 Task: Create a new Lightning app named 'Recruitment' and set up a custom object tab for 'Position' in Salesforce.
Action: Mouse moved to (39, 135)
Screenshot: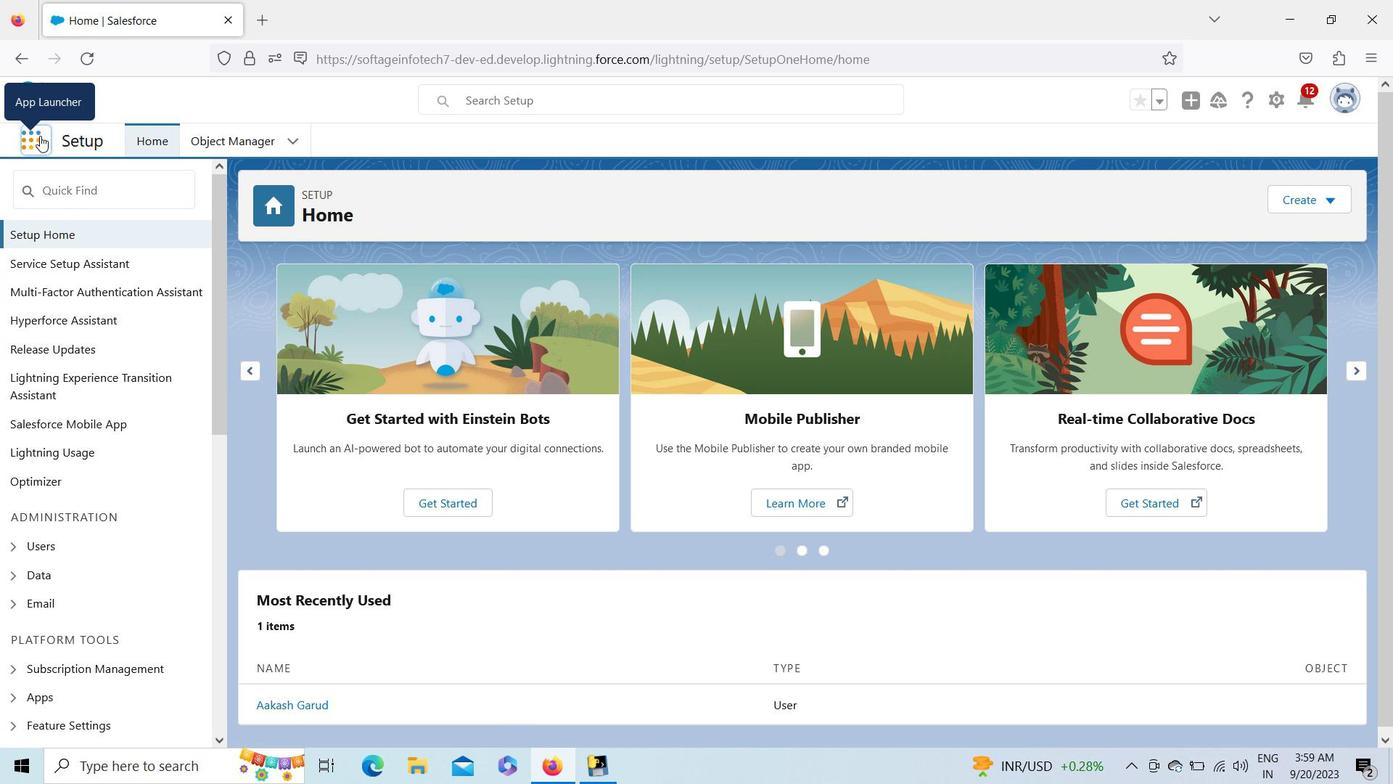 
Action: Mouse pressed left at (39, 135)
Screenshot: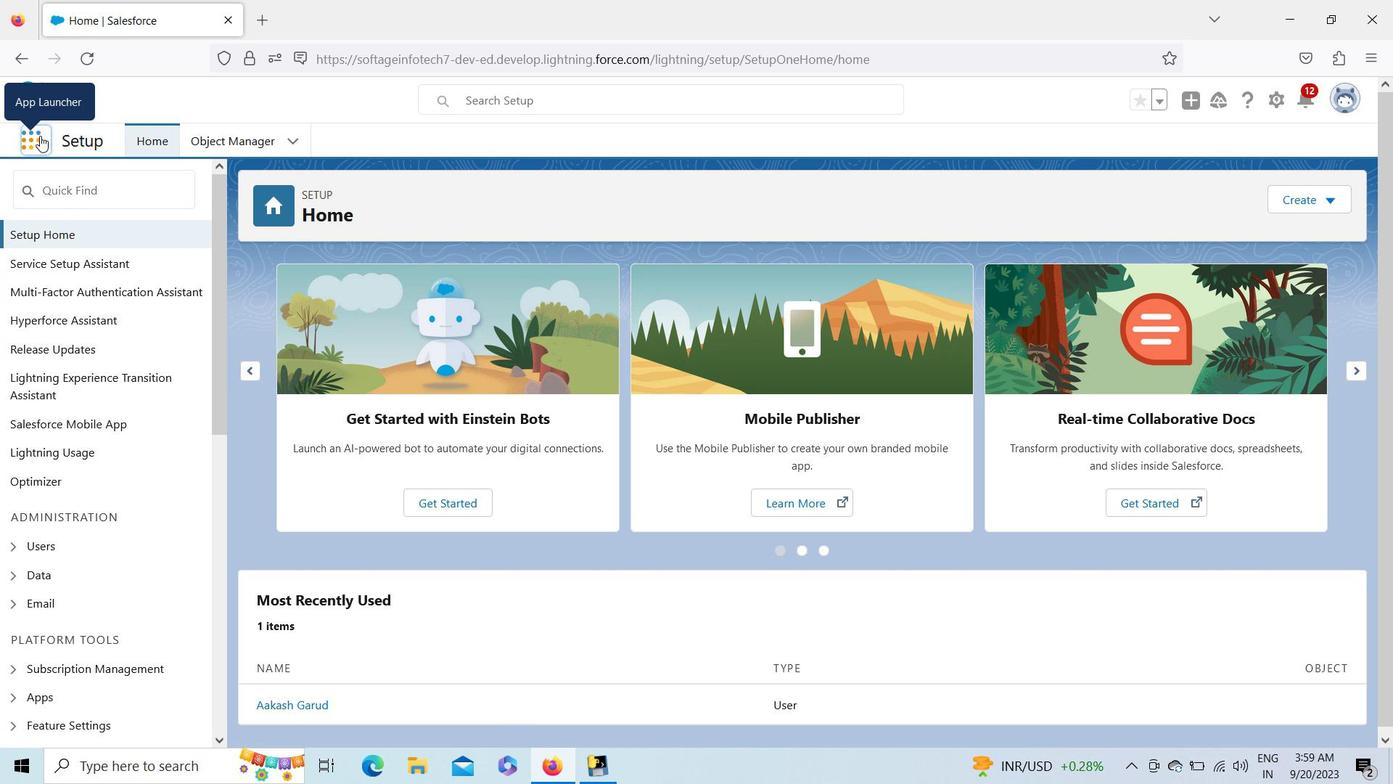 
Action: Mouse moved to (50, 456)
Screenshot: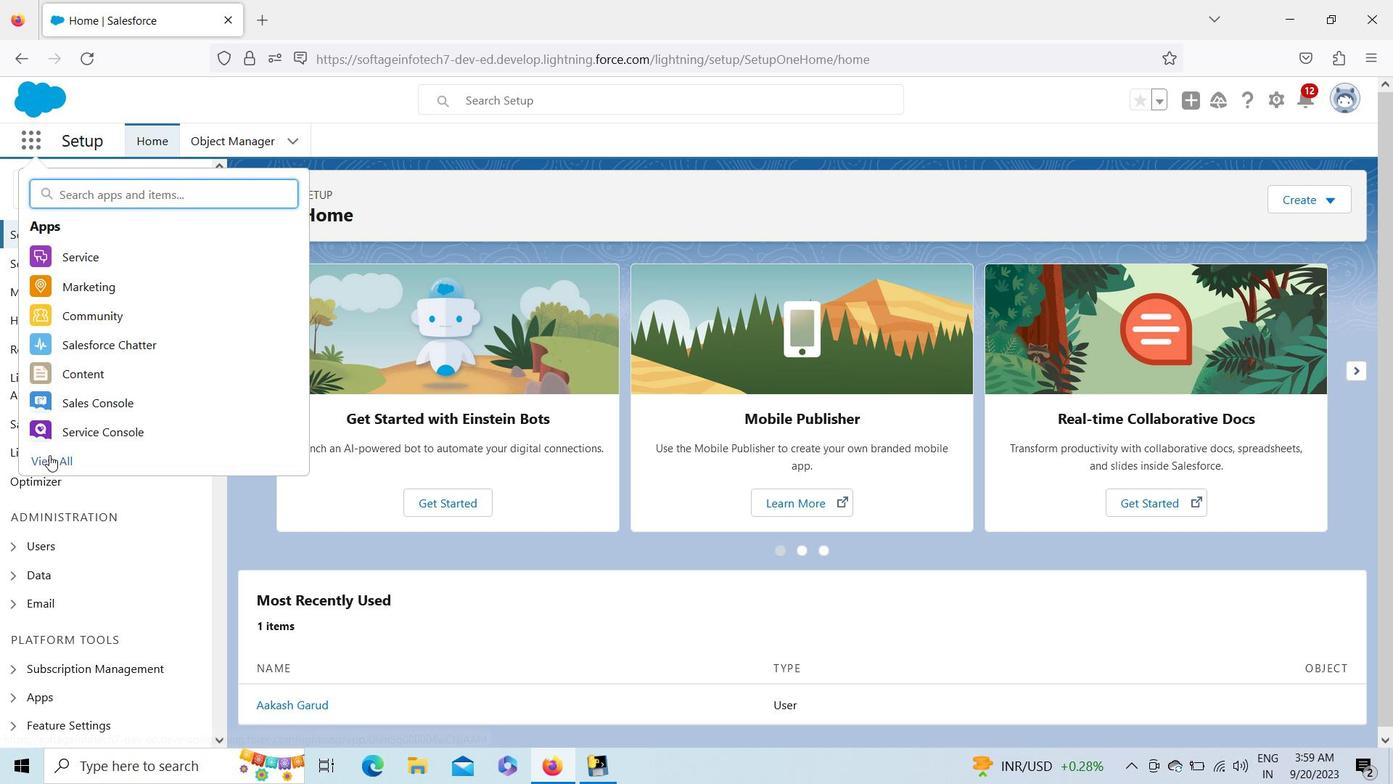 
Action: Mouse pressed left at (50, 456)
Screenshot: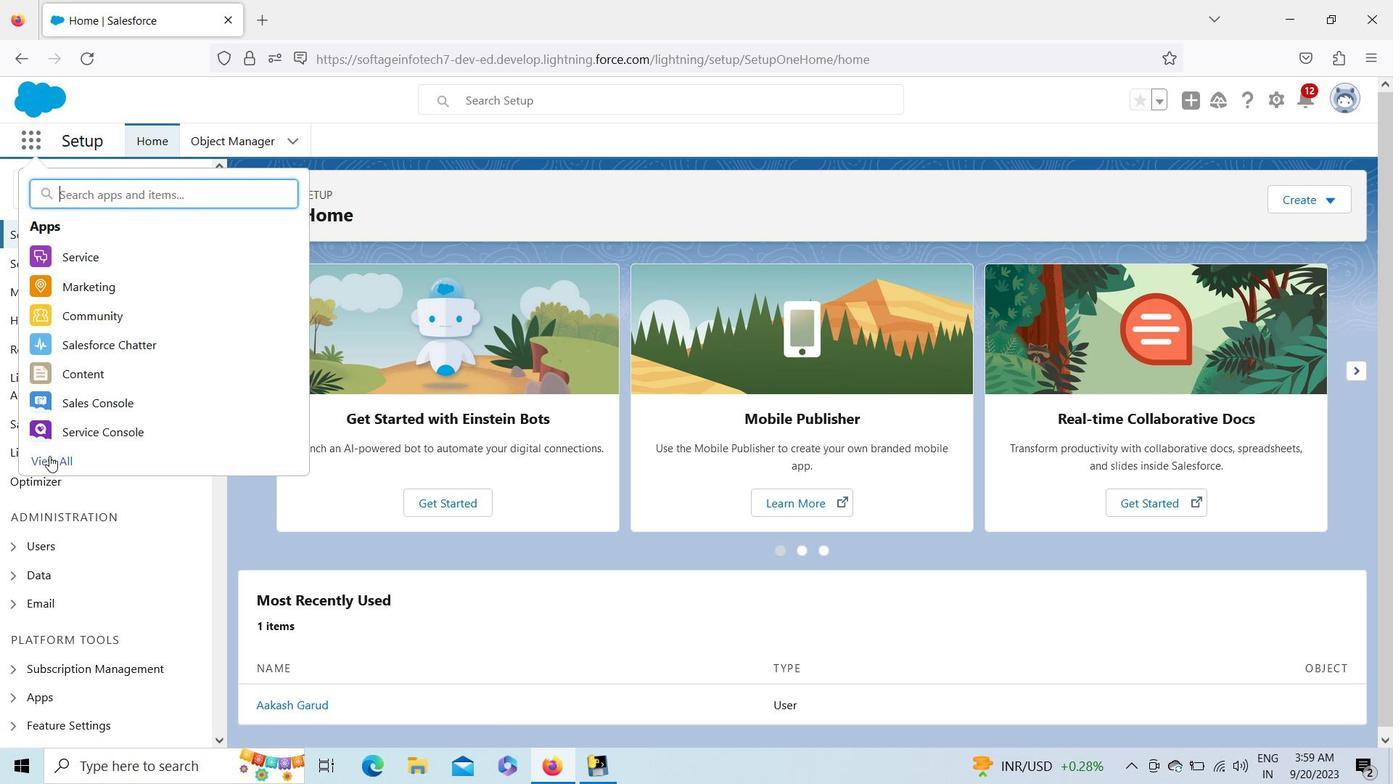 
Action: Mouse moved to (1310, 285)
Screenshot: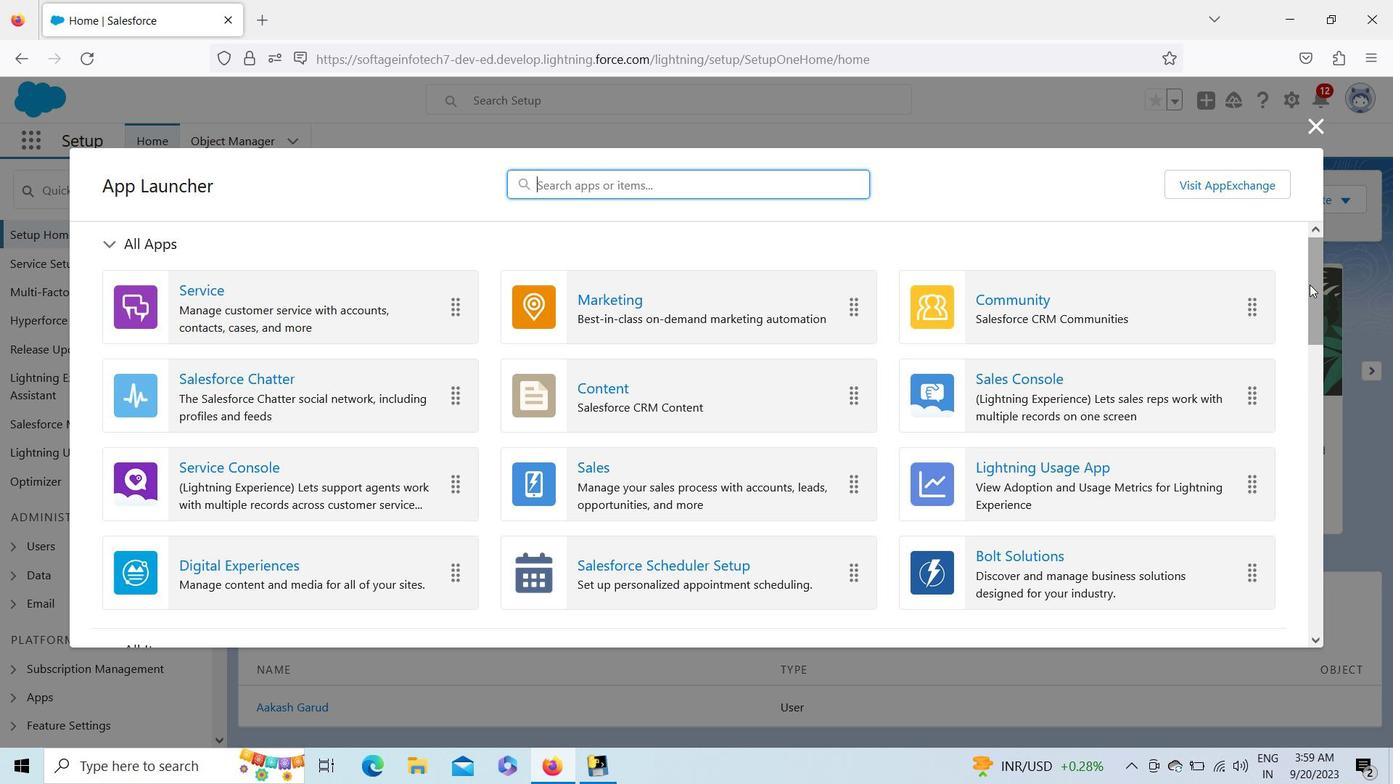 
Action: Mouse pressed left at (1310, 285)
Screenshot: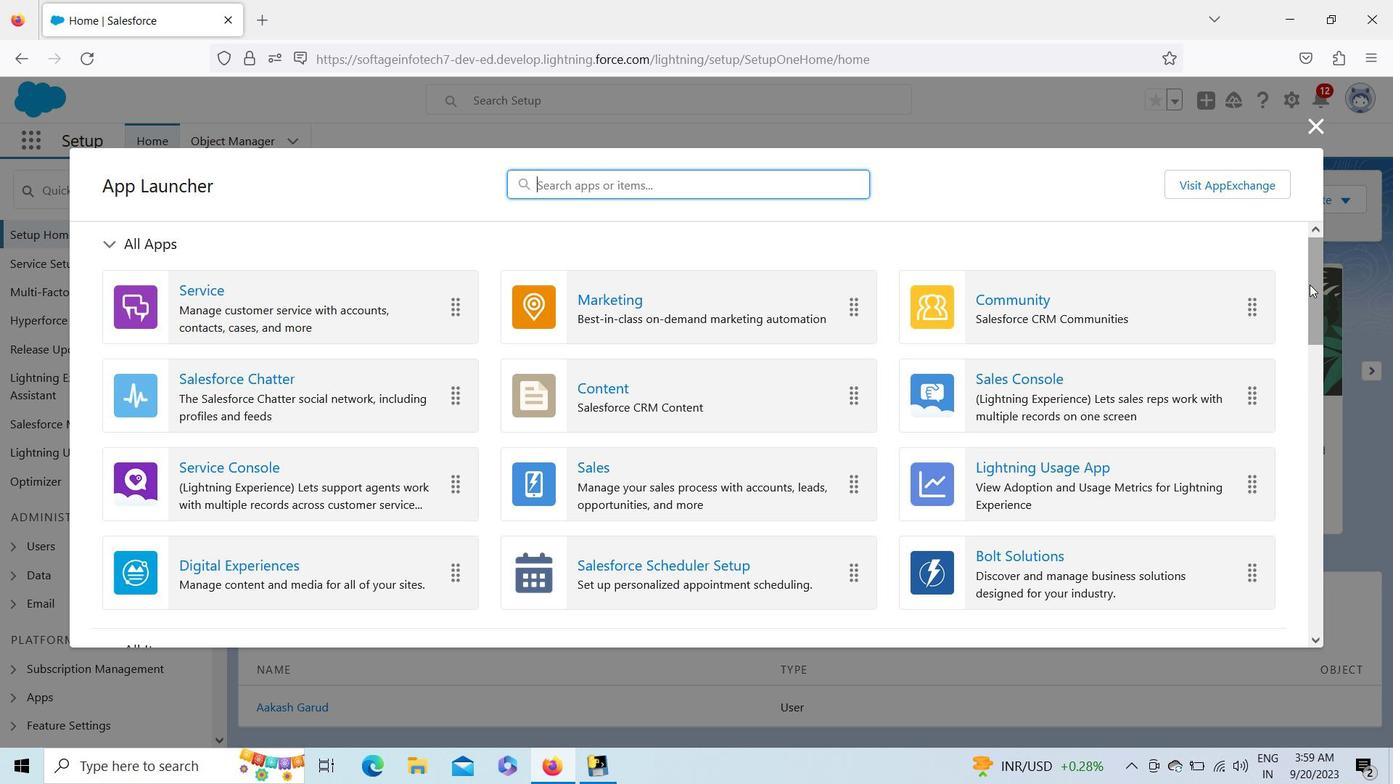 
Action: Mouse moved to (1256, 190)
Screenshot: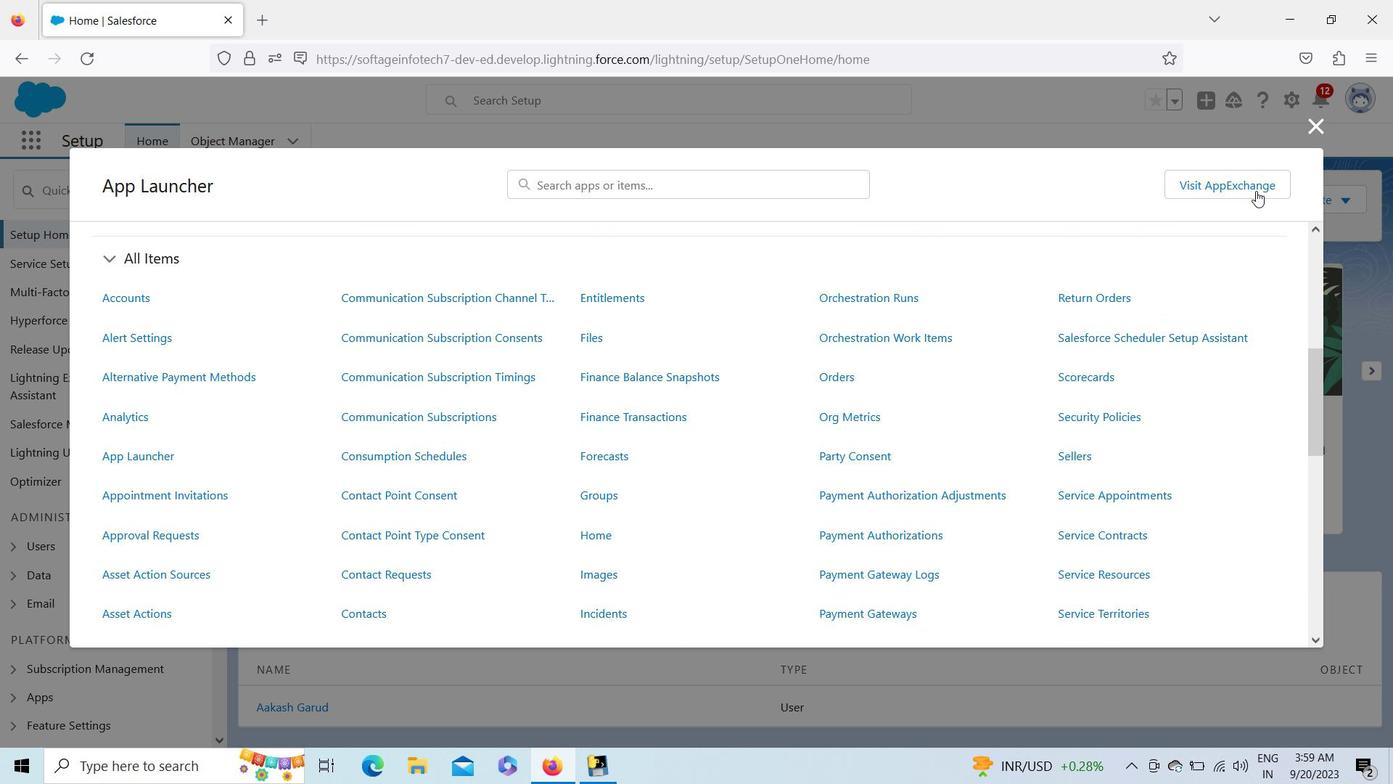 
Action: Mouse pressed left at (1256, 190)
Screenshot: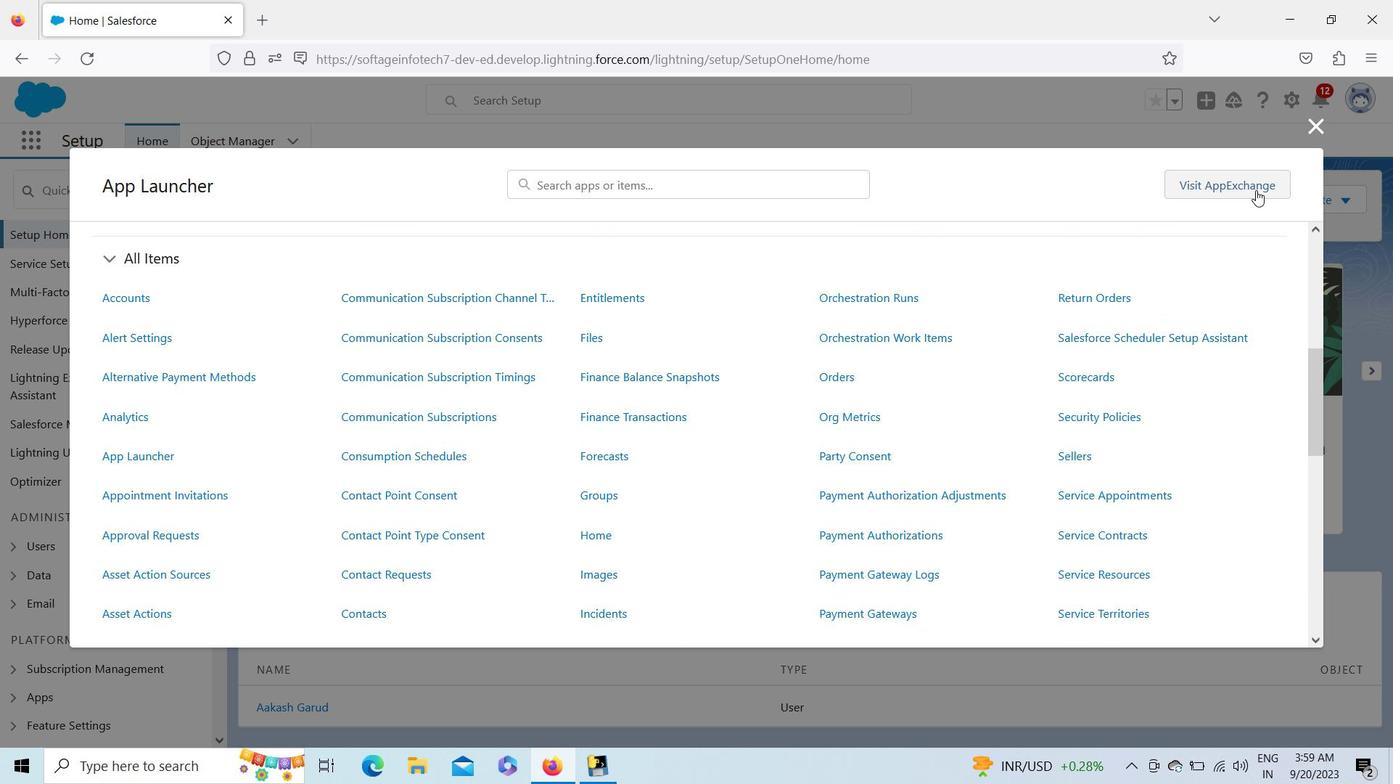 
Action: Mouse moved to (919, 270)
Screenshot: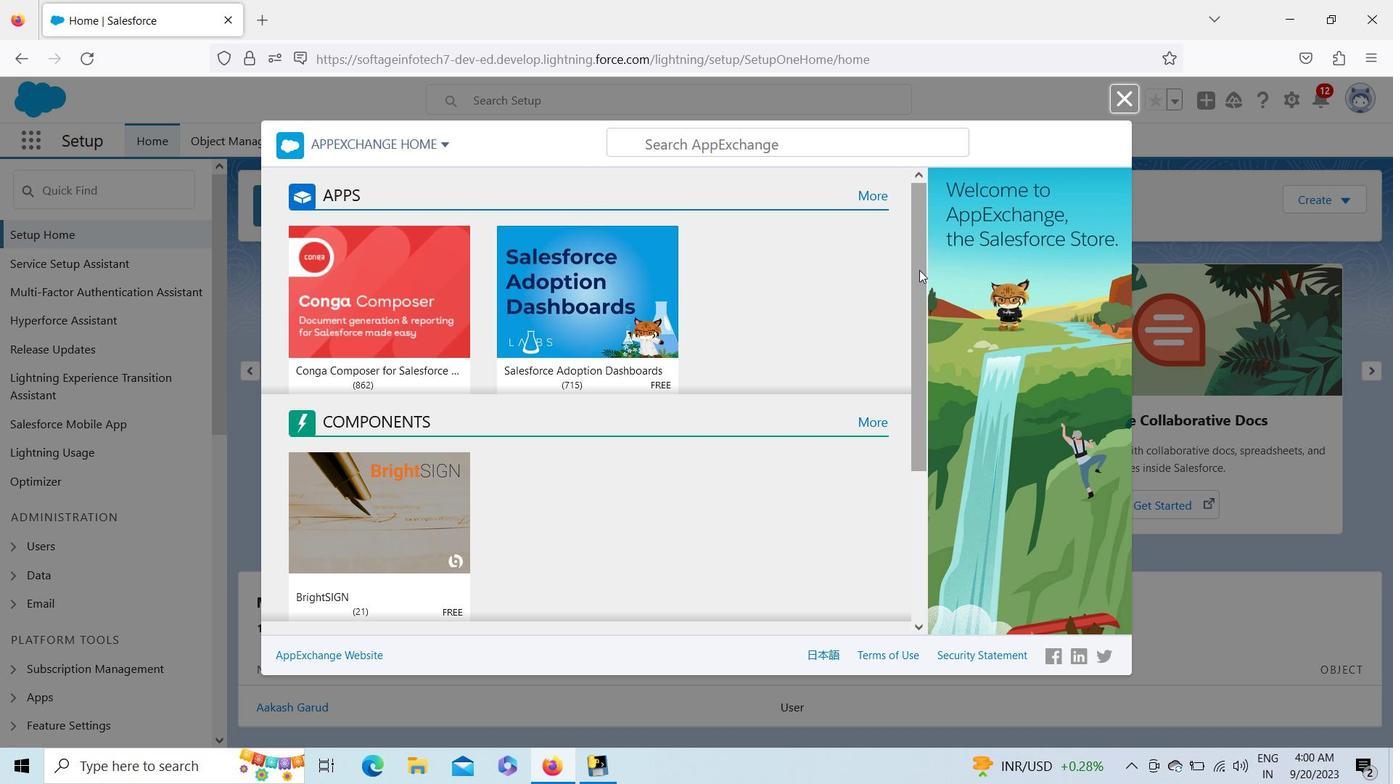 
Action: Mouse pressed left at (919, 270)
Screenshot: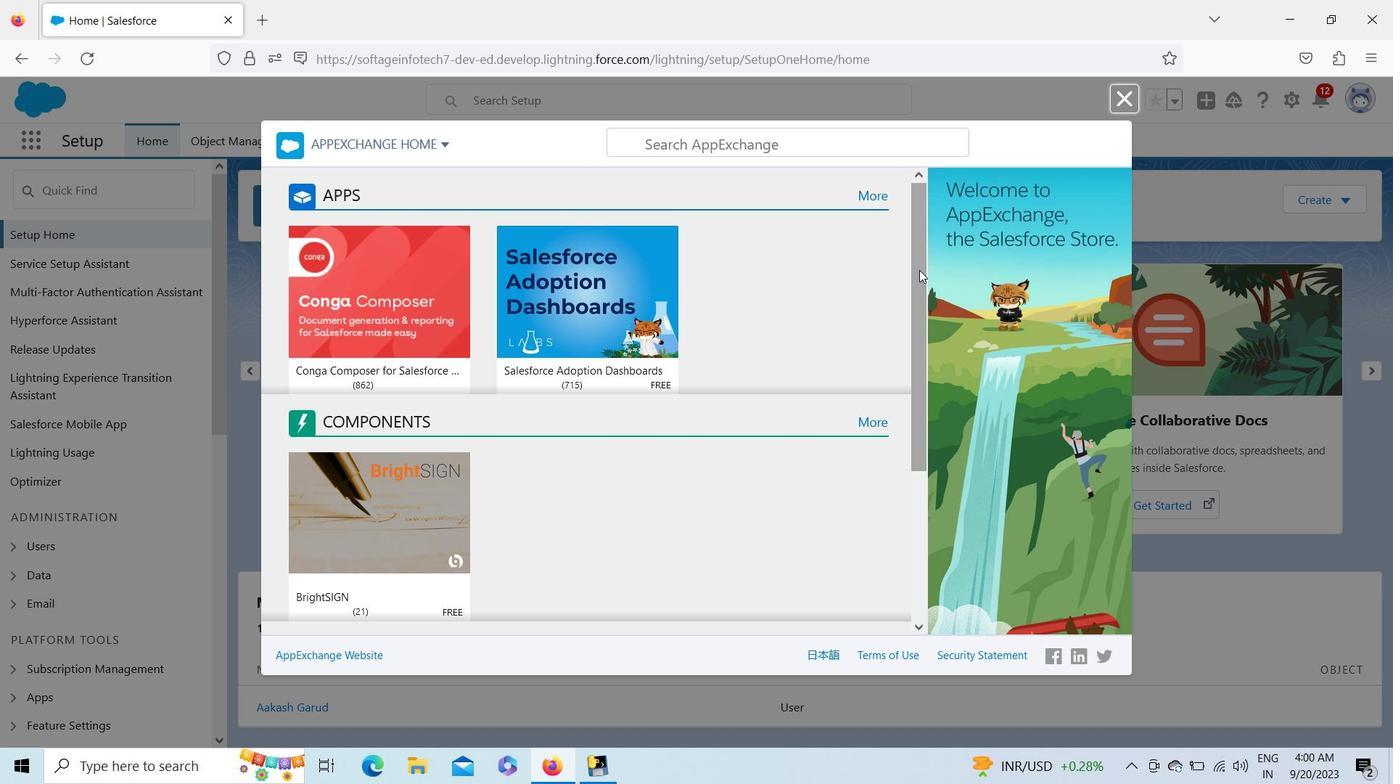 
Action: Mouse moved to (1118, 92)
Screenshot: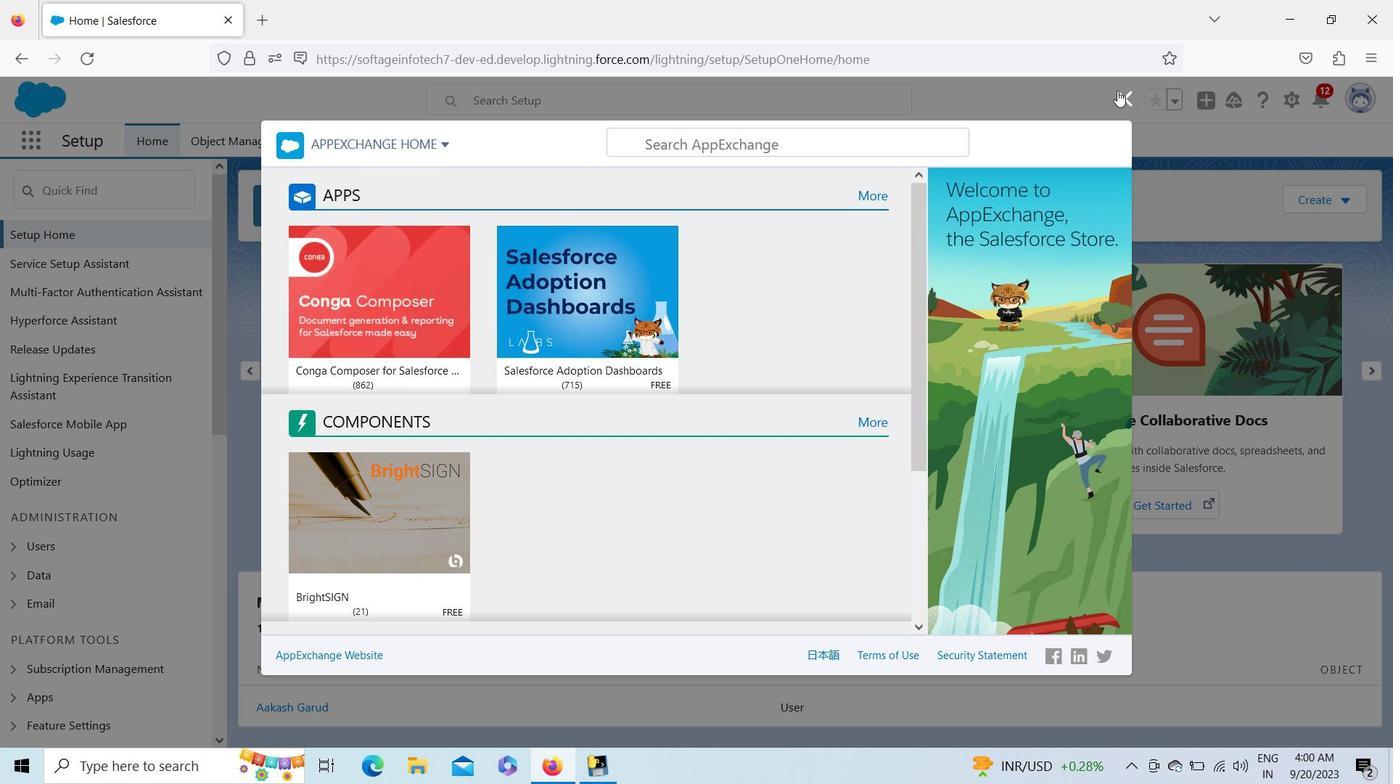 
Action: Mouse pressed left at (1118, 92)
Screenshot: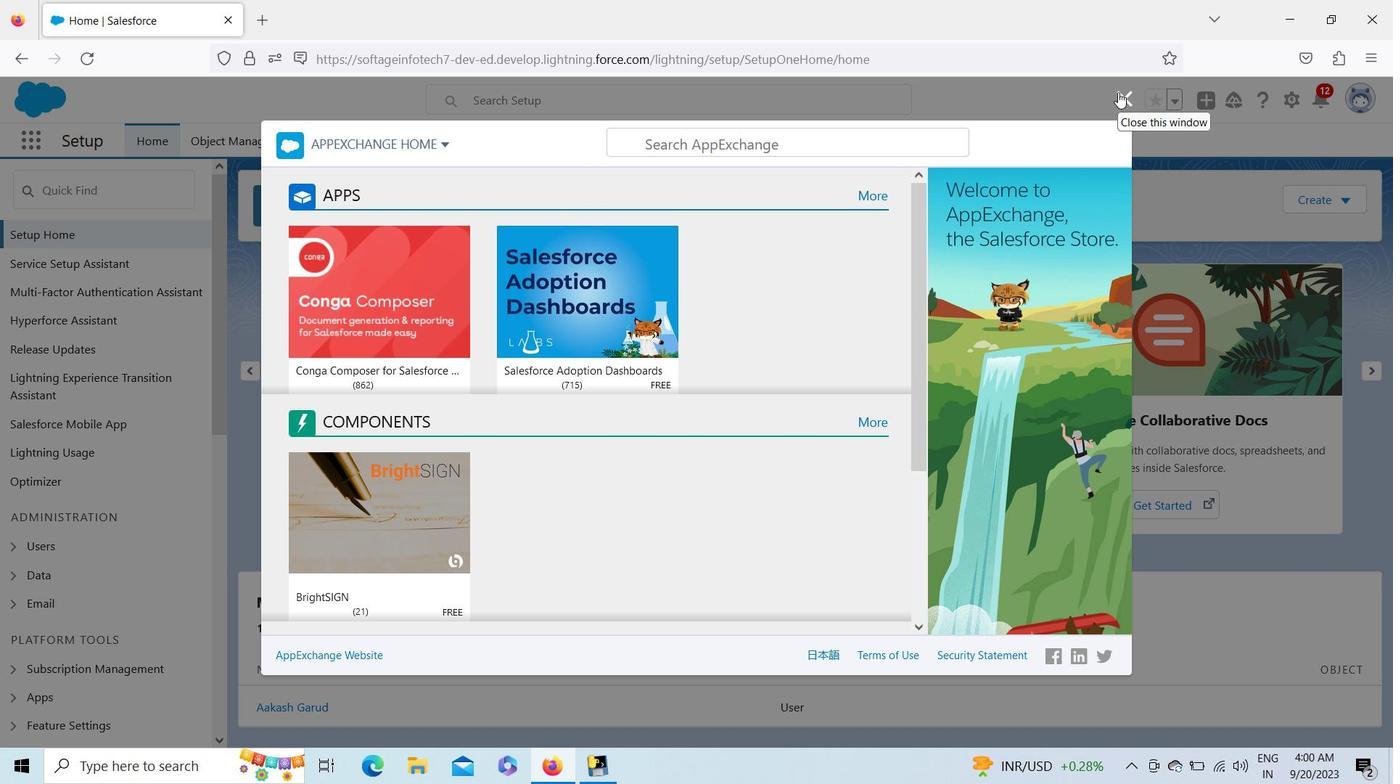 
Action: Mouse moved to (105, 188)
Screenshot: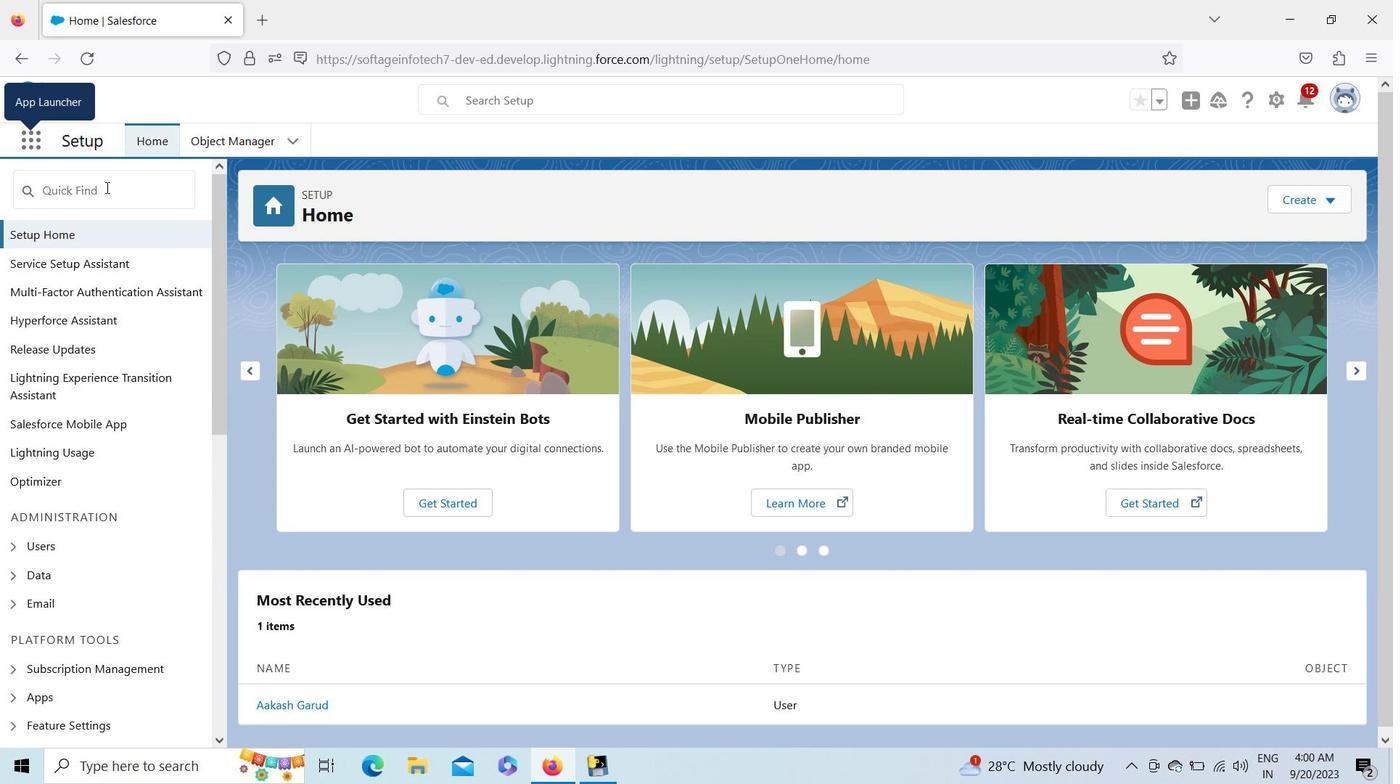 
Action: Mouse pressed left at (105, 188)
Screenshot: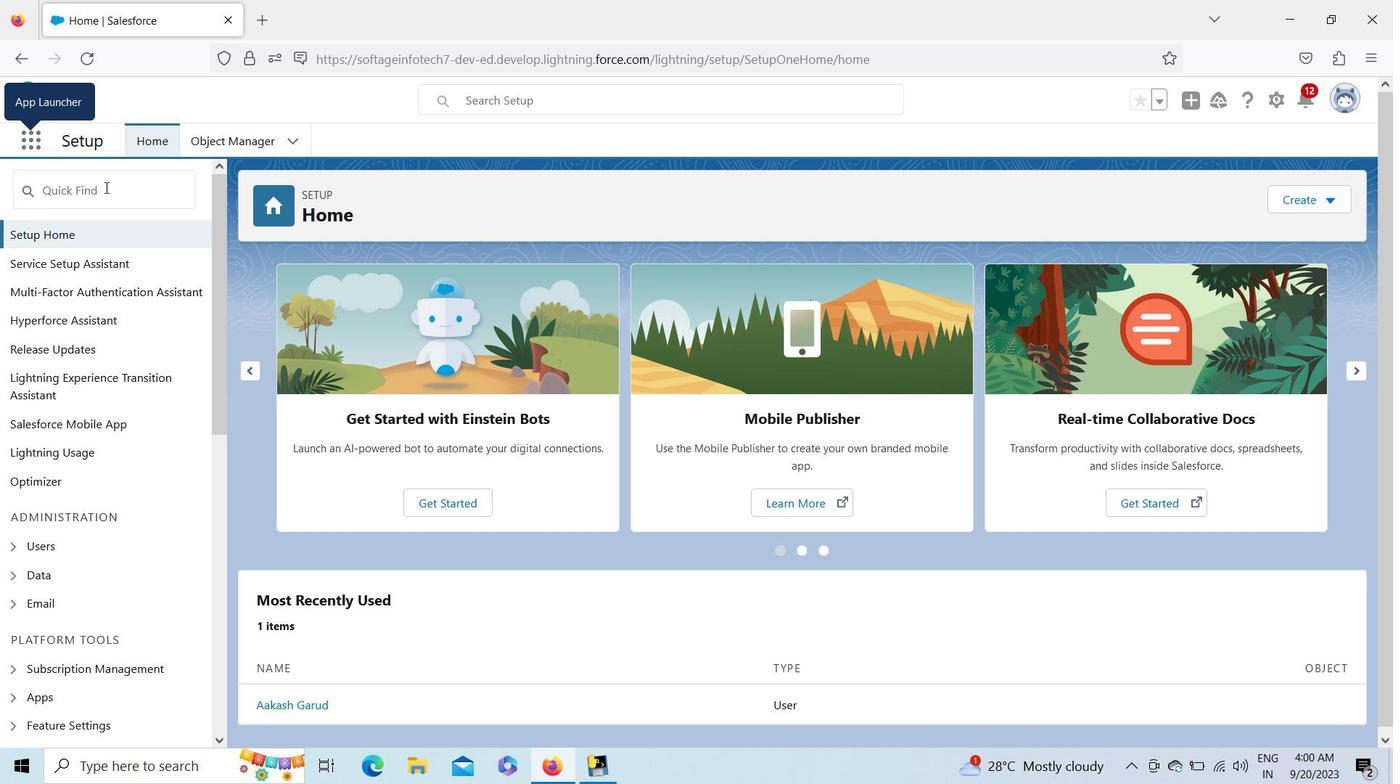 
Action: Key pressed app
Screenshot: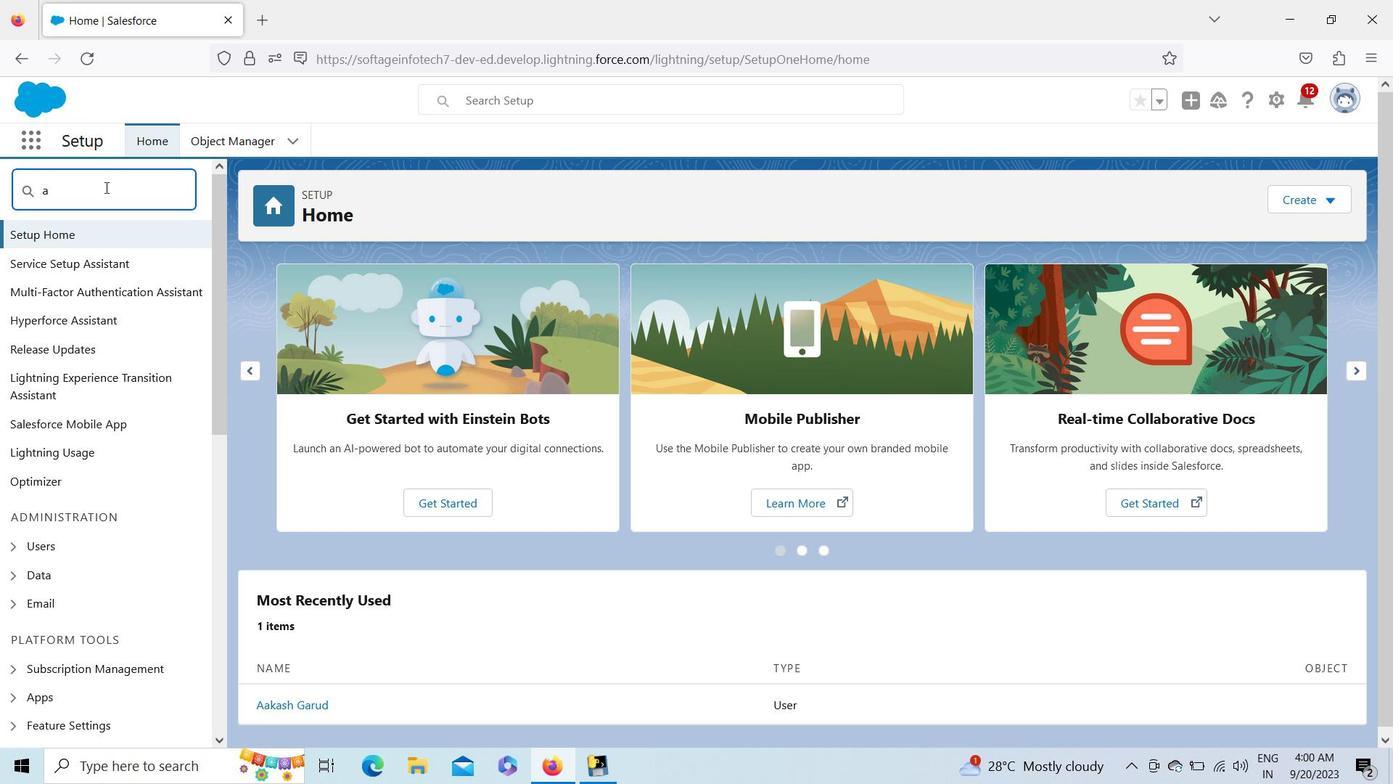 
Action: Mouse moved to (34, 338)
Screenshot: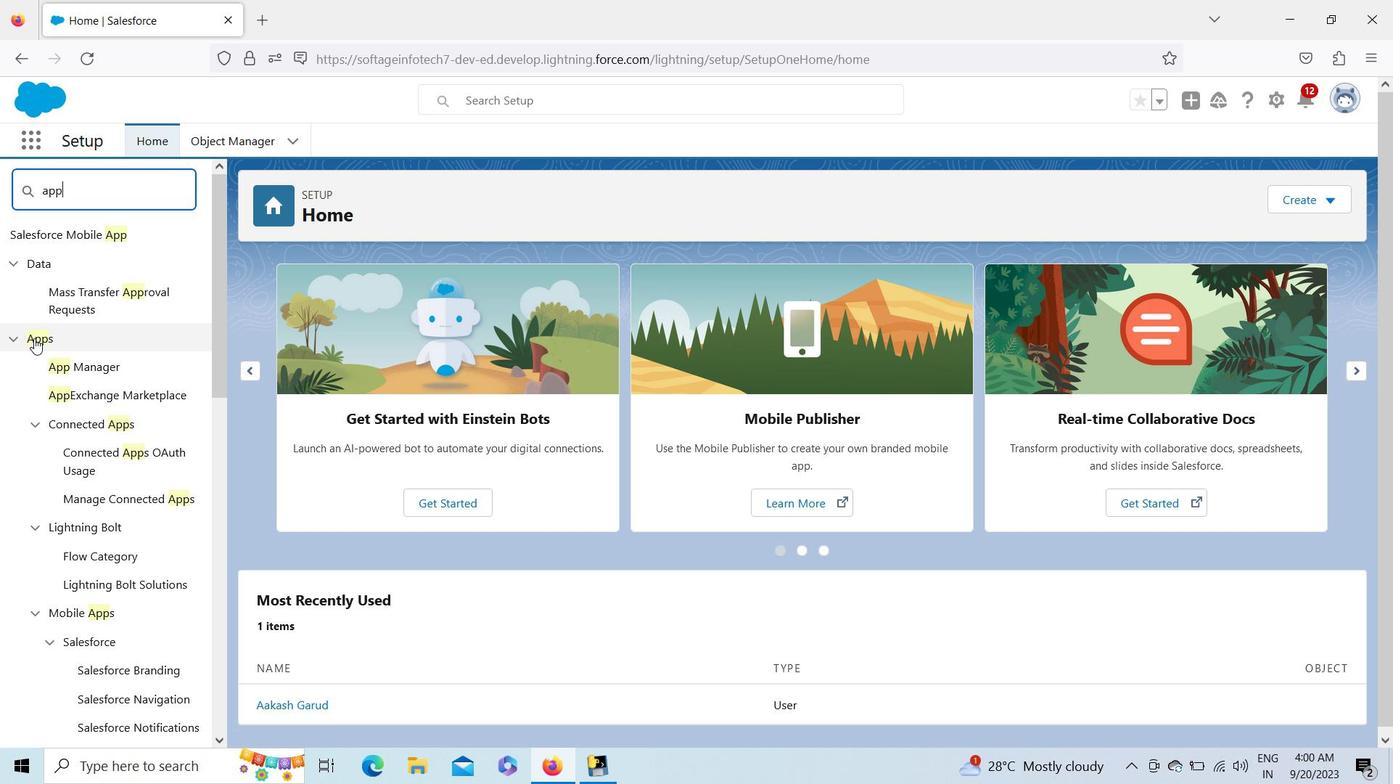 
Action: Mouse pressed left at (34, 338)
Screenshot: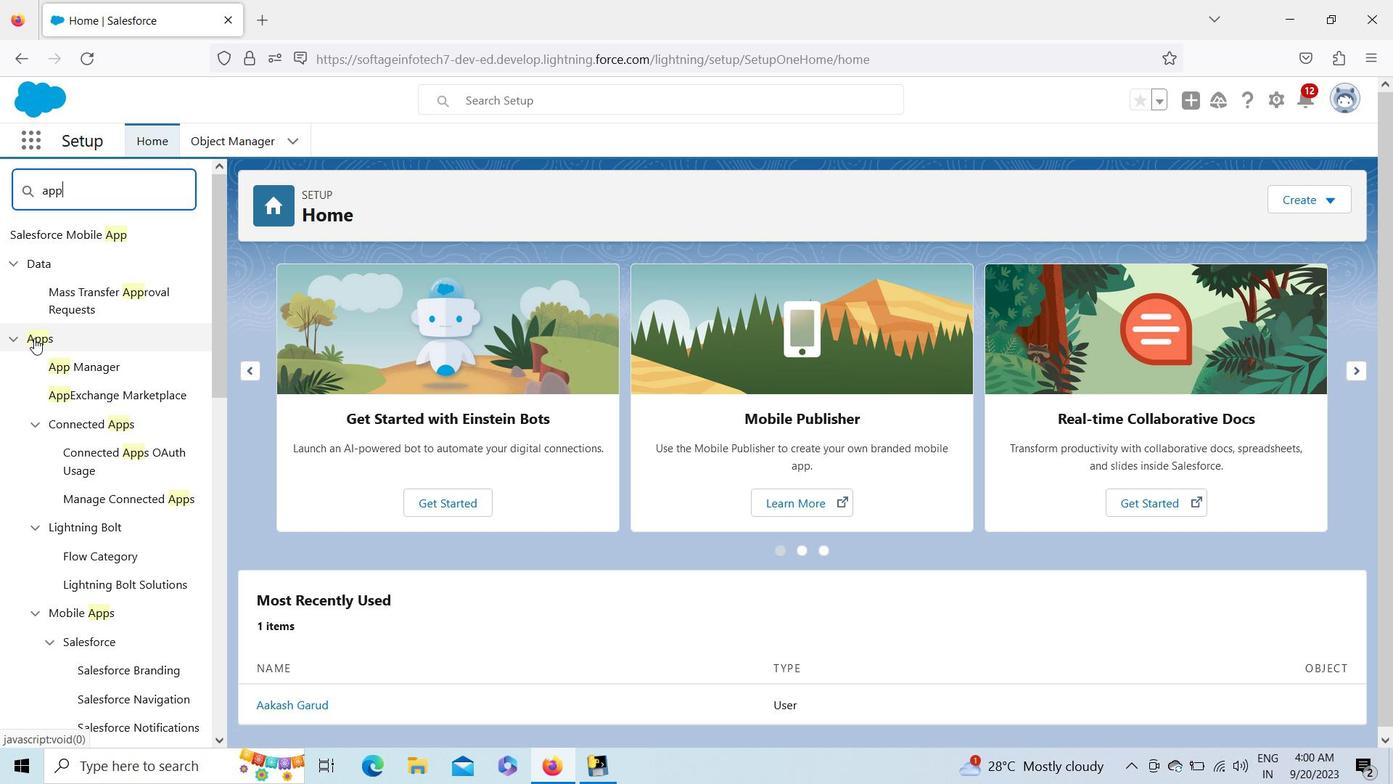 
Action: Mouse pressed left at (34, 338)
Screenshot: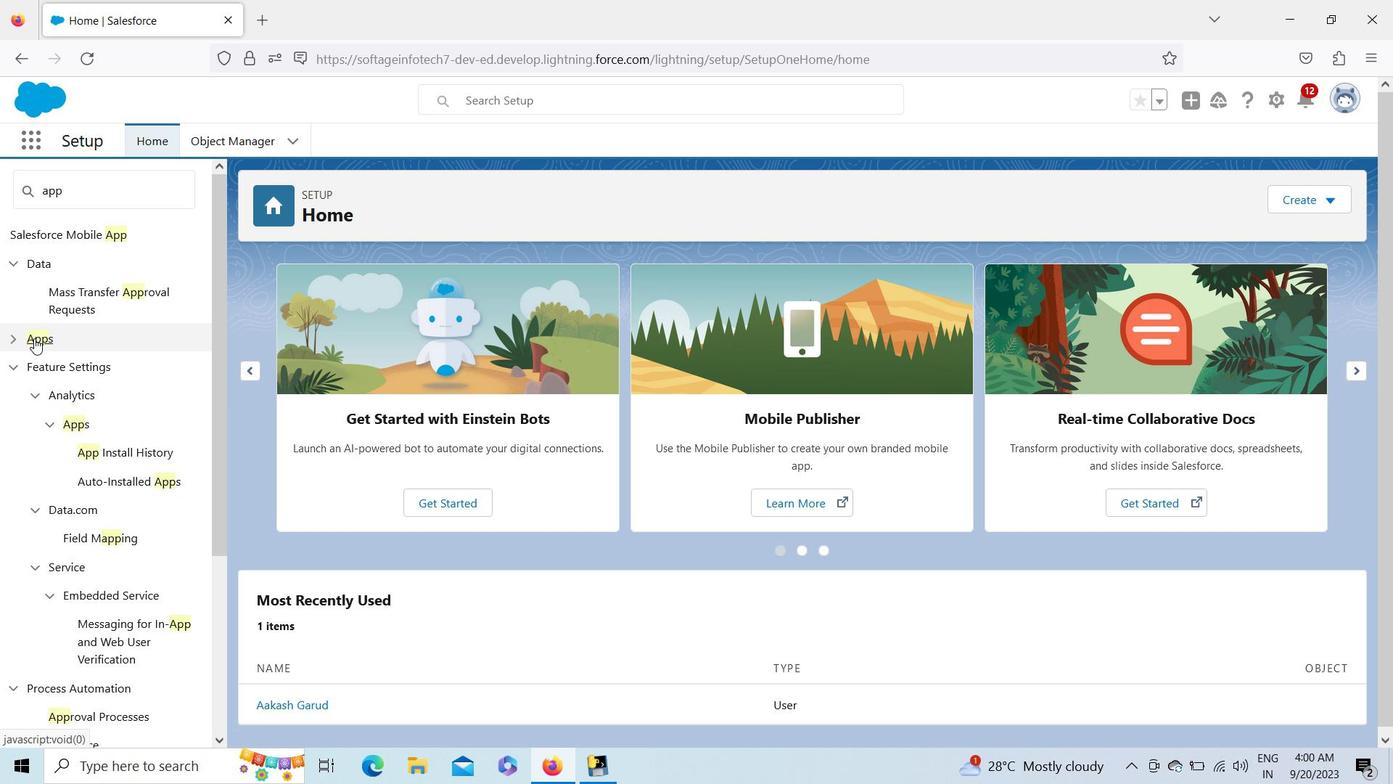 
Action: Mouse moved to (58, 363)
Screenshot: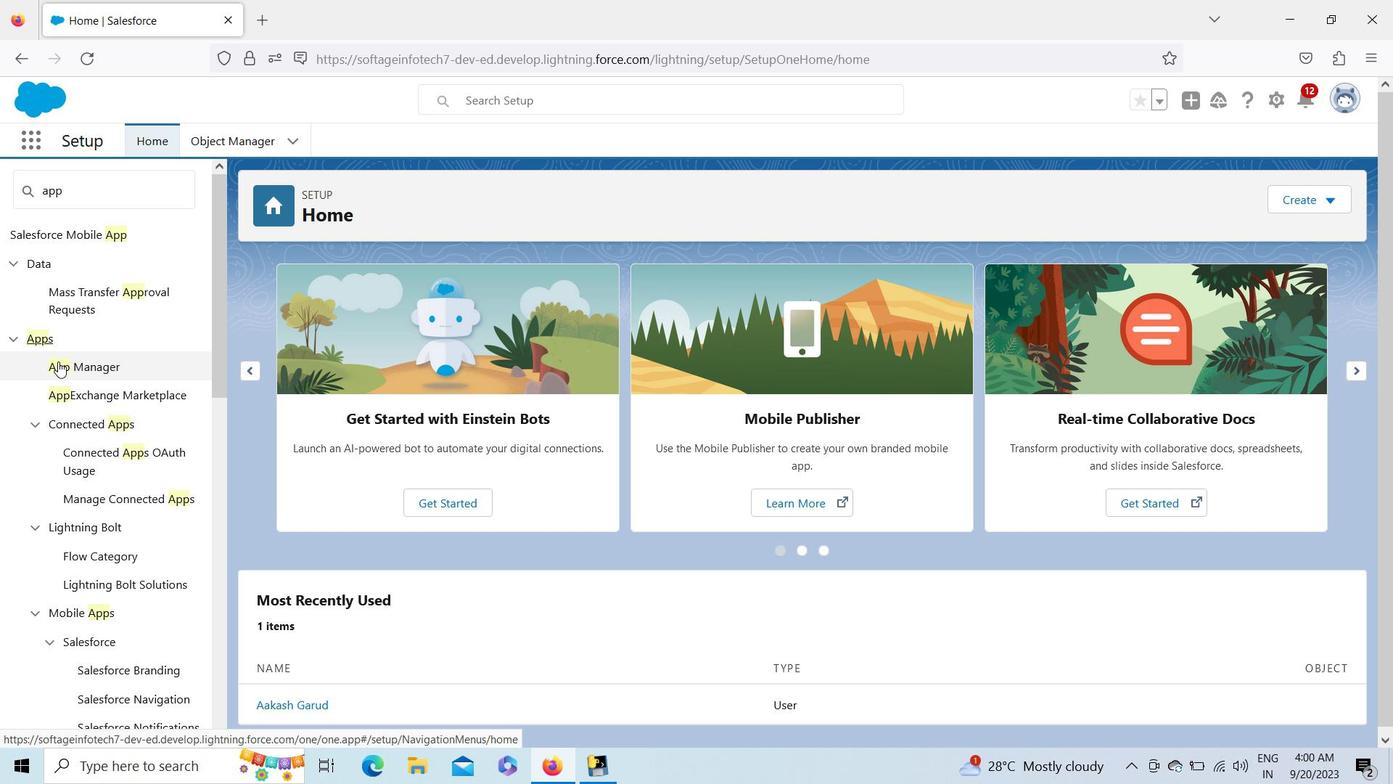 
Action: Mouse pressed left at (58, 363)
Screenshot: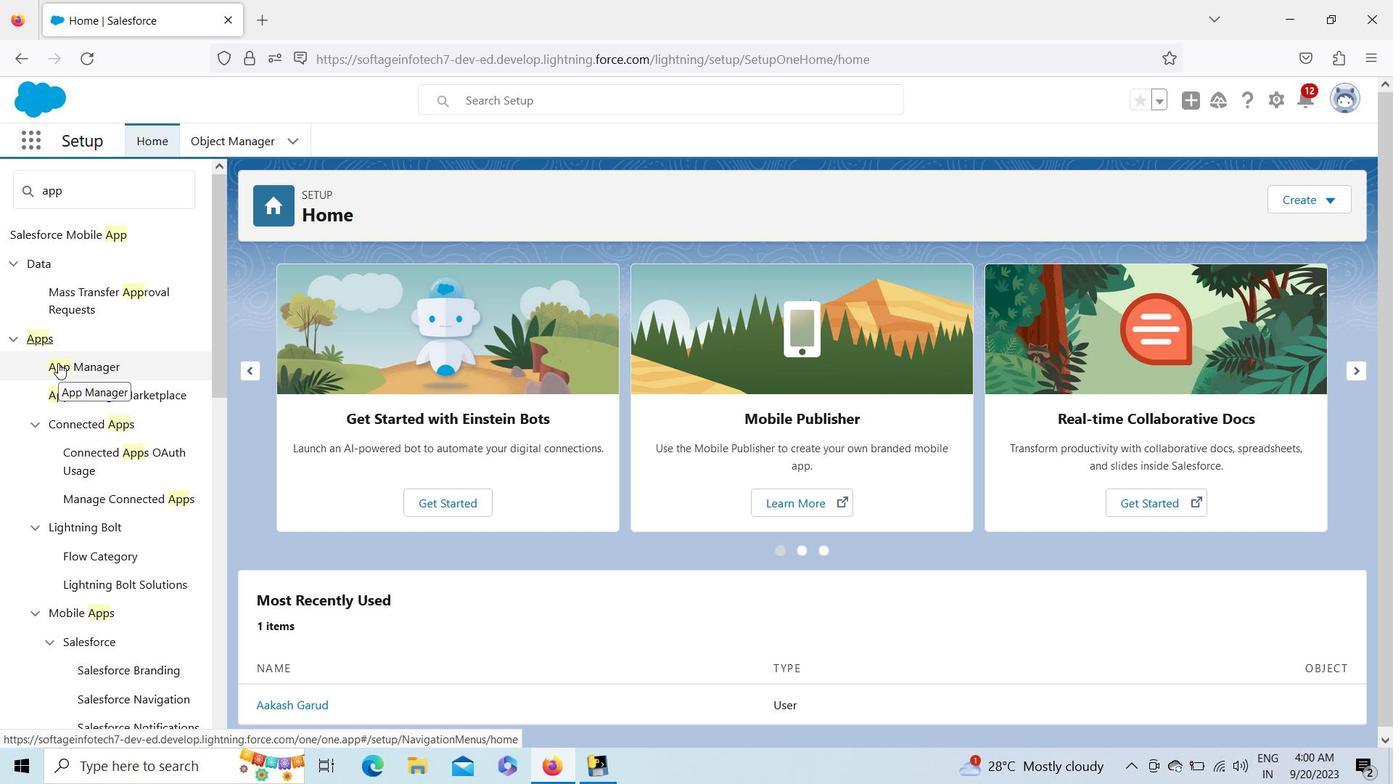 
Action: Mouse moved to (1359, 734)
Screenshot: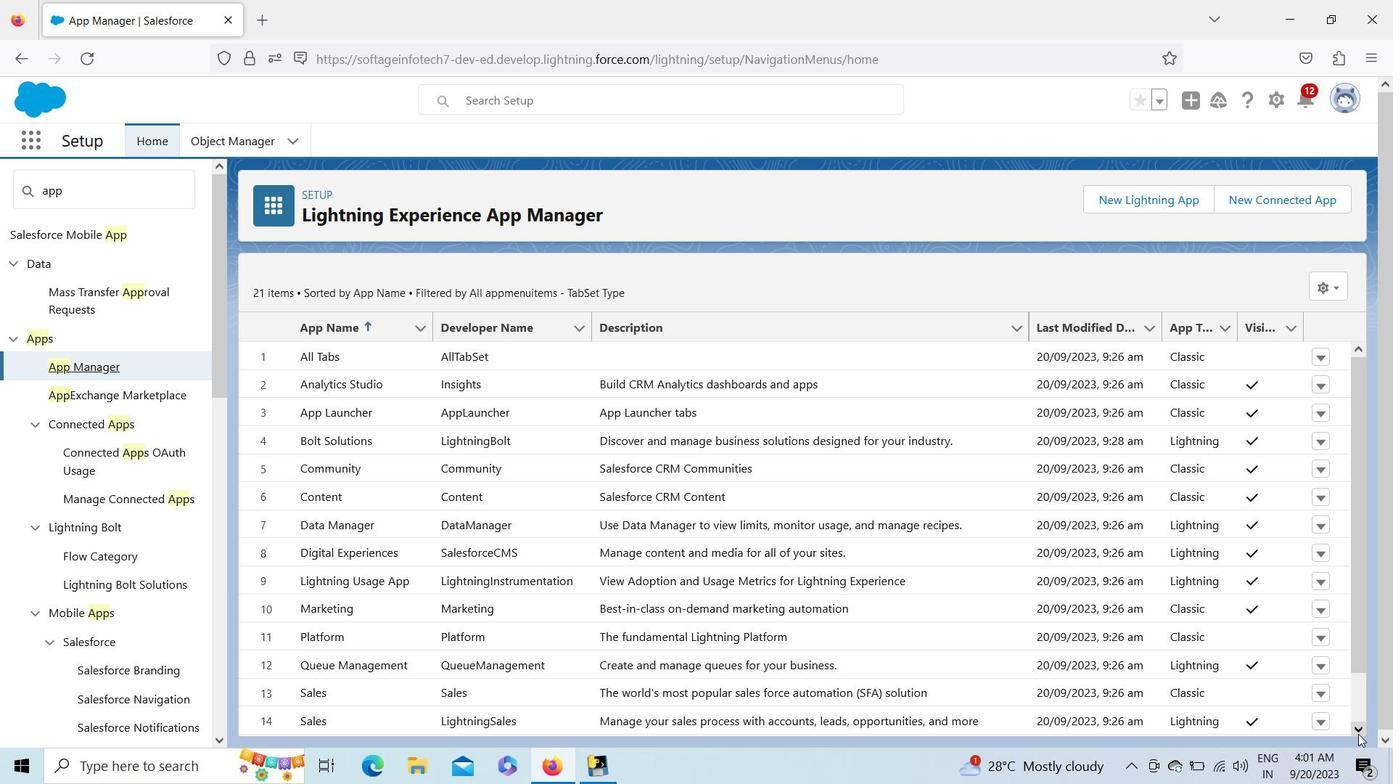 
Action: Mouse pressed left at (1359, 734)
Screenshot: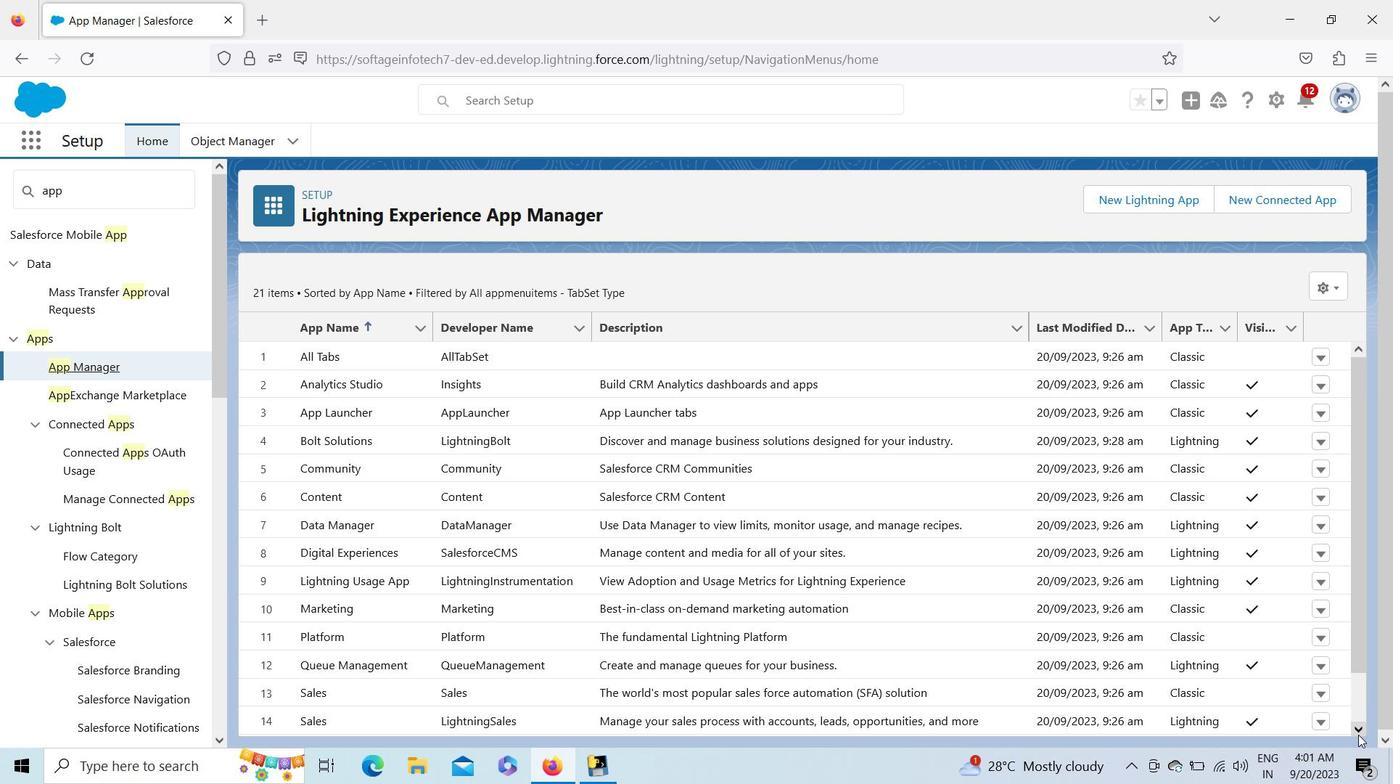 
Action: Mouse pressed left at (1359, 734)
Screenshot: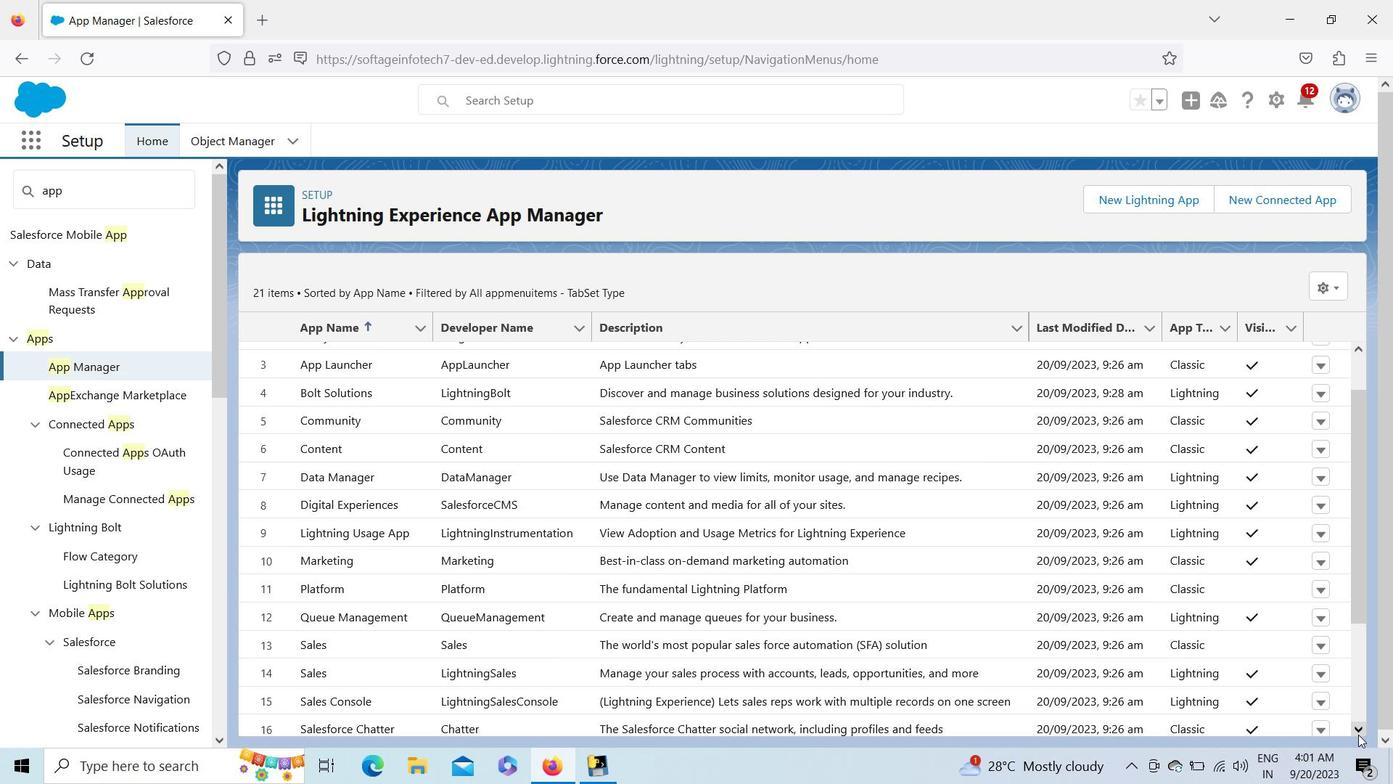 
Action: Mouse moved to (1359, 729)
Screenshot: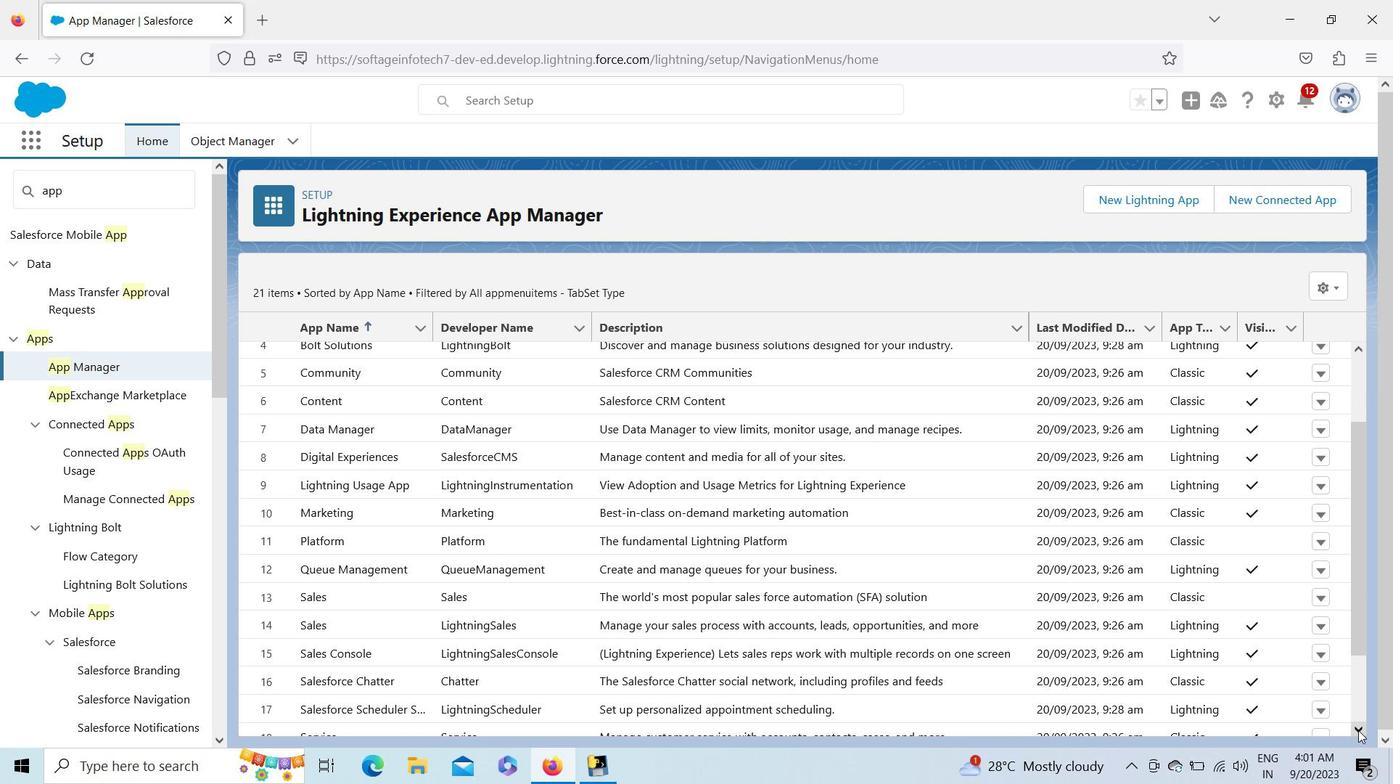 
Action: Mouse pressed left at (1359, 729)
Screenshot: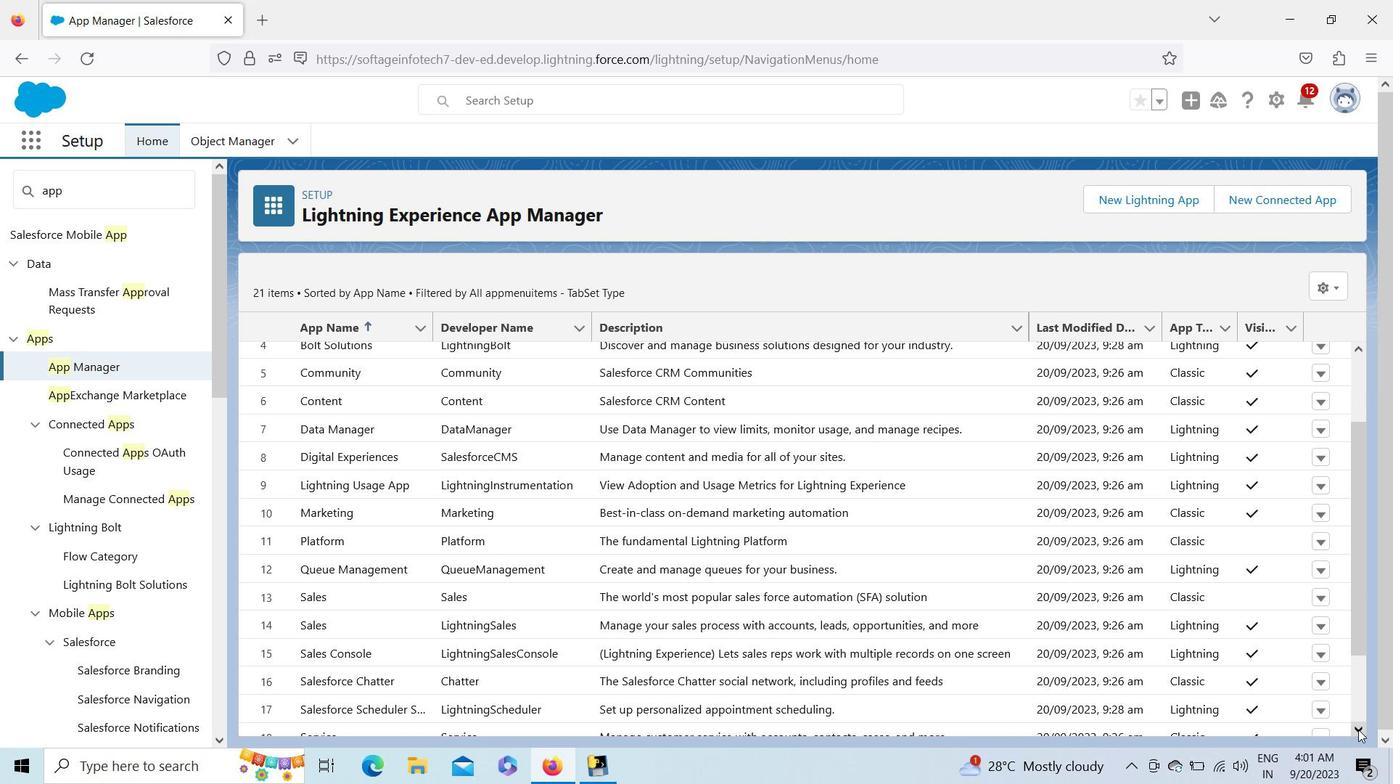 
Action: Mouse pressed left at (1359, 729)
Screenshot: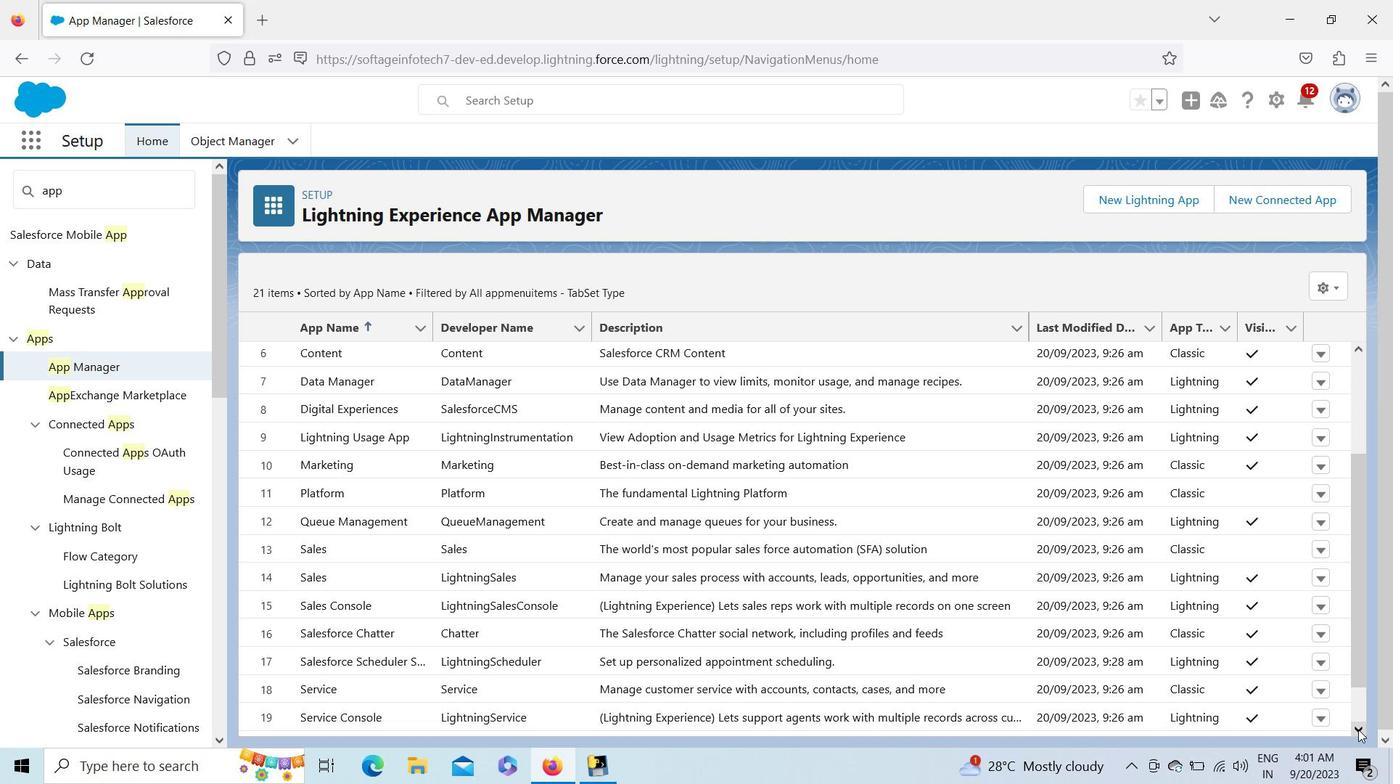 
Action: Mouse pressed left at (1359, 729)
Screenshot: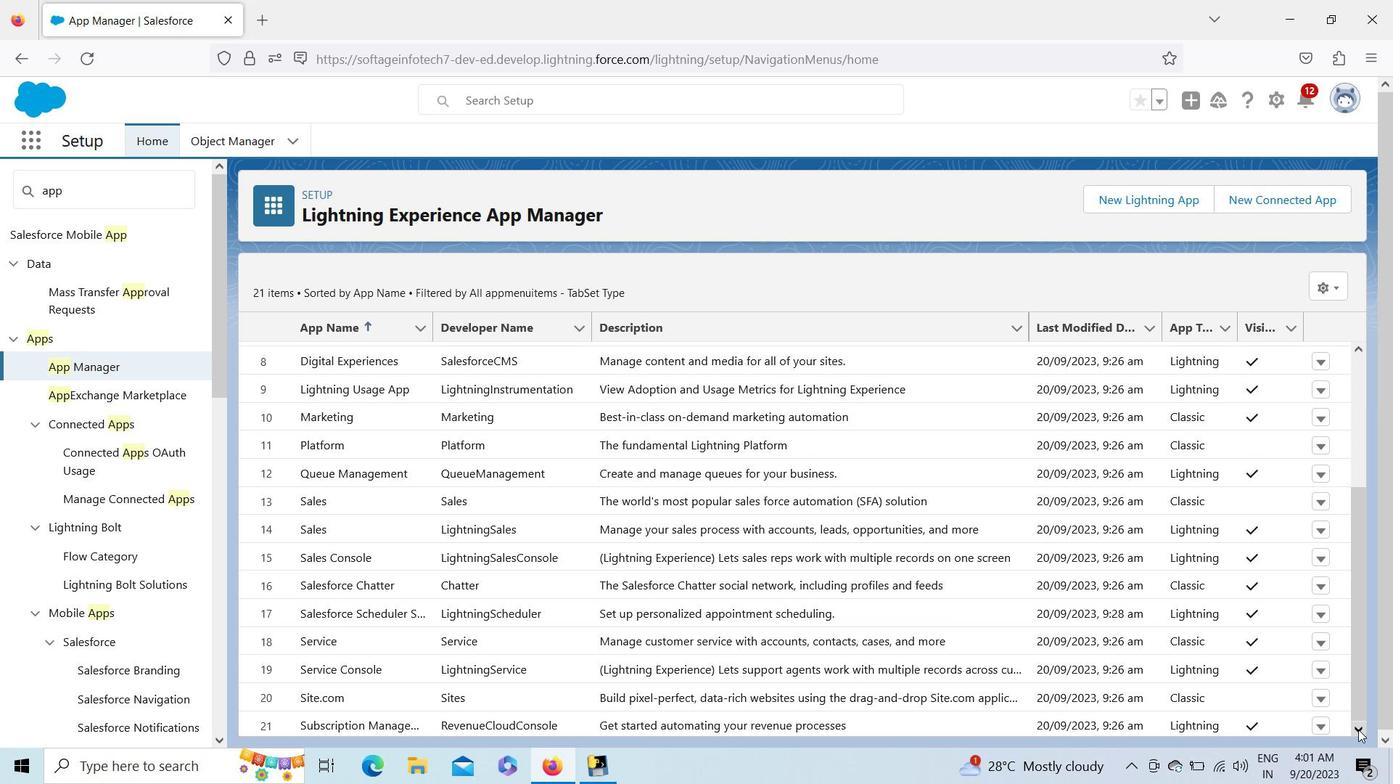 
Action: Mouse pressed left at (1359, 729)
Screenshot: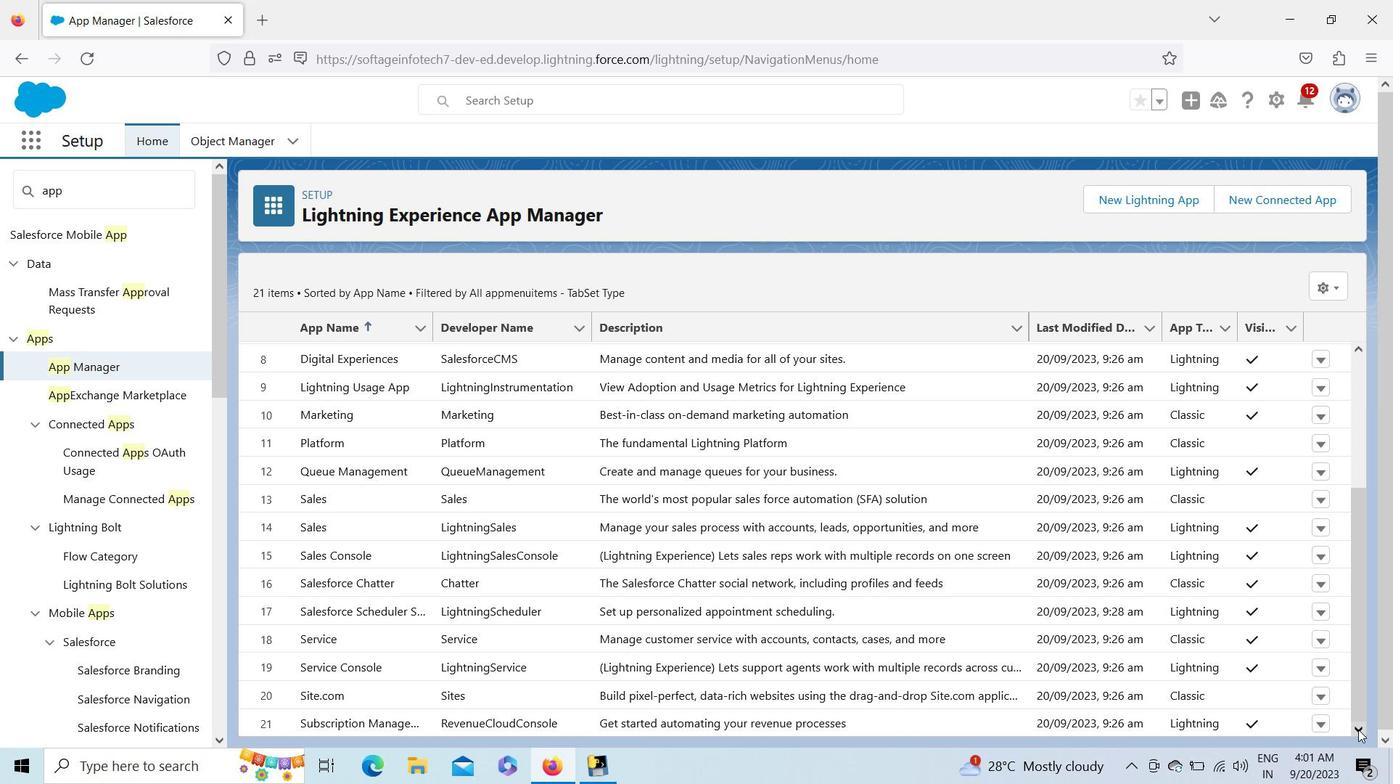 
Action: Mouse pressed left at (1359, 729)
Screenshot: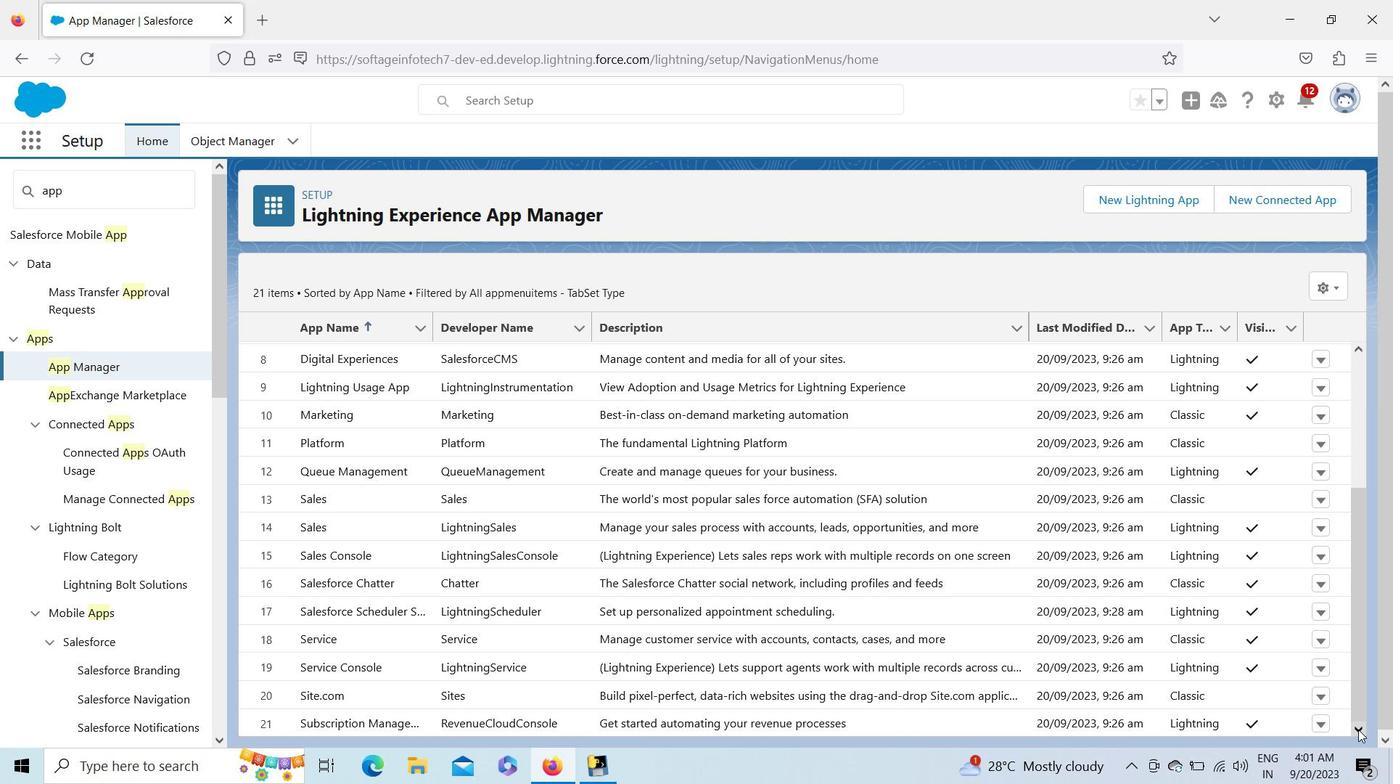 
Action: Mouse pressed left at (1359, 729)
Screenshot: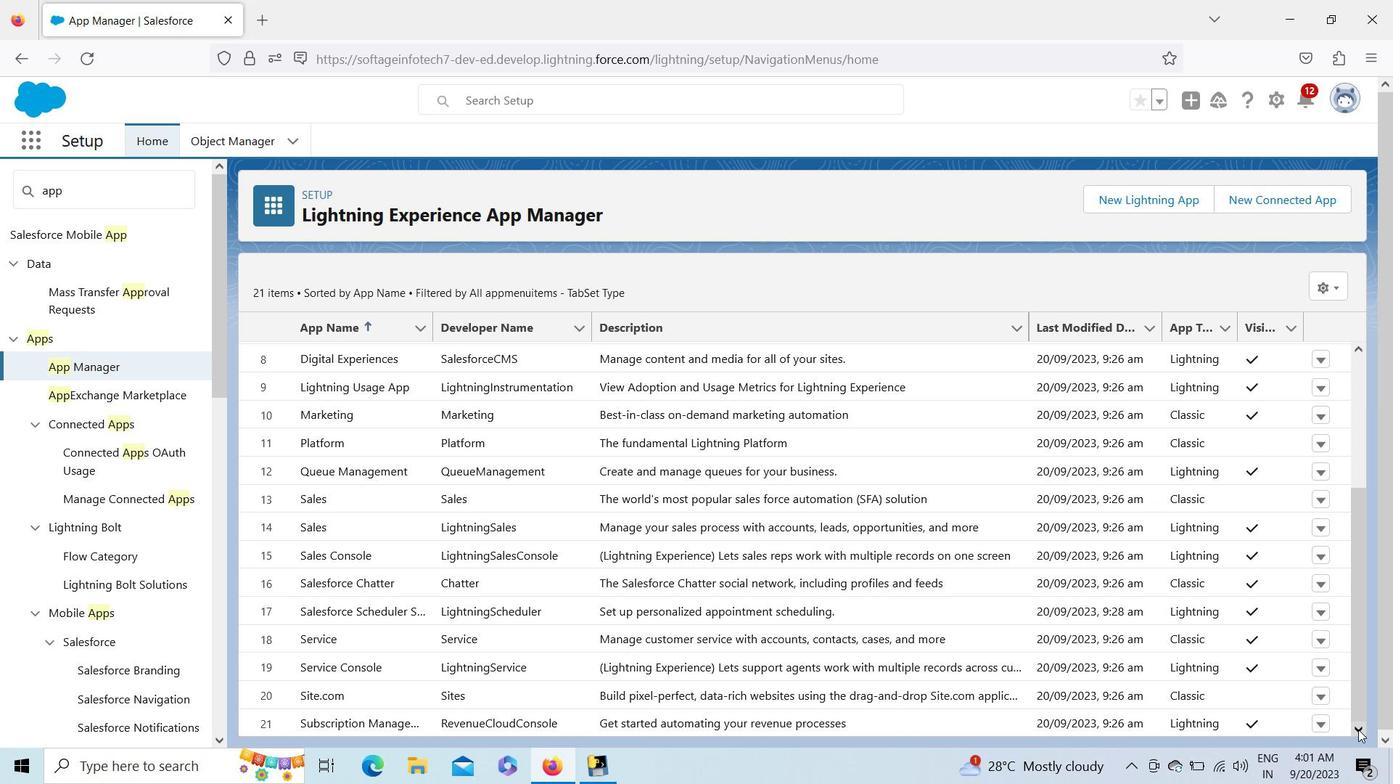 
Action: Mouse moved to (1361, 346)
Screenshot: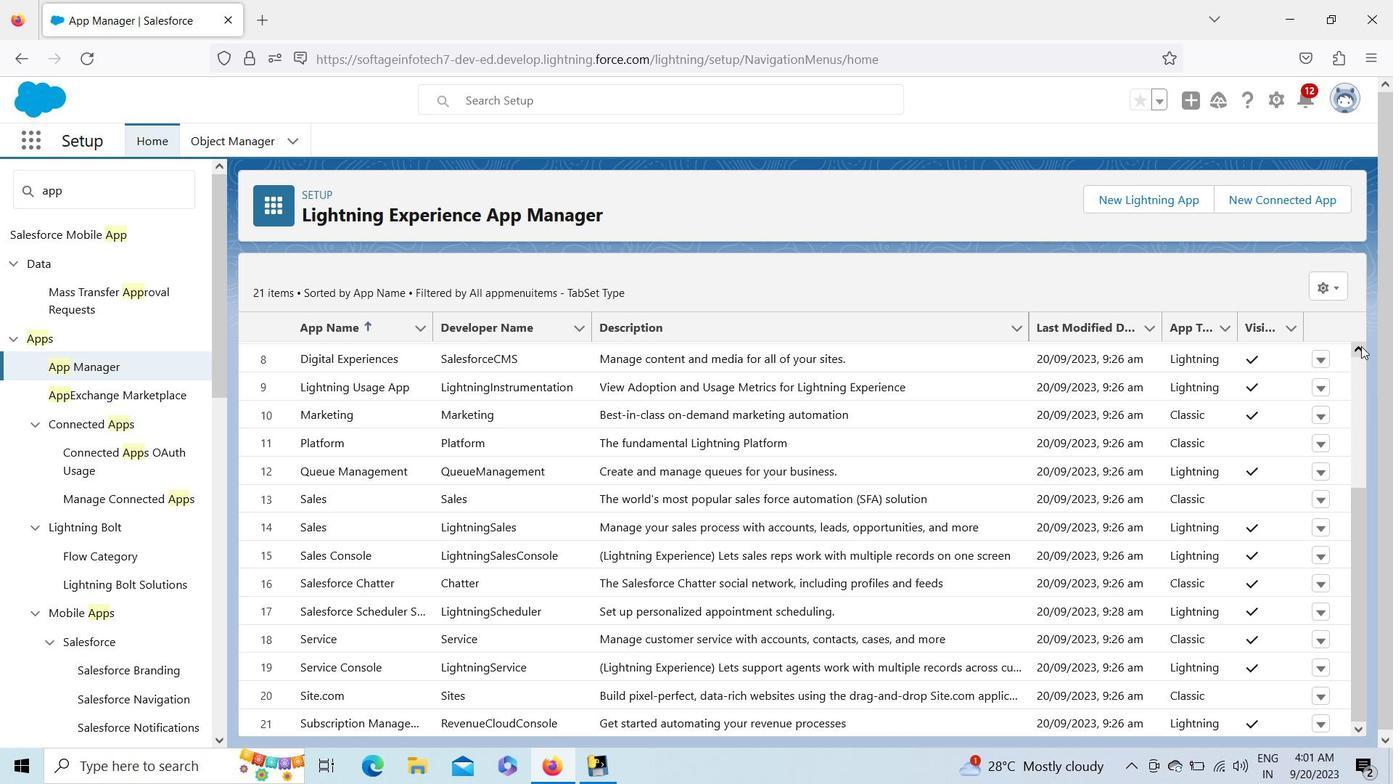 
Action: Mouse pressed left at (1361, 346)
Screenshot: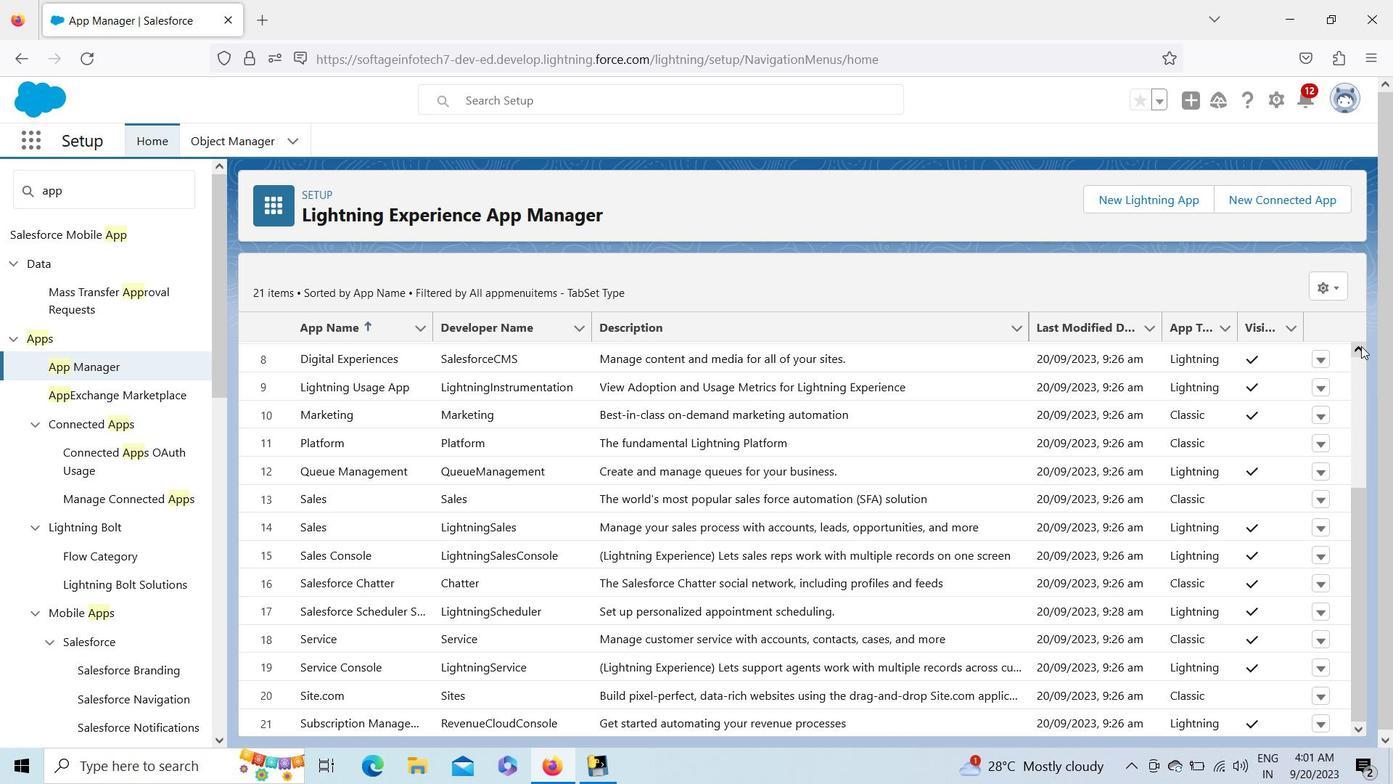 
Action: Mouse pressed left at (1361, 346)
Screenshot: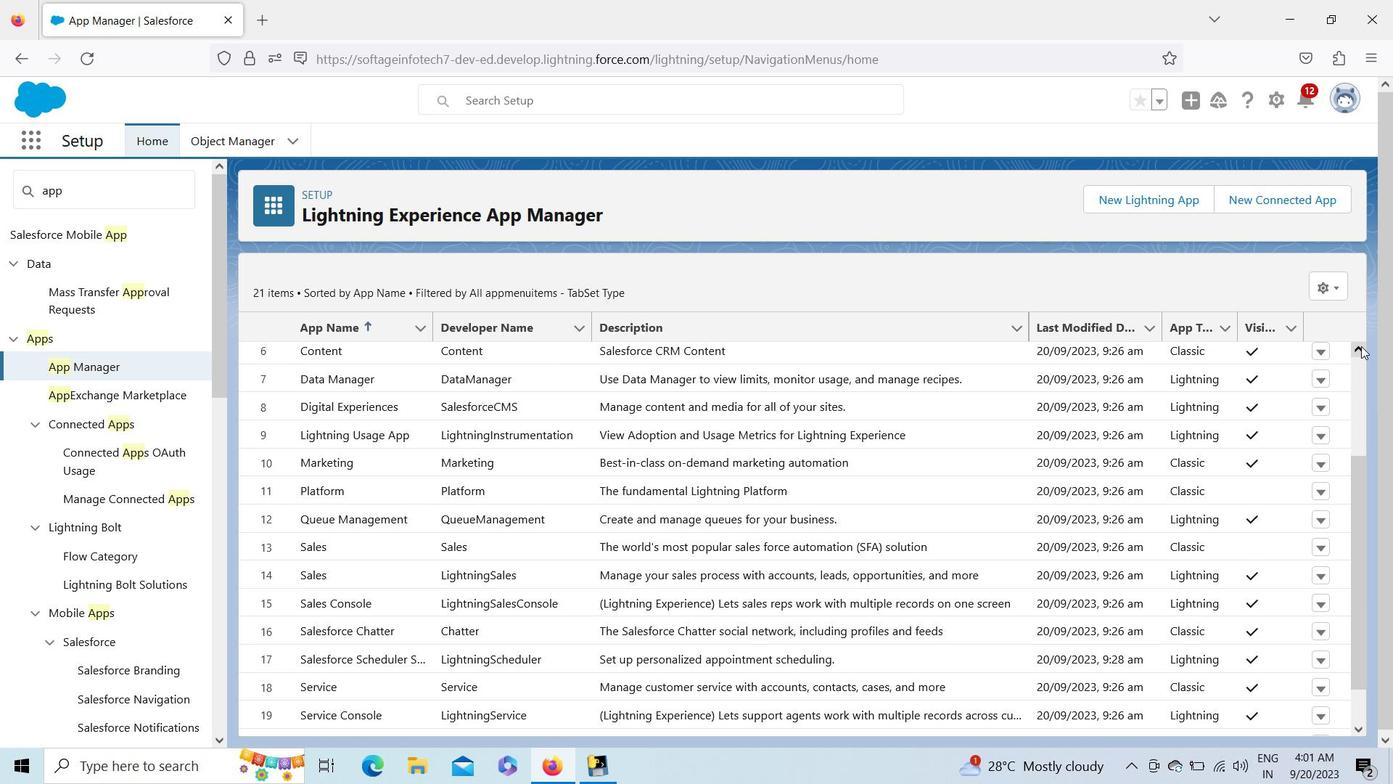 
Action: Mouse pressed left at (1361, 346)
Screenshot: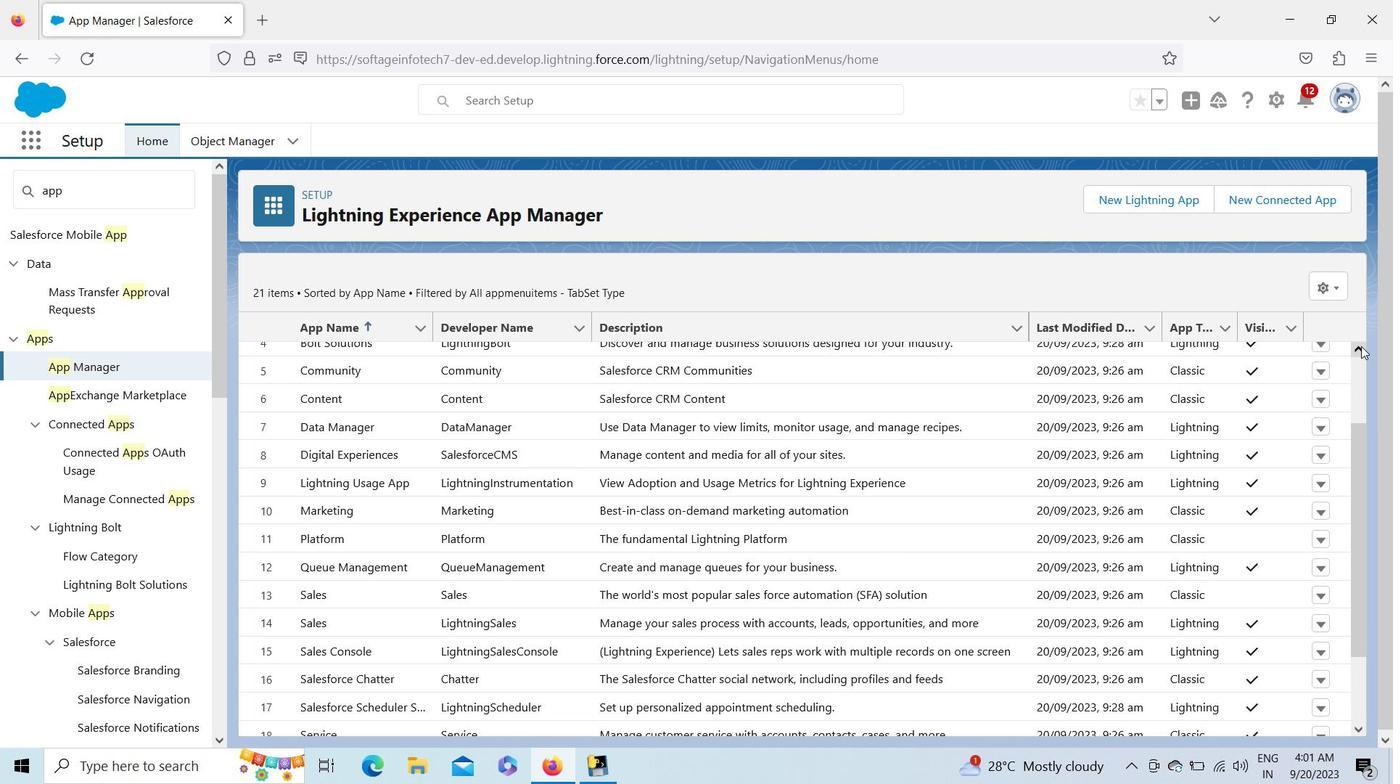 
Action: Mouse pressed left at (1361, 346)
Screenshot: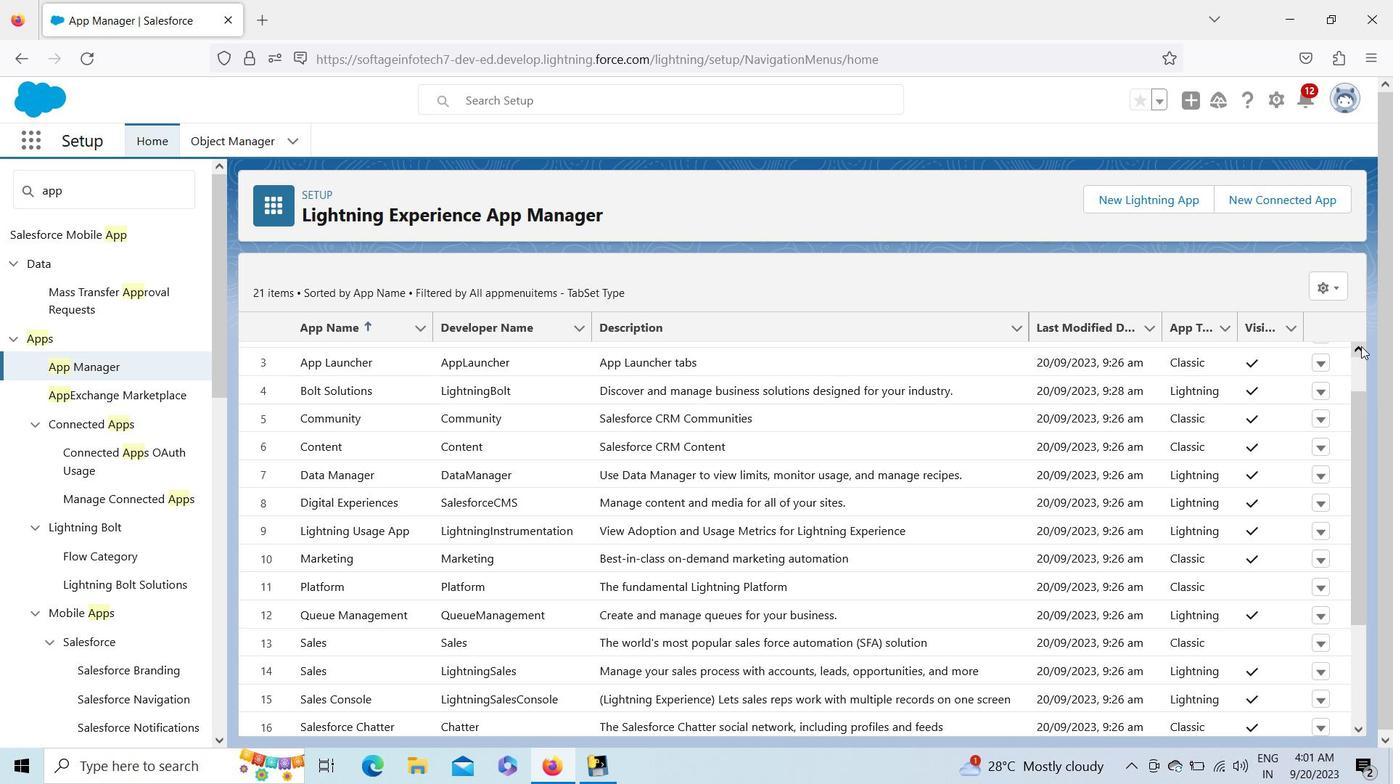
Action: Mouse pressed left at (1361, 346)
Screenshot: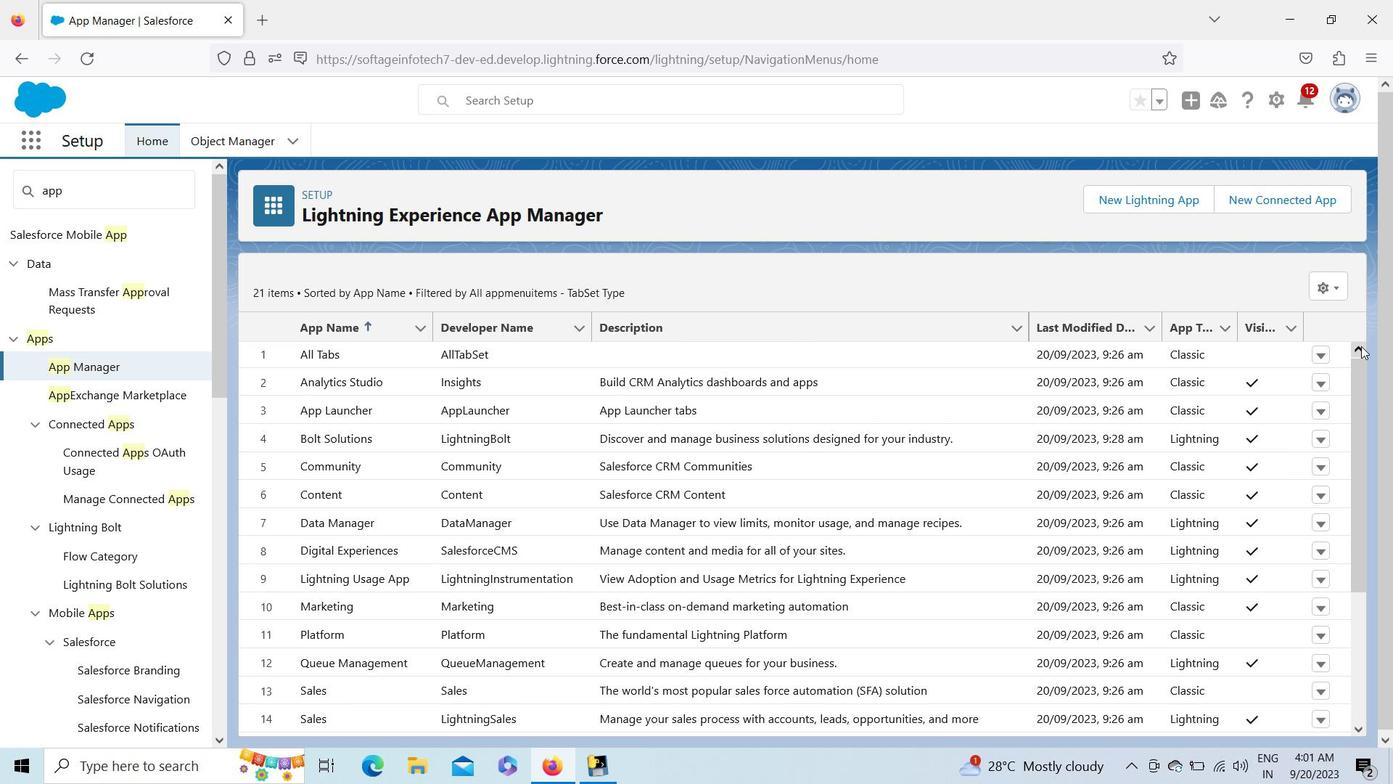 
Action: Mouse pressed left at (1361, 346)
Screenshot: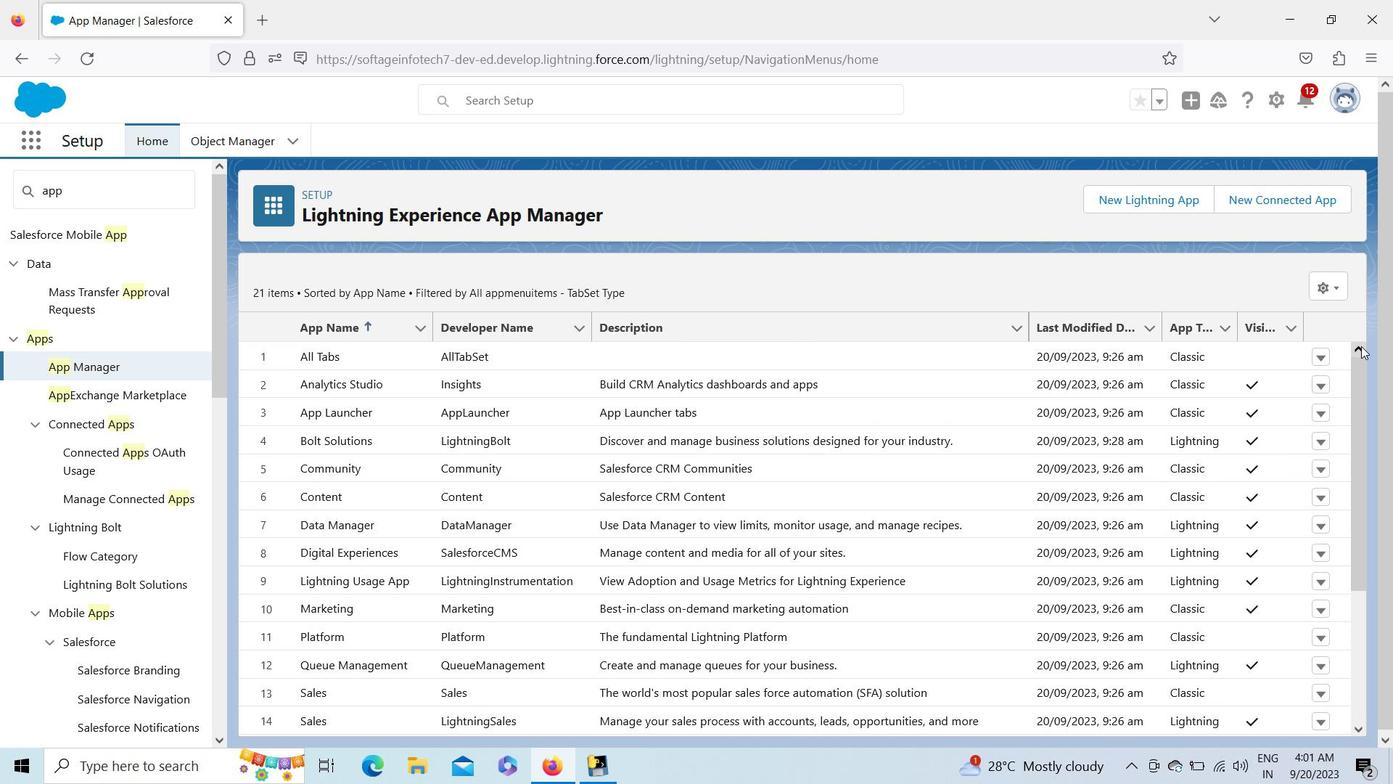 
Action: Mouse moved to (1304, 204)
Screenshot: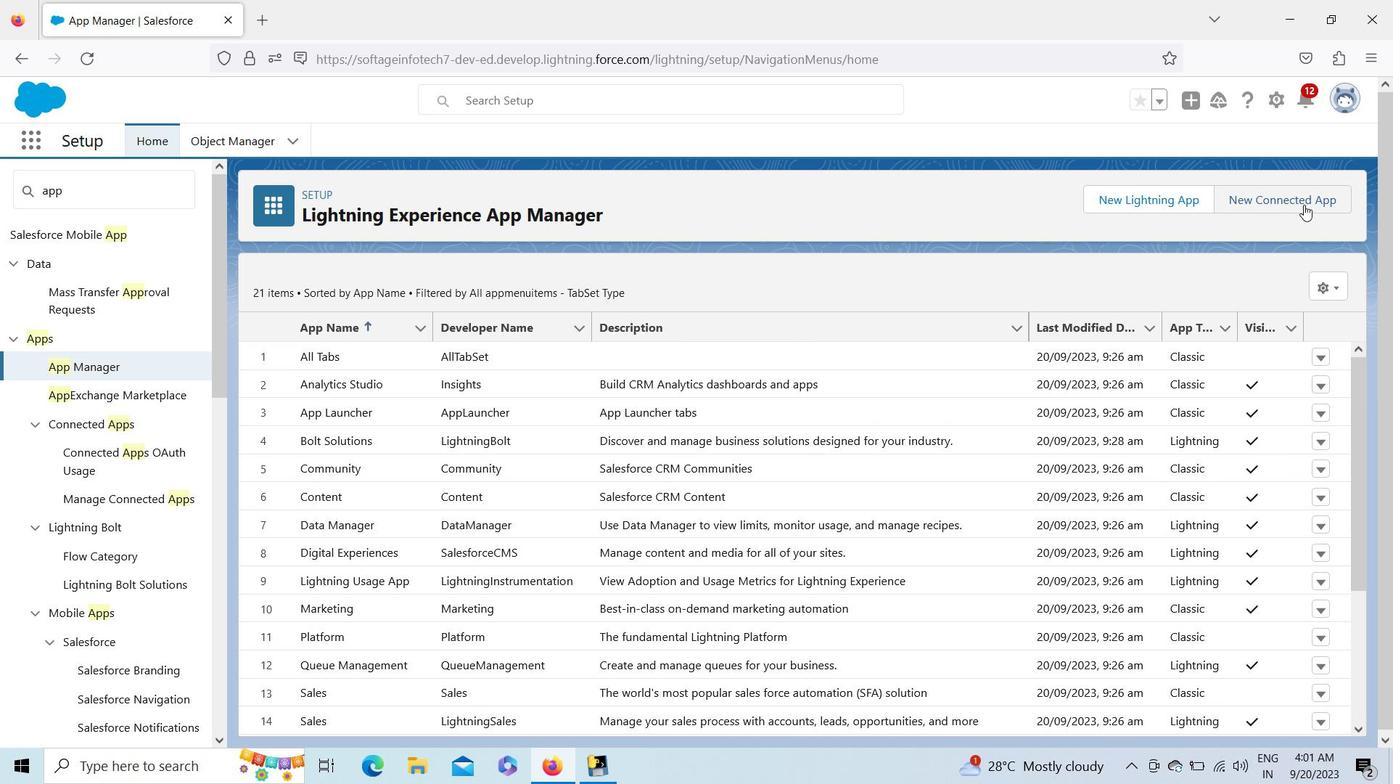
Action: Mouse pressed left at (1304, 204)
Screenshot: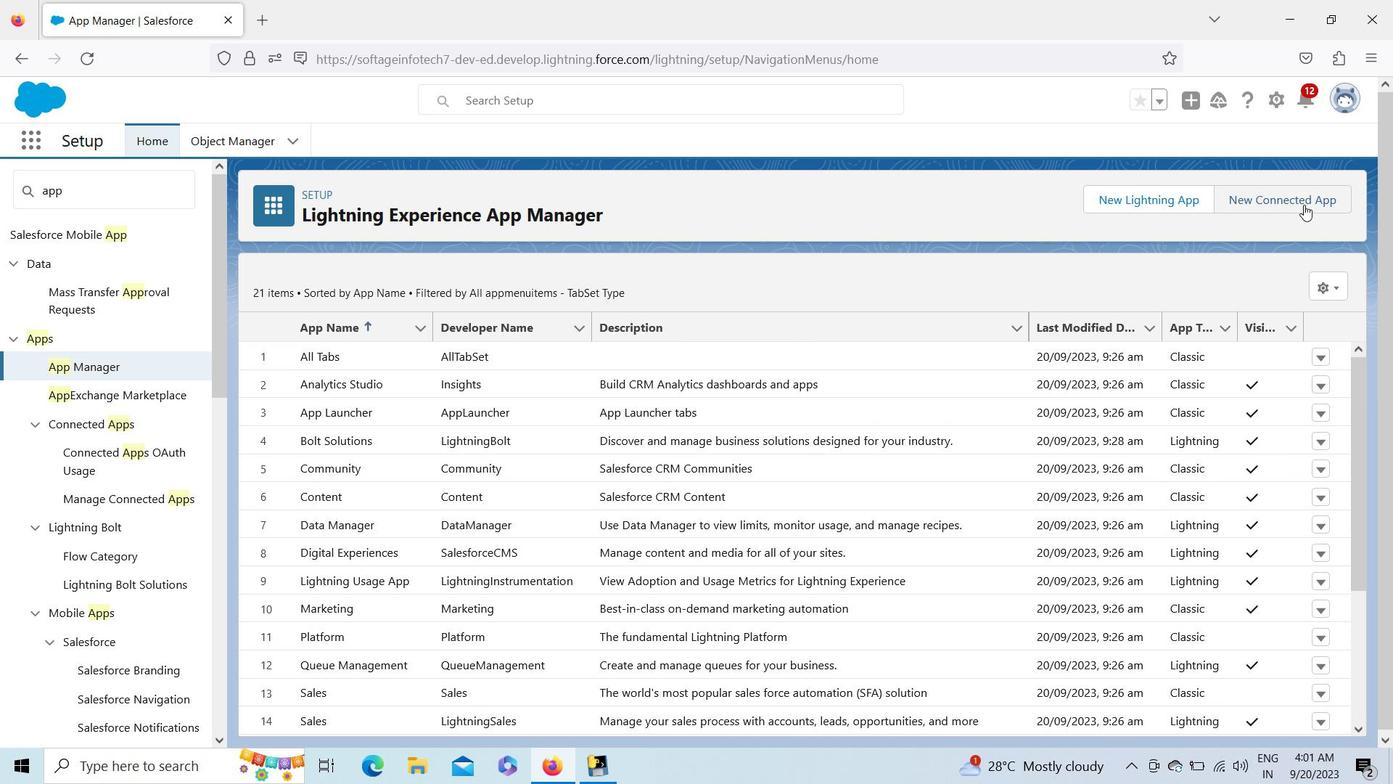
Action: Mouse moved to (110, 373)
Screenshot: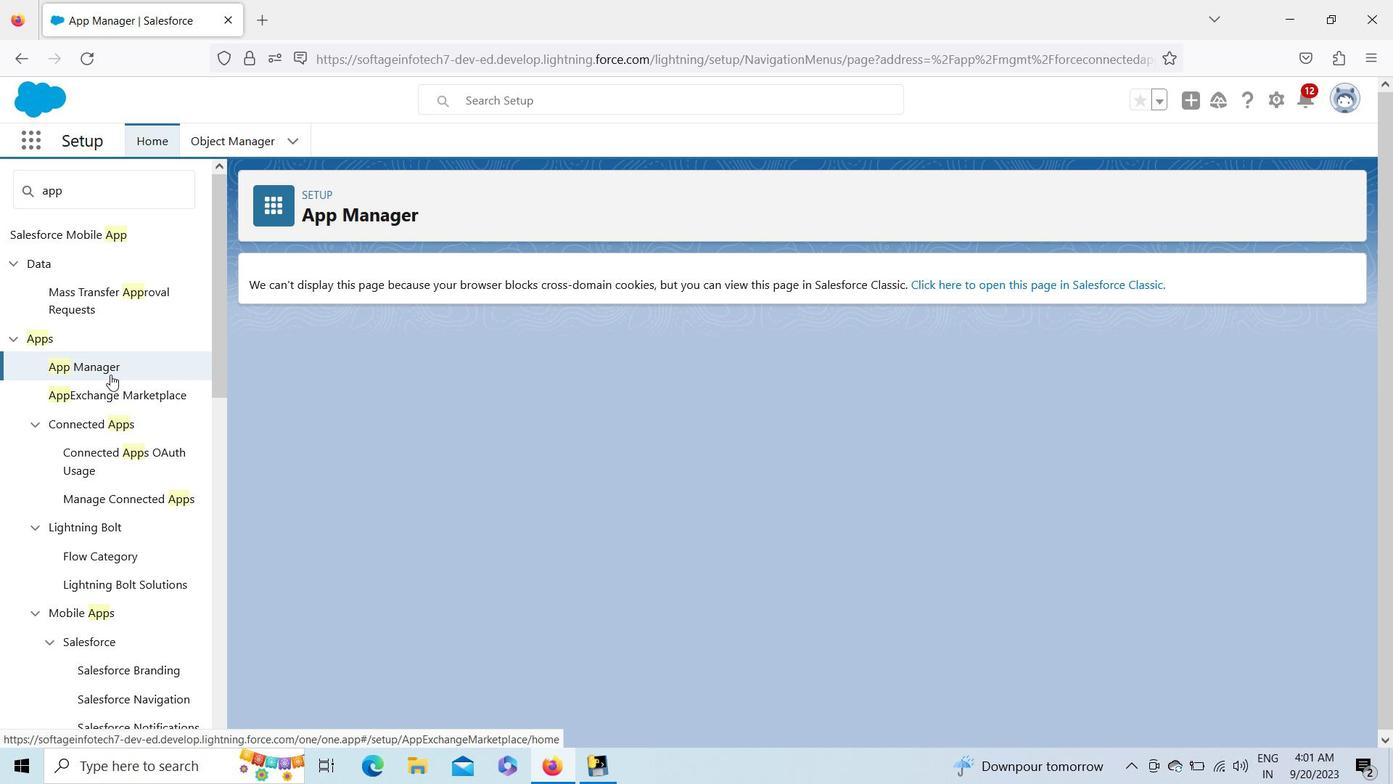 
Action: Mouse pressed left at (110, 373)
Screenshot: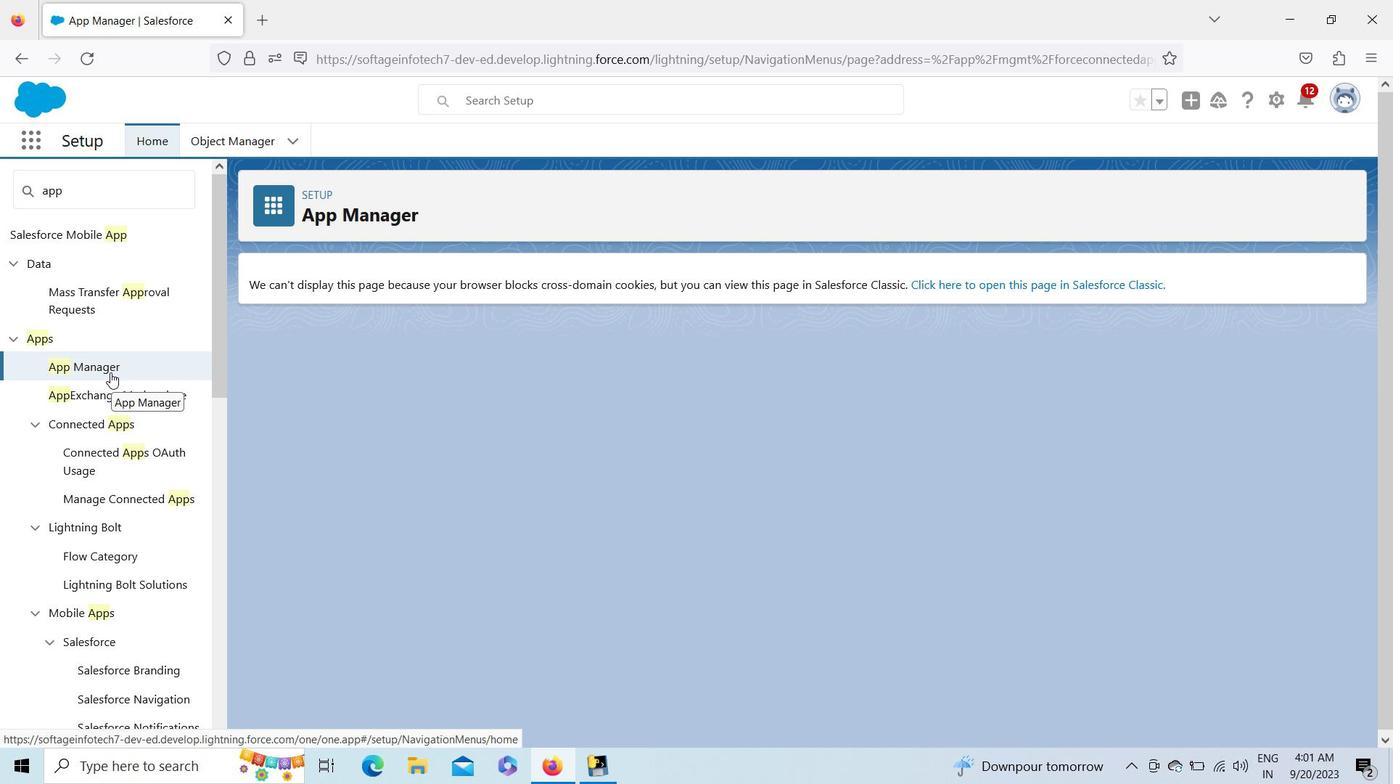 
Action: Mouse moved to (1294, 193)
Screenshot: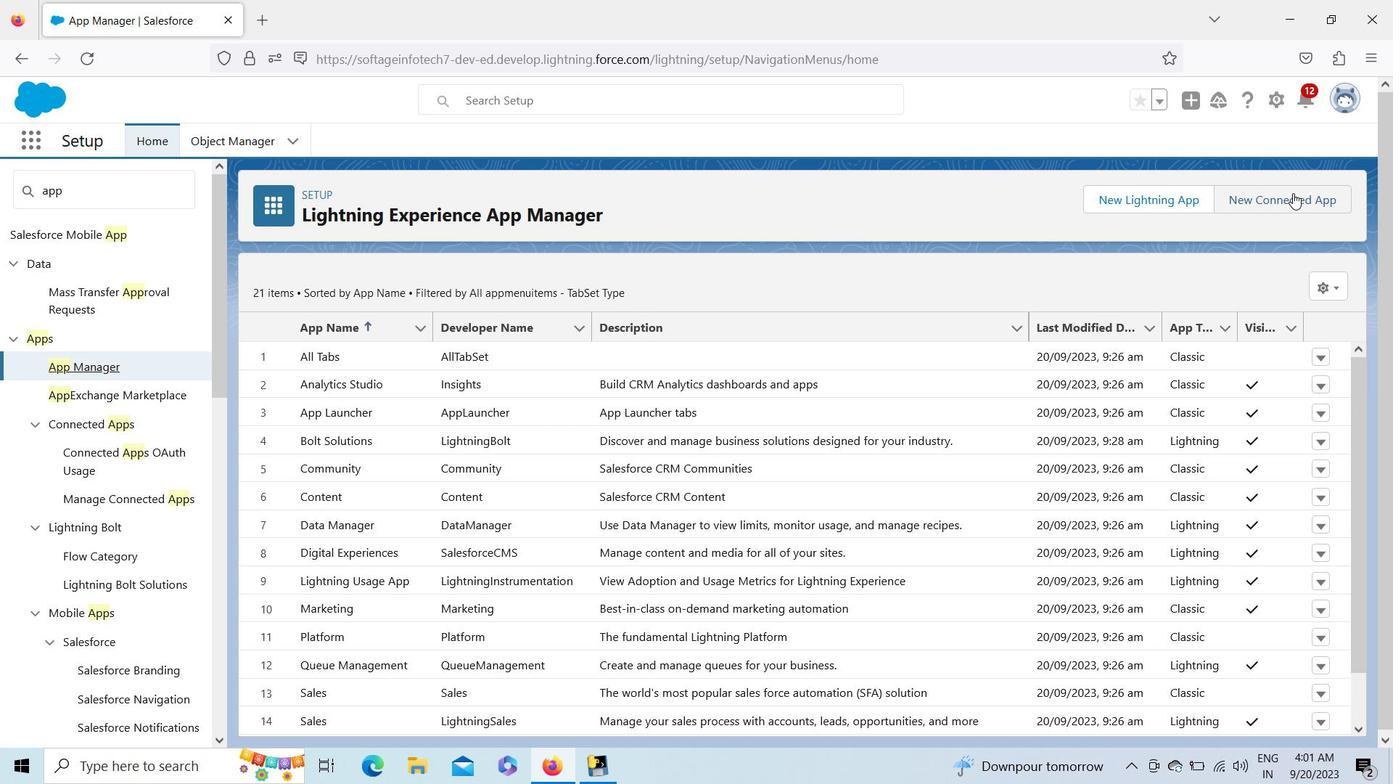 
Action: Mouse pressed left at (1294, 193)
Screenshot: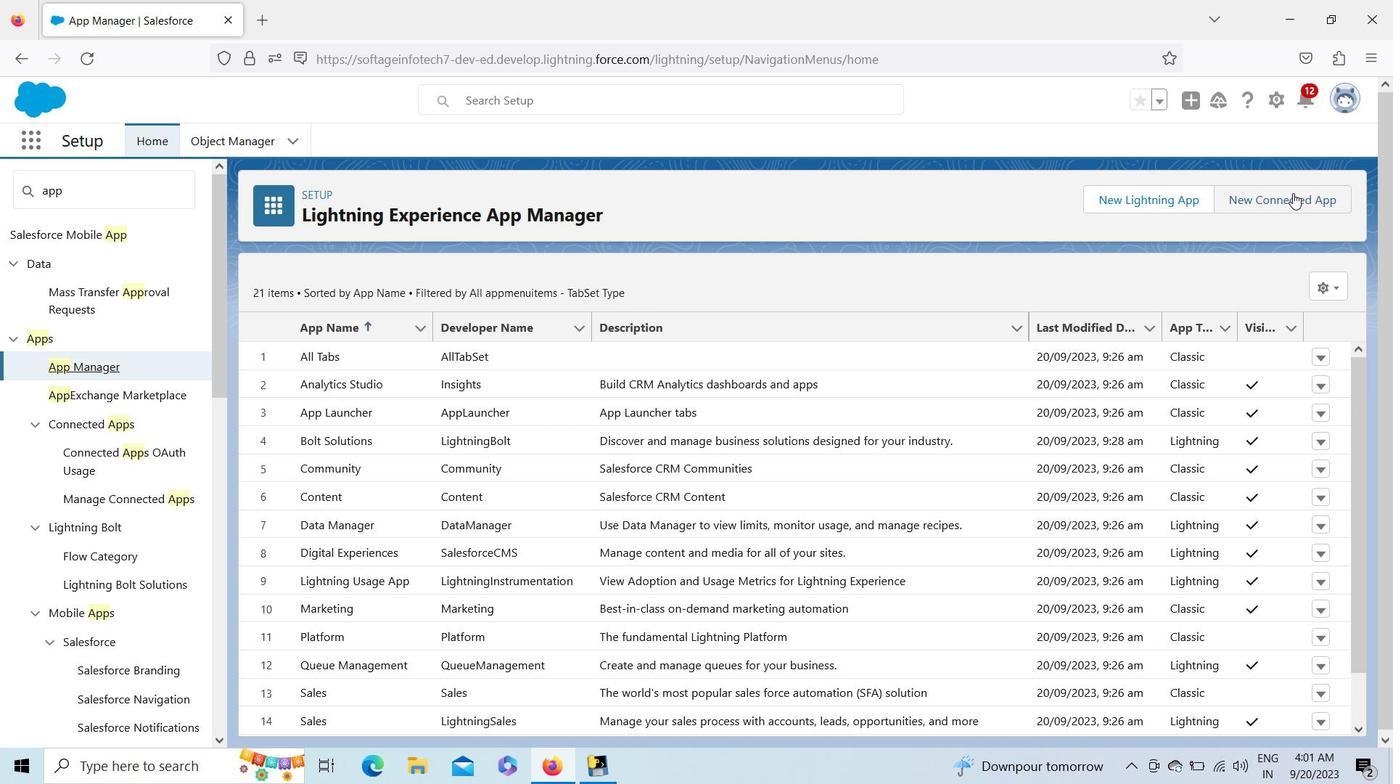 
Action: Mouse moved to (82, 365)
Screenshot: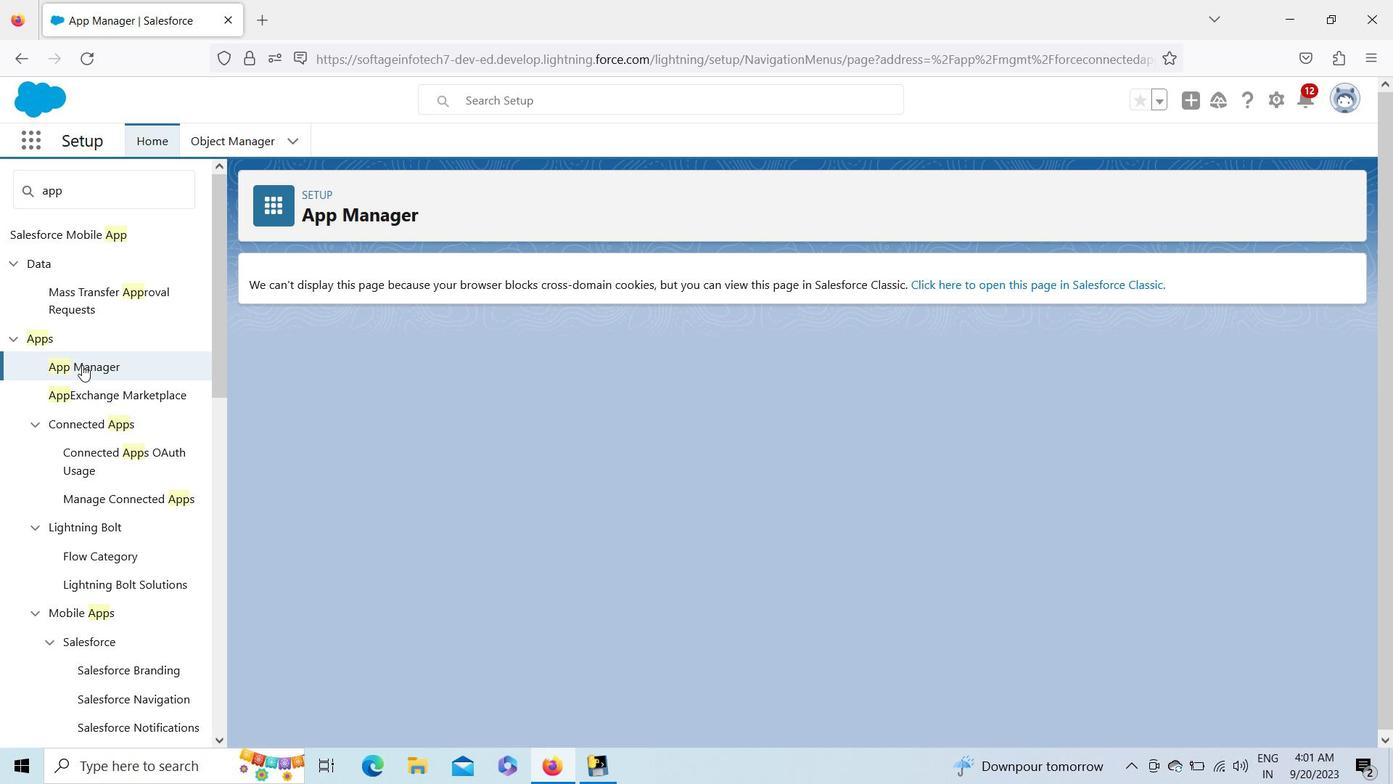 
Action: Mouse pressed left at (82, 365)
Screenshot: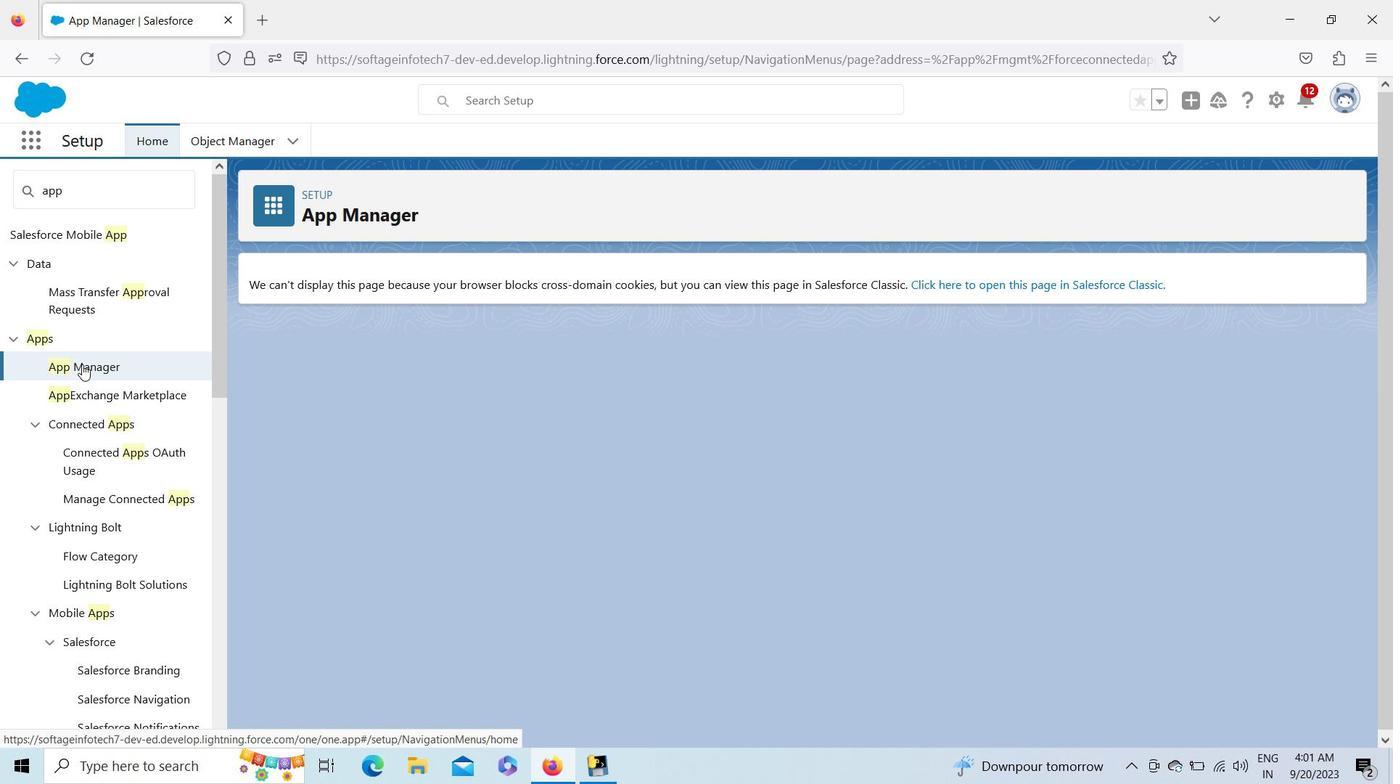 
Action: Mouse moved to (1160, 201)
Screenshot: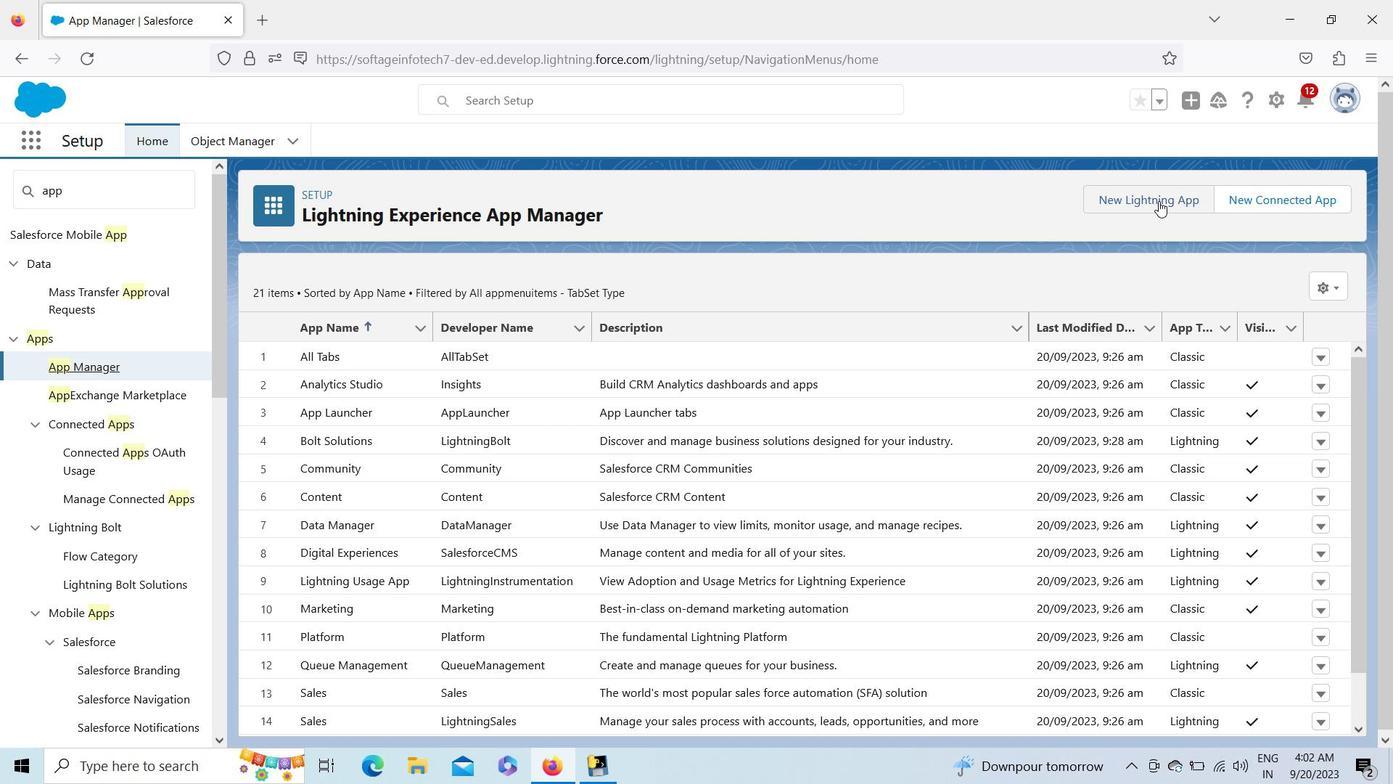 
Action: Mouse pressed left at (1160, 201)
Screenshot: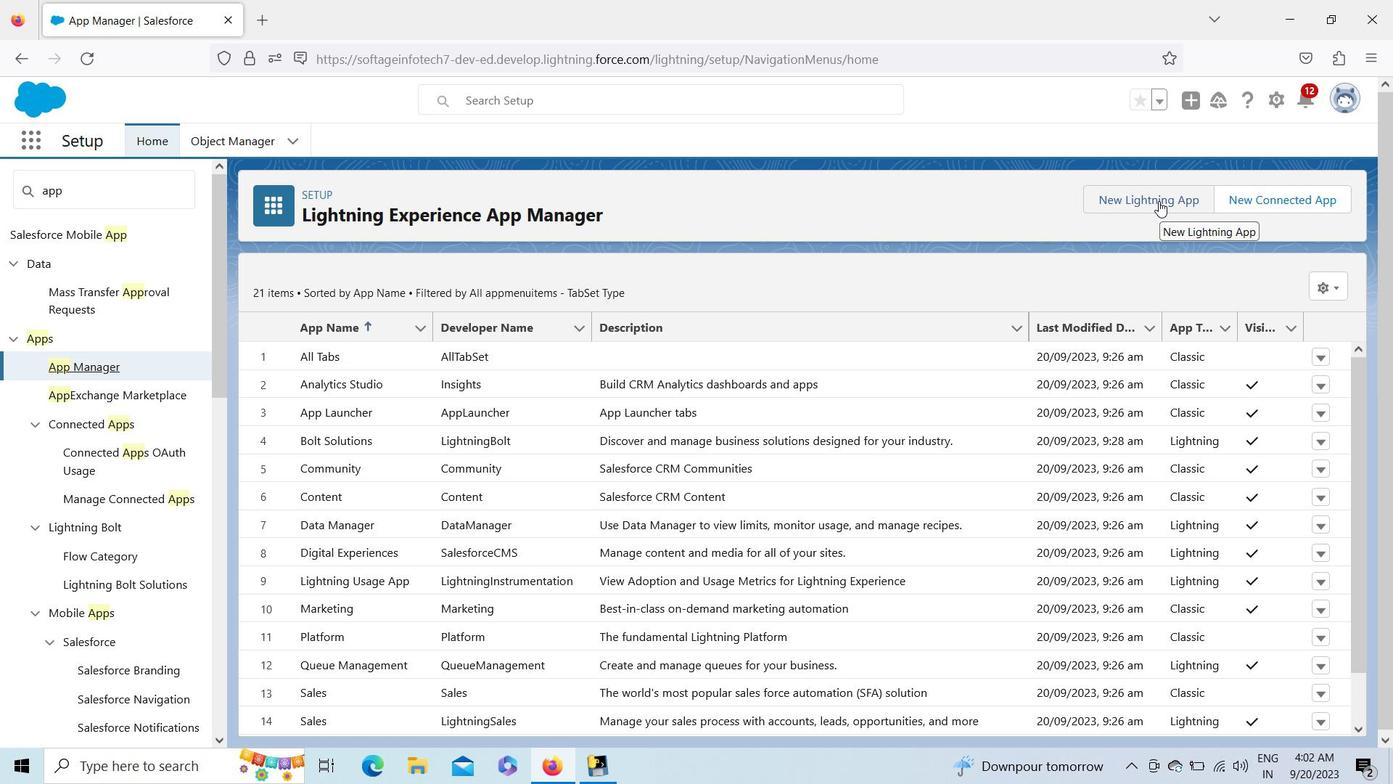 
Action: Mouse moved to (496, 374)
Screenshot: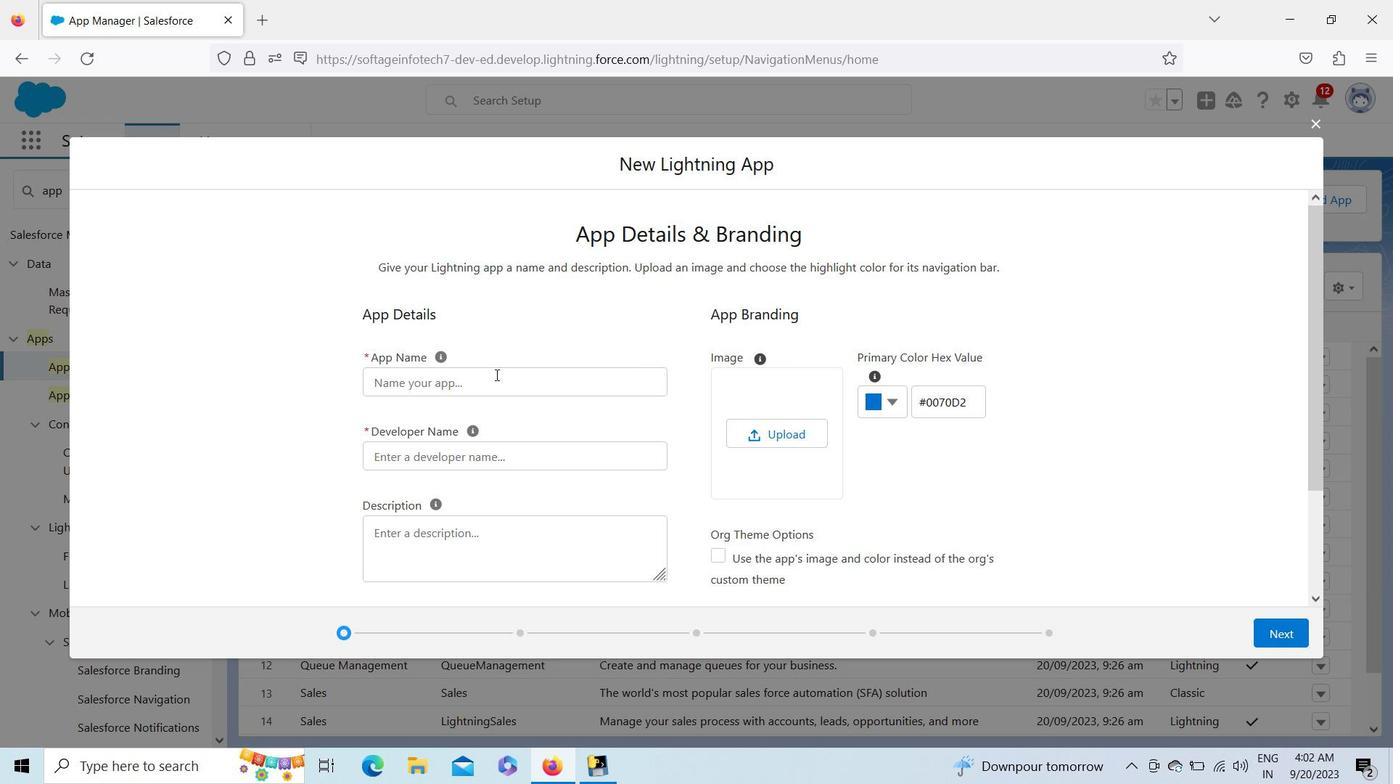 
Action: Mouse pressed left at (496, 374)
Screenshot: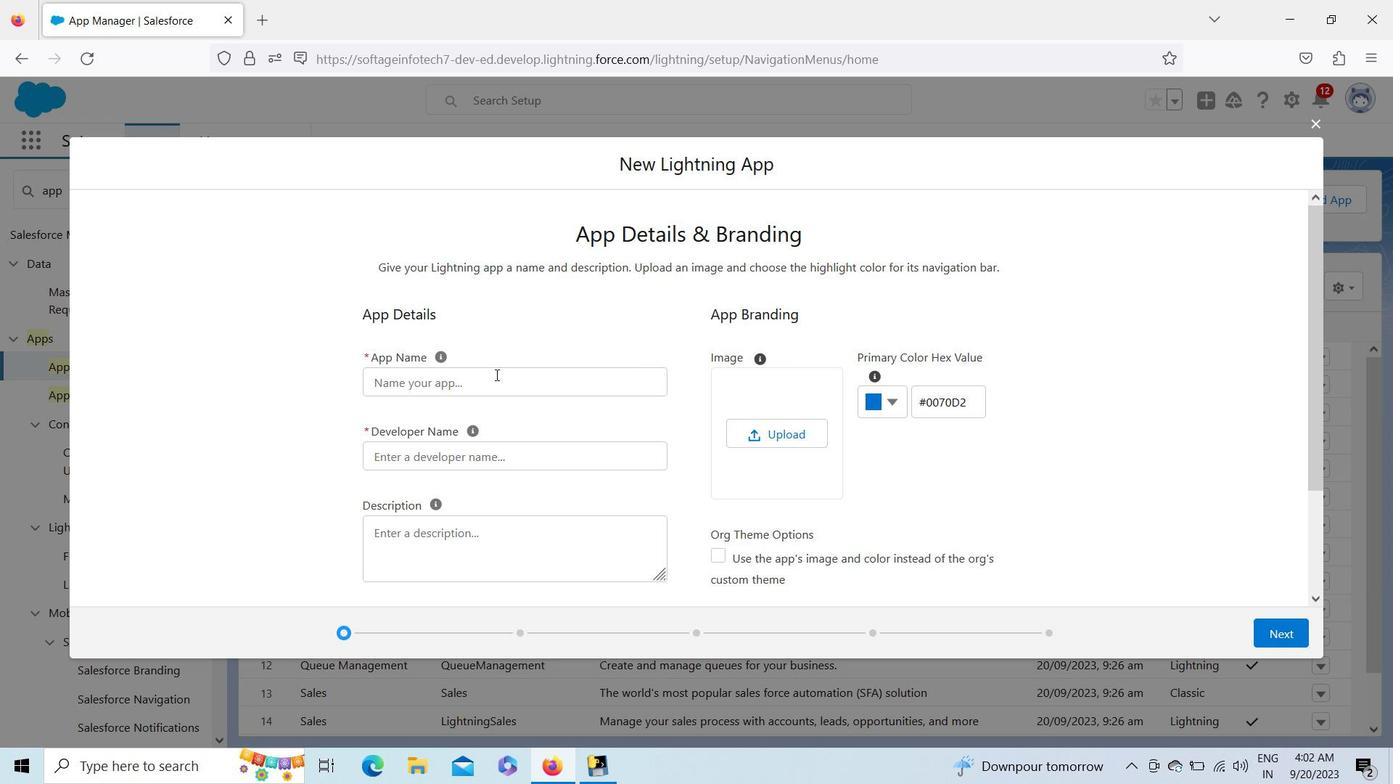 
Action: Key pressed <Key.shift>Recruitment
Screenshot: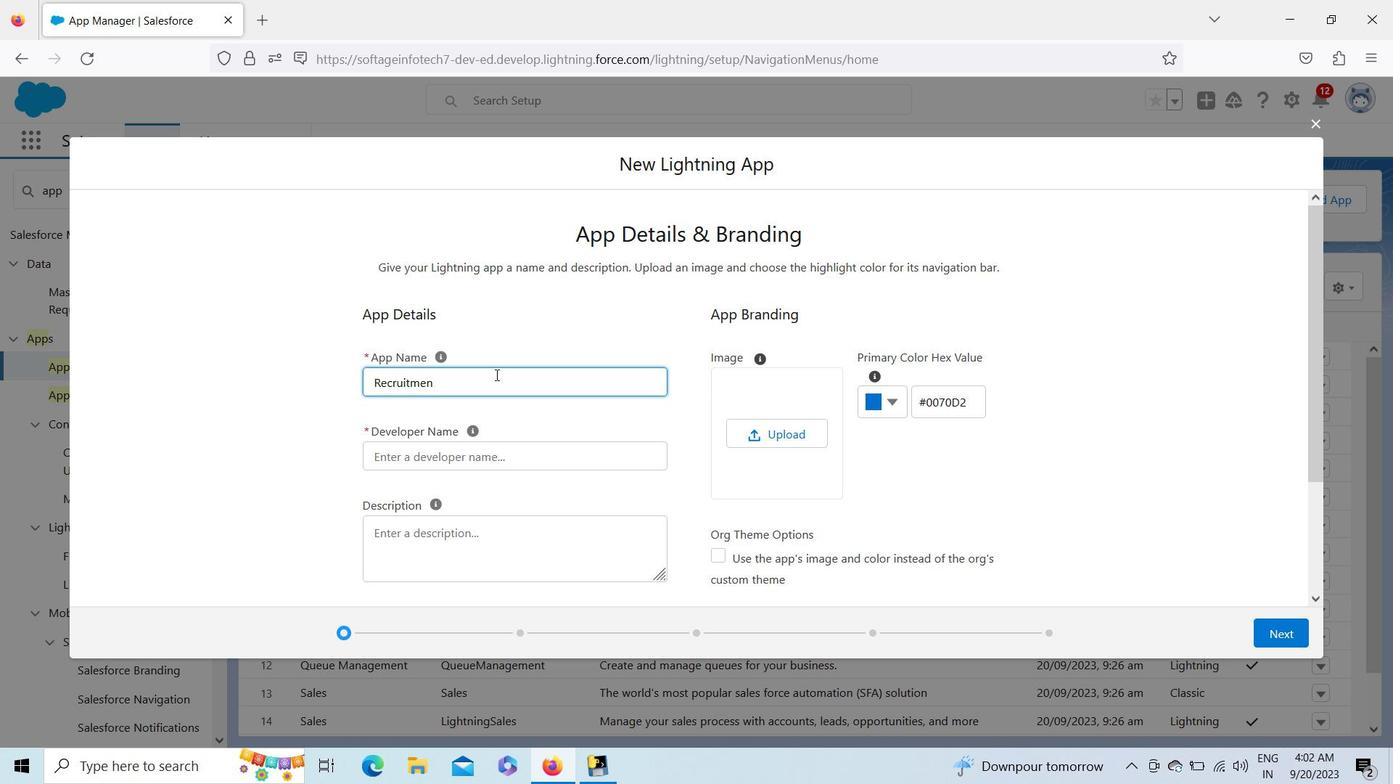 
Action: Mouse moved to (463, 533)
Screenshot: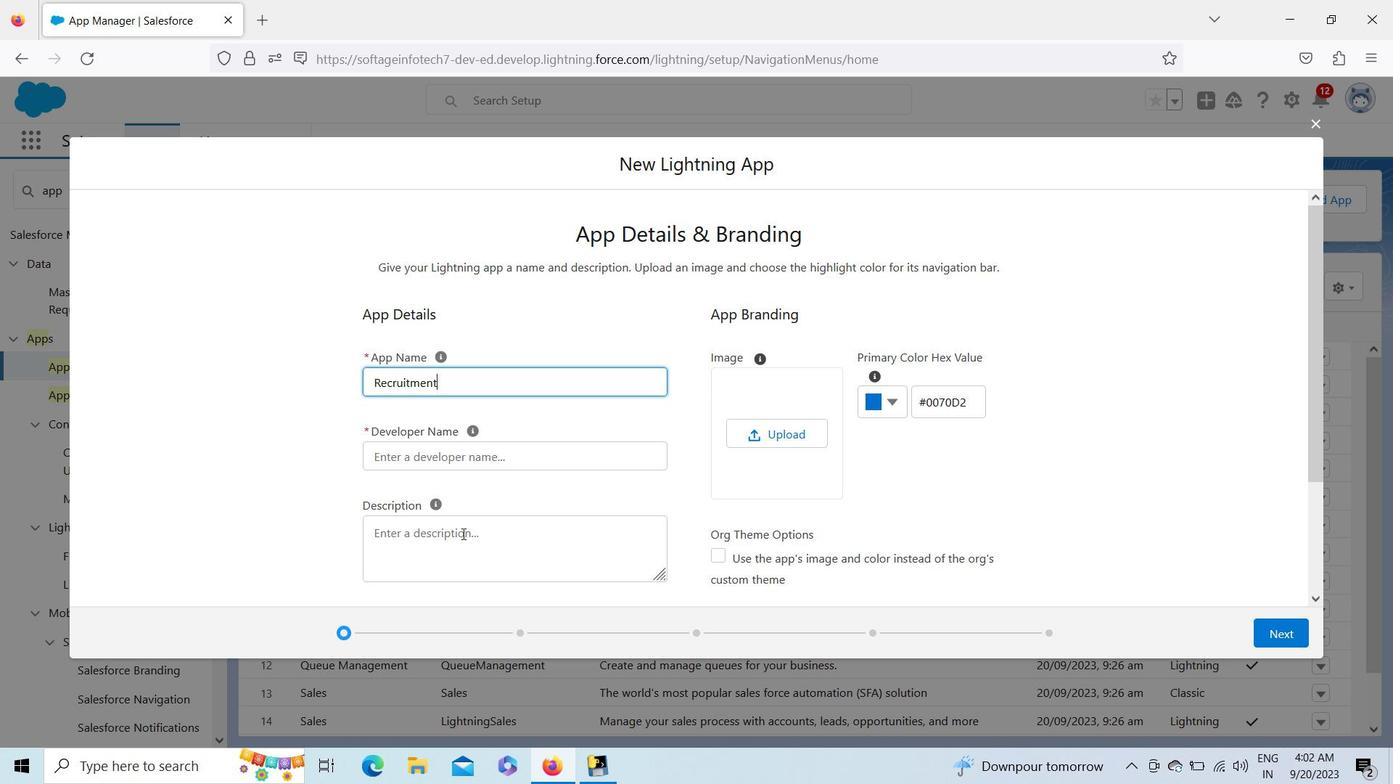 
Action: Mouse pressed left at (463, 533)
Screenshot: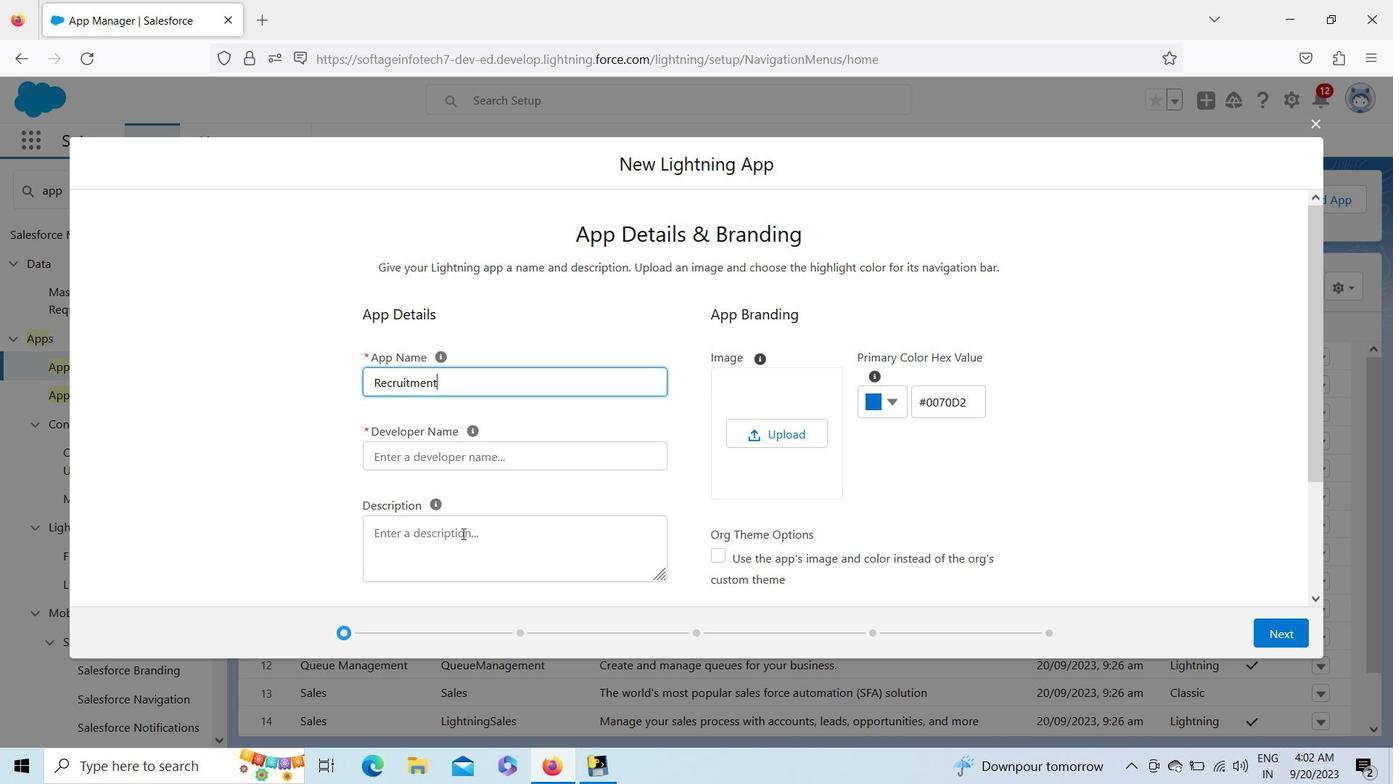 
Action: Key pressed t<Key.backspace><Key.shift>This<Key.space><Key.shift>Recruitment<Key.space>management<Key.space><Key.space><Key.backspace><Key.backspace><Key.space>application<Key.space>is<Key.space>a<Key.space>cloud<Key.space>based<Key.space>application<Key.space>is<Key.space>a<Key.space>cloud<Key.space>based<Key.space>application<Key.space>hosted<Key.space>in<Key.space>salesforce<Key.space>and<Key.space>designed<Key.space>to<Key.space>streamline<Key.space>the<Key.space>recruitment<Key.space>process<Key.space>for<Key.space>organizations<Key.space>using<Key.space>declarative<Key.space>and<Key.space>custom<Key.space>development.<Key.up><Key.up><Key.up><Key.up><Key.up><Key.up><Key.up><Key.up><Key.up><Key.up><Key.up><Key.up><Key.up><Key.up><Key.up><Key.up><Key.up><Key.up><Key.up><Key.up><Key.up><Key.up><Key.up><Key.up><Key.up><Key.down><Key.right><Key.right><Key.right><Key.right><Key.right><Key.right><Key.right><Key.right><Key.right><Key.right><Key.right><Key.right><Key.right><Key.right><Key.right><Key.right><Key.right><Key.right><Key.right><Key.right><Key.right><Key.right><Key.right><Key.right><Key.shift_r><Key.shift_r><Key.shift_r><Key.right><Key.right><Key.right><Key.right><Key.right><Key.right><Key.right><Key.right><Key.right><Key.right><Key.right><Key.right><Key.right><Key.right><Key.right><Key.right><Key.right><Key.right><Key.right><Key.right><Key.right><Key.right><Key.right><Key.right><Key.right><Key.right><Key.right><Key.right><Key.right><Key.right><Key.backspace><Key.left><Key.right><Key.right><Key.right><Key.right><Key.right><Key.right><Key.right><Key.right><Key.right><Key.right><Key.right><Key.right><Key.right><Key.right><Key.right><Key.right><Key.right><Key.right><Key.right><Key.right><Key.right><Key.right><Key.right><Key.right><Key.right><Key.right><Key.right><Key.right><Key.right><Key.right><Key.right><Key.right><Key.right><Key.right><Key.right><Key.right><Key.right><Key.right><Key.right><Key.right><Key.right><Key.right><Key.right><Key.right><Key.right><Key.right><Key.right><Key.right><Key.up><Key.left><Key.shift_r><Key.shift_r><Key.up><Key.left><Key.left><Key.right><Key.backspace><Key.shift>M
Screenshot: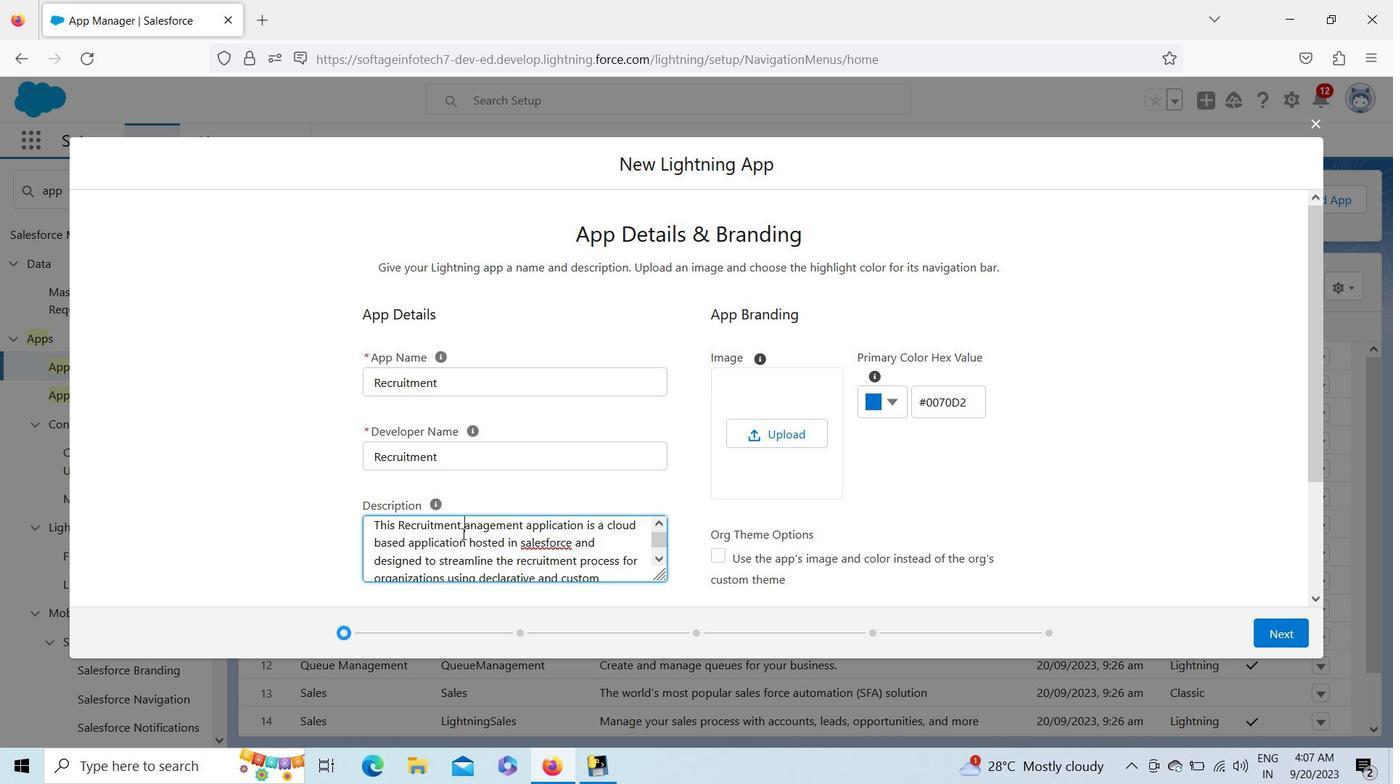 
Action: Mouse moved to (541, 524)
Screenshot: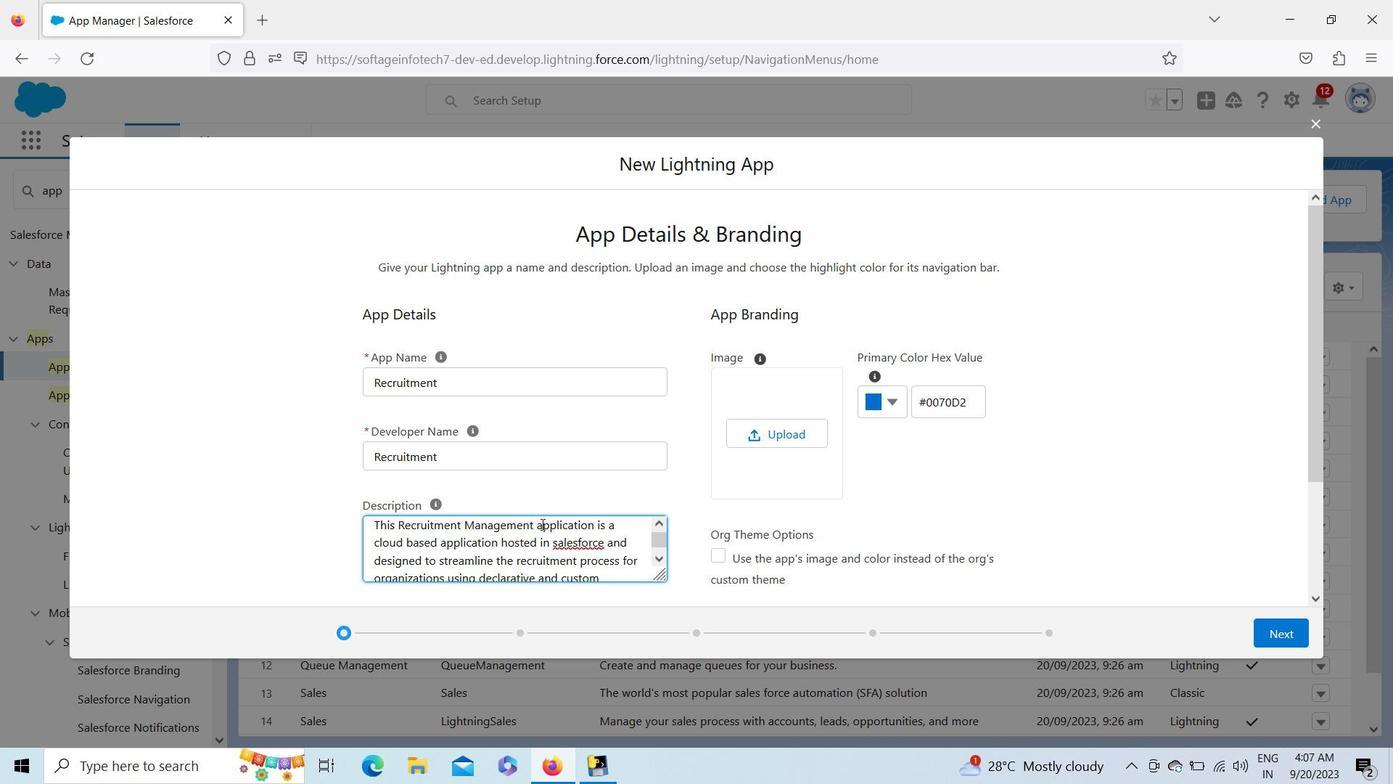 
Action: Mouse pressed left at (541, 524)
Screenshot: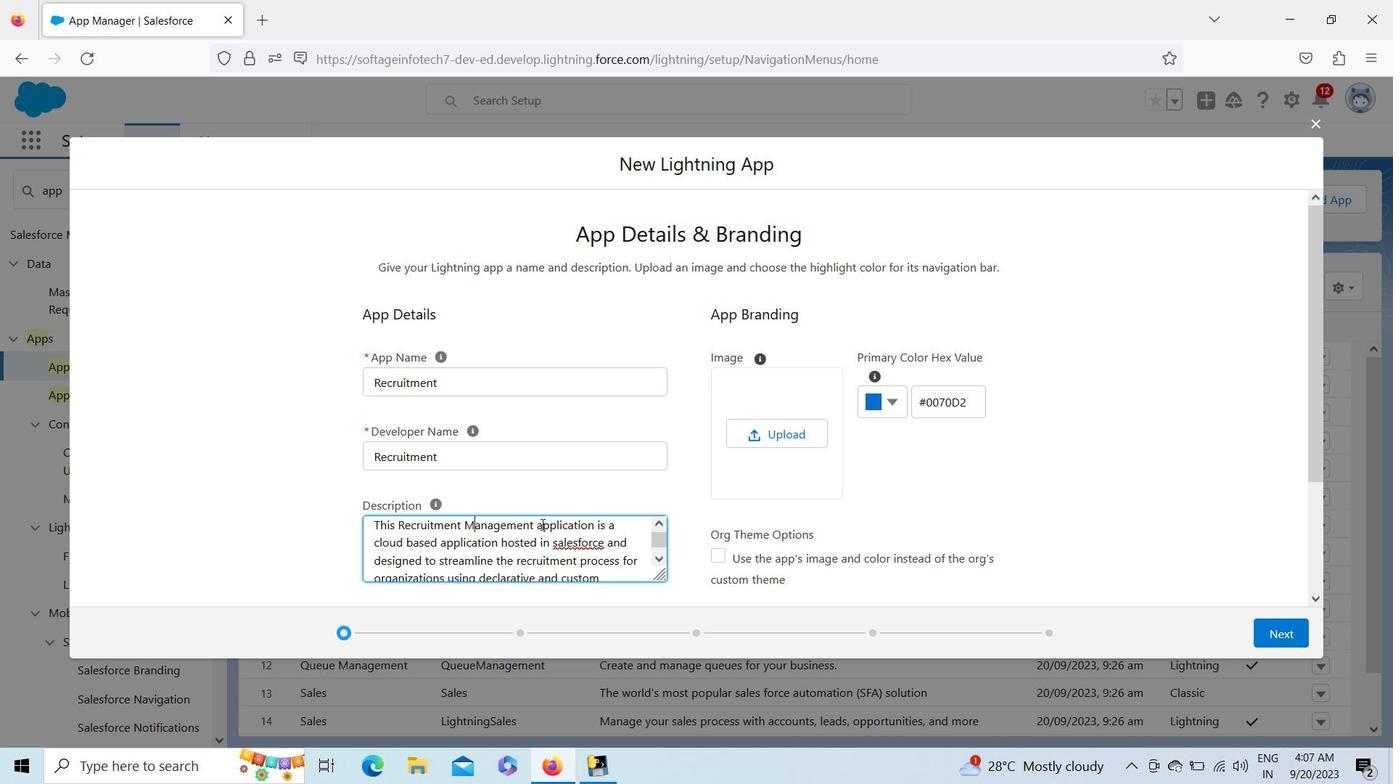 
Action: Key pressed <Key.backspace><Key.shift>A
Screenshot: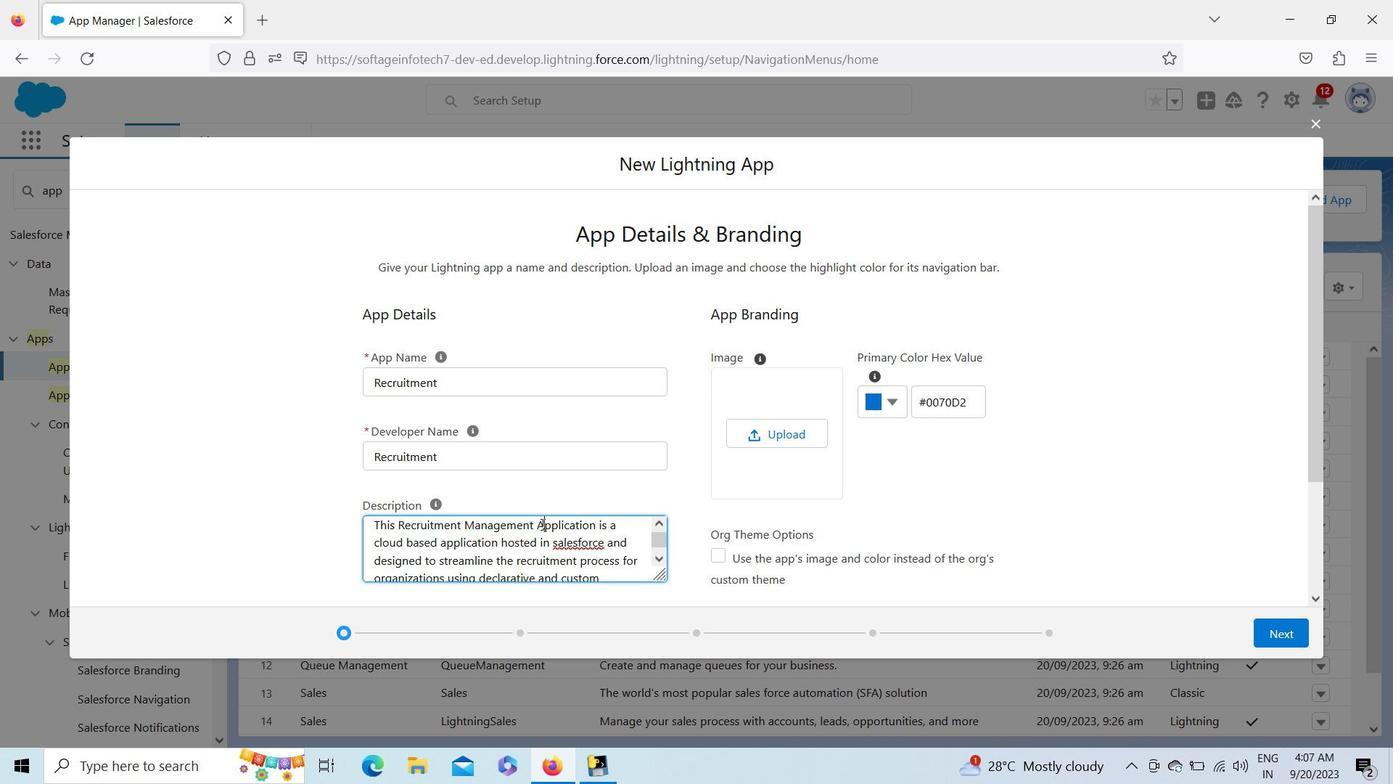 
Action: Mouse moved to (376, 551)
Screenshot: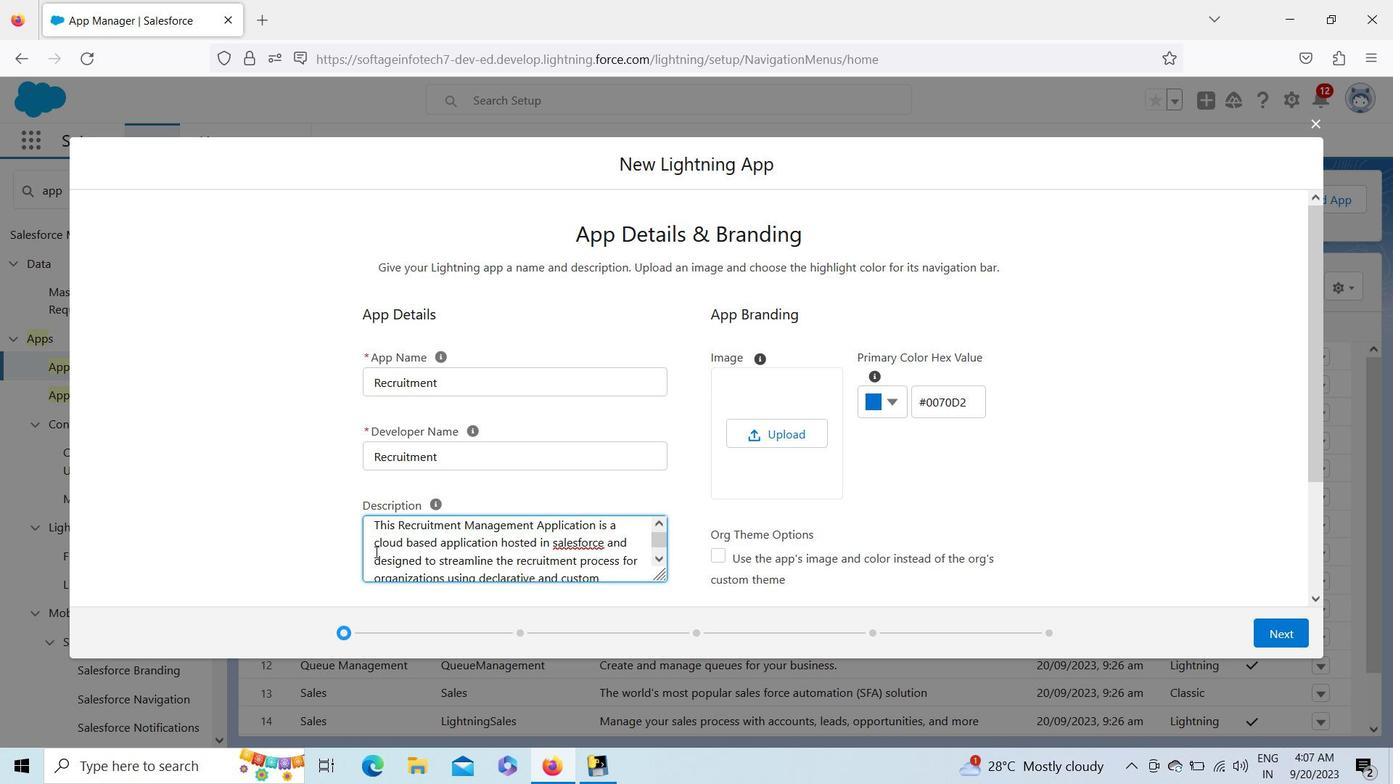 
Action: Mouse pressed left at (376, 551)
Screenshot: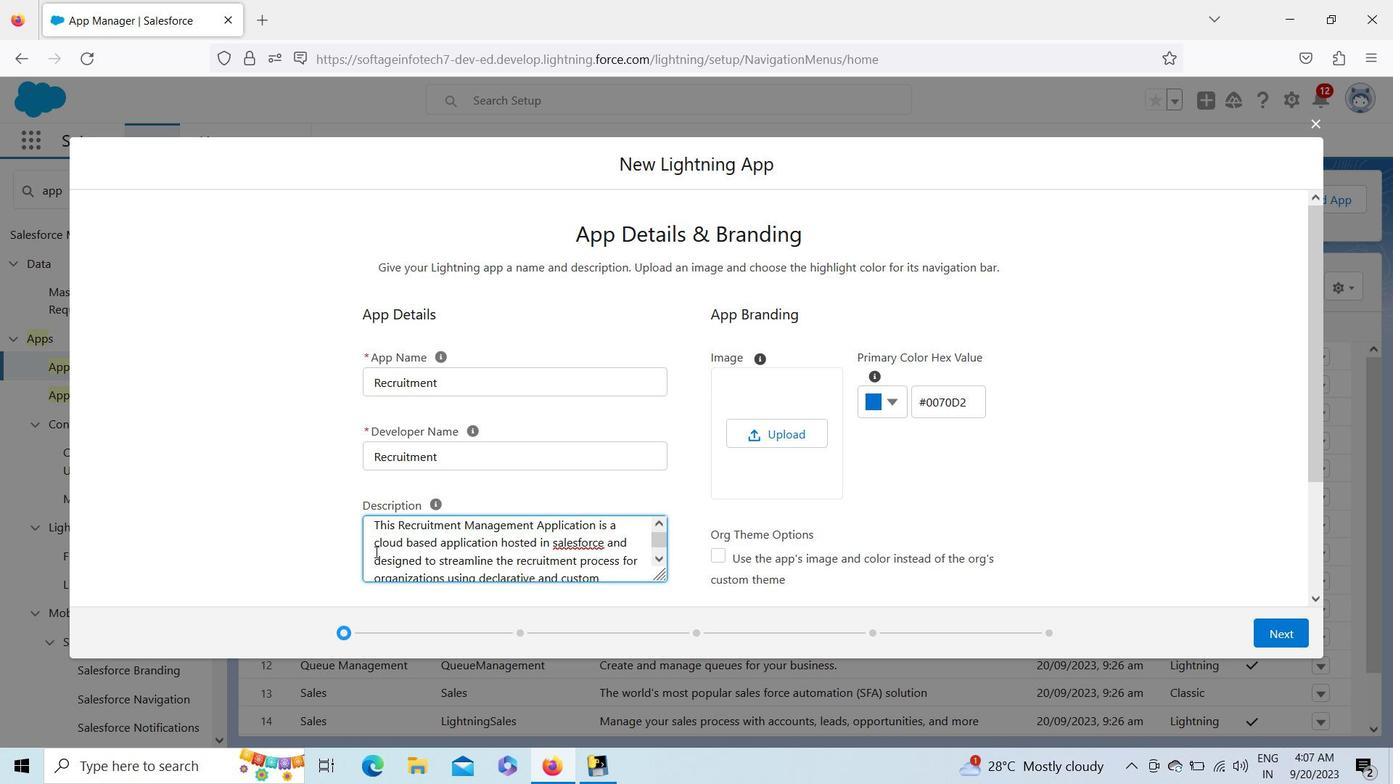 
Action: Mouse moved to (379, 546)
Screenshot: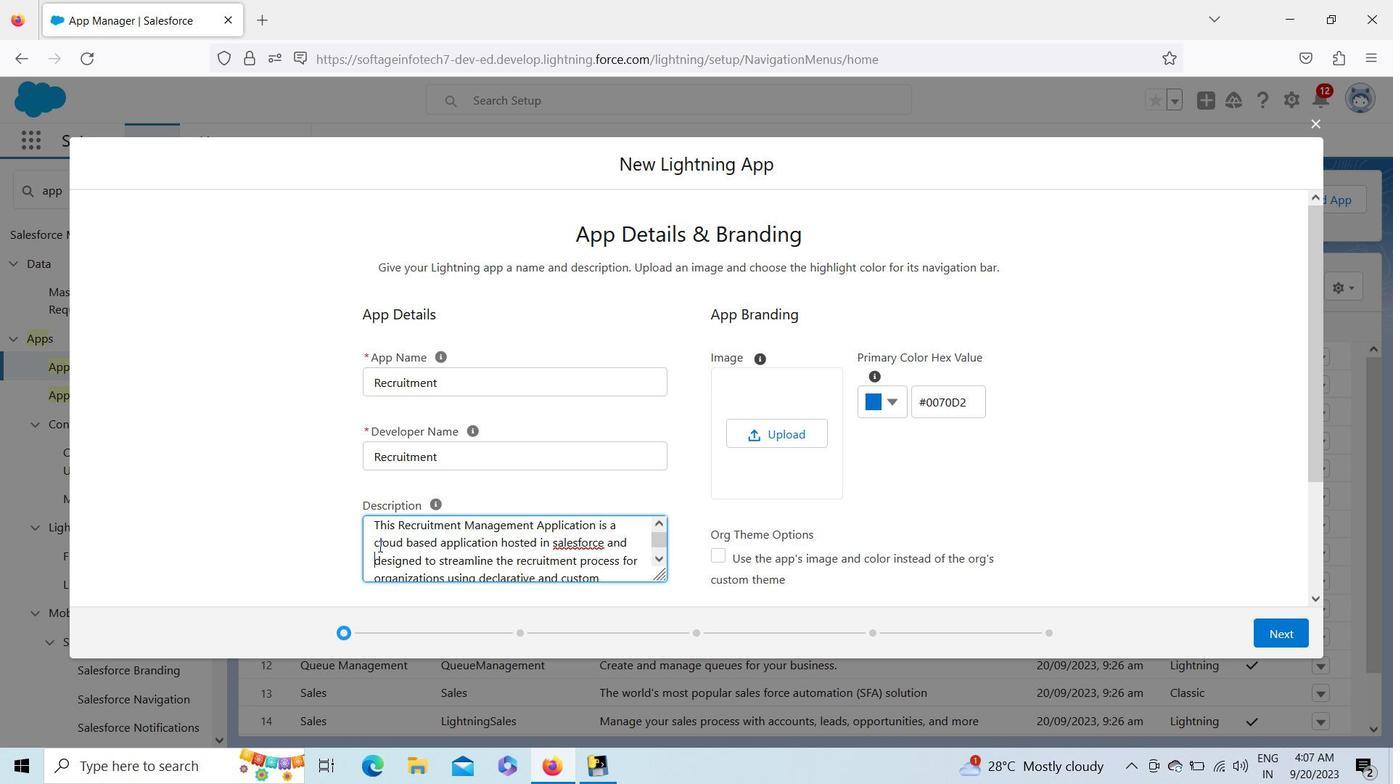 
Action: Mouse pressed left at (379, 546)
Screenshot: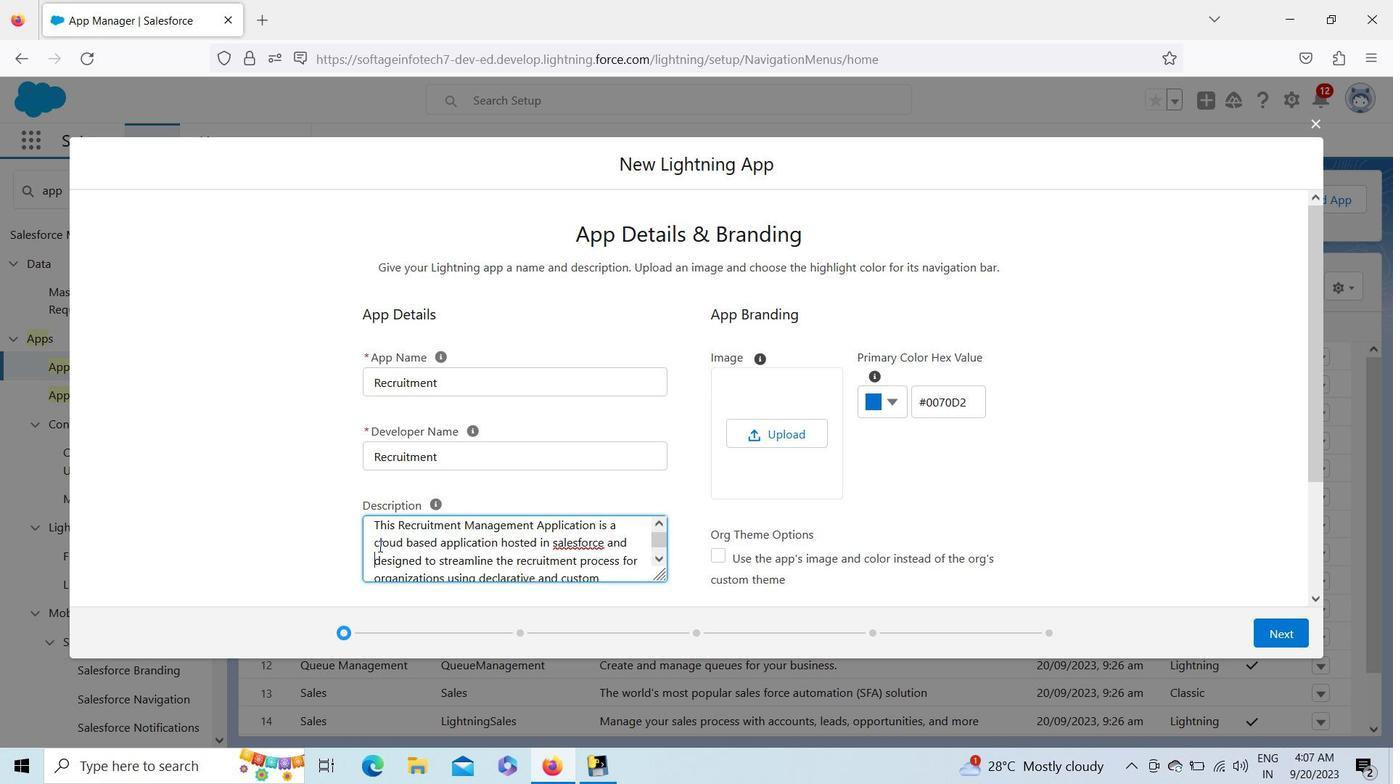 
Action: Key pressed <Key.left><Key.right><Key.backspace><Key.shift>C
Screenshot: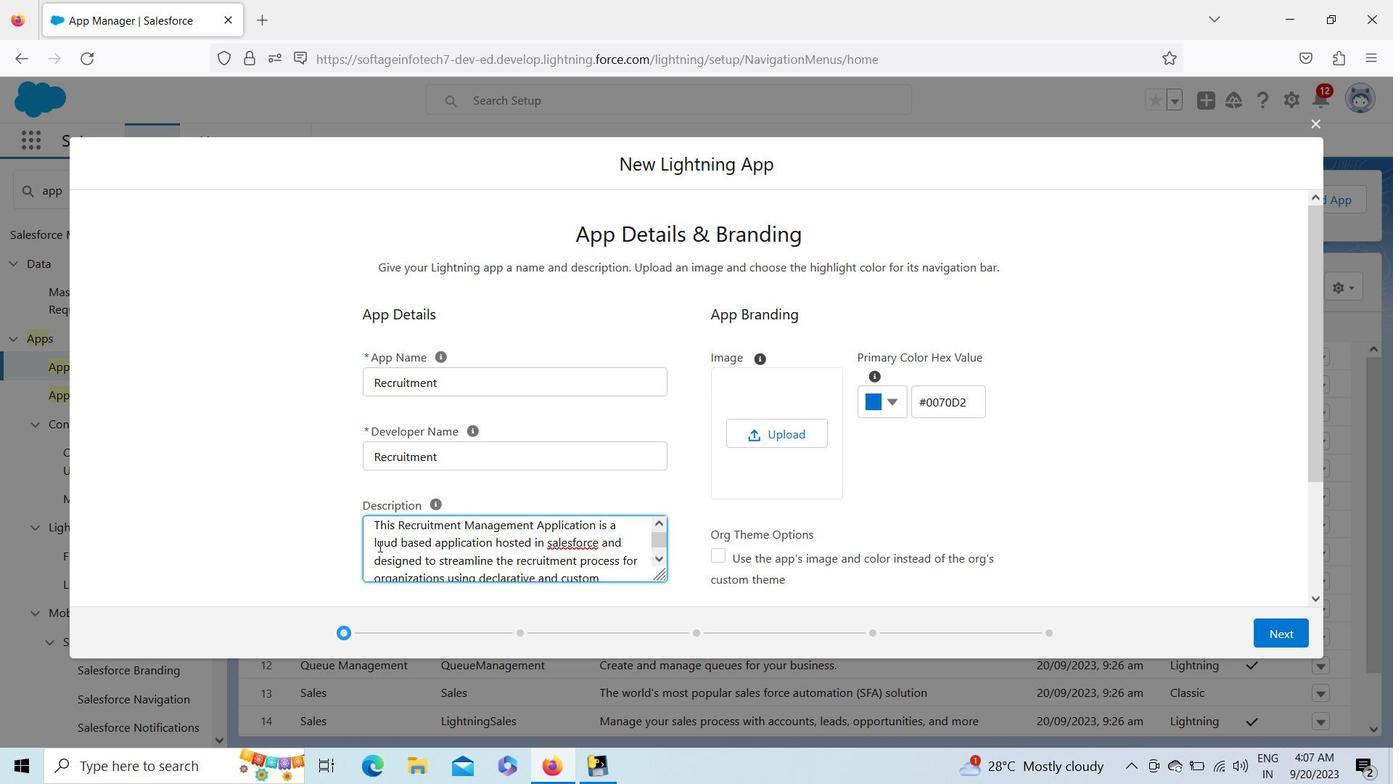 
Action: Mouse moved to (445, 545)
Screenshot: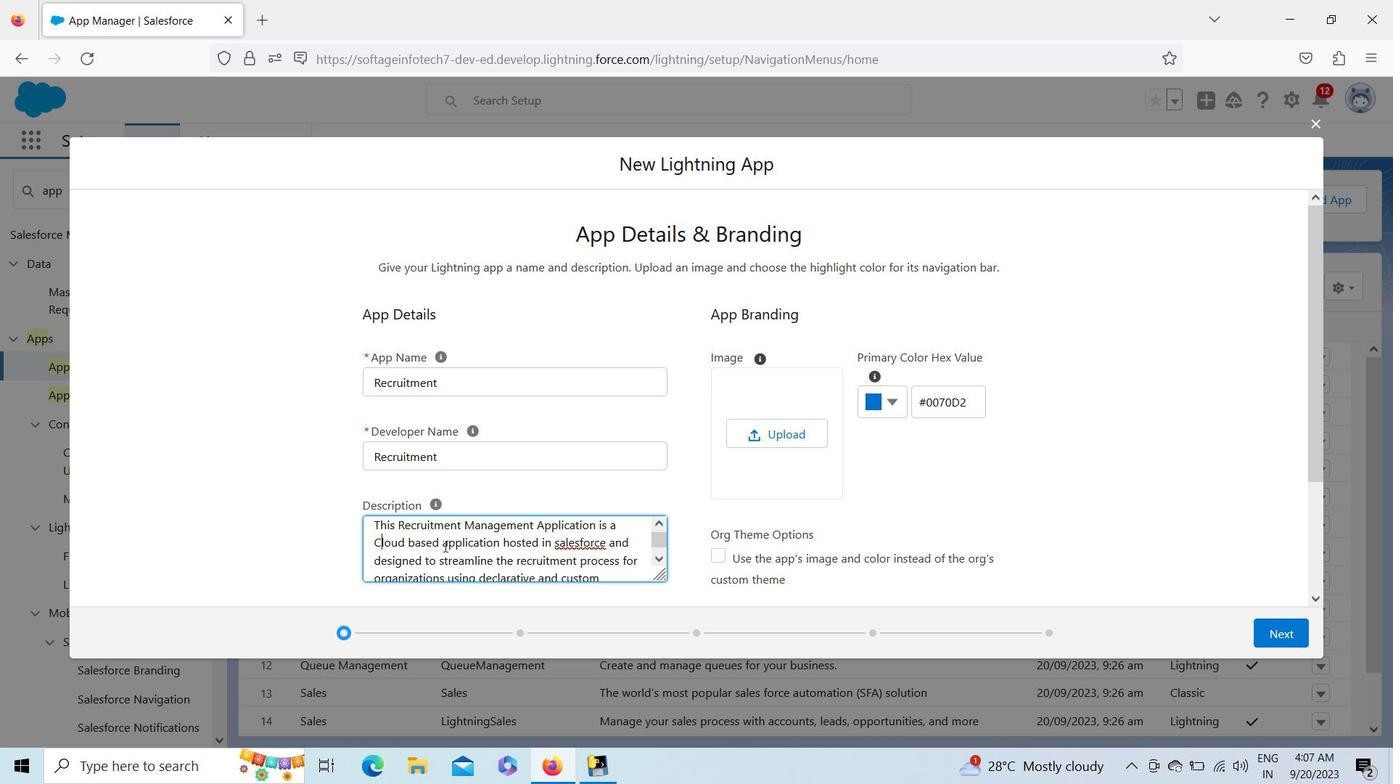 
Action: Mouse pressed left at (445, 545)
Screenshot: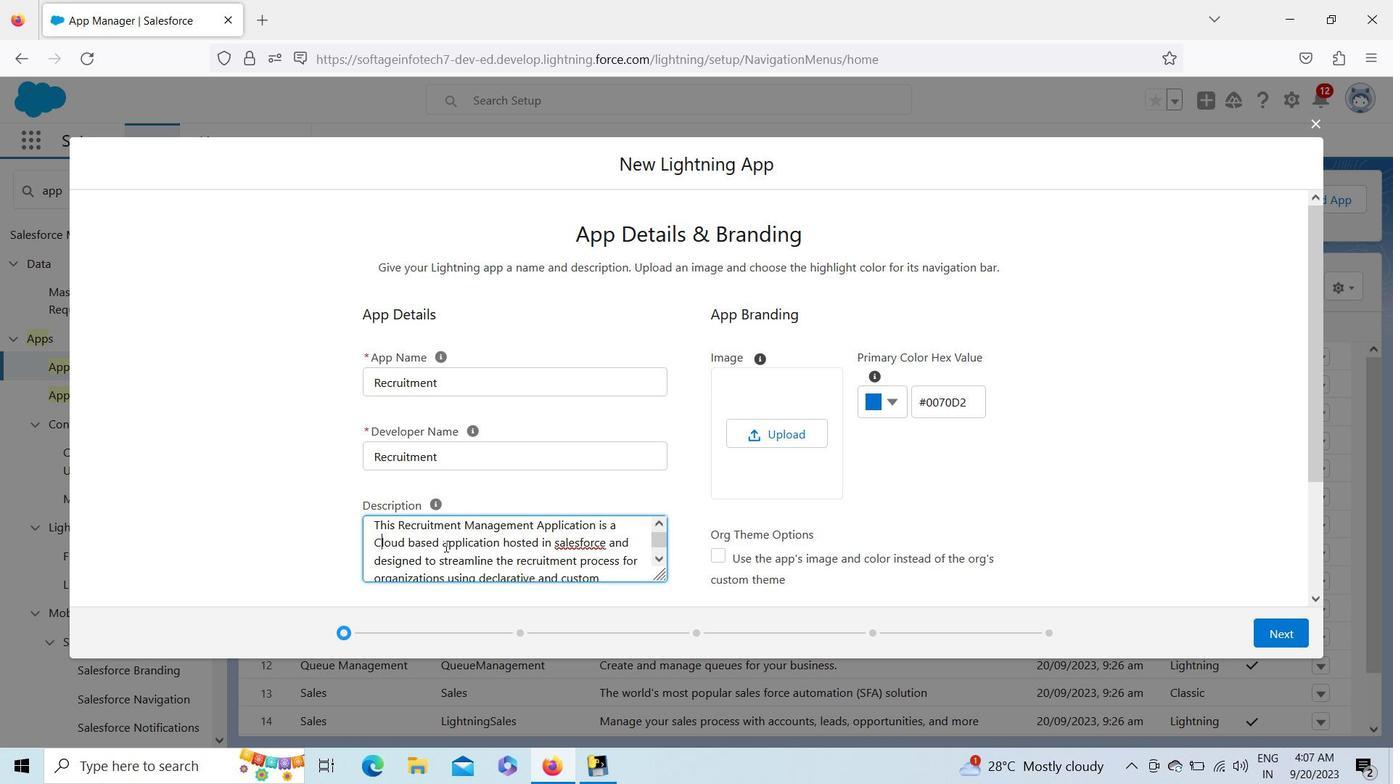 
Action: Key pressed <Key.backspace><Key.shift>A
Screenshot: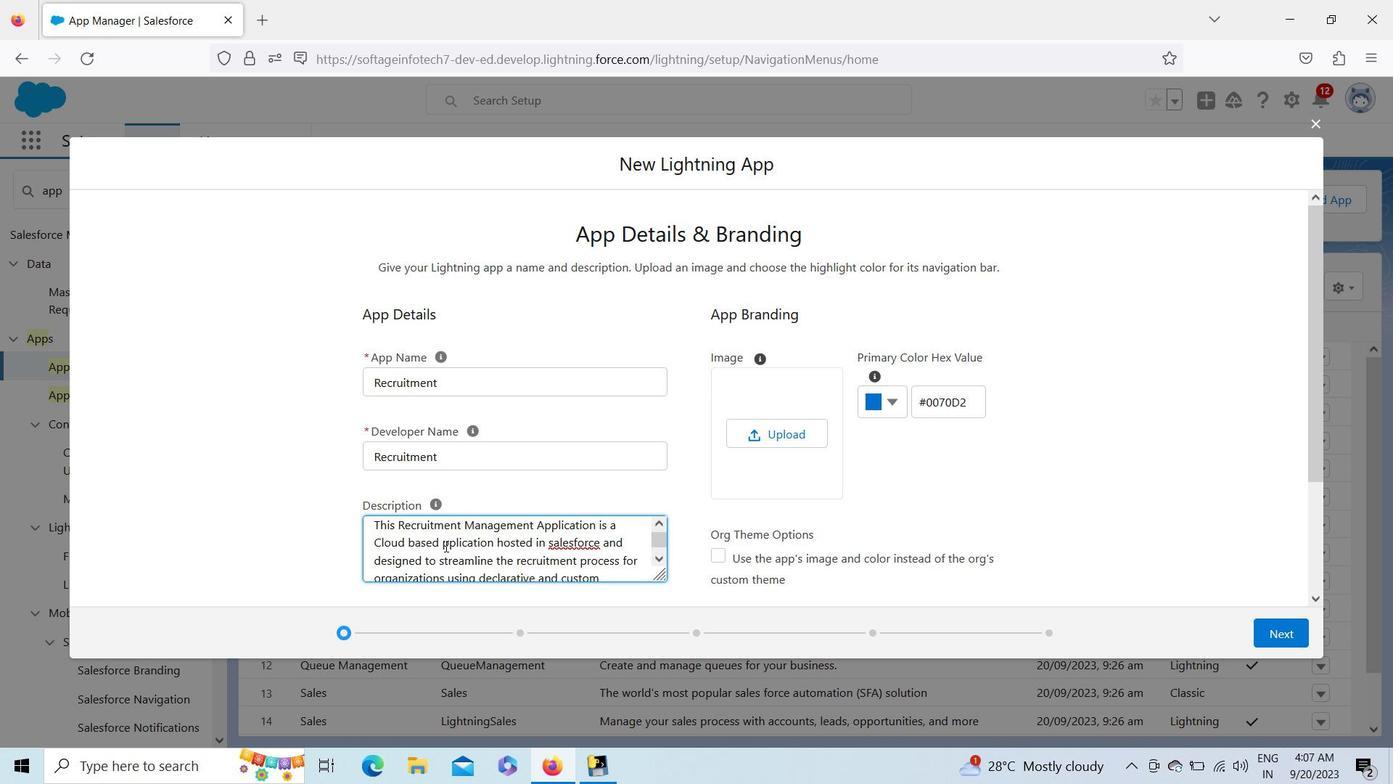 
Action: Mouse moved to (560, 548)
Screenshot: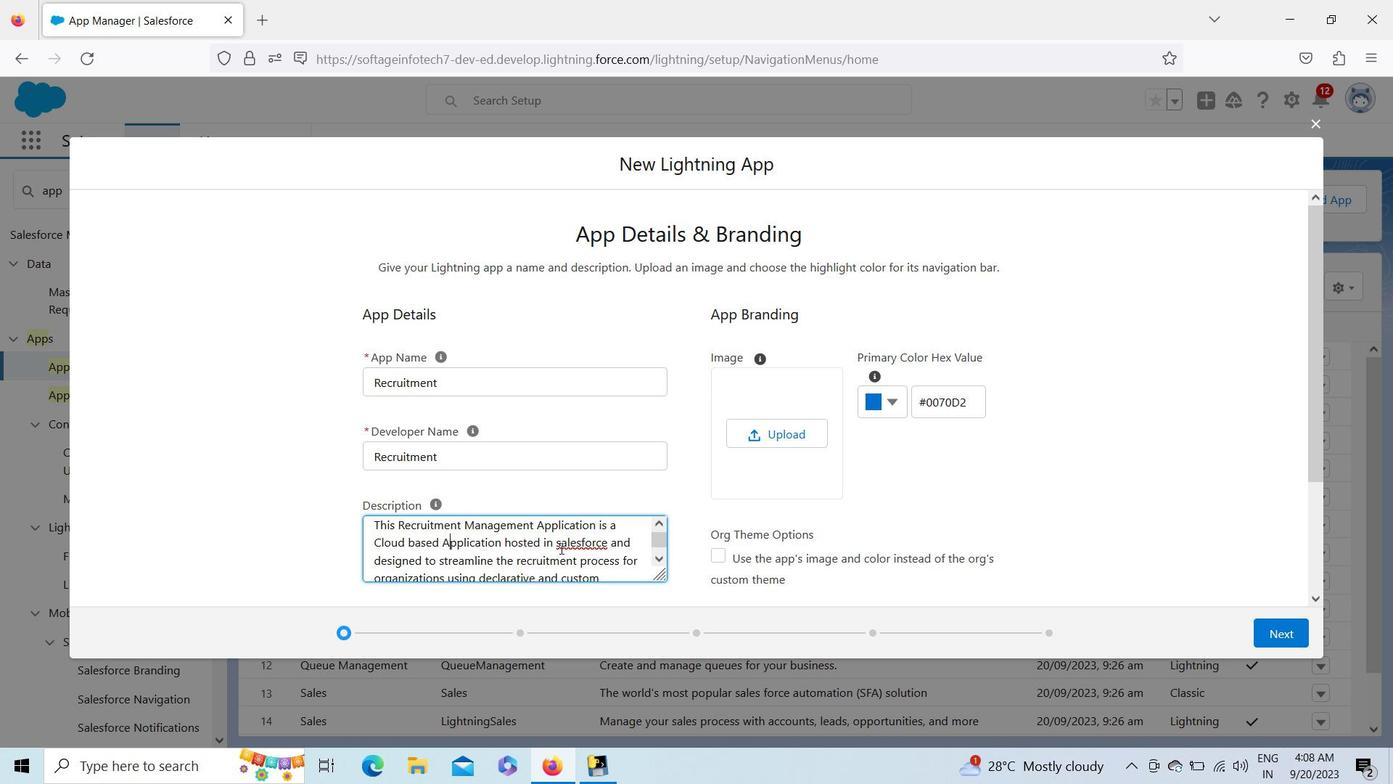 
Action: Mouse pressed left at (560, 548)
Screenshot: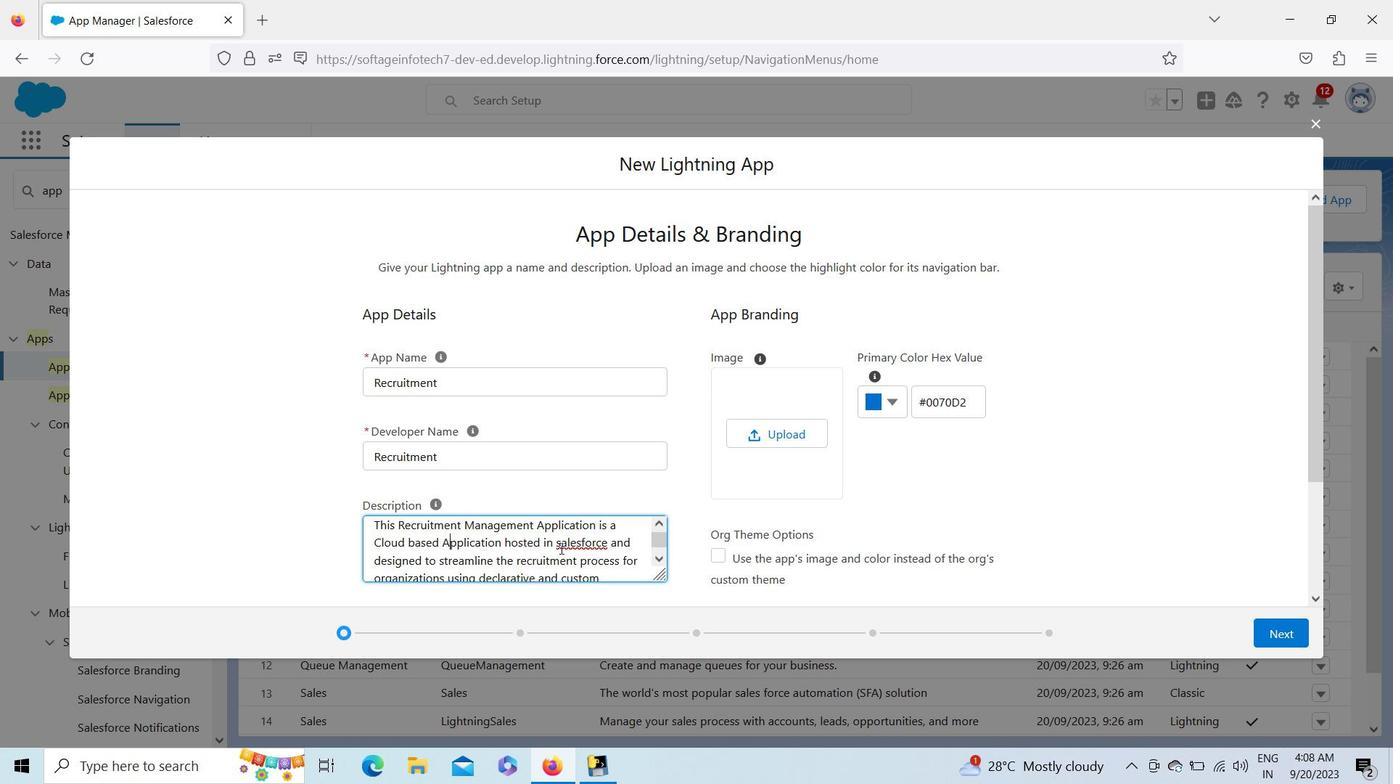 
Action: Key pressed <Key.backspace><Key.shift>S
Screenshot: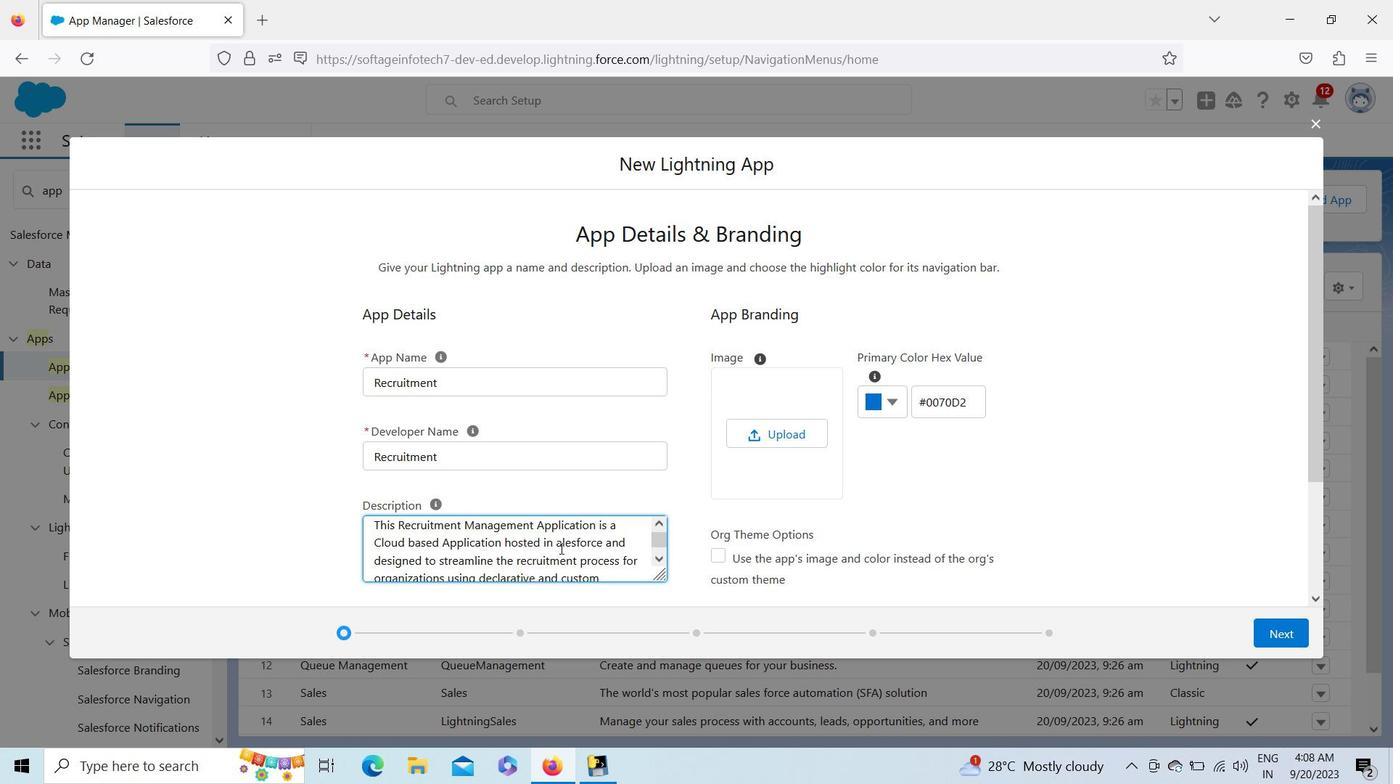 
Action: Mouse moved to (520, 560)
Screenshot: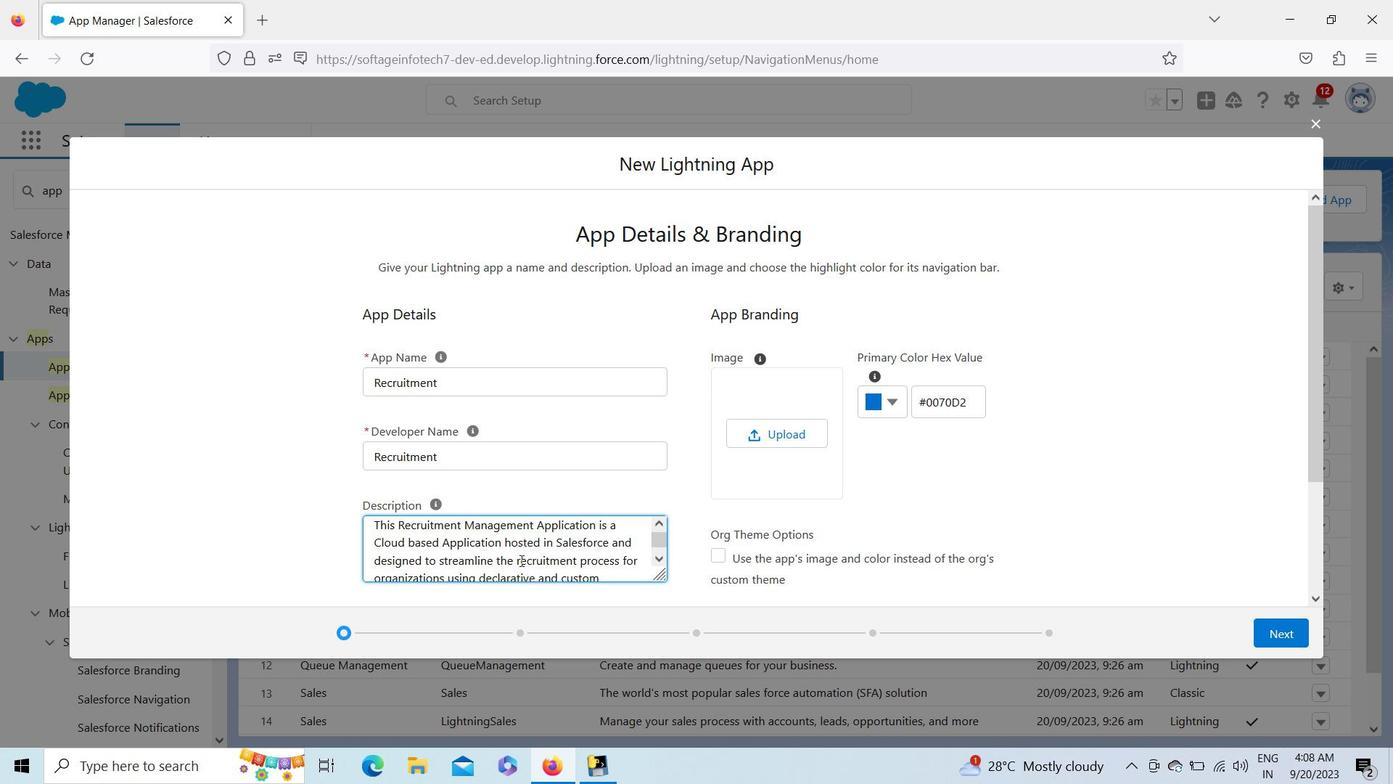 
Action: Mouse pressed left at (520, 560)
Screenshot: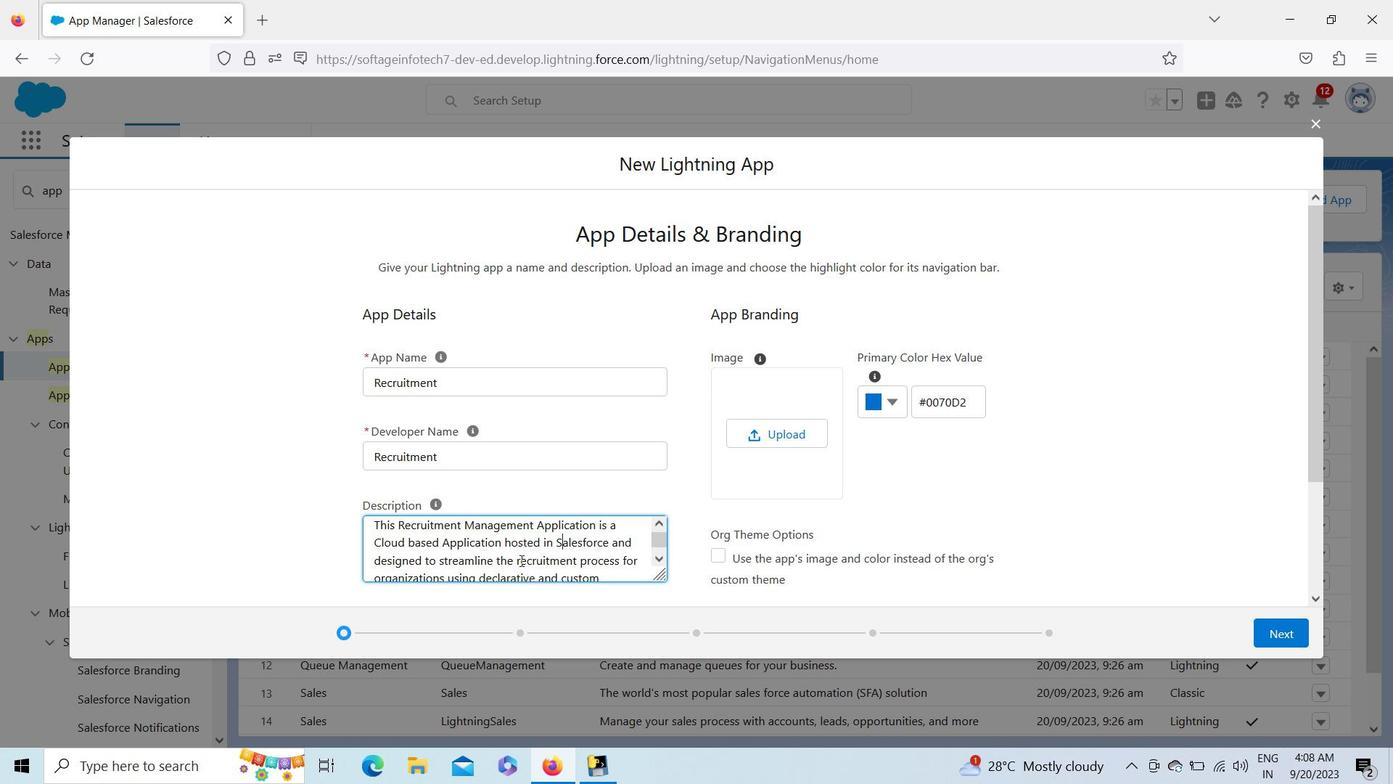 
Action: Key pressed <Key.backspace><Key.shift>R
Screenshot: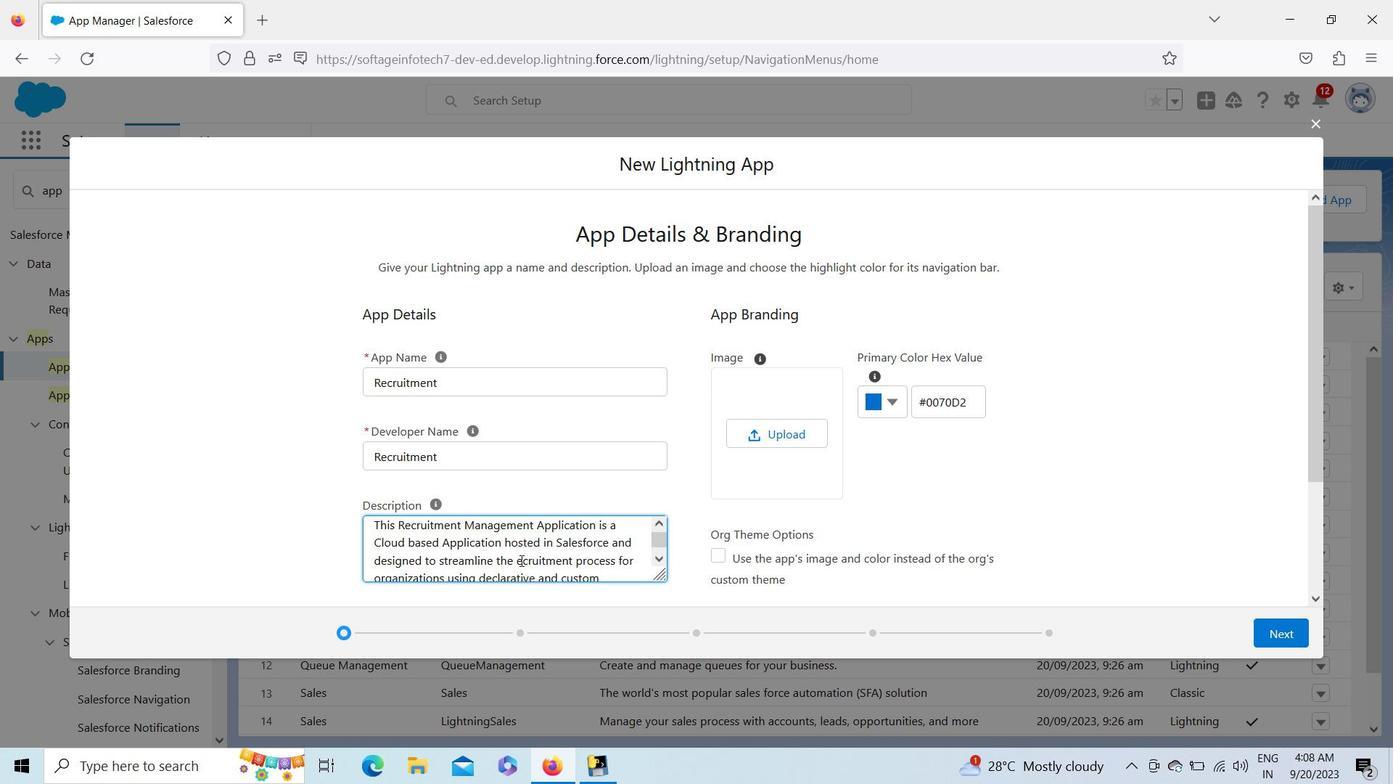 
Action: Mouse moved to (592, 567)
Screenshot: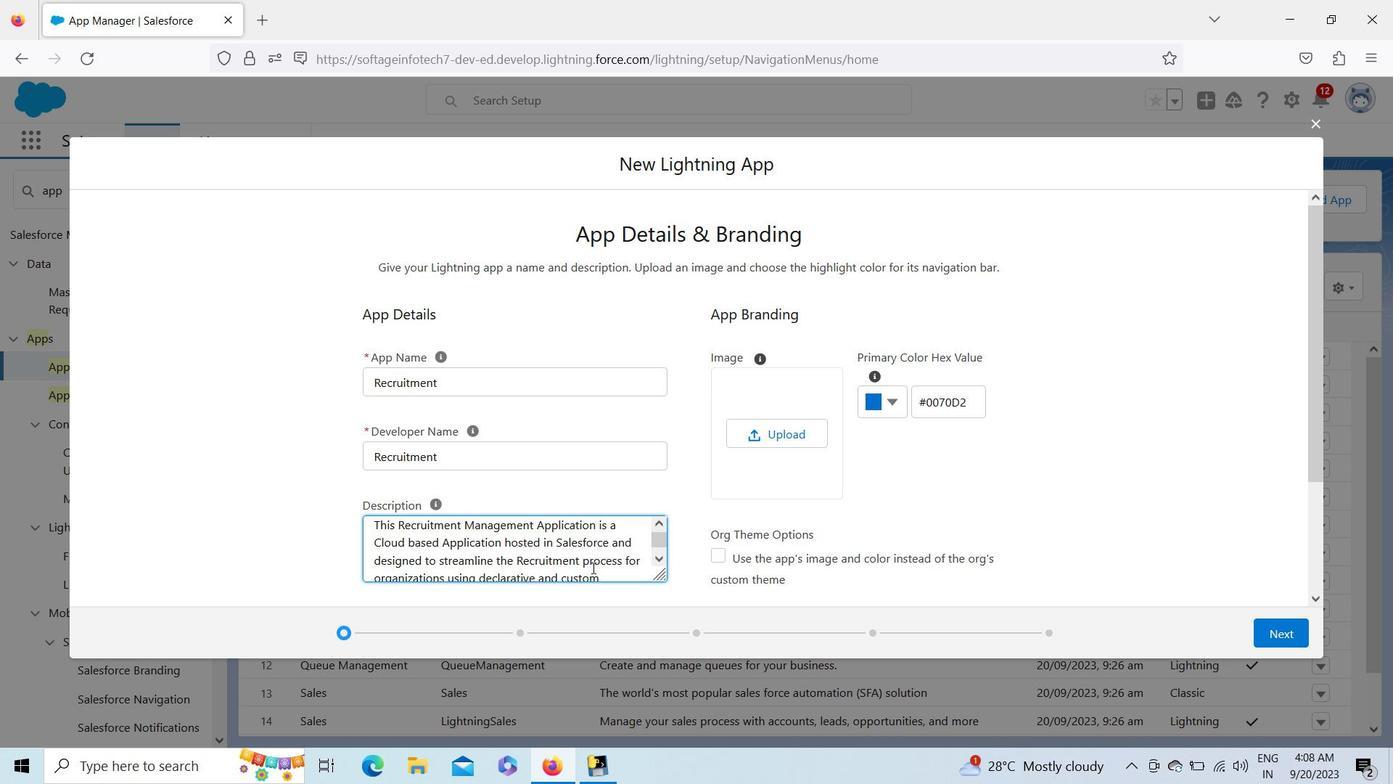 
Action: Mouse pressed left at (592, 567)
Screenshot: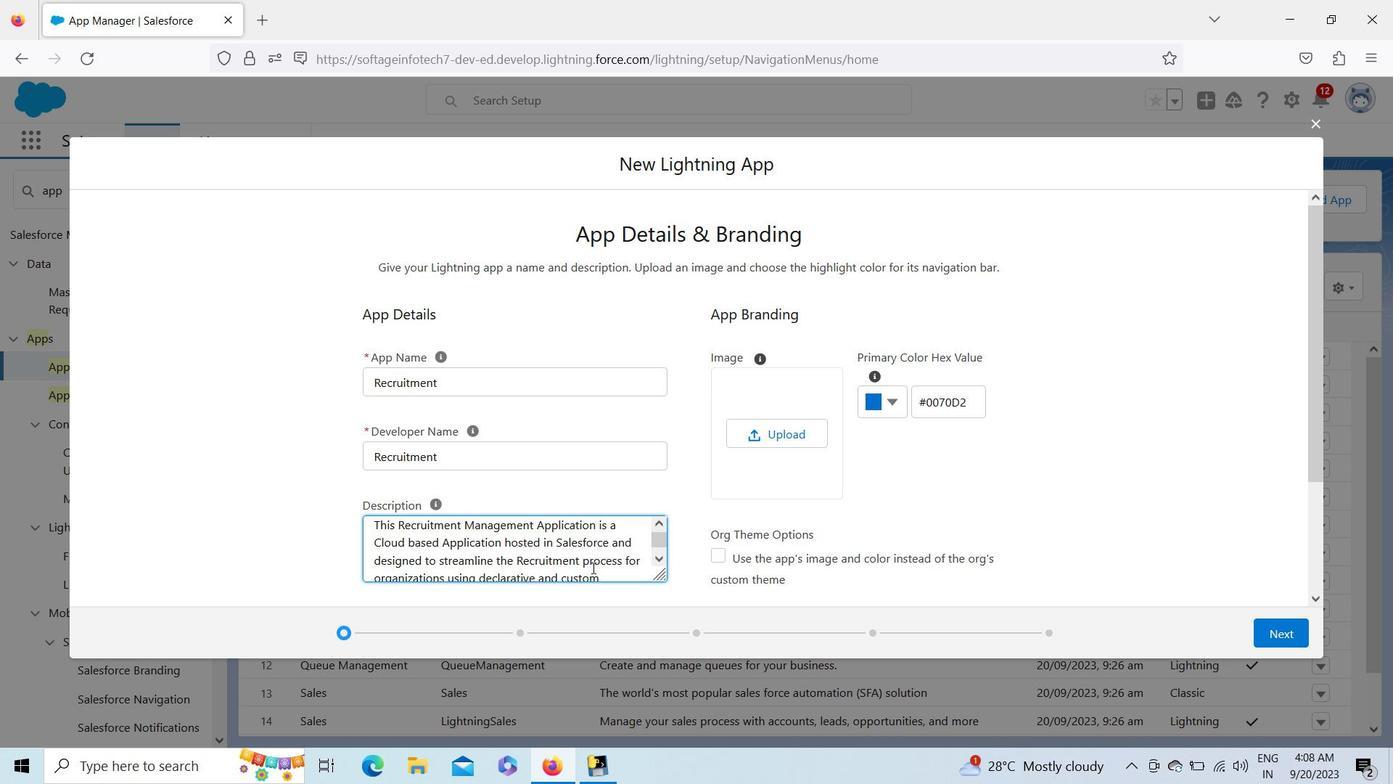 
Action: Key pressed <Key.left><Key.backspace><Key.shift>P
Screenshot: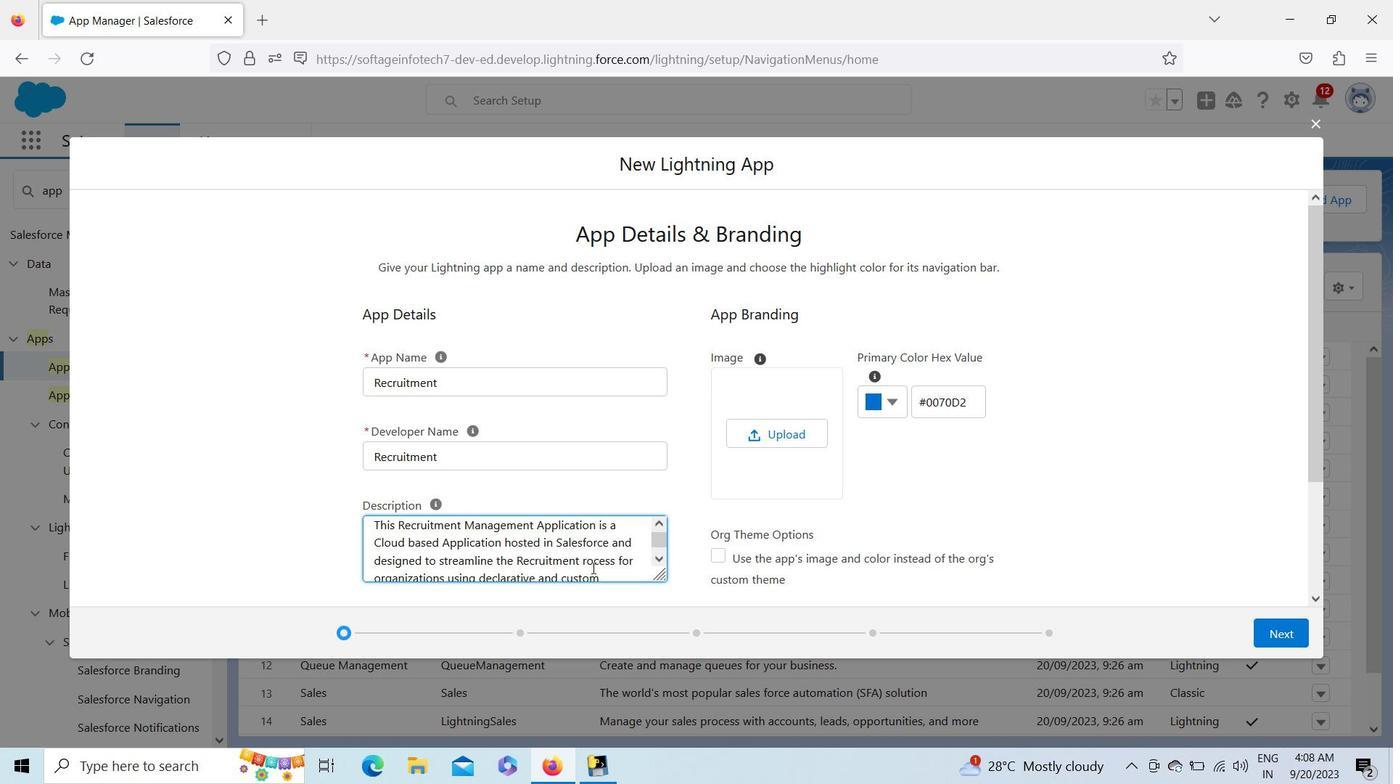 
Action: Mouse moved to (659, 562)
Screenshot: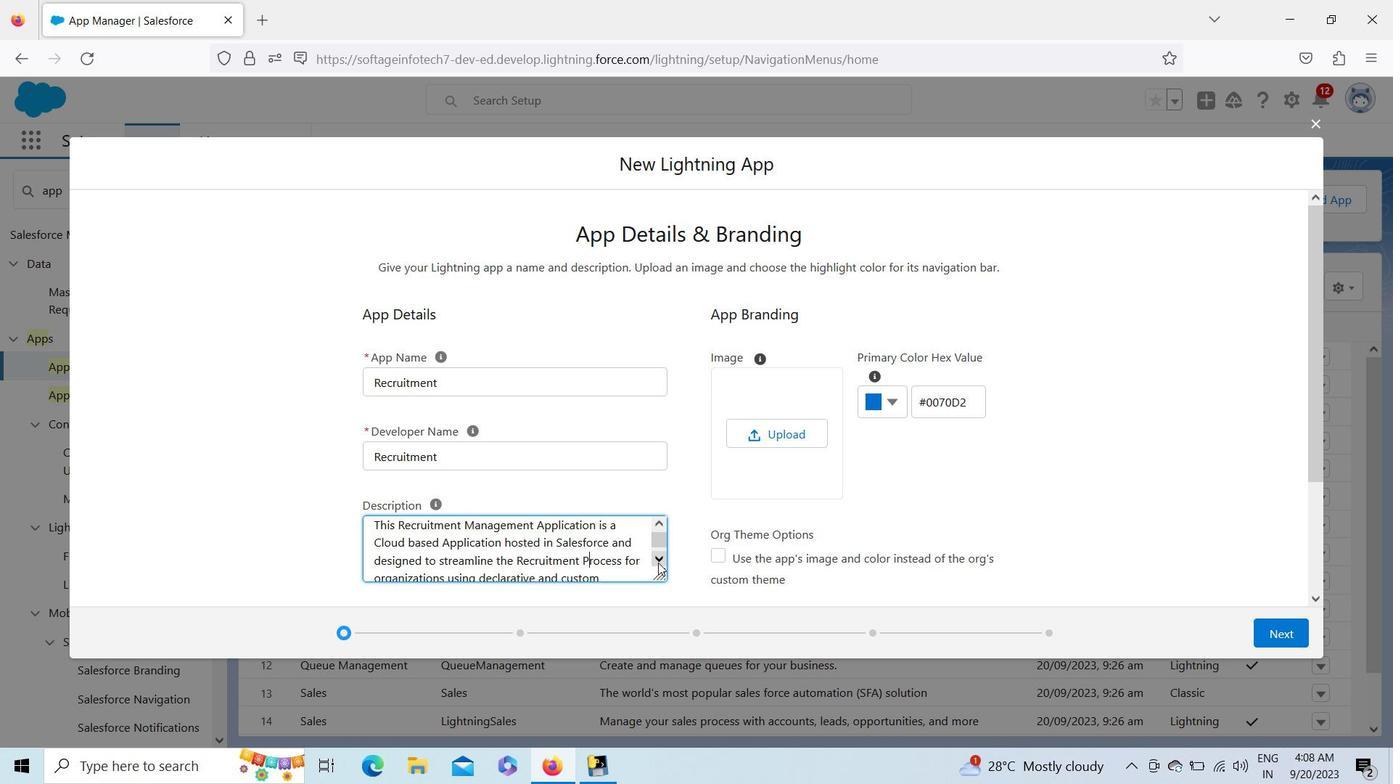 
Action: Mouse pressed left at (659, 562)
Screenshot: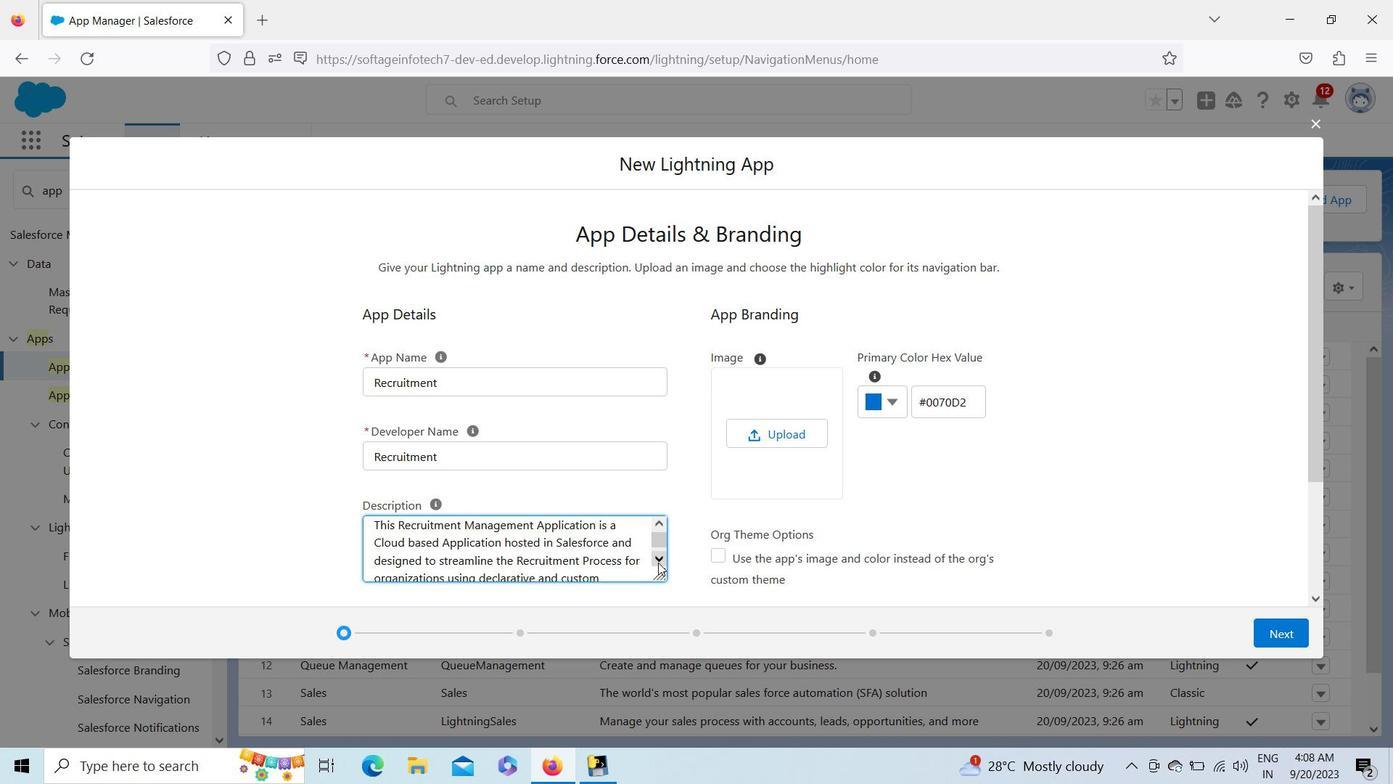
Action: Mouse pressed left at (659, 562)
Screenshot: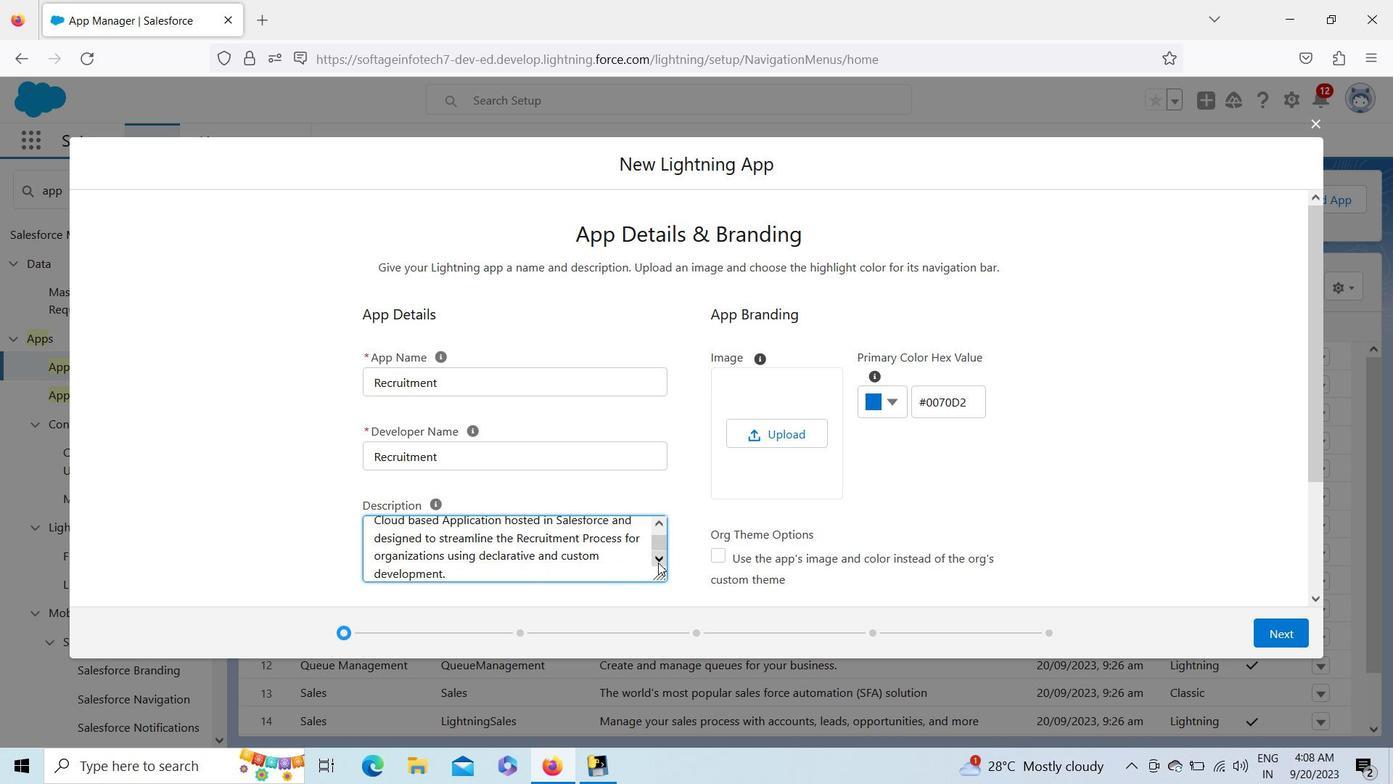 
Action: Mouse pressed left at (659, 562)
Screenshot: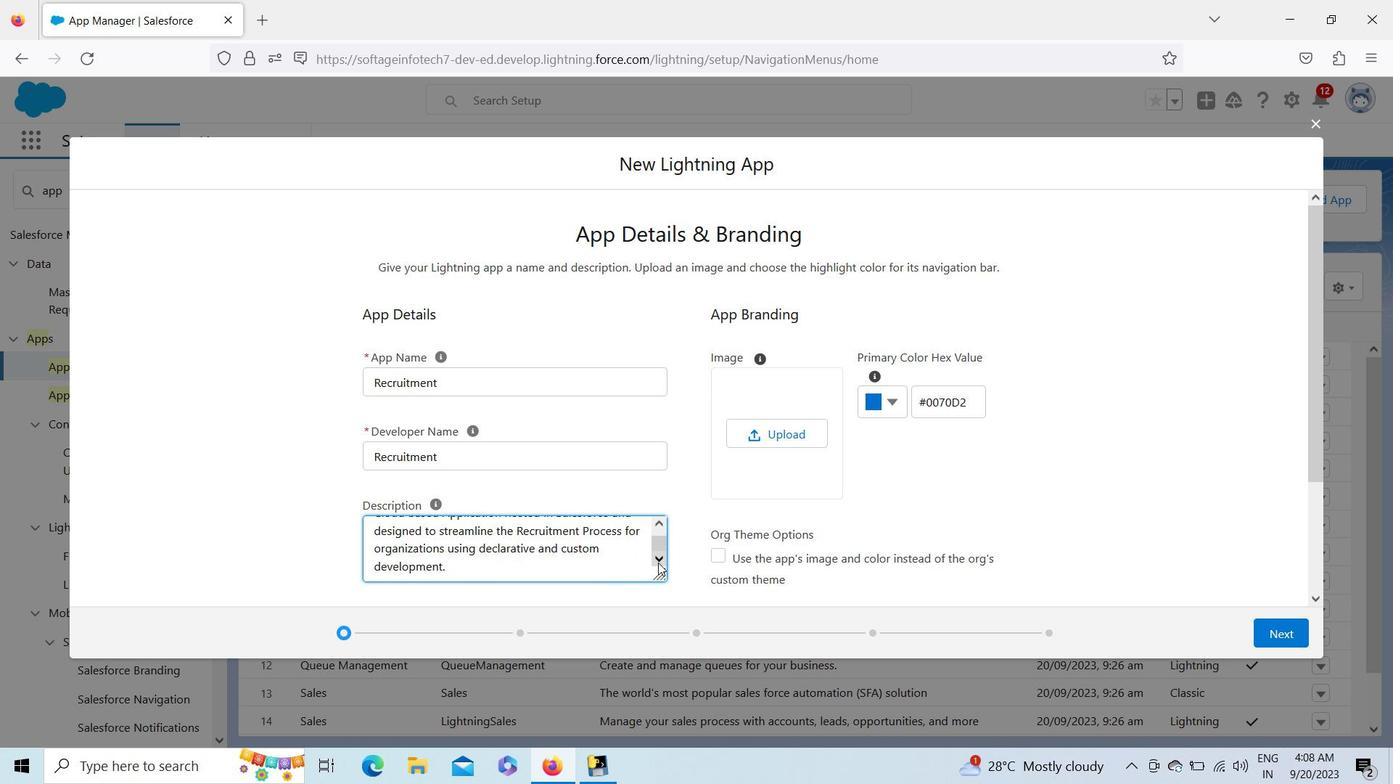 
Action: Mouse moved to (379, 551)
Screenshot: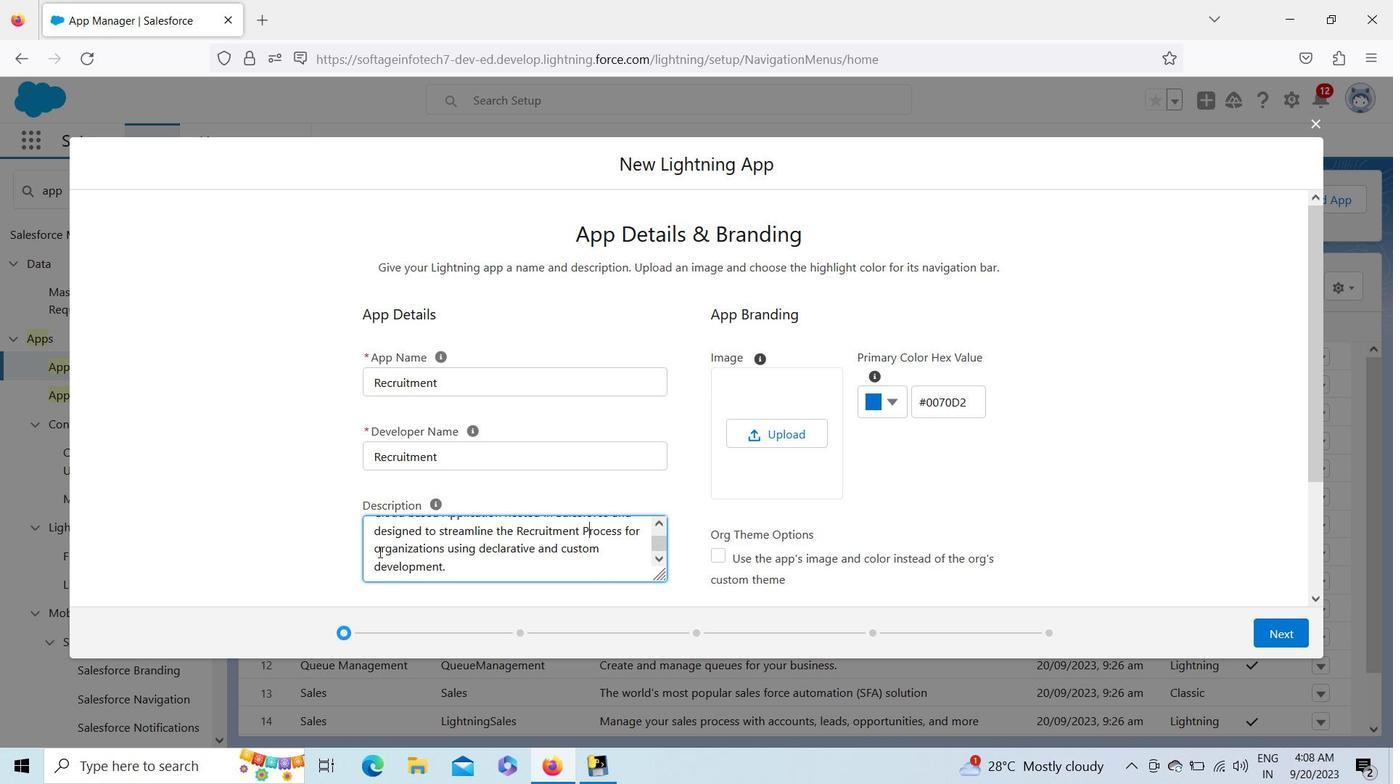 
Action: Mouse pressed left at (379, 551)
Screenshot: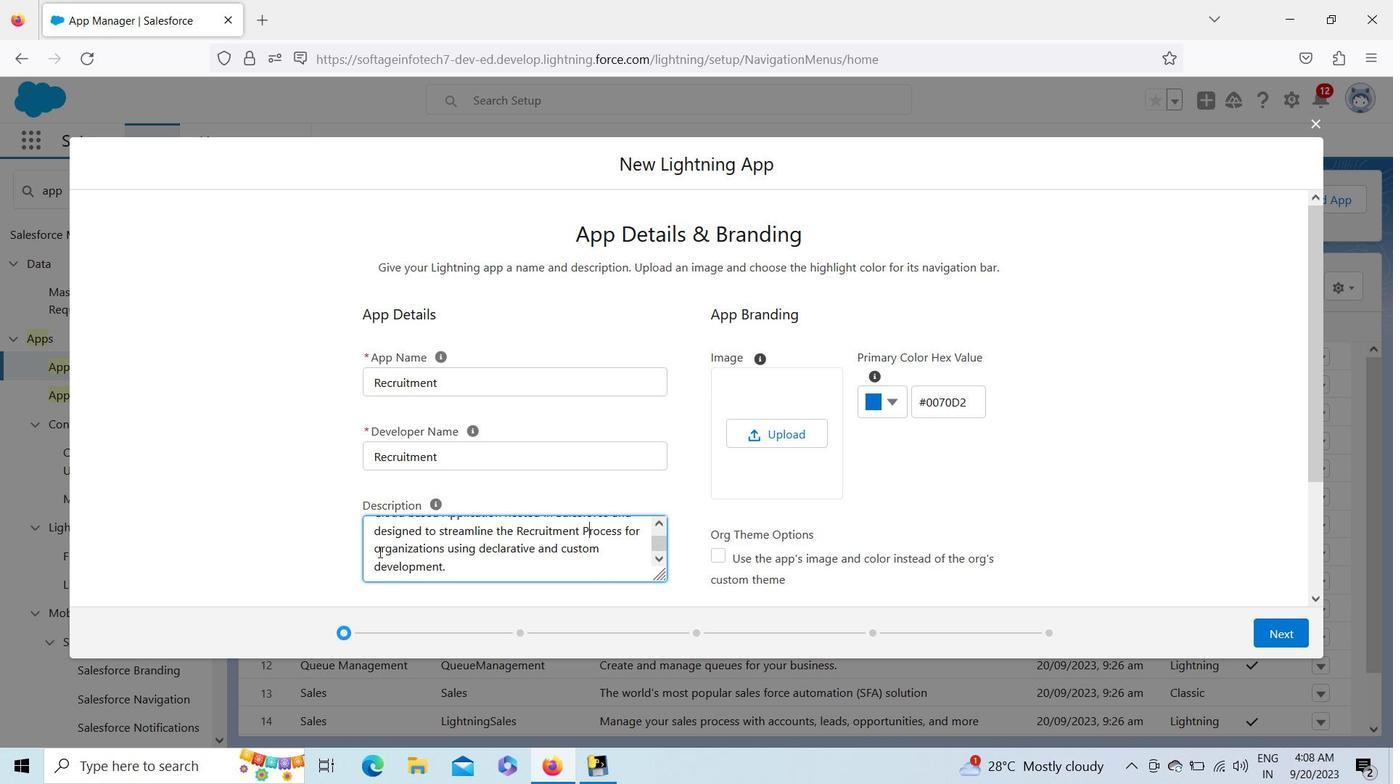
Action: Key pressed <Key.backspace><Key.shift><Key.shift><Key.shift><Key.shift><Key.shift><Key.shift><Key.shift><Key.shift>O
Screenshot: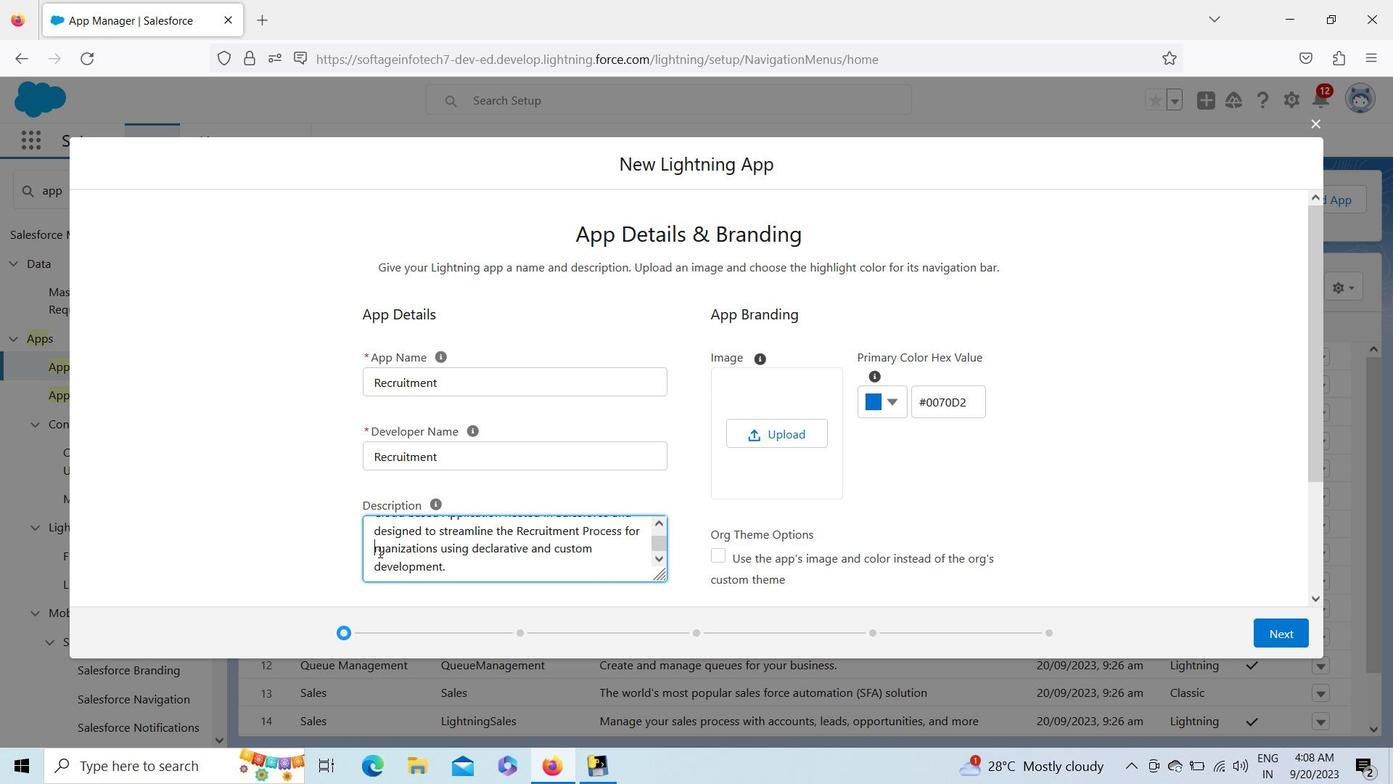 
Action: Mouse moved to (489, 550)
Screenshot: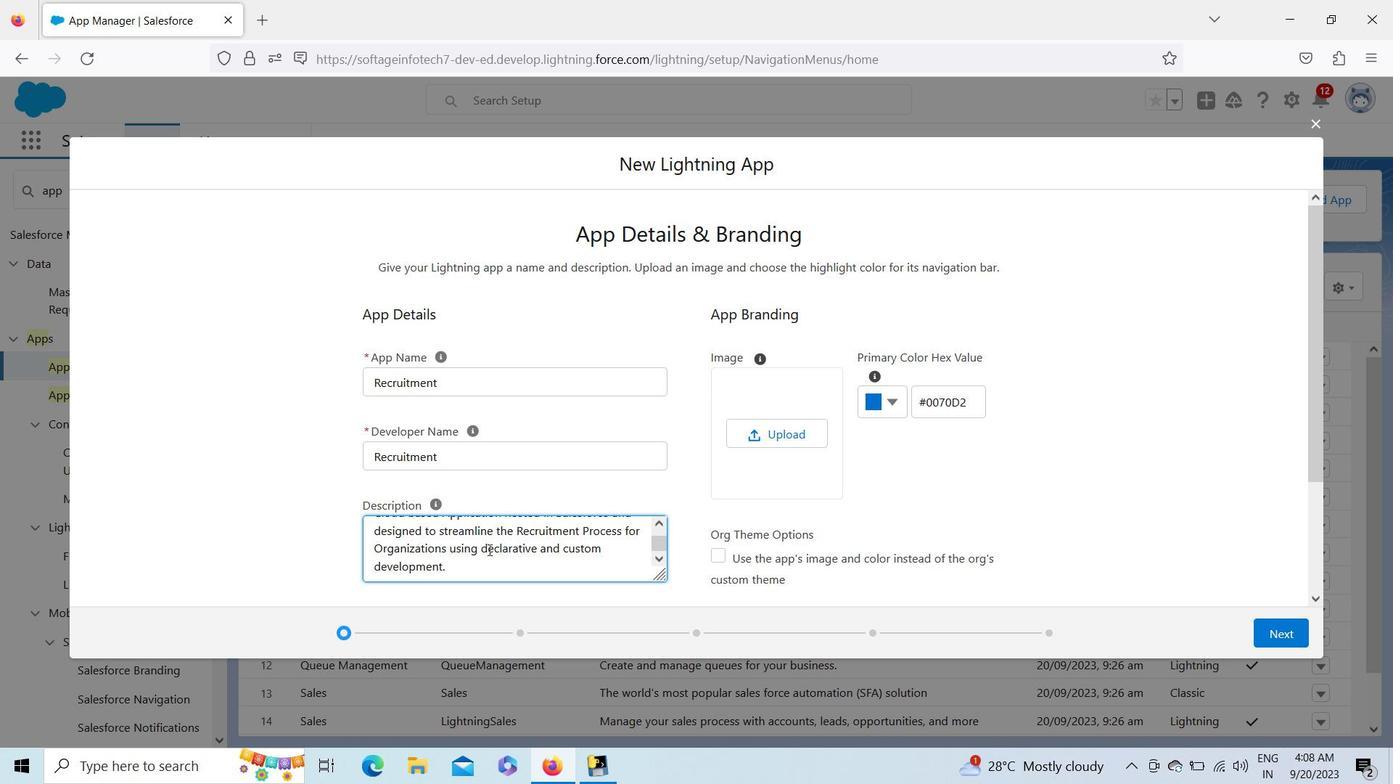
Action: Mouse pressed left at (489, 550)
Screenshot: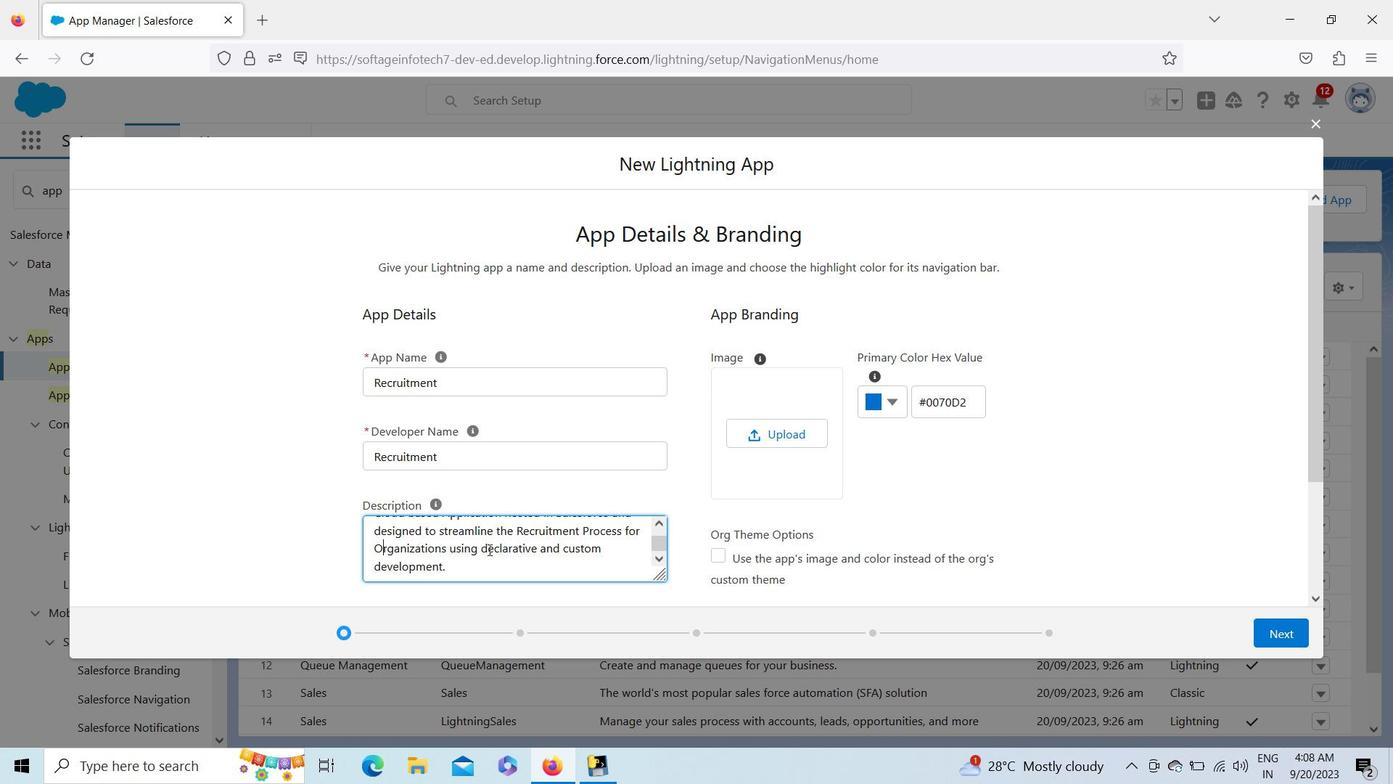 
Action: Key pressed <Key.backspace><Key.shift><Key.shift><Key.shift><Key.shift><Key.shift><Key.shift><Key.shift><Key.shift><Key.shift><Key.shift>D
Screenshot: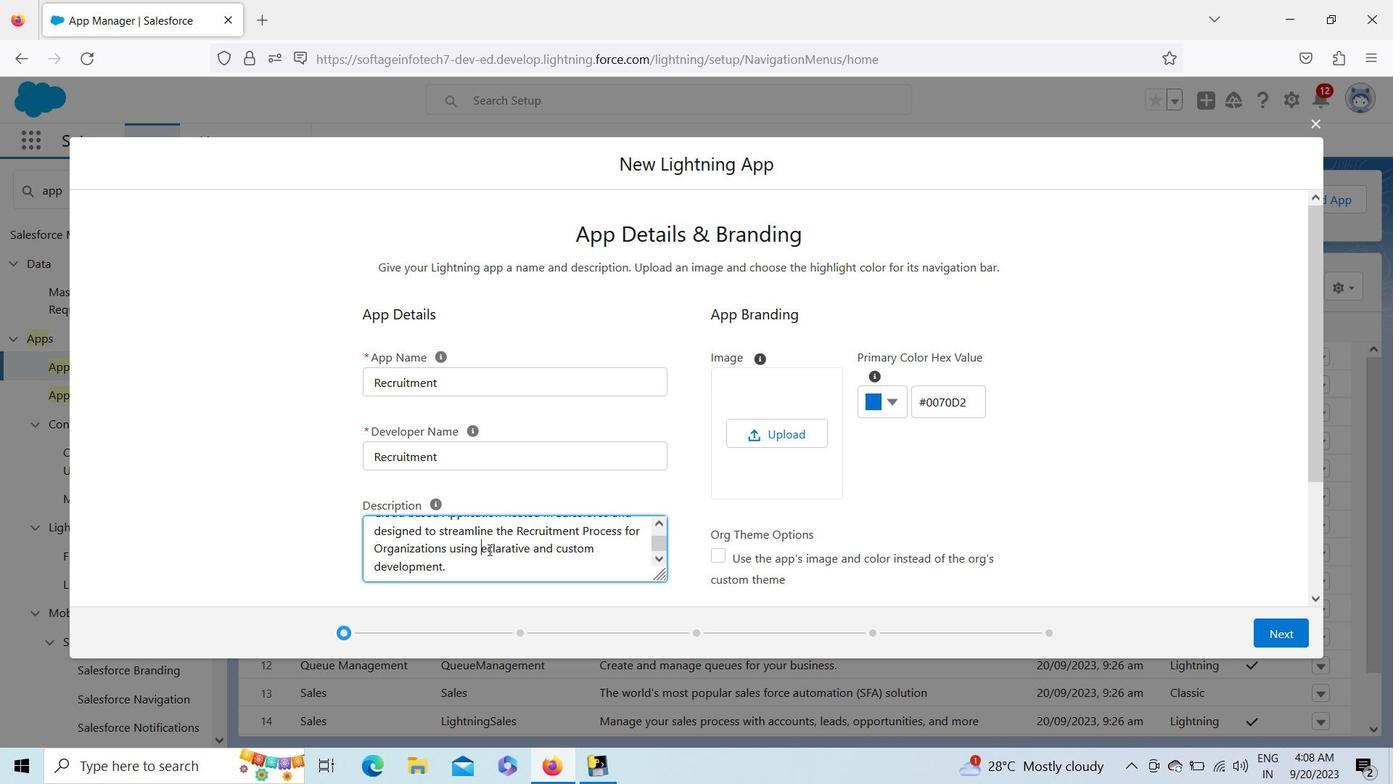 
Action: Mouse moved to (569, 551)
Screenshot: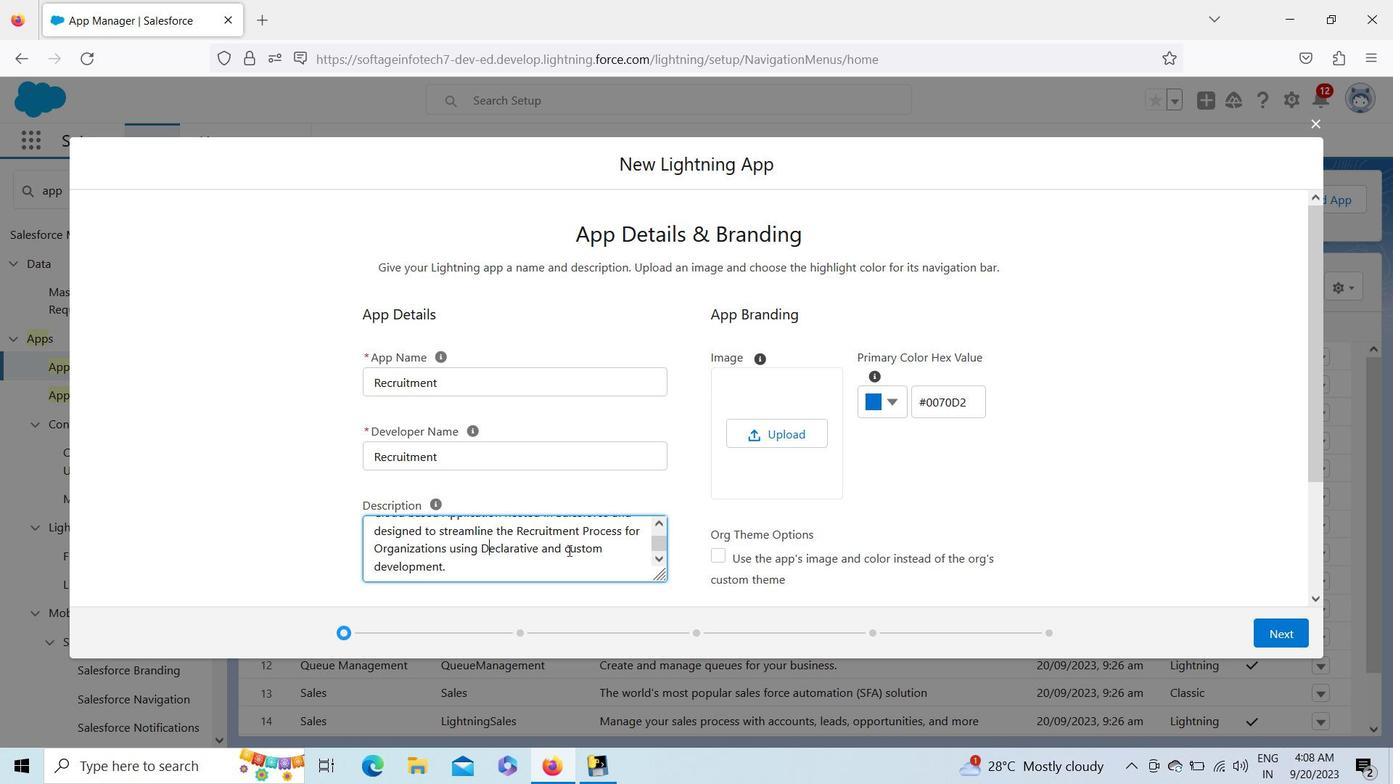 
Action: Mouse pressed left at (569, 551)
Screenshot: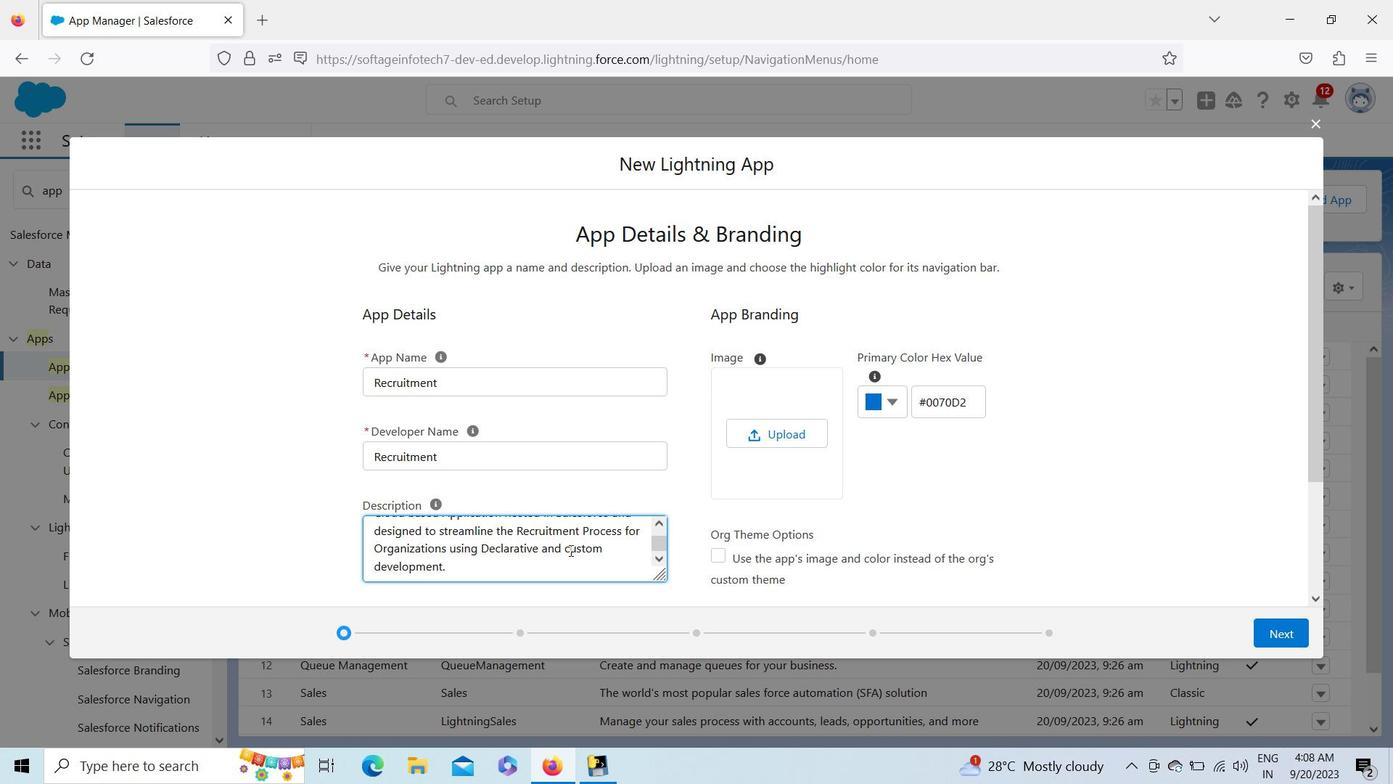 
Action: Mouse moved to (638, 578)
Screenshot: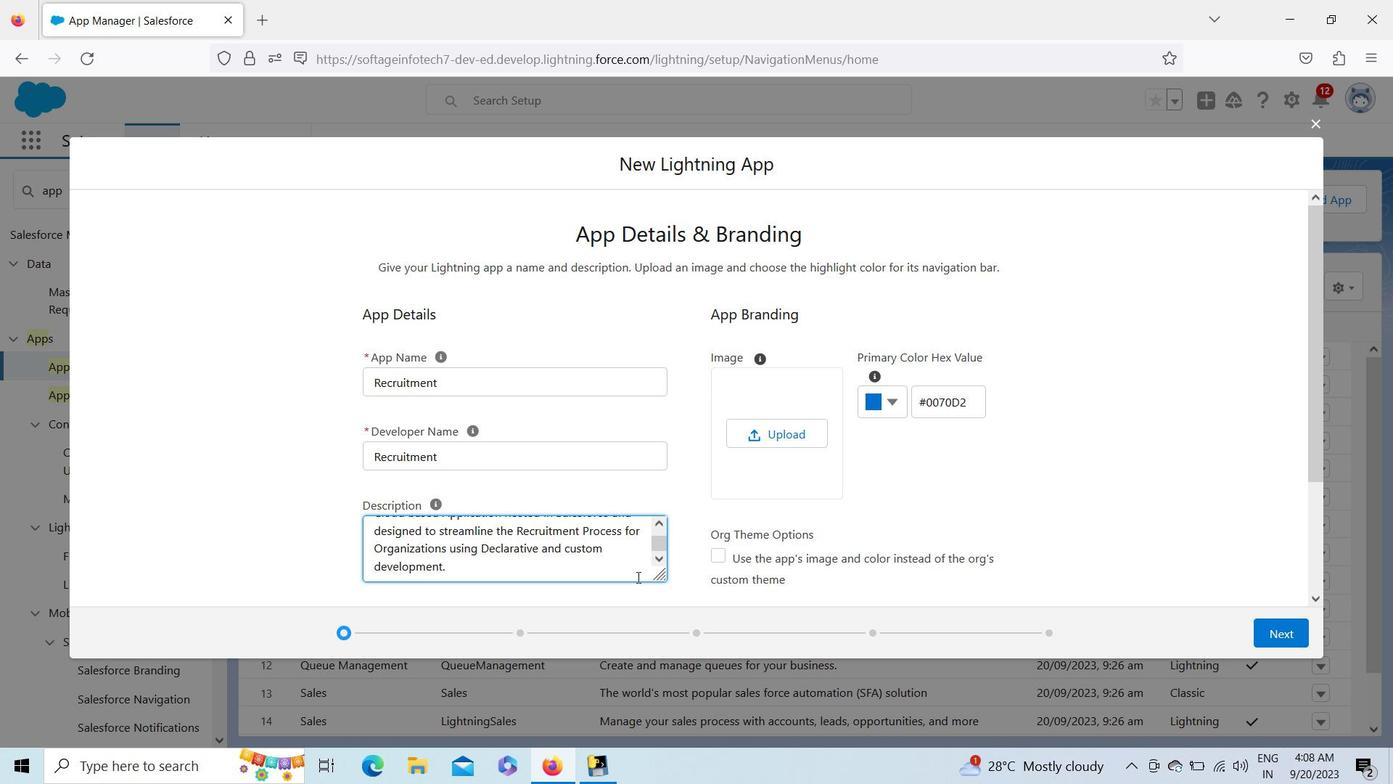 
Action: Key pressed <Key.right><Key.left><Key.backspace><Key.shift>C
Screenshot: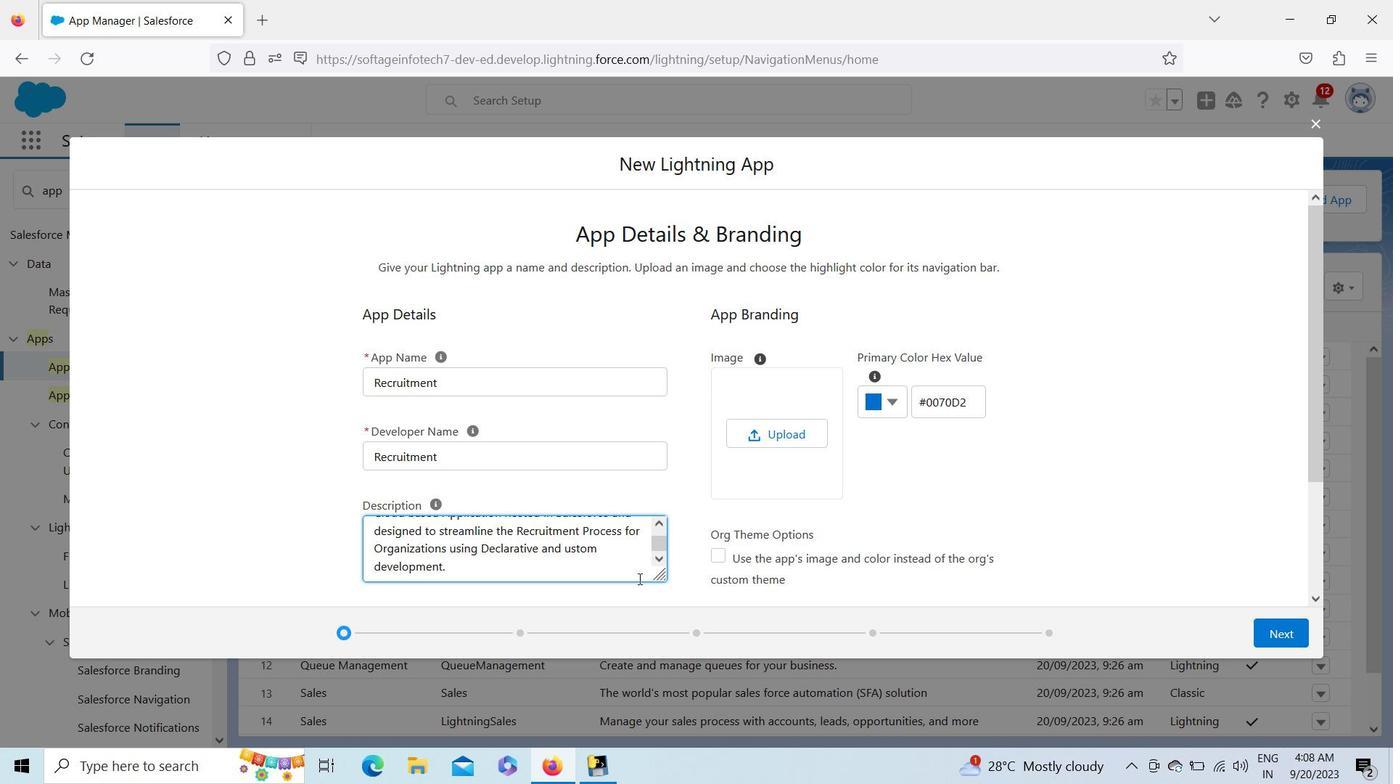 
Action: Mouse moved to (899, 394)
Screenshot: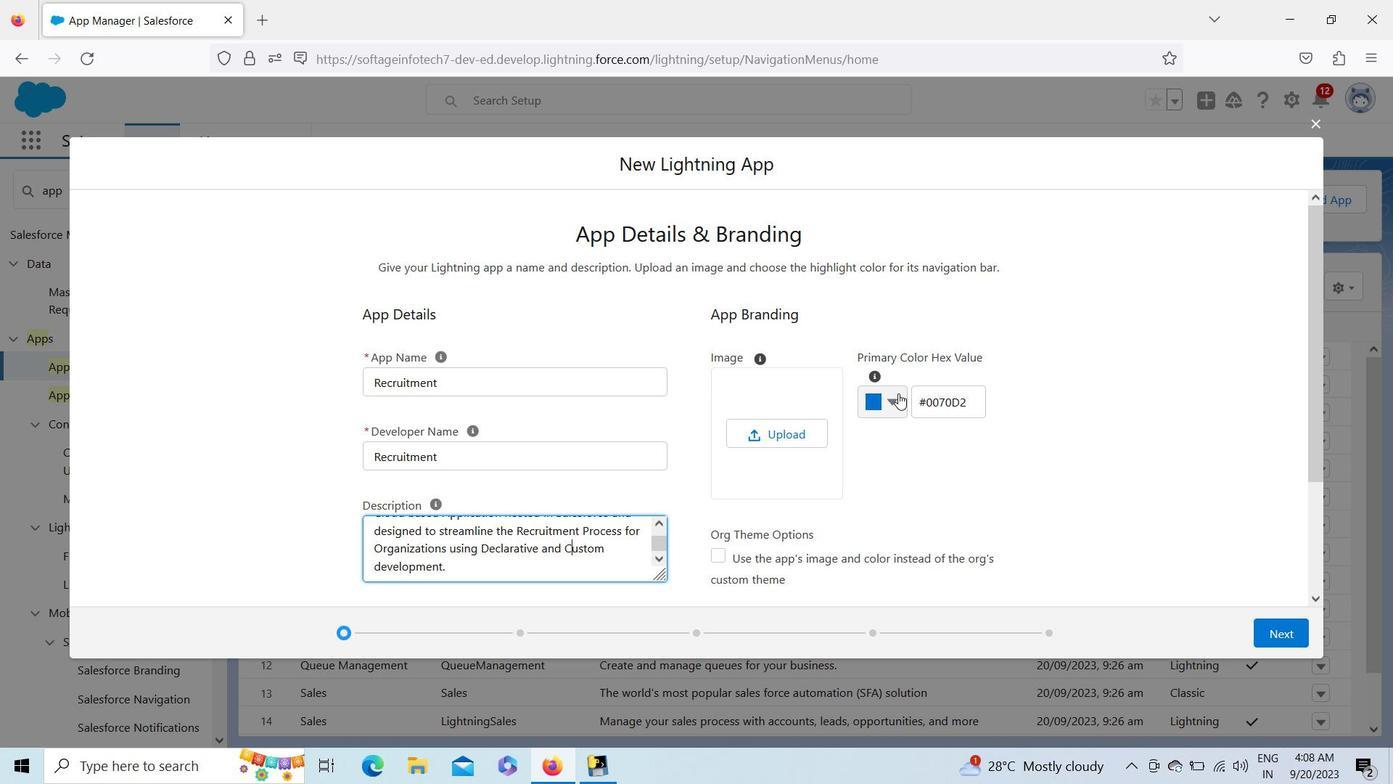 
Action: Mouse pressed left at (899, 394)
Screenshot: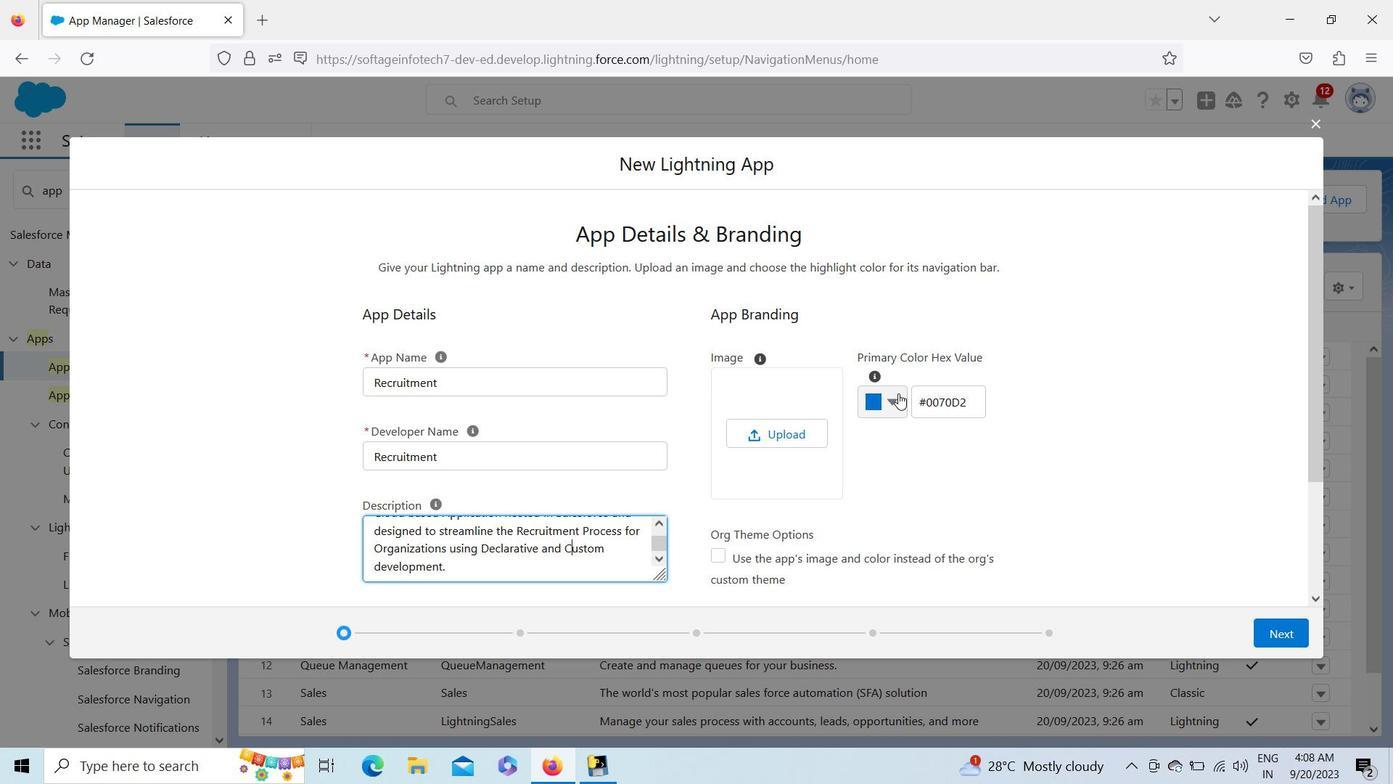 
Action: Mouse moved to (938, 490)
Screenshot: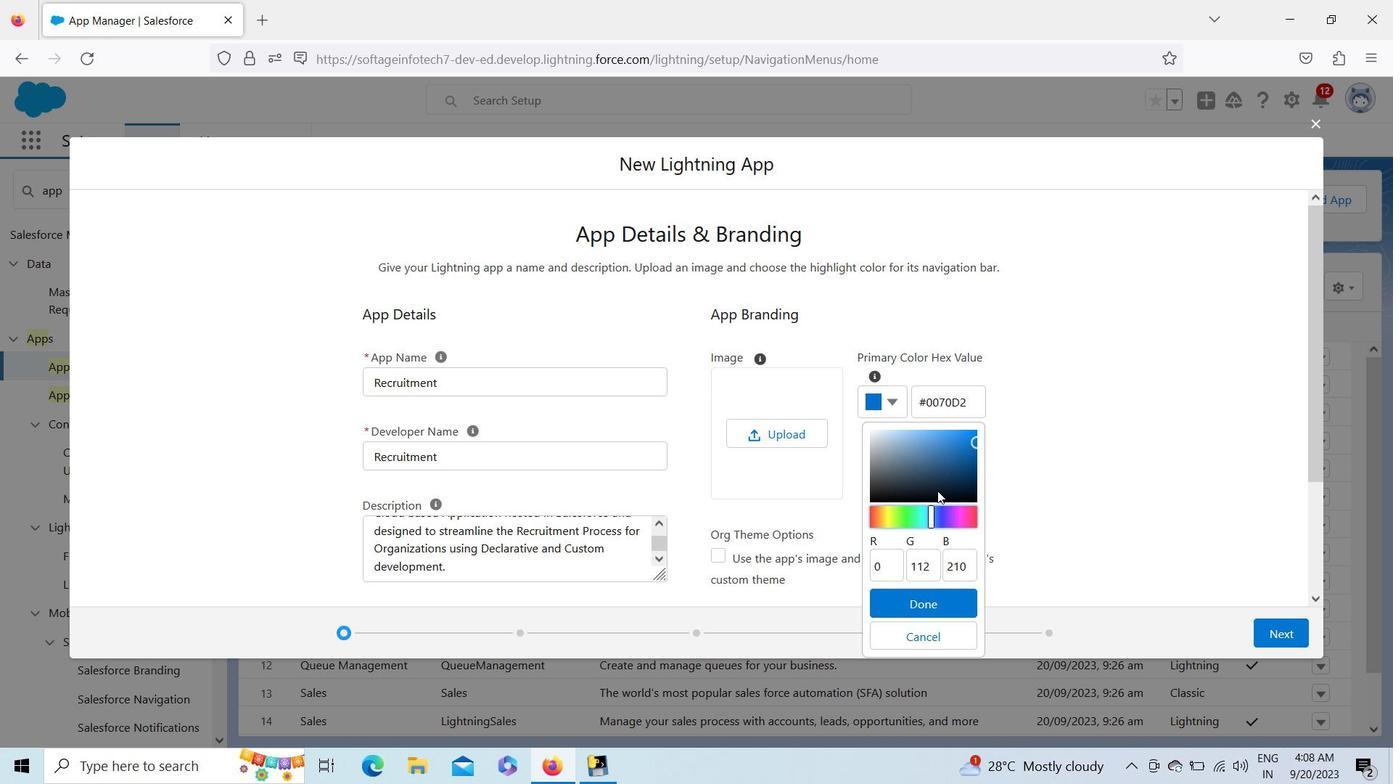 
Action: Mouse pressed left at (938, 490)
Screenshot: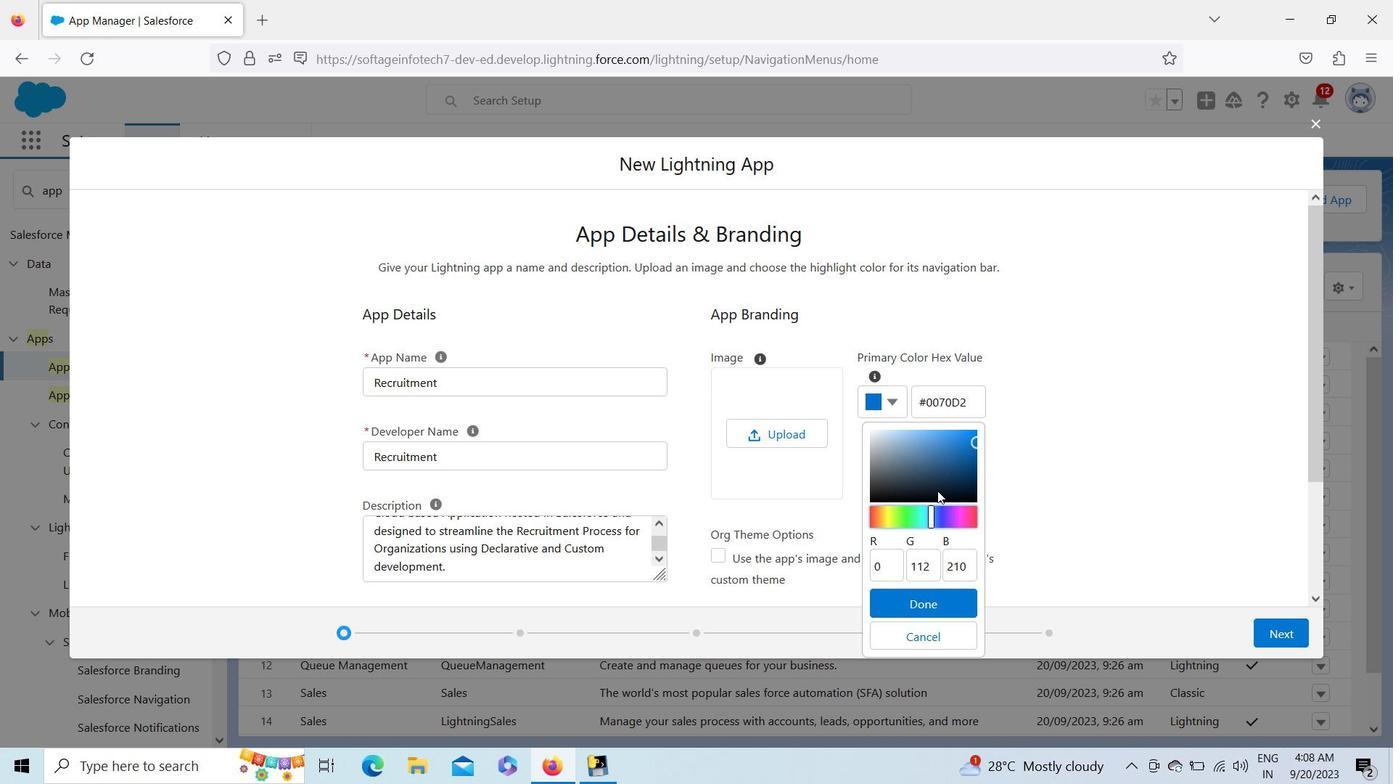 
Action: Mouse moved to (953, 519)
Screenshot: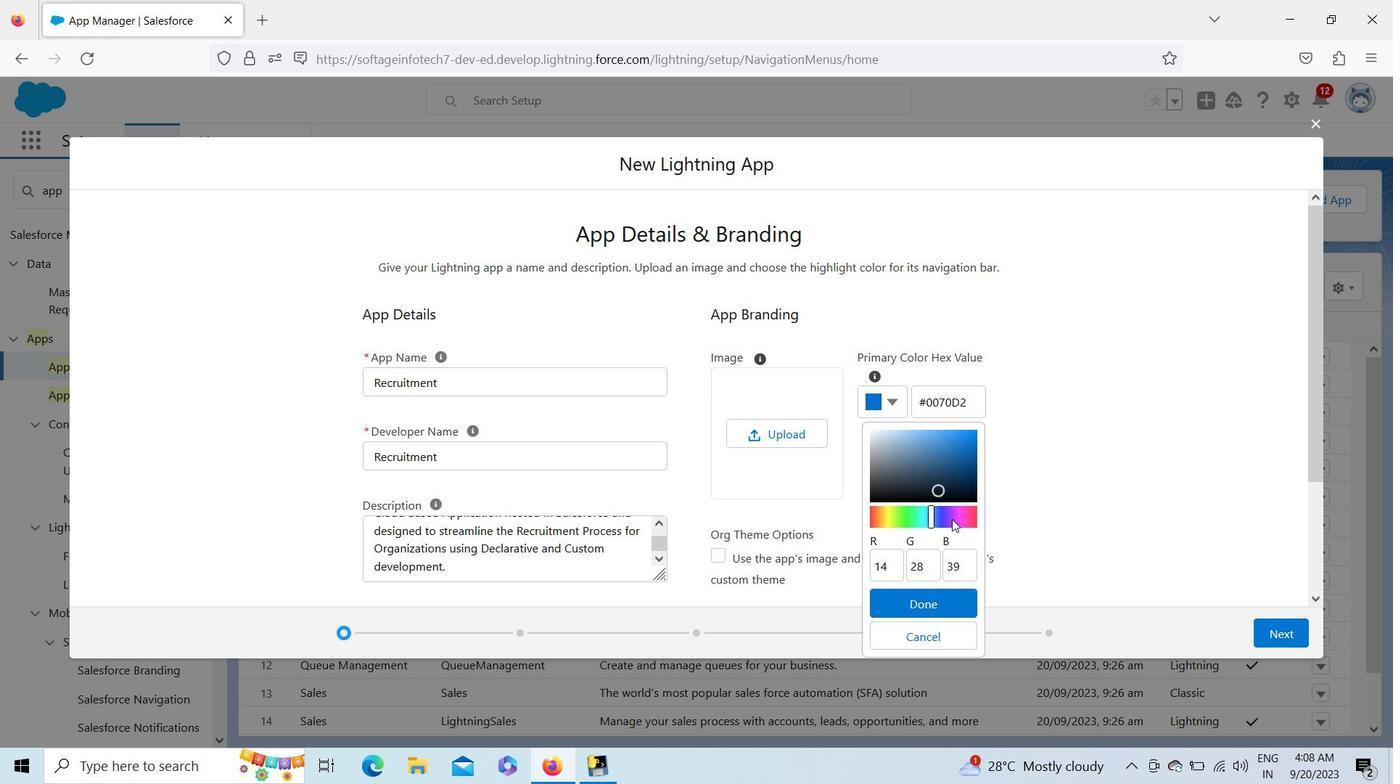 
Action: Mouse pressed left at (953, 519)
Screenshot: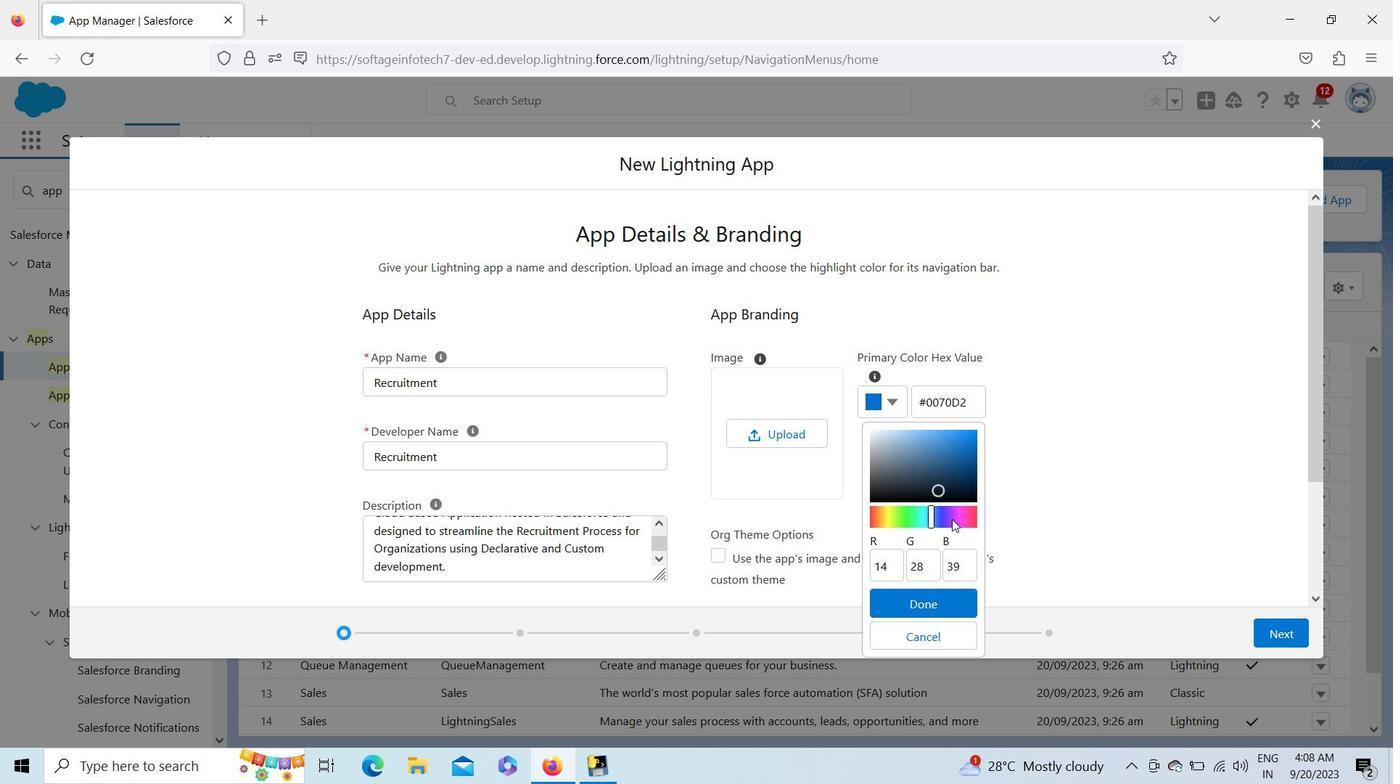 
Action: Mouse moved to (949, 455)
Screenshot: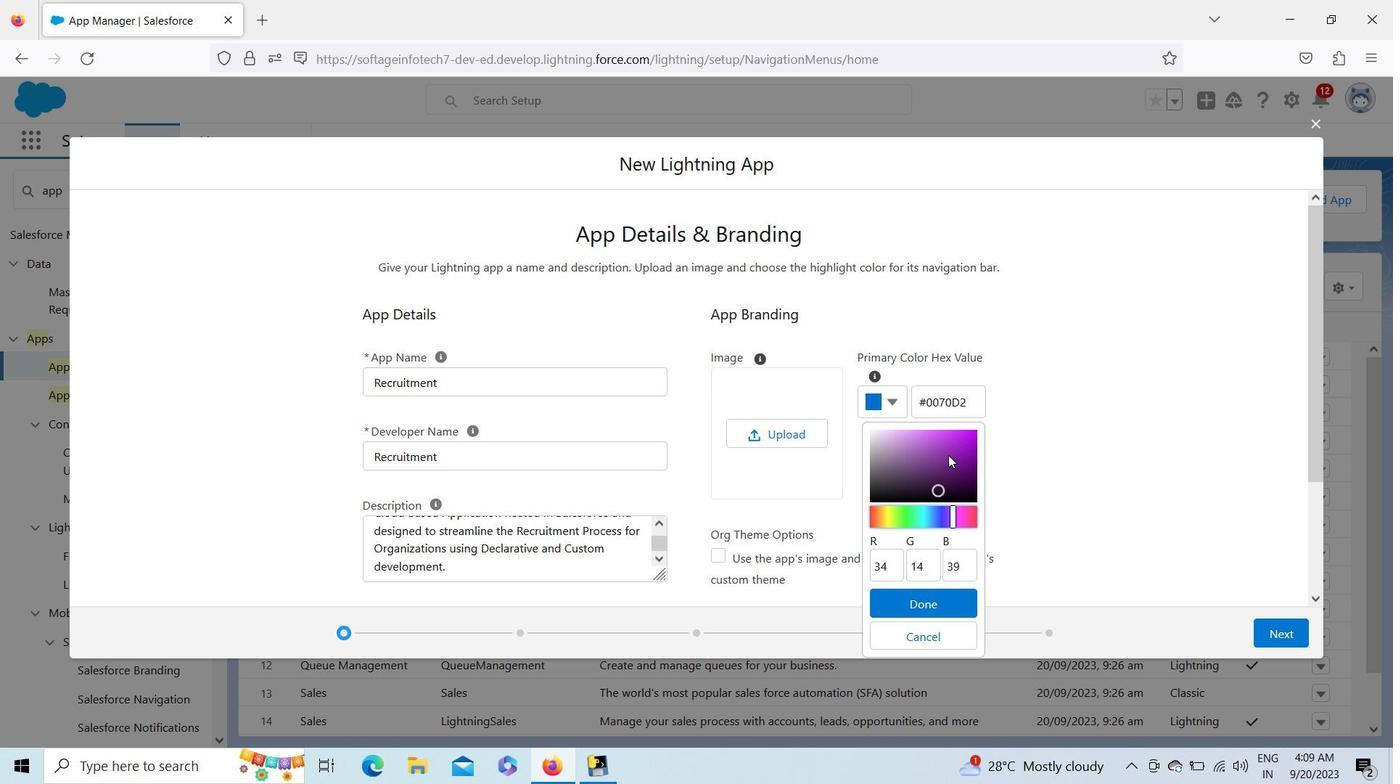 
Action: Mouse pressed left at (949, 455)
Screenshot: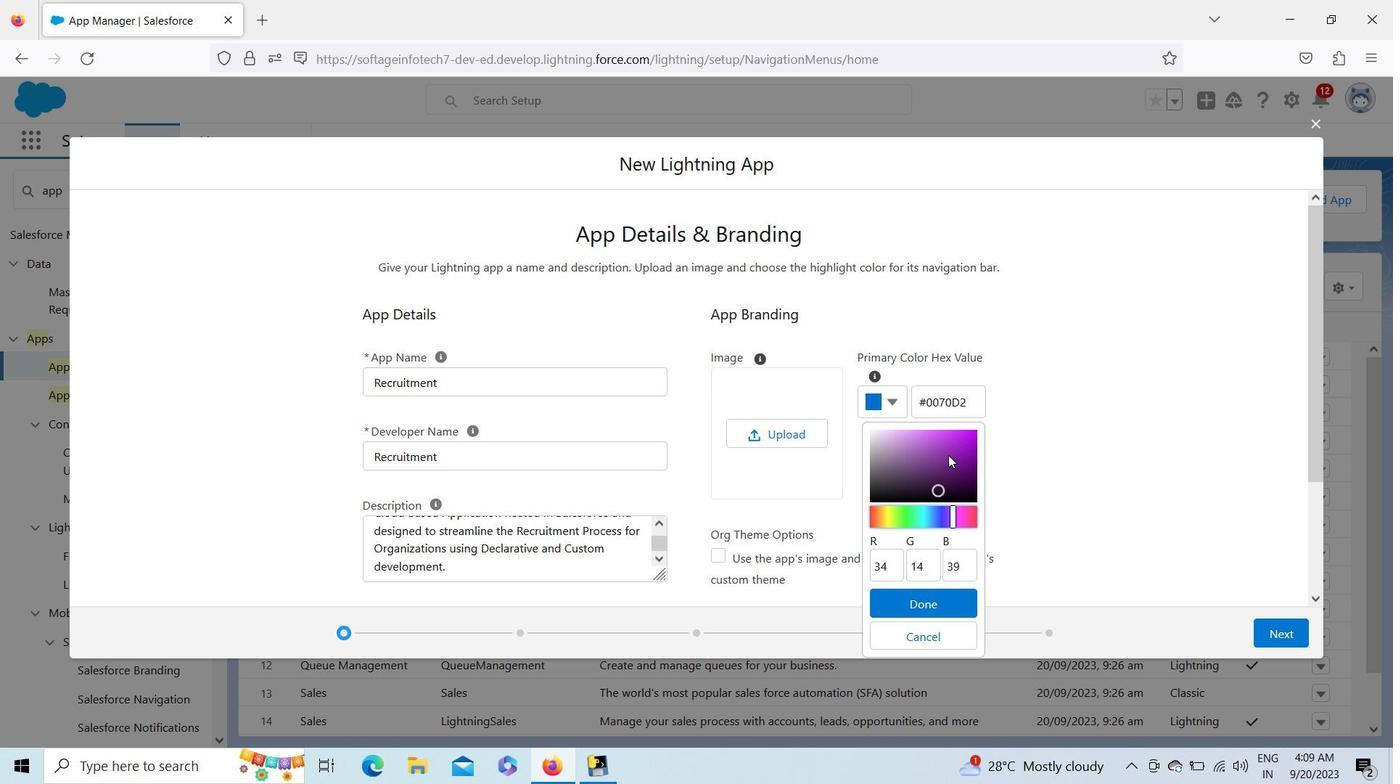 
Action: Mouse moved to (917, 455)
Screenshot: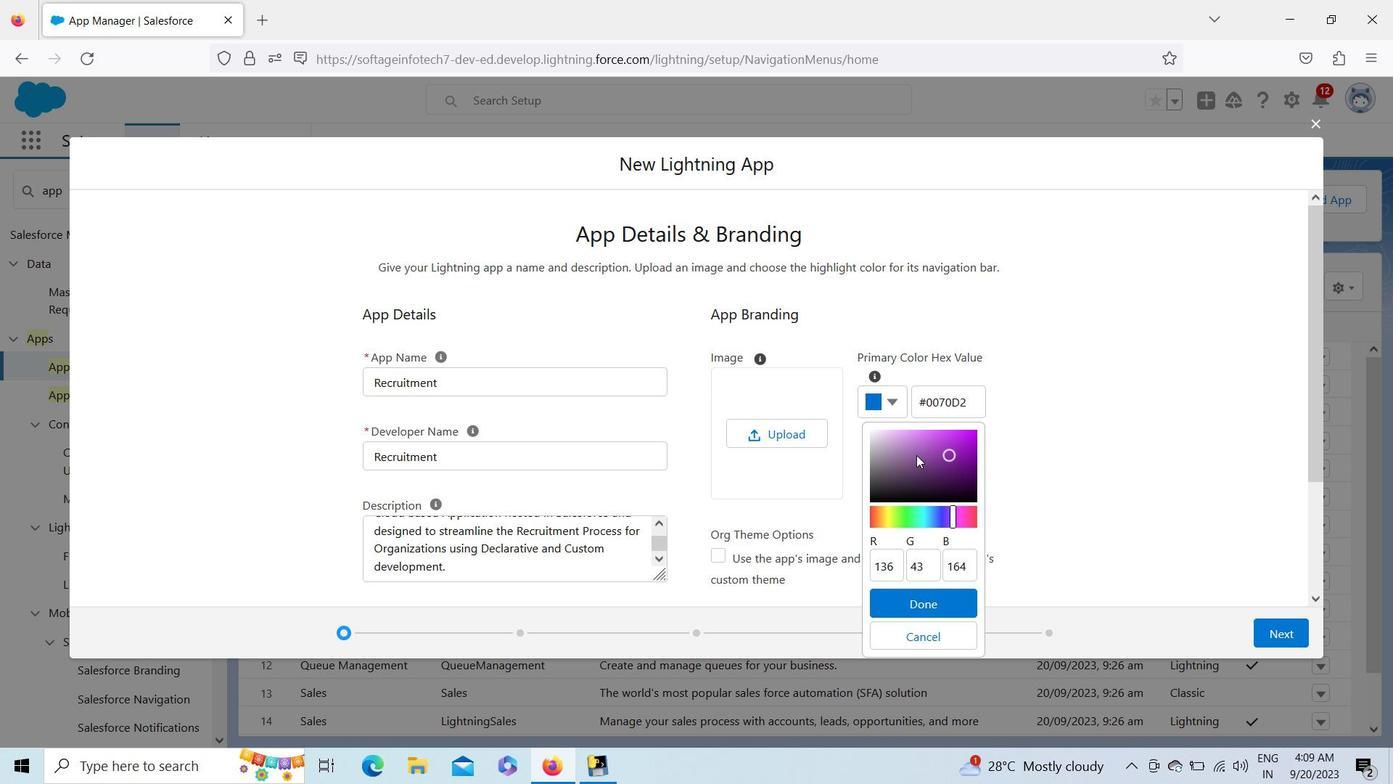 
Action: Mouse pressed left at (917, 455)
Screenshot: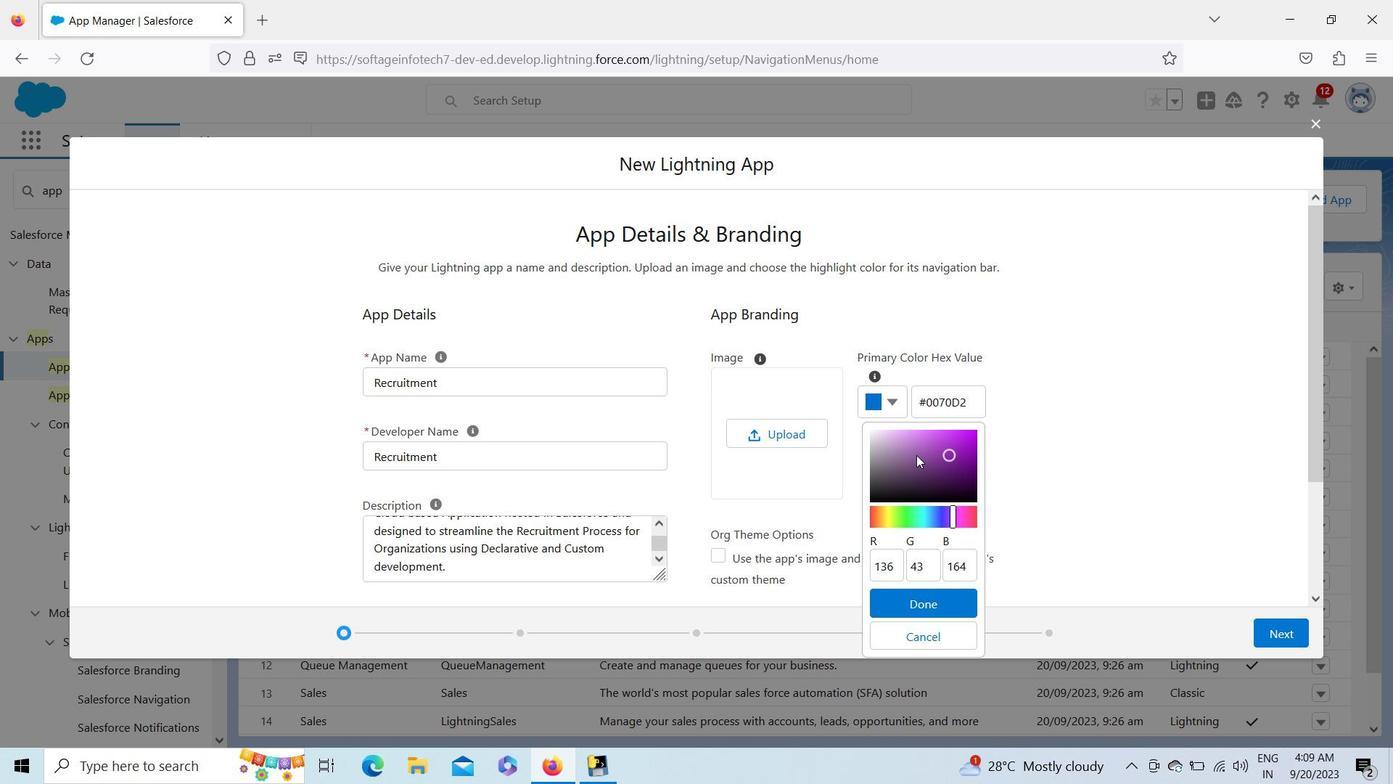 
Action: Mouse moved to (934, 516)
Screenshot: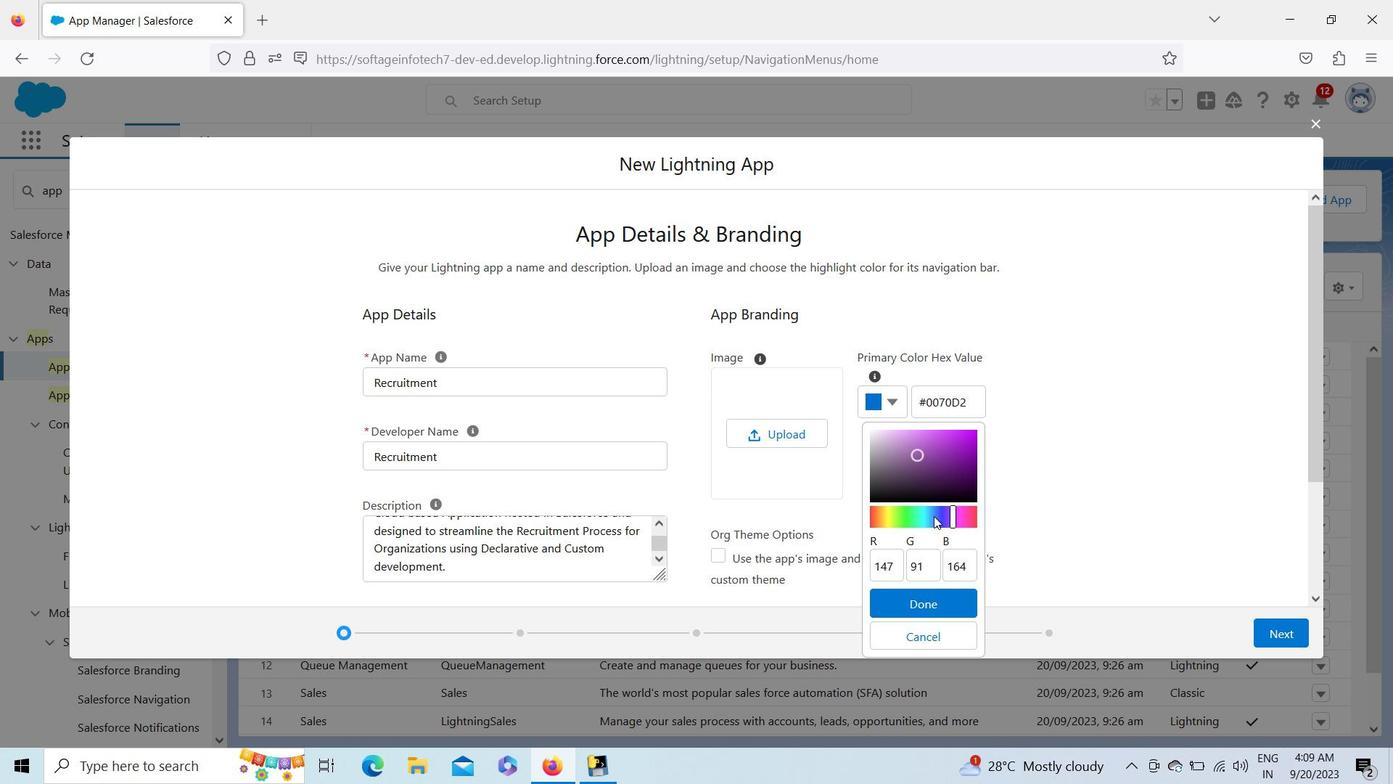 
Action: Mouse pressed left at (934, 516)
Screenshot: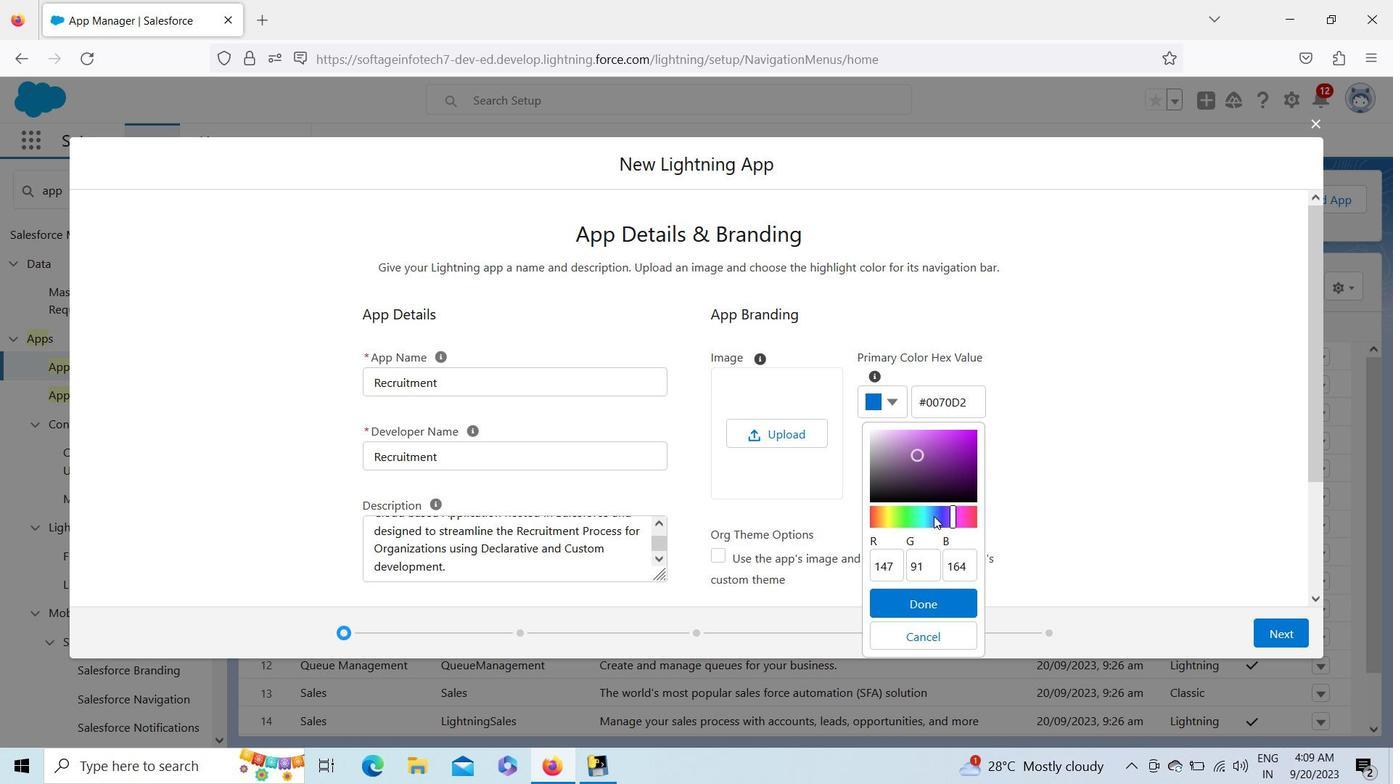 
Action: Mouse moved to (910, 519)
Screenshot: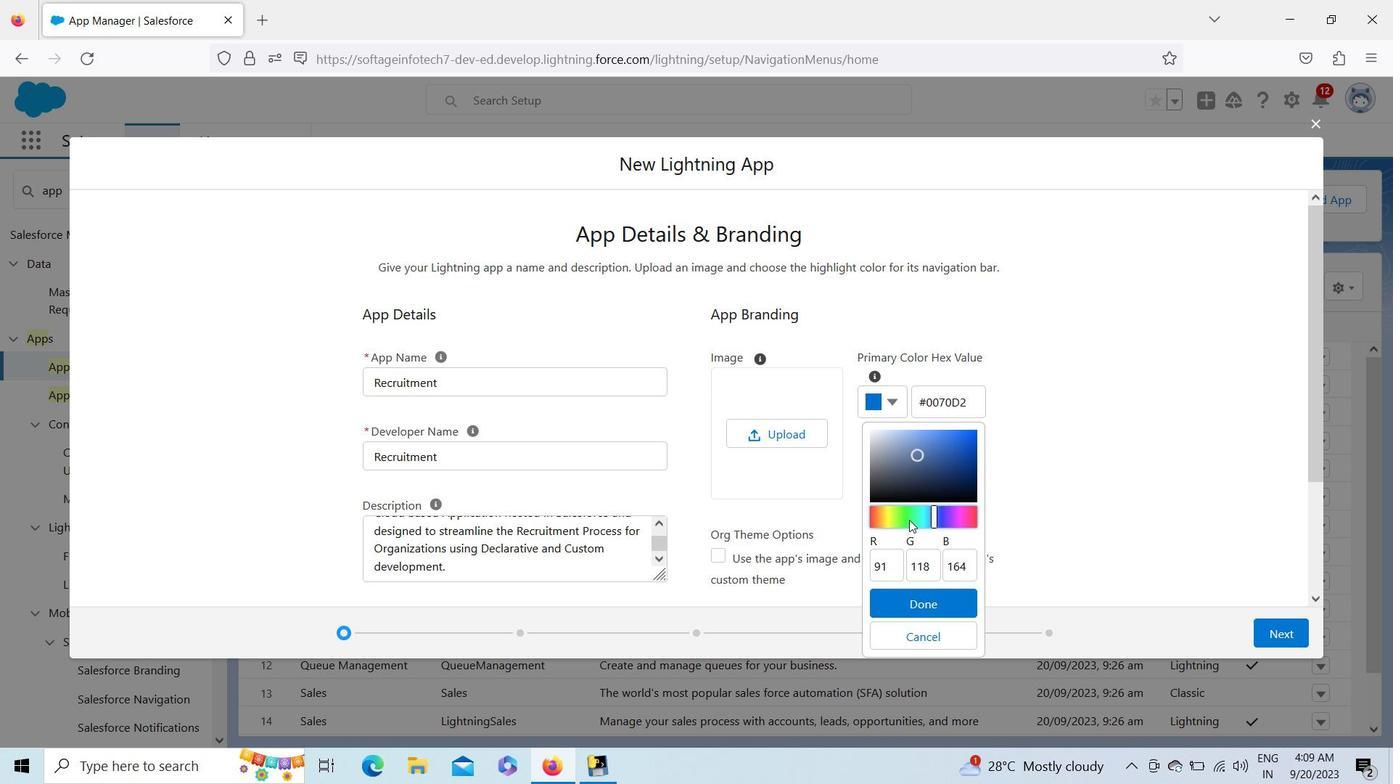 
Action: Mouse pressed left at (910, 519)
Screenshot: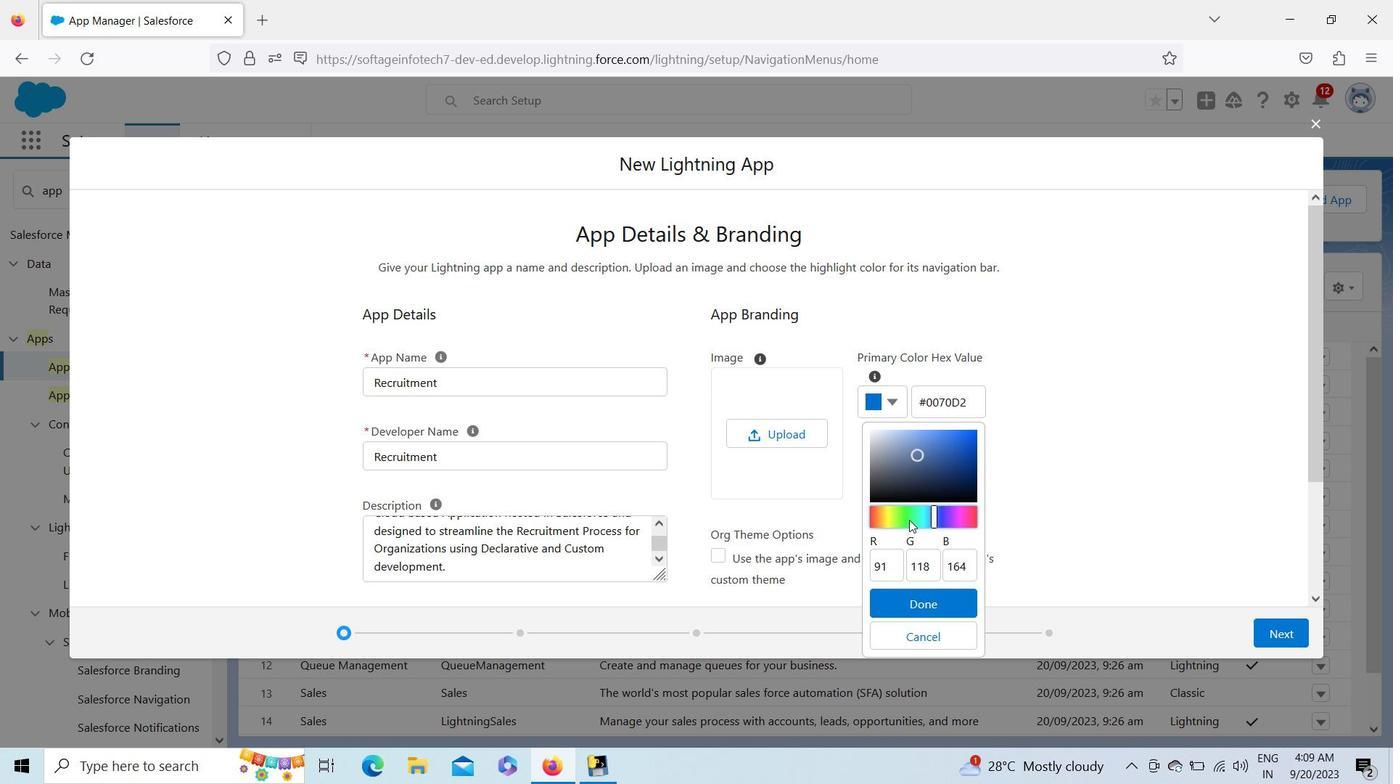 
Action: Mouse moved to (973, 453)
Screenshot: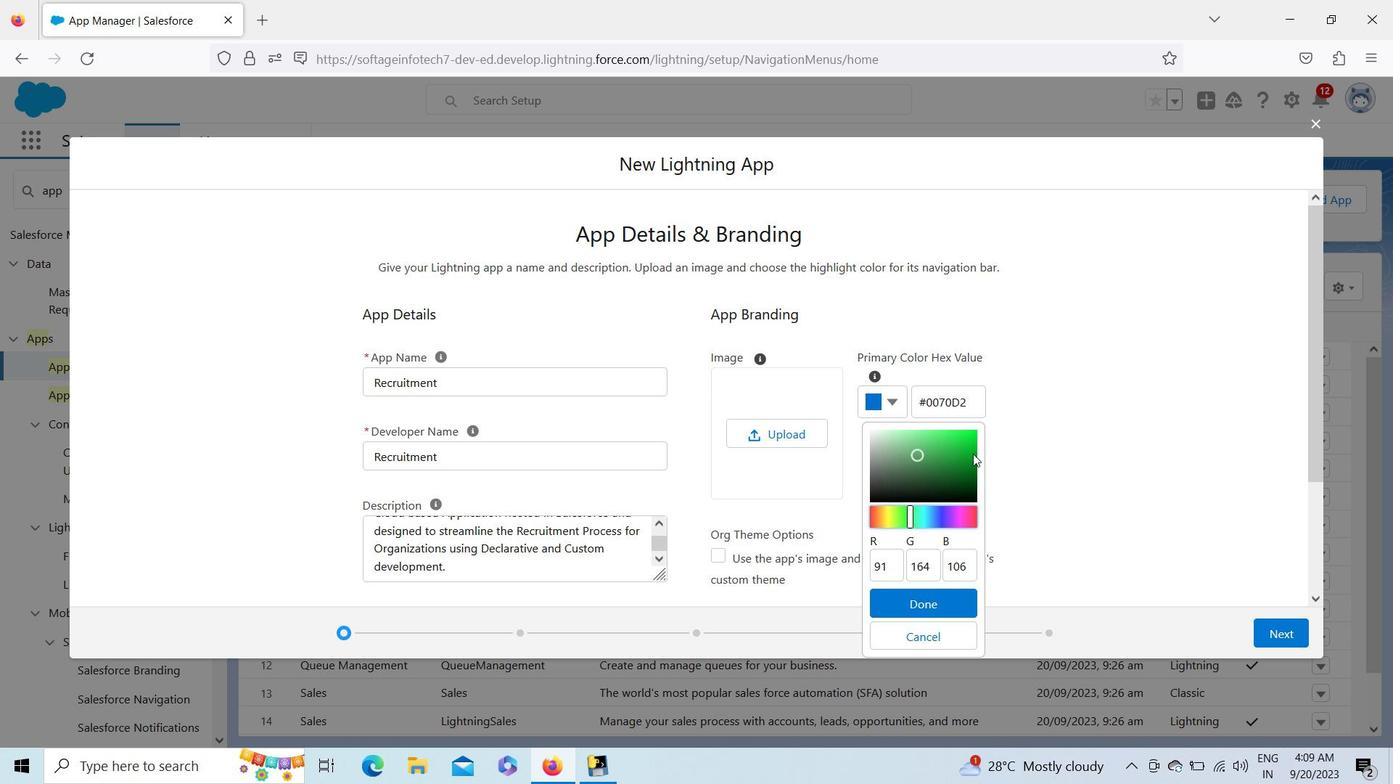 
Action: Mouse pressed left at (973, 453)
Screenshot: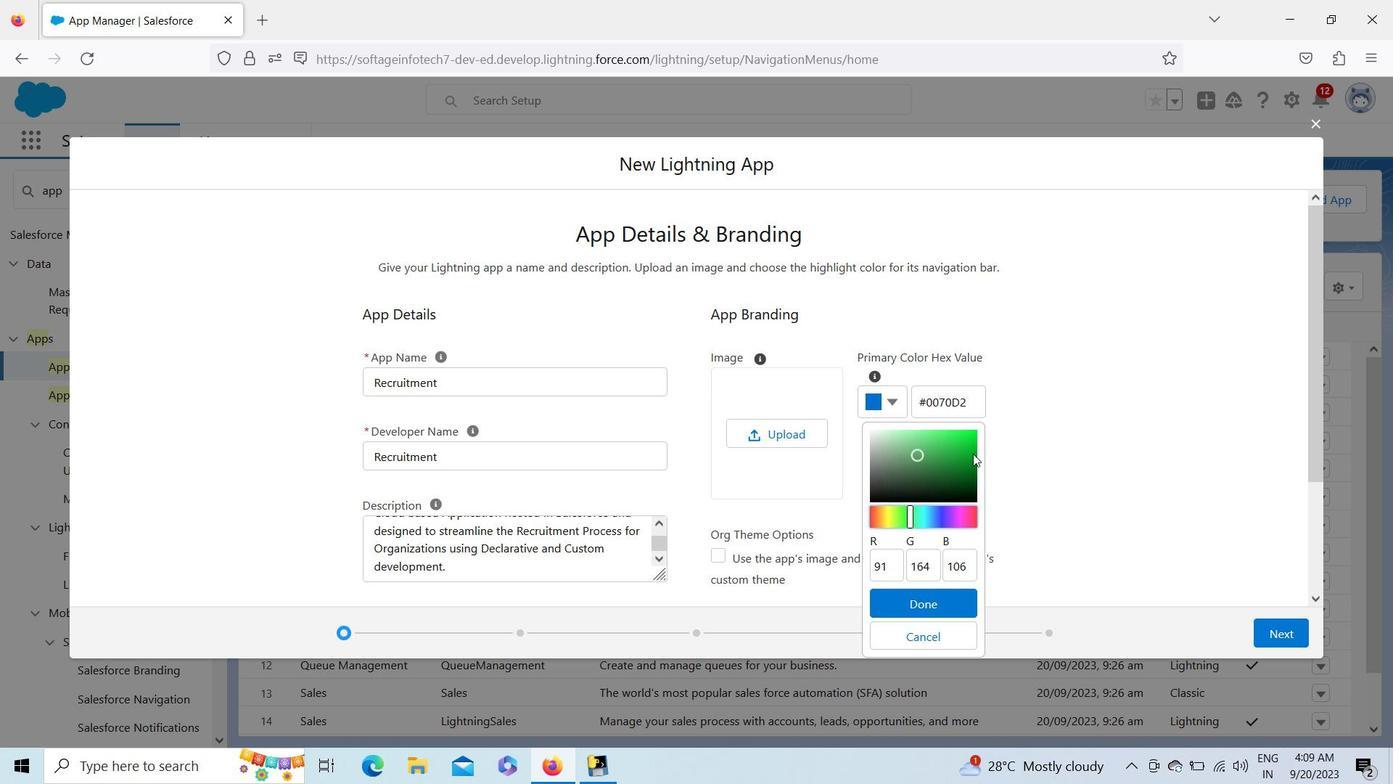 
Action: Mouse moved to (971, 442)
Screenshot: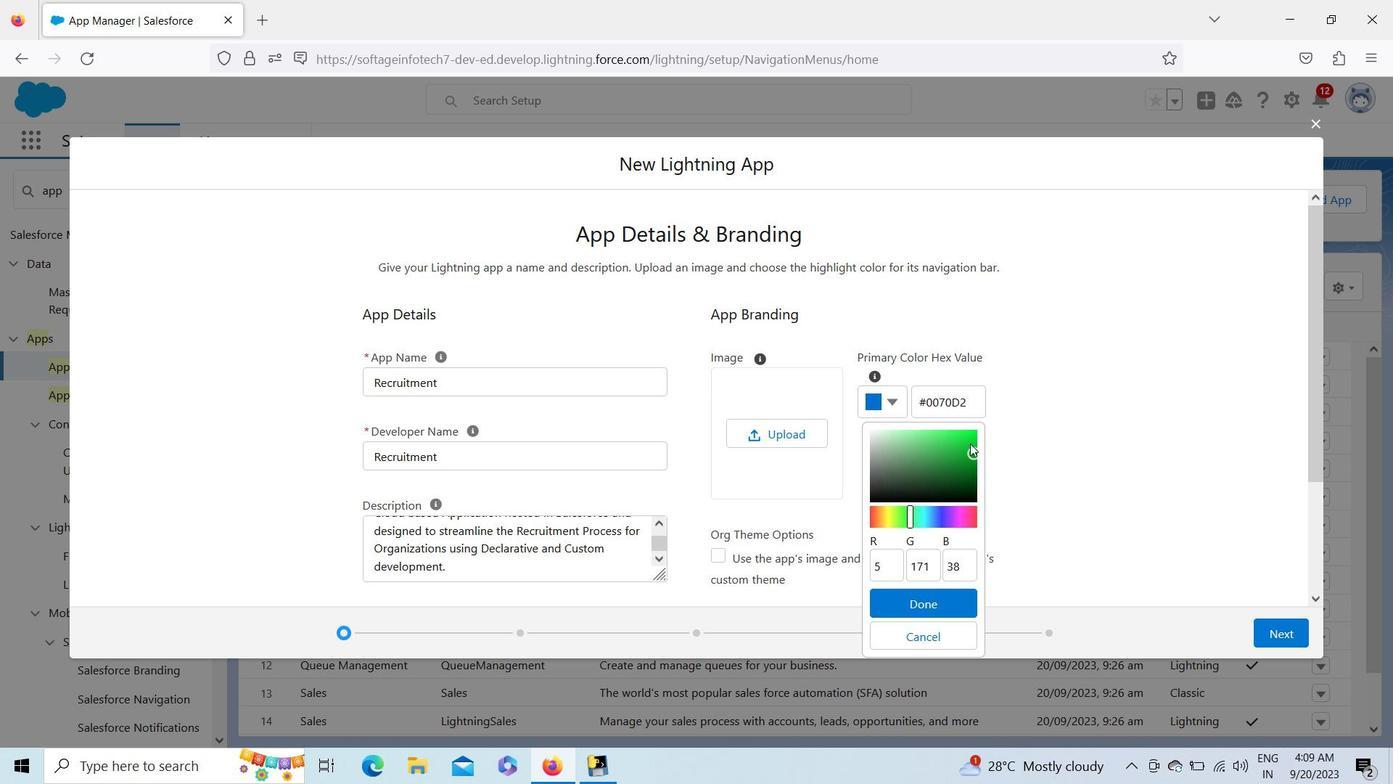 
Action: Mouse pressed left at (971, 442)
Screenshot: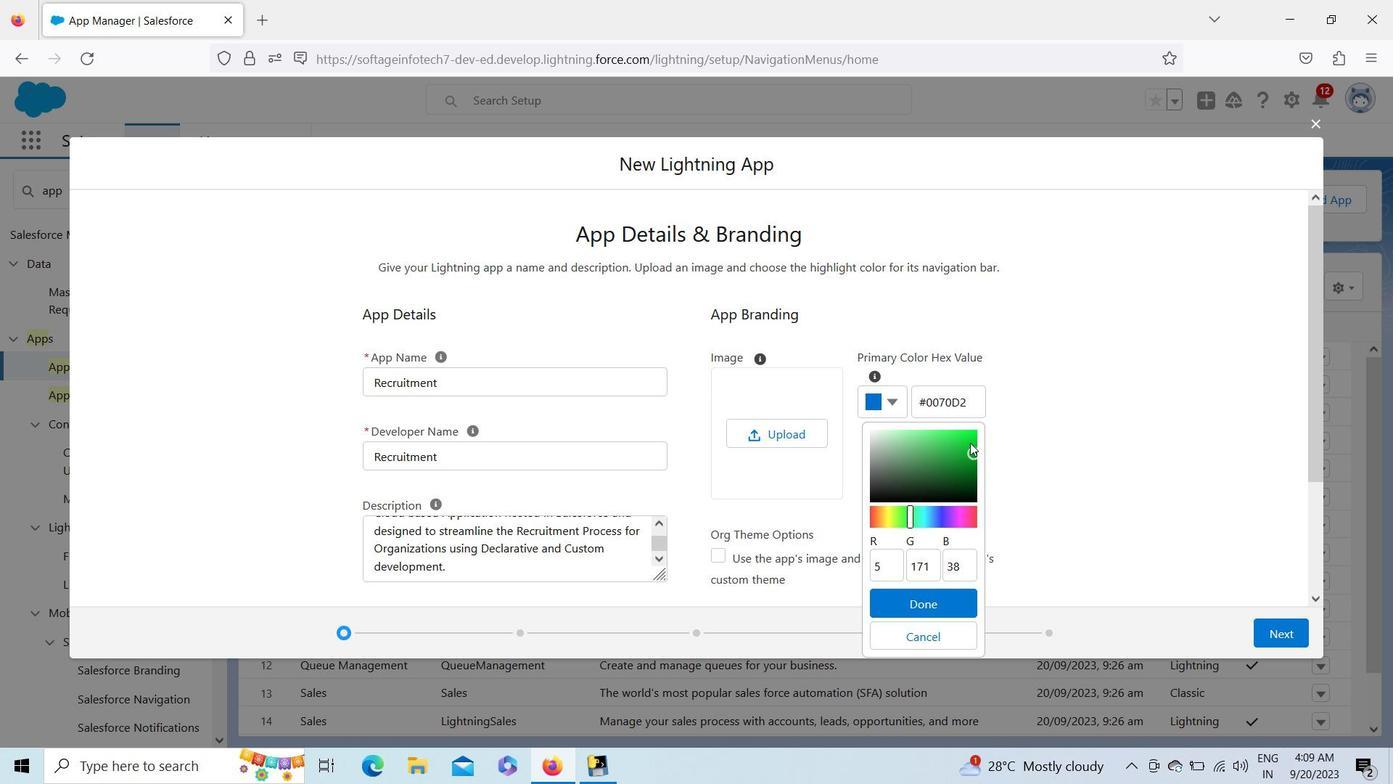 
Action: Mouse moved to (902, 516)
Screenshot: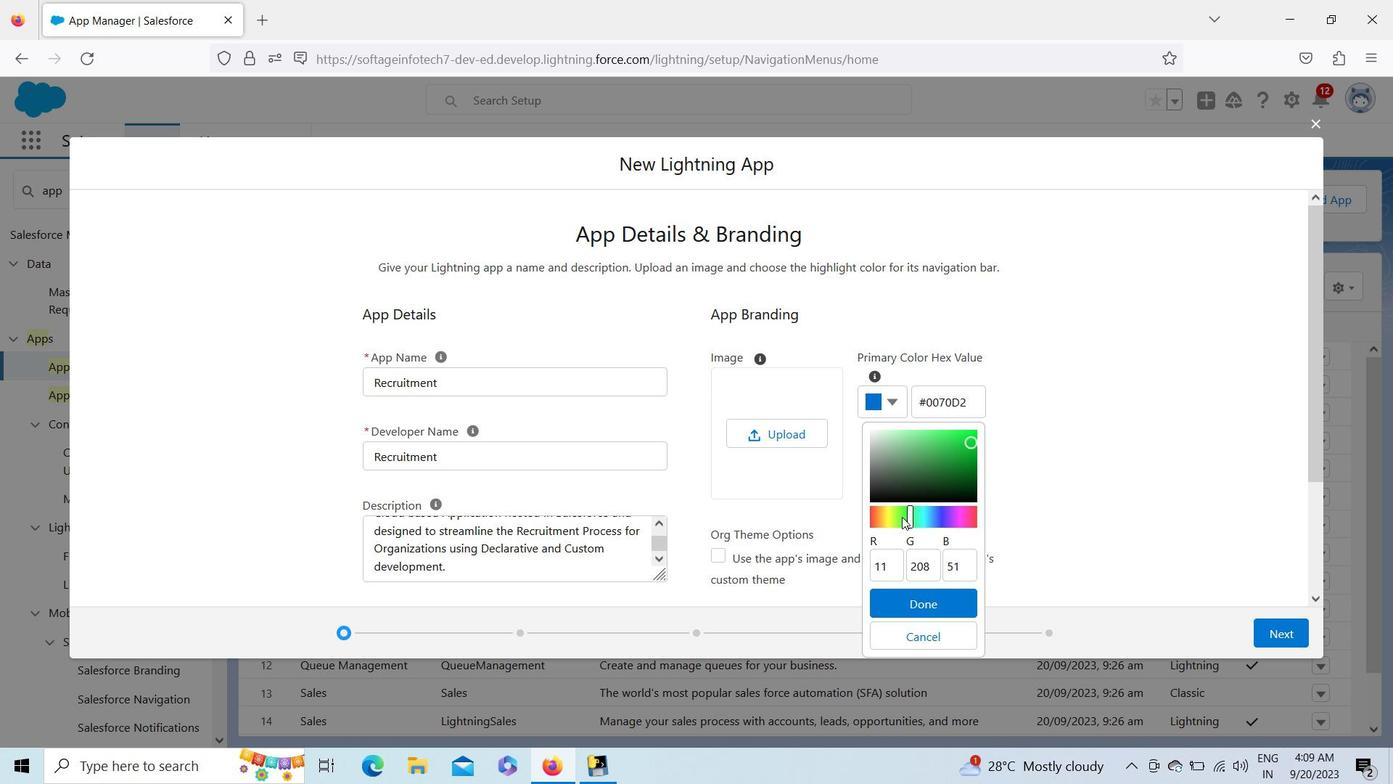 
Action: Mouse pressed left at (902, 516)
Screenshot: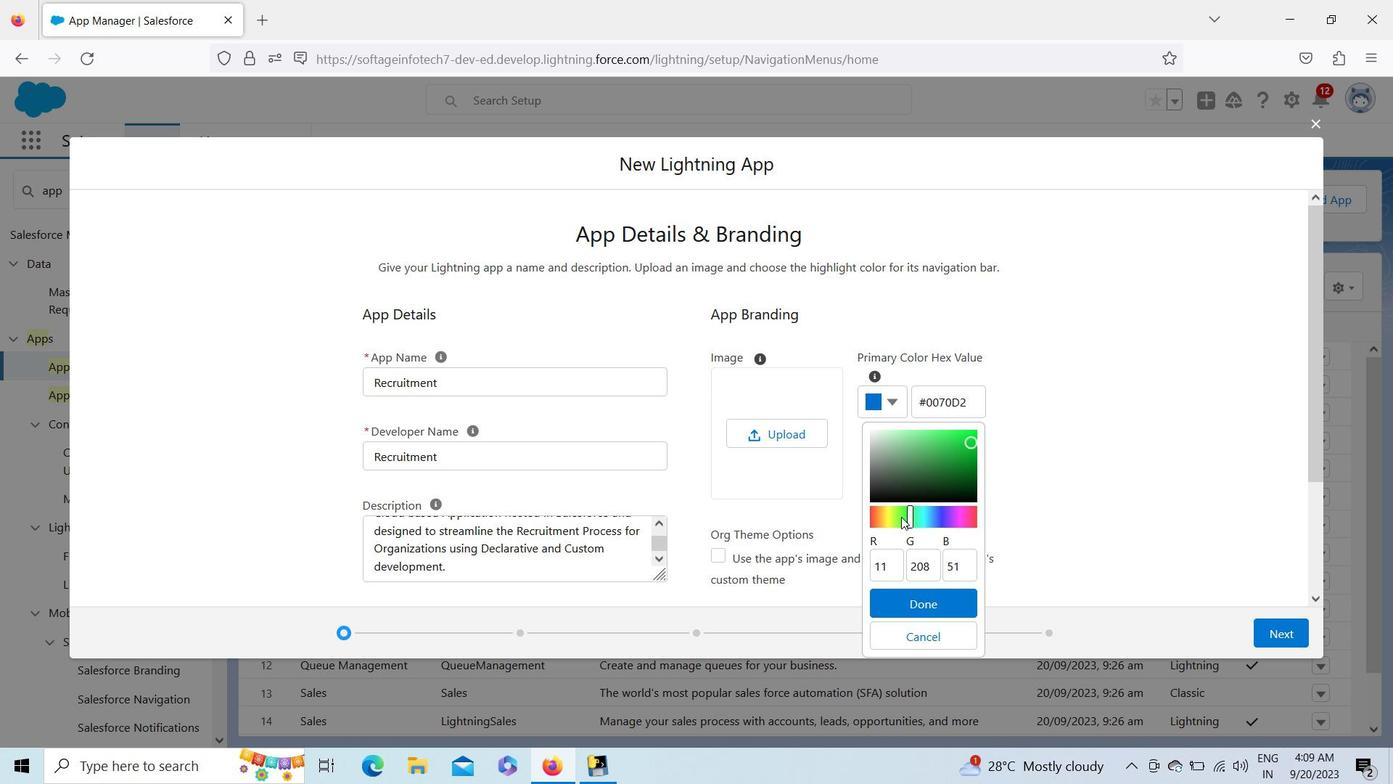 
Action: Mouse moved to (905, 516)
Screenshot: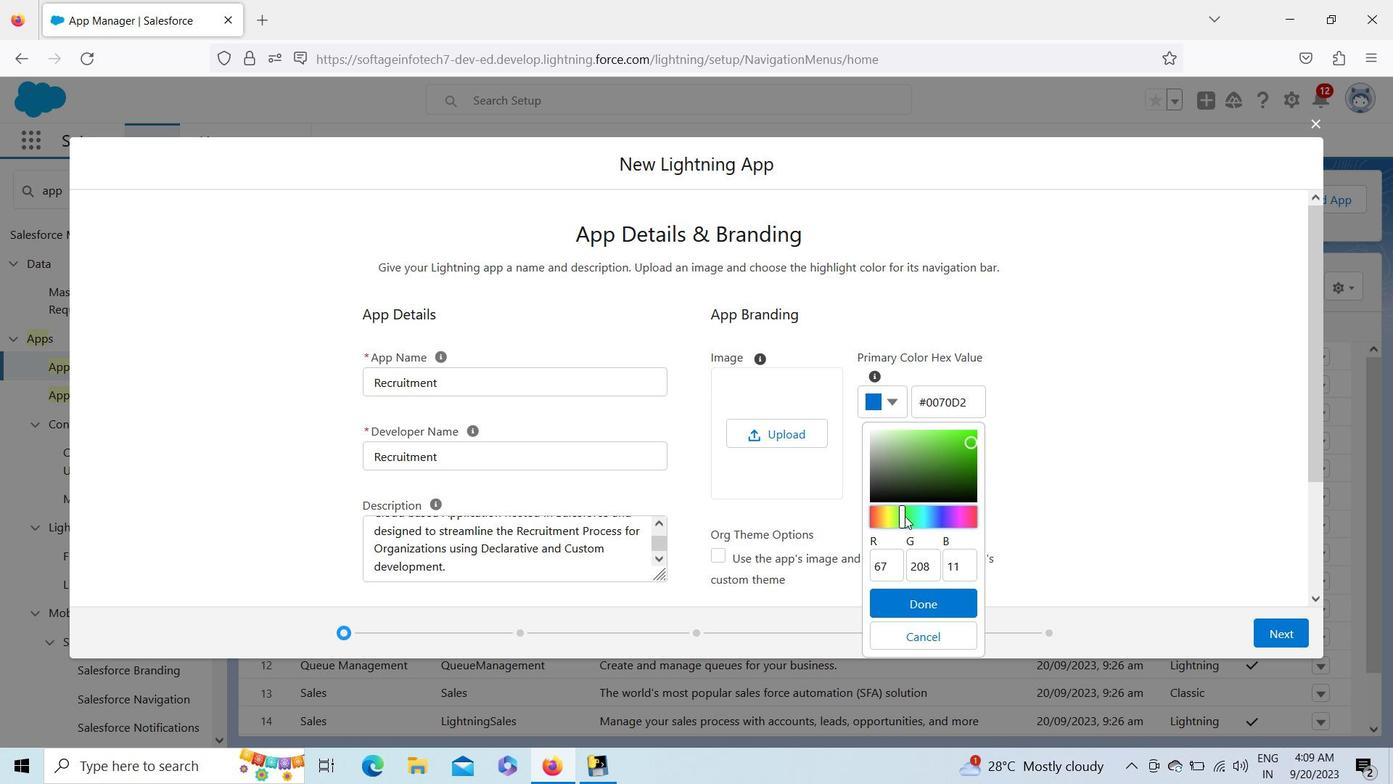 
Action: Mouse pressed left at (905, 516)
Screenshot: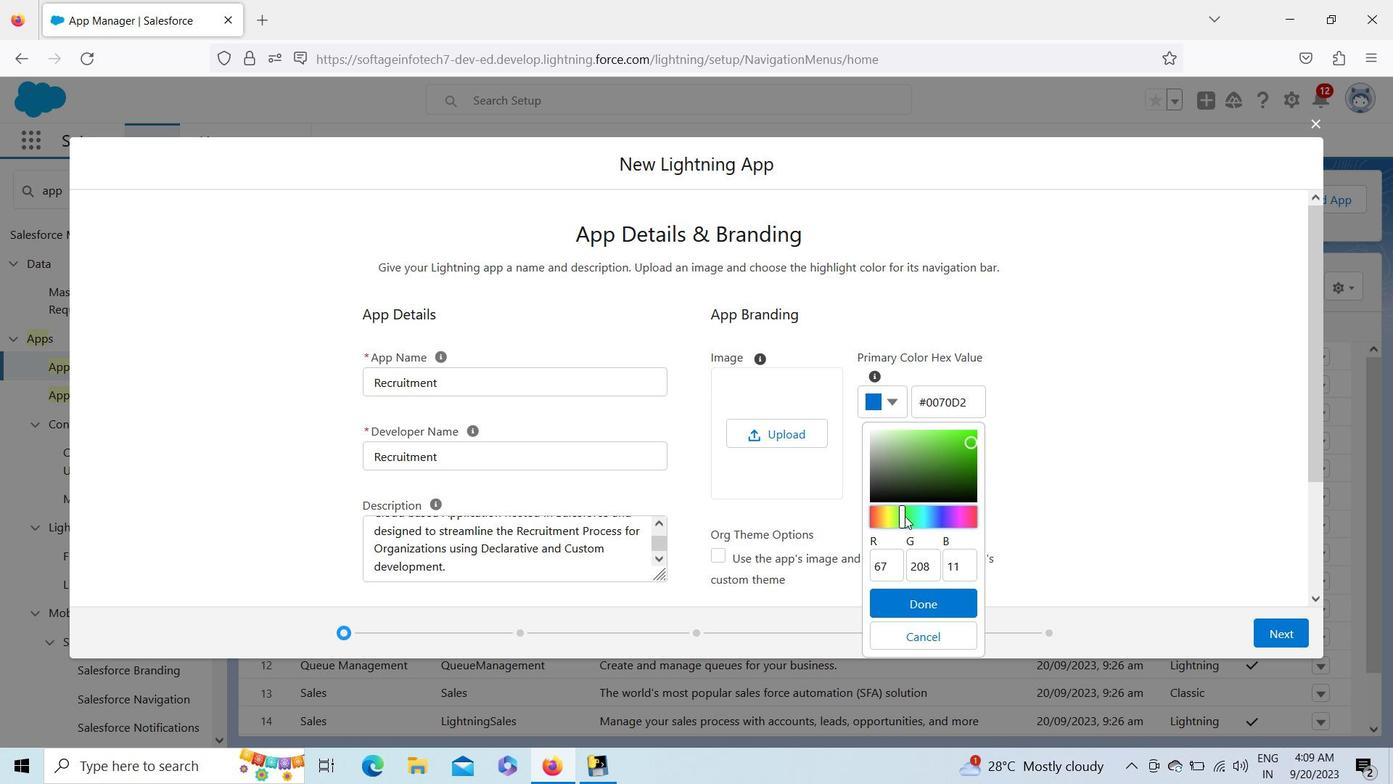 
Action: Mouse moved to (956, 442)
Screenshot: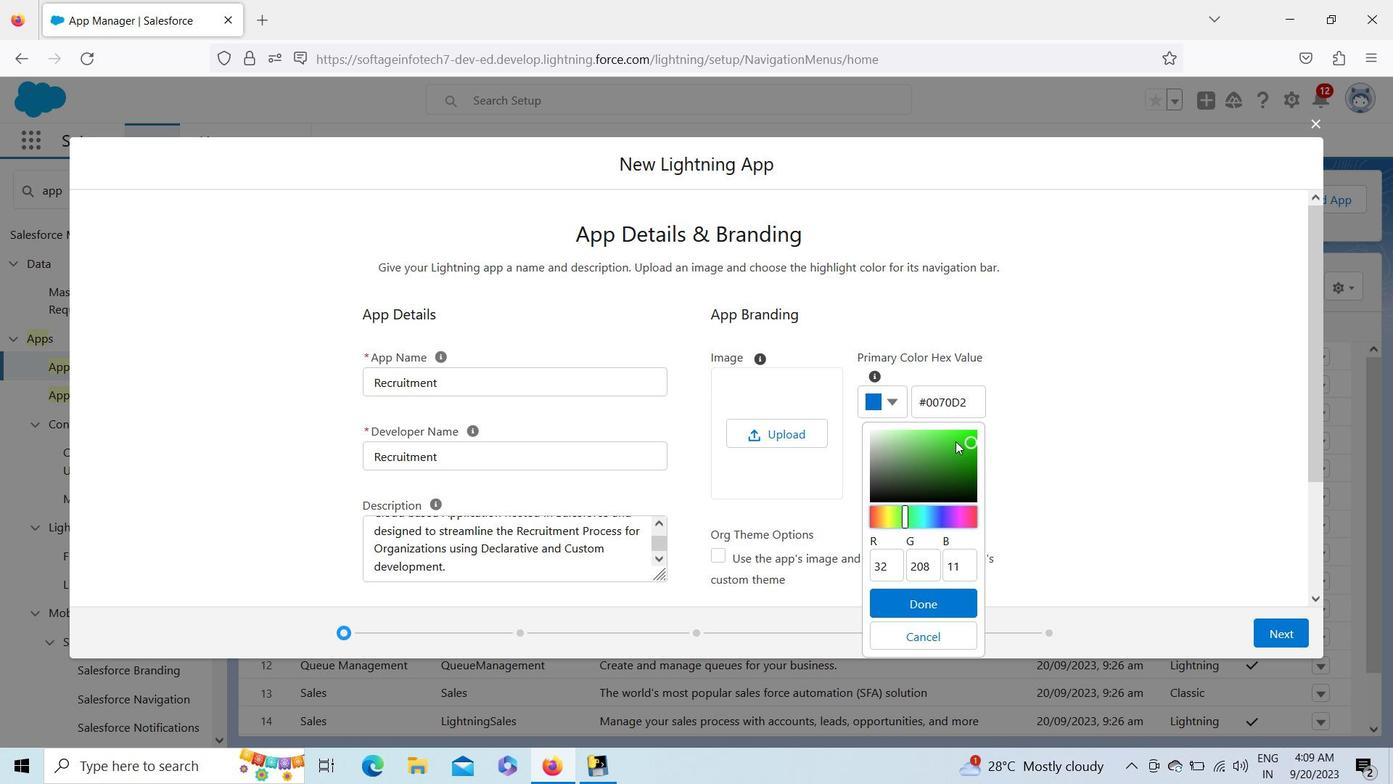 
Action: Mouse pressed left at (956, 442)
Screenshot: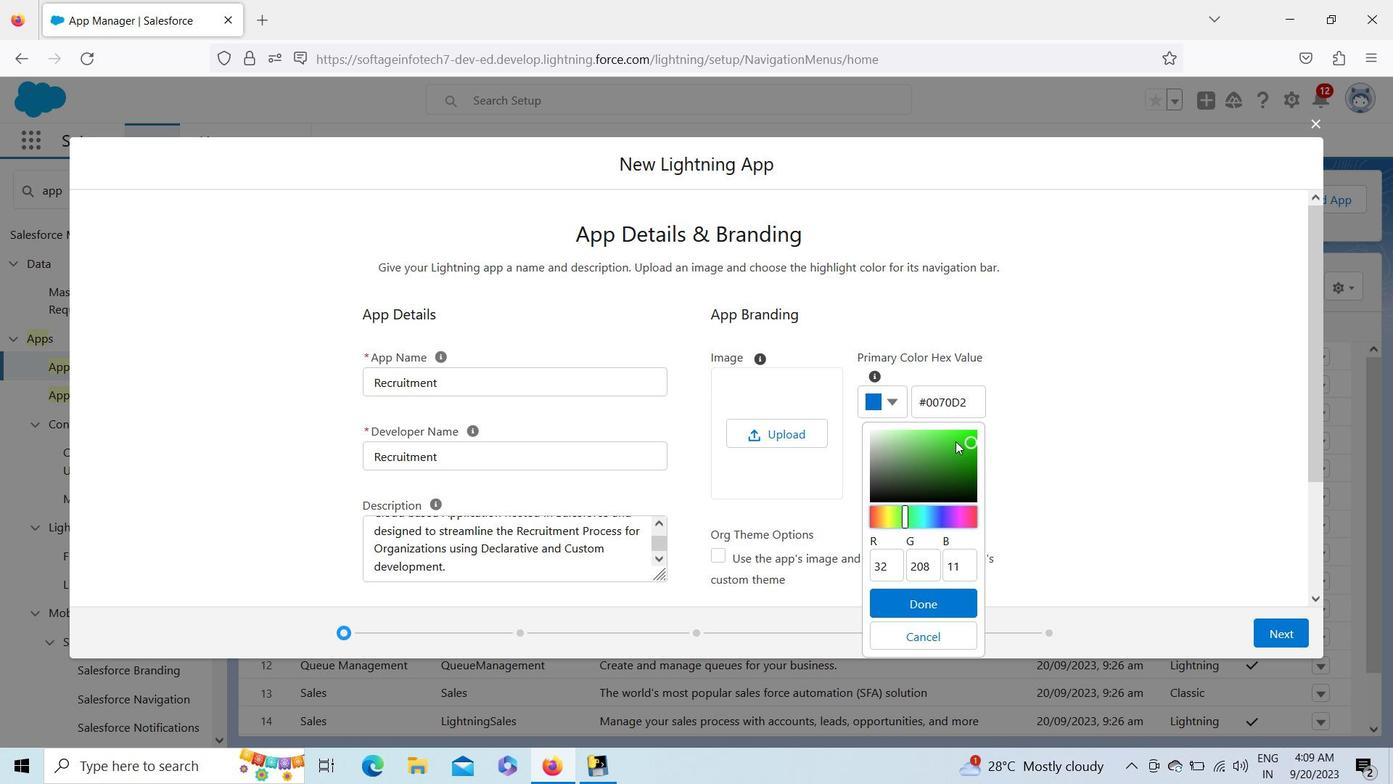 
Action: Mouse moved to (964, 436)
Screenshot: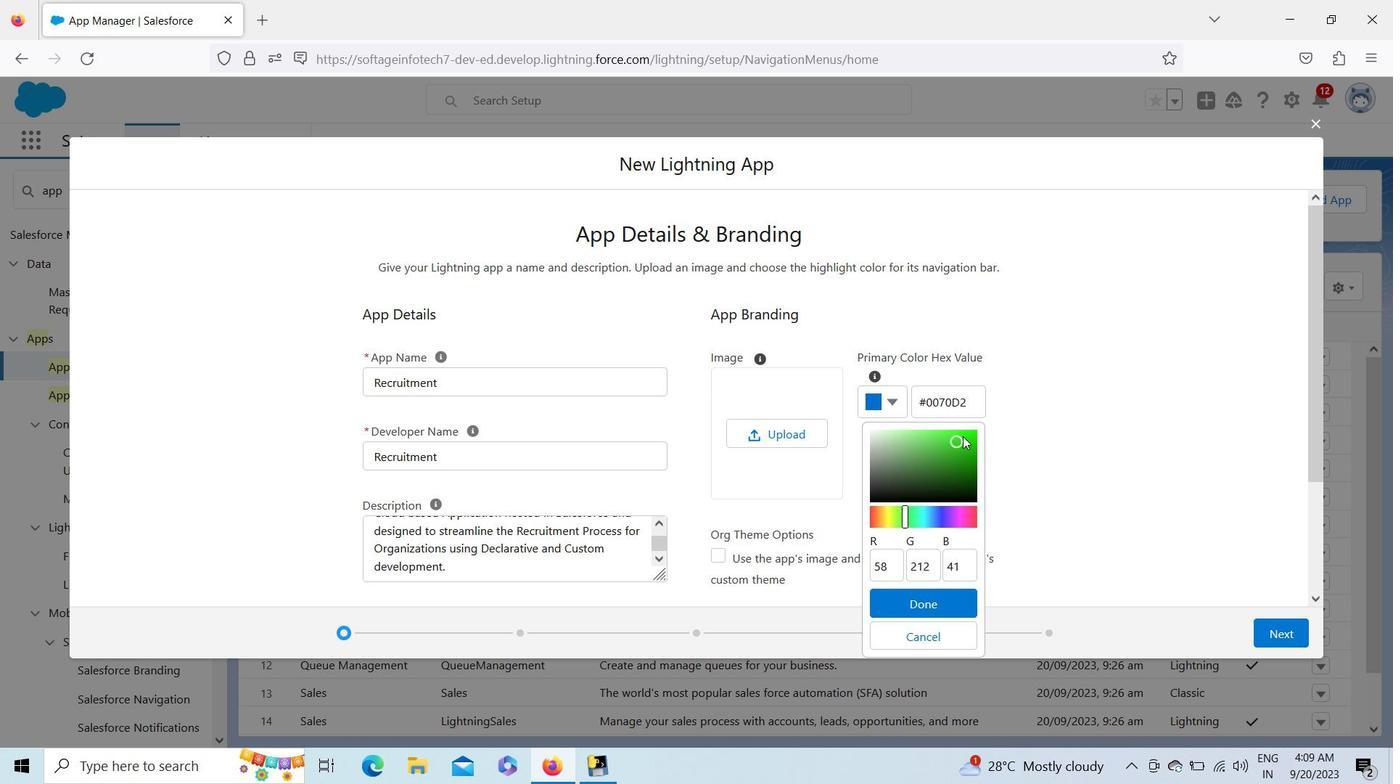 
Action: Mouse pressed left at (964, 436)
Screenshot: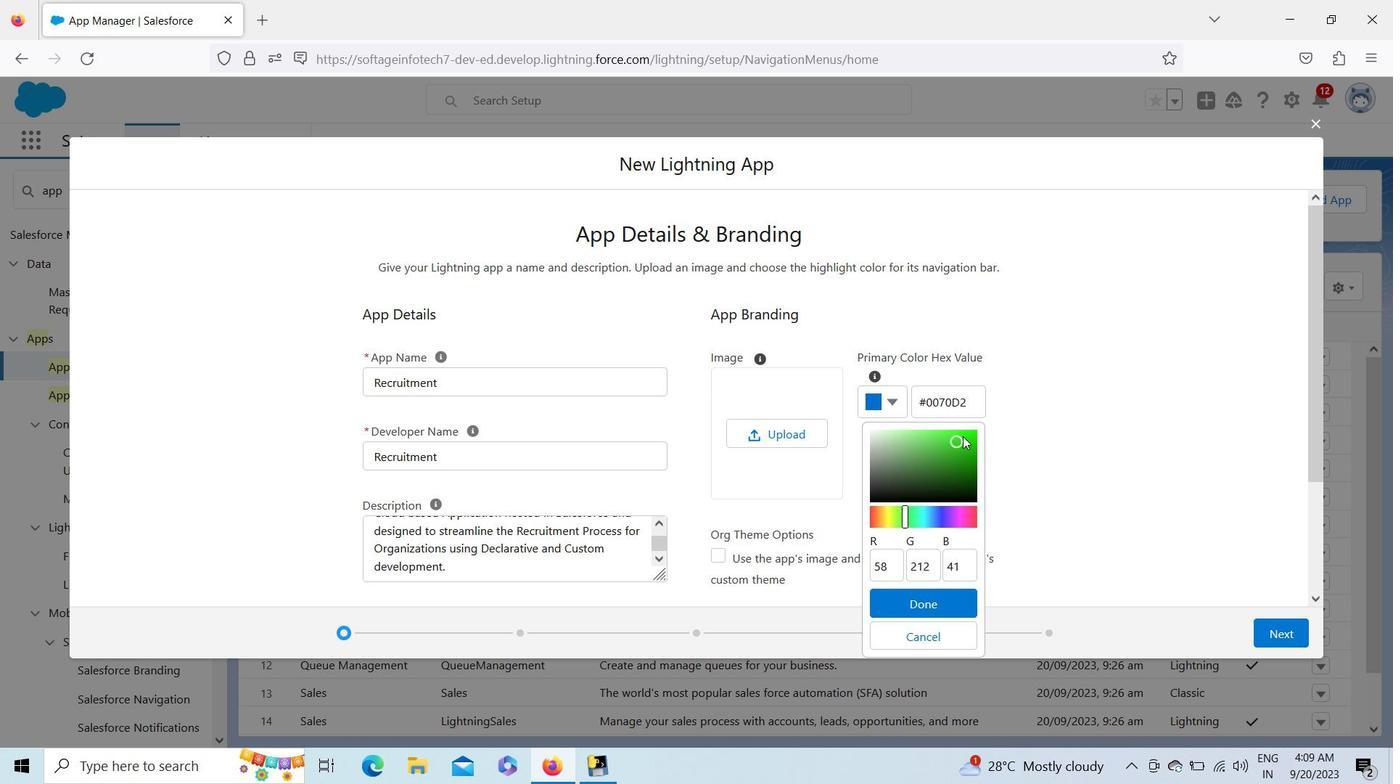 
Action: Mouse moved to (915, 609)
Screenshot: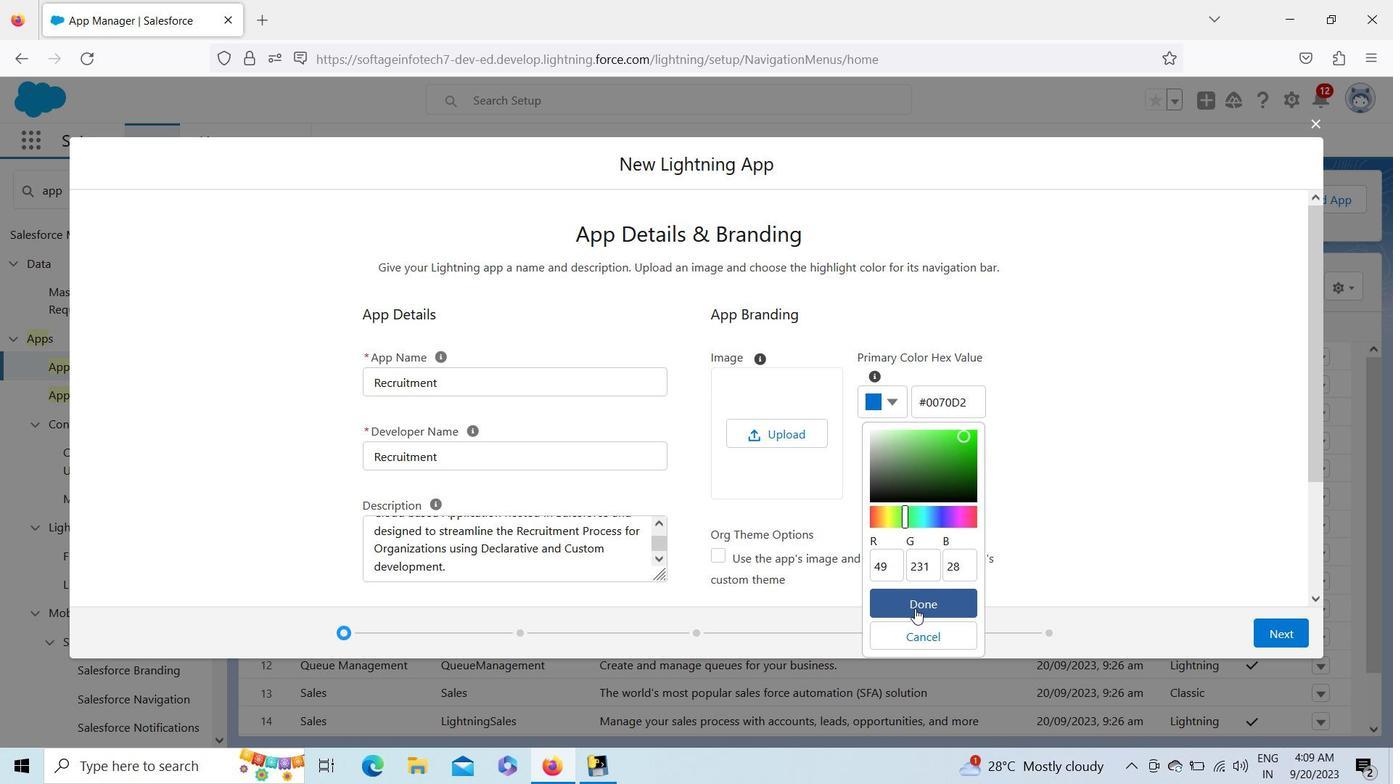 
Action: Mouse pressed left at (915, 609)
Screenshot: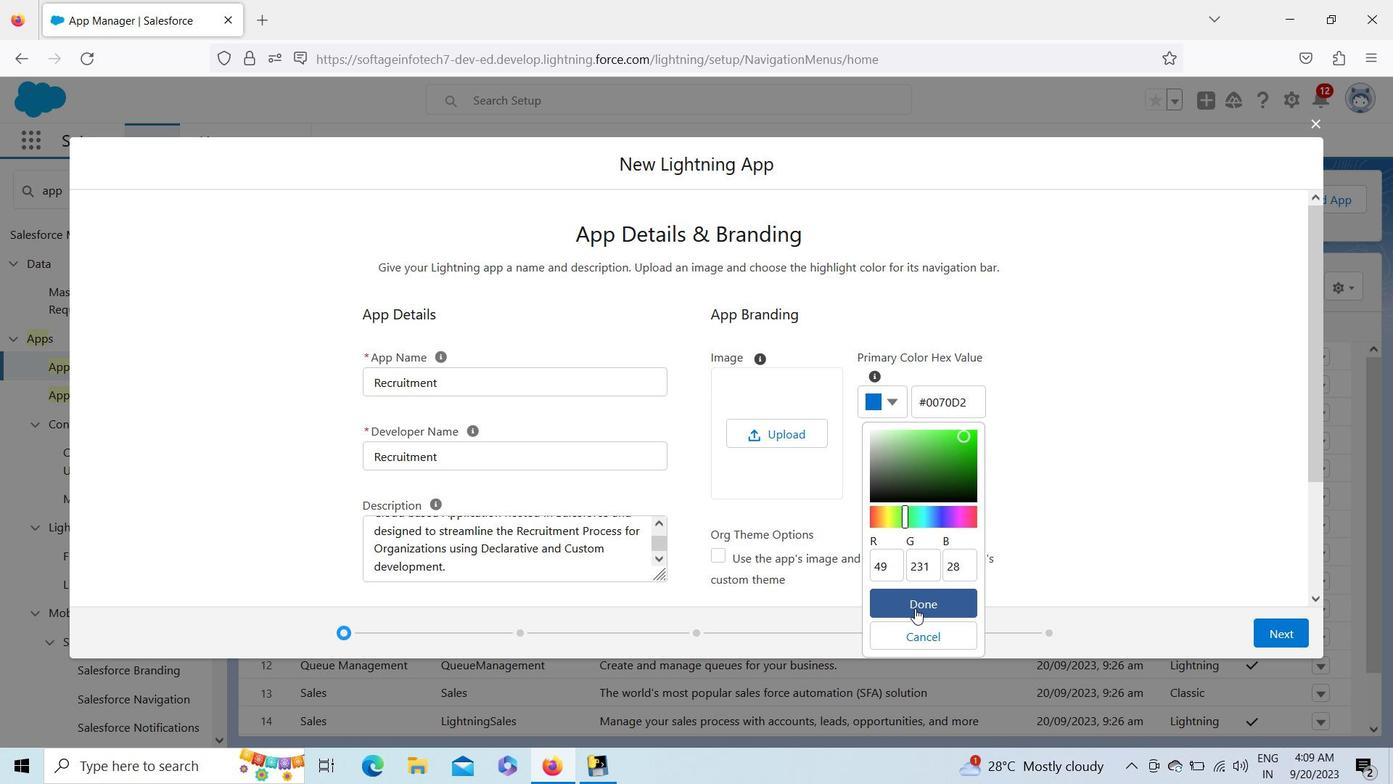 
Action: Mouse moved to (890, 404)
Screenshot: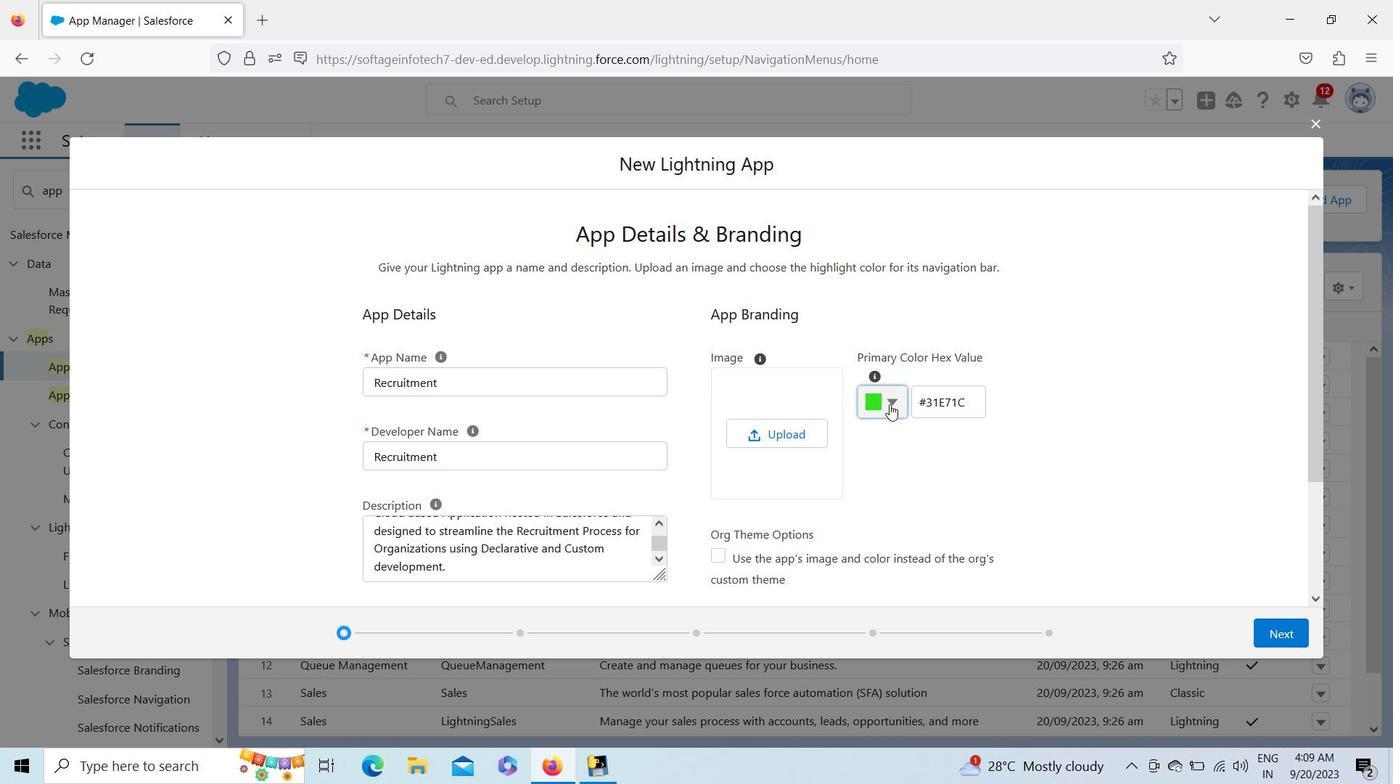 
Action: Mouse pressed left at (890, 404)
Screenshot: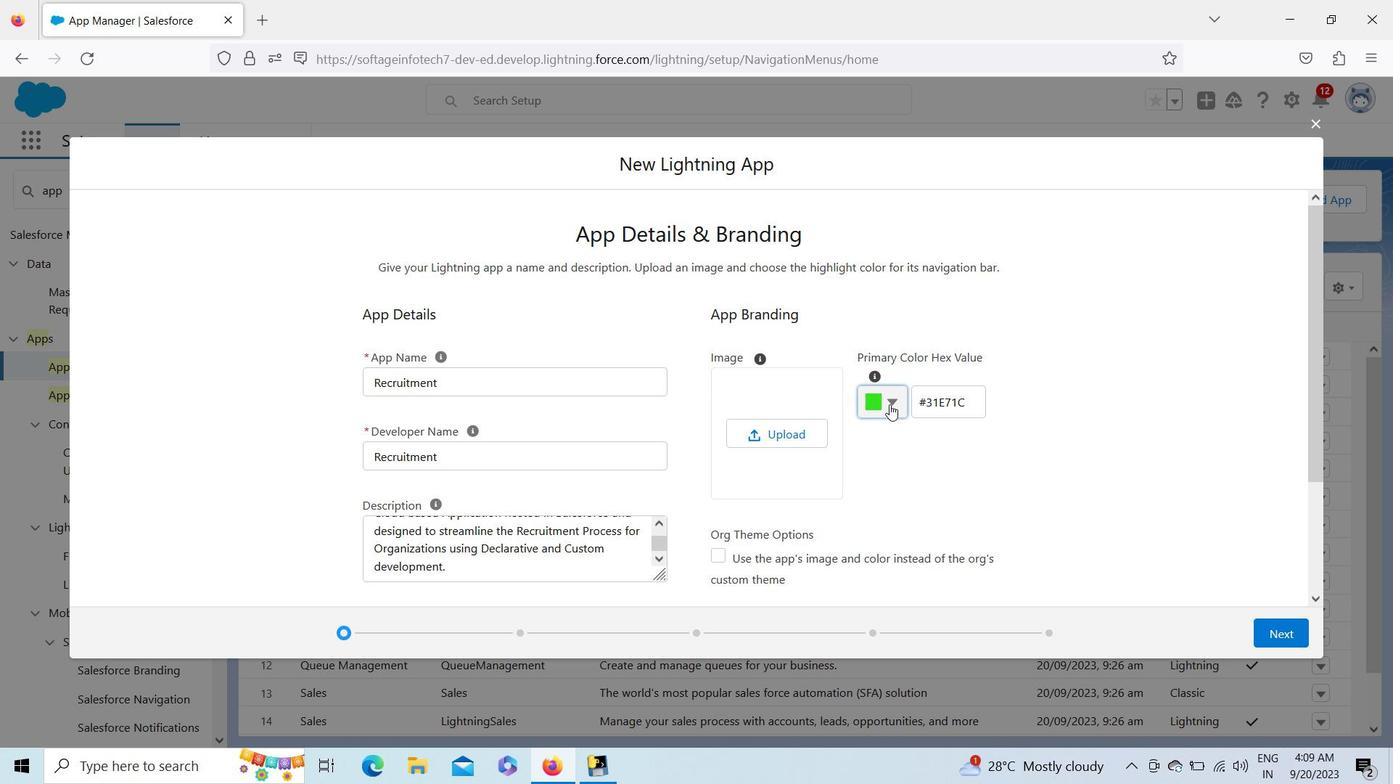 
Action: Mouse moved to (943, 460)
Screenshot: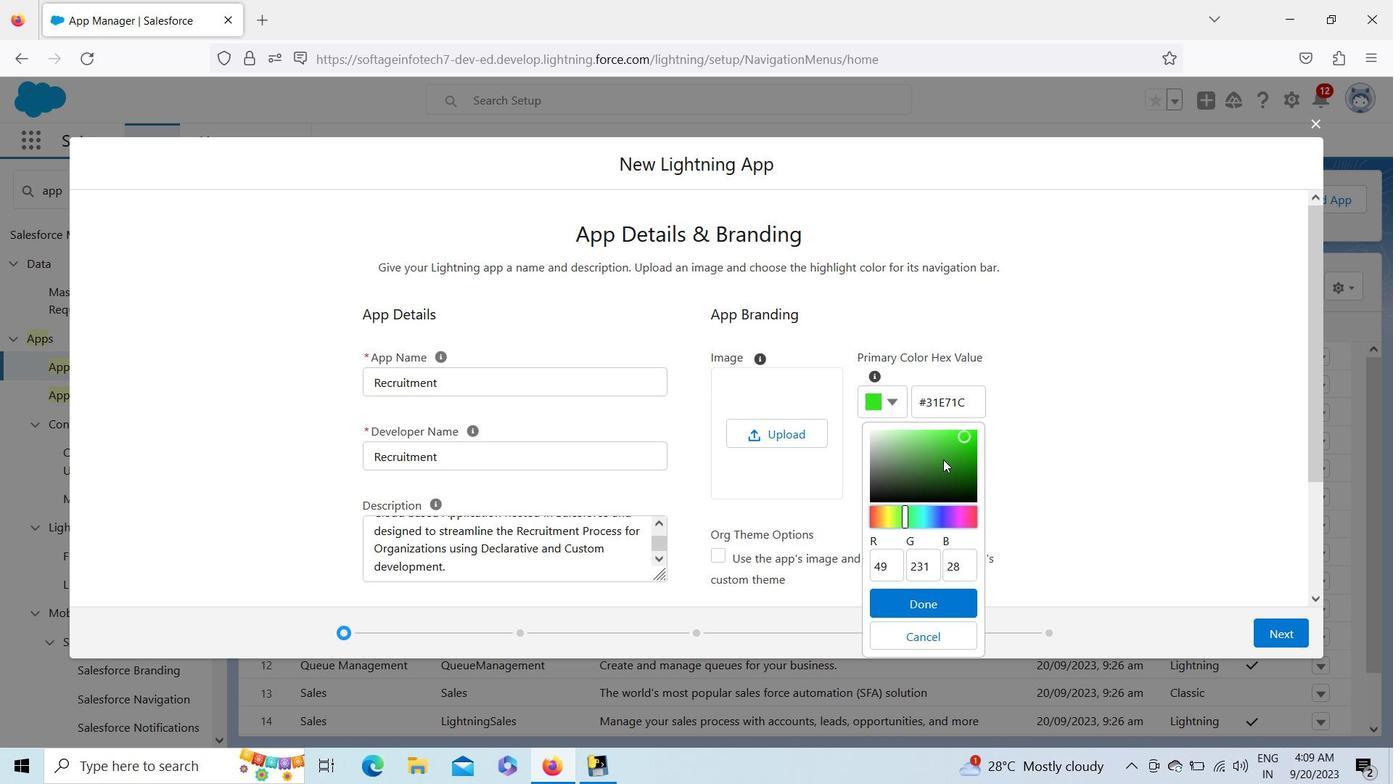 
Action: Mouse pressed left at (943, 460)
Screenshot: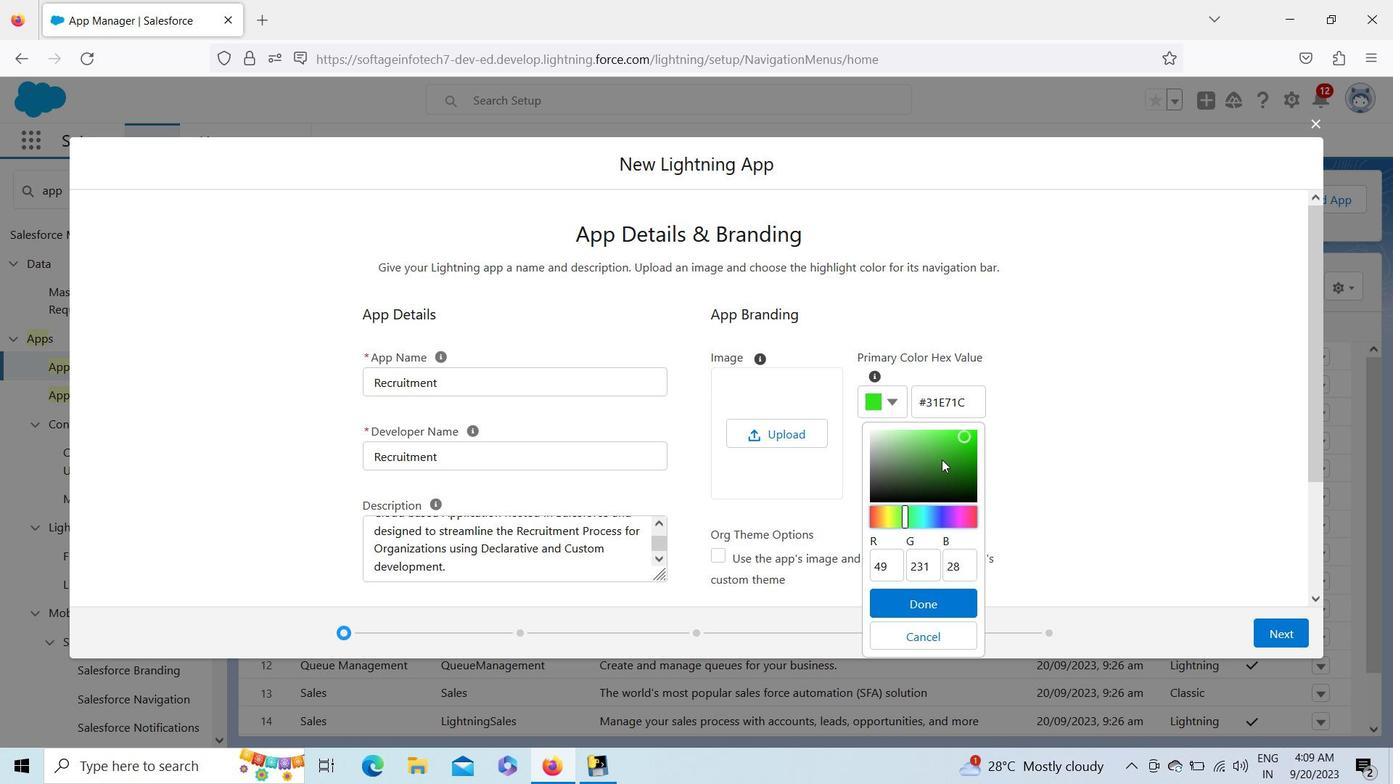 
Action: Mouse moved to (927, 603)
Screenshot: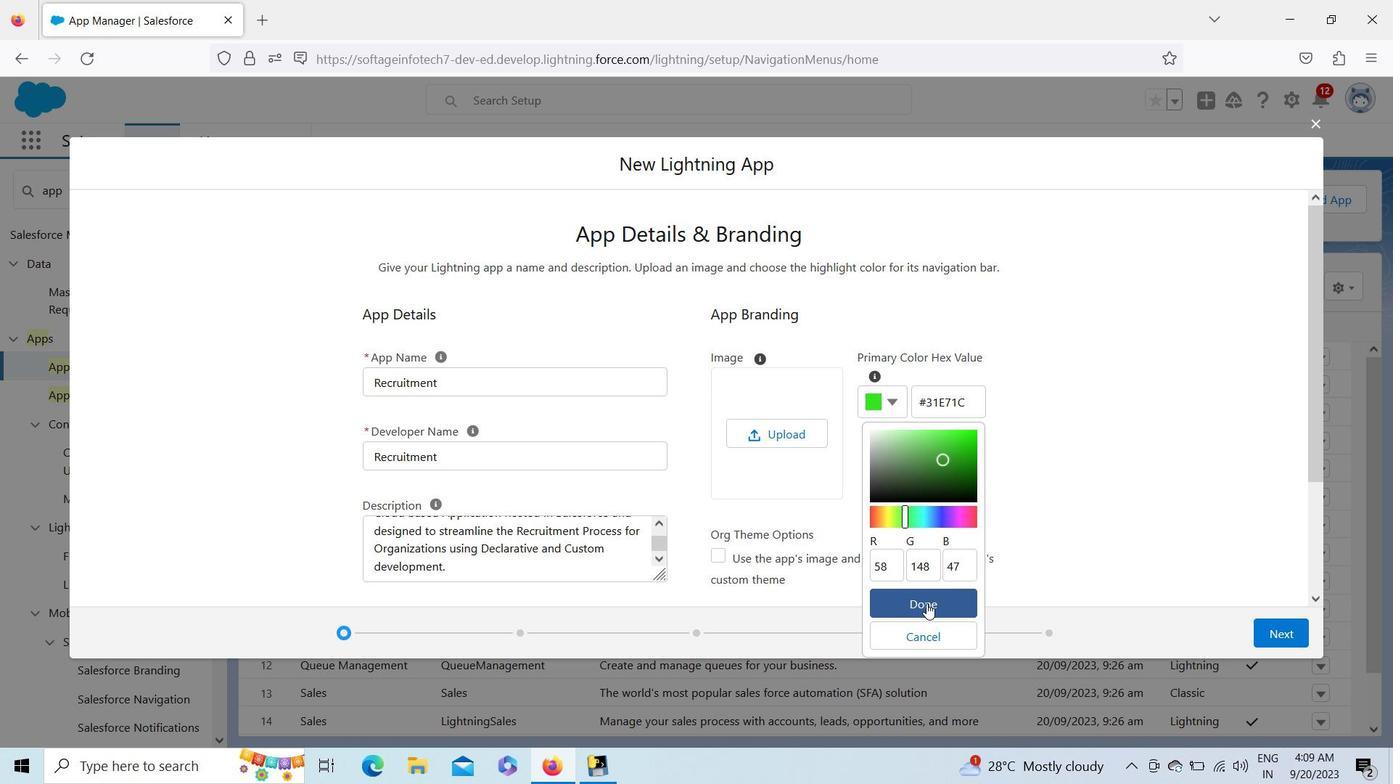 
Action: Mouse pressed left at (927, 603)
Screenshot: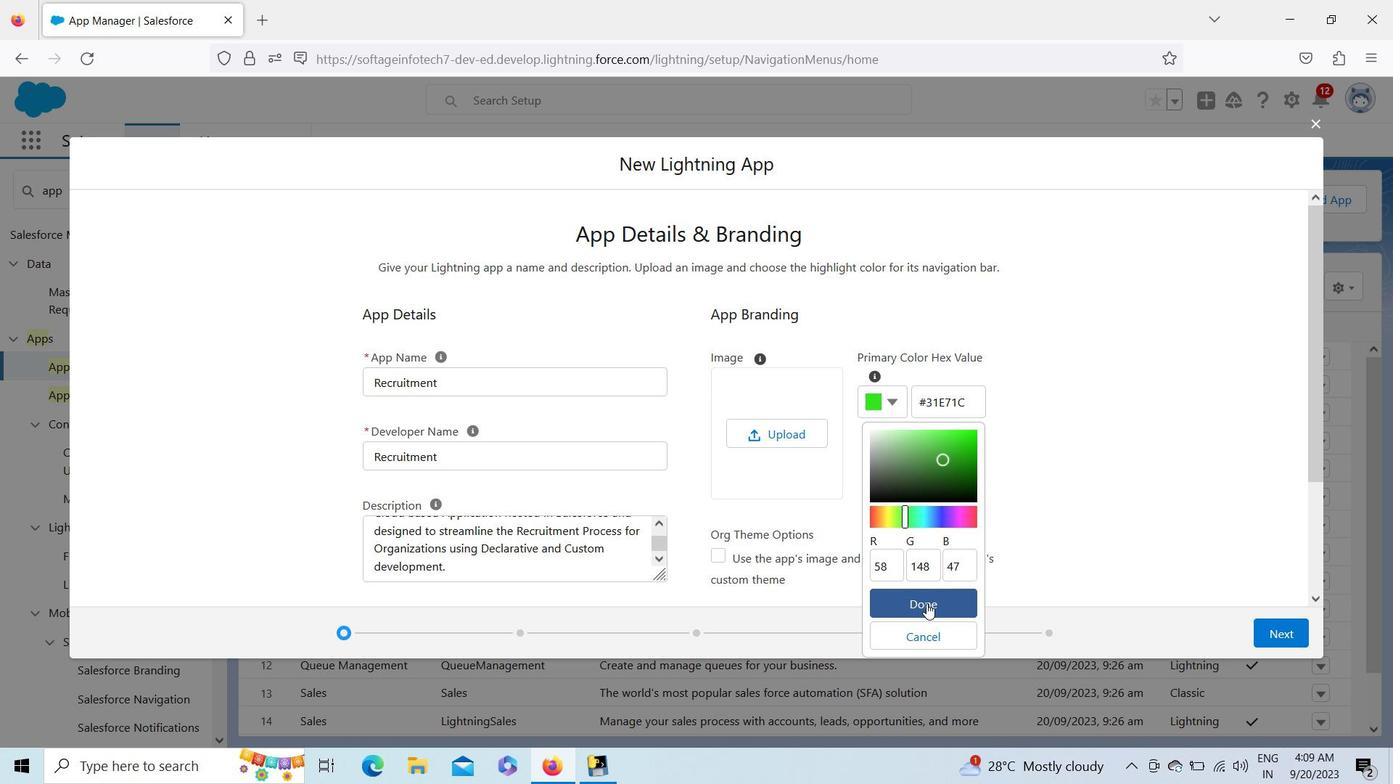 
Action: Mouse moved to (895, 394)
Screenshot: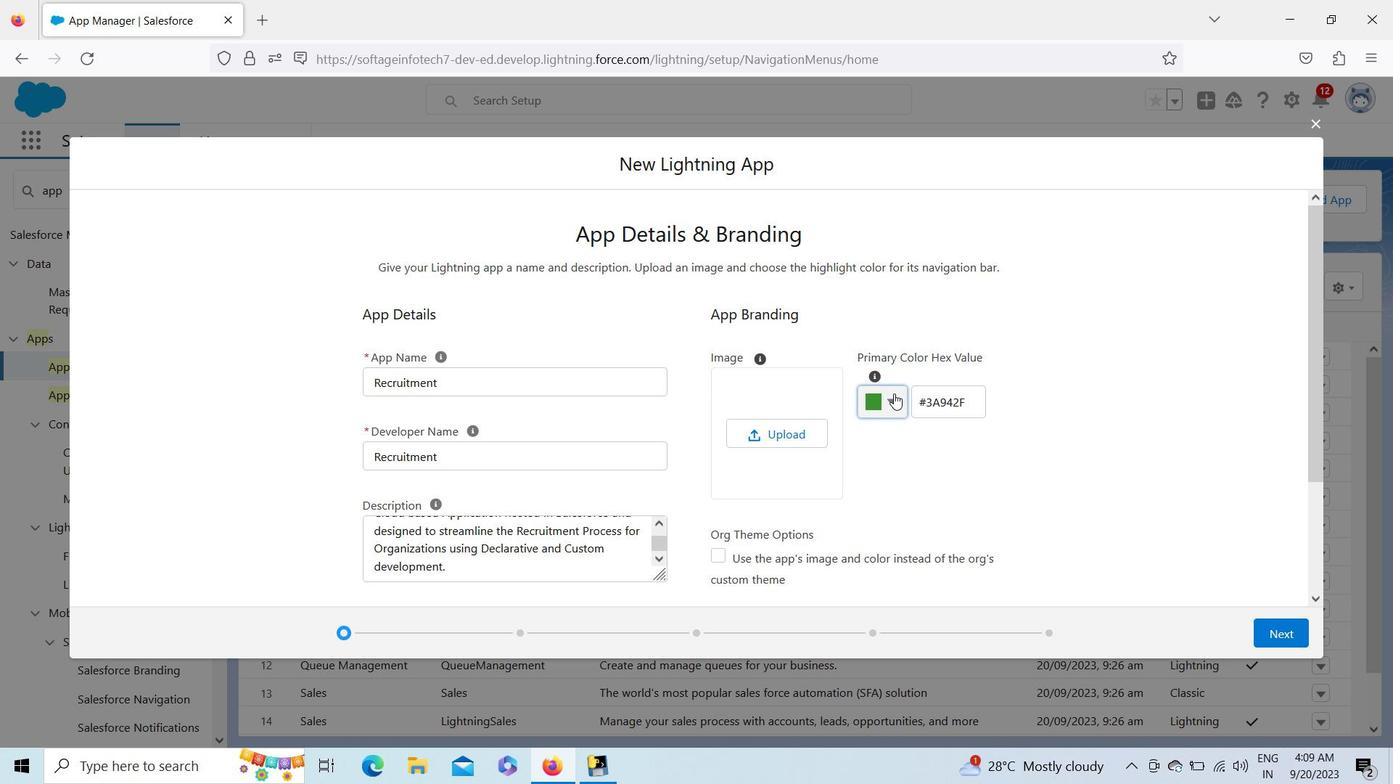 
Action: Mouse pressed left at (895, 394)
Screenshot: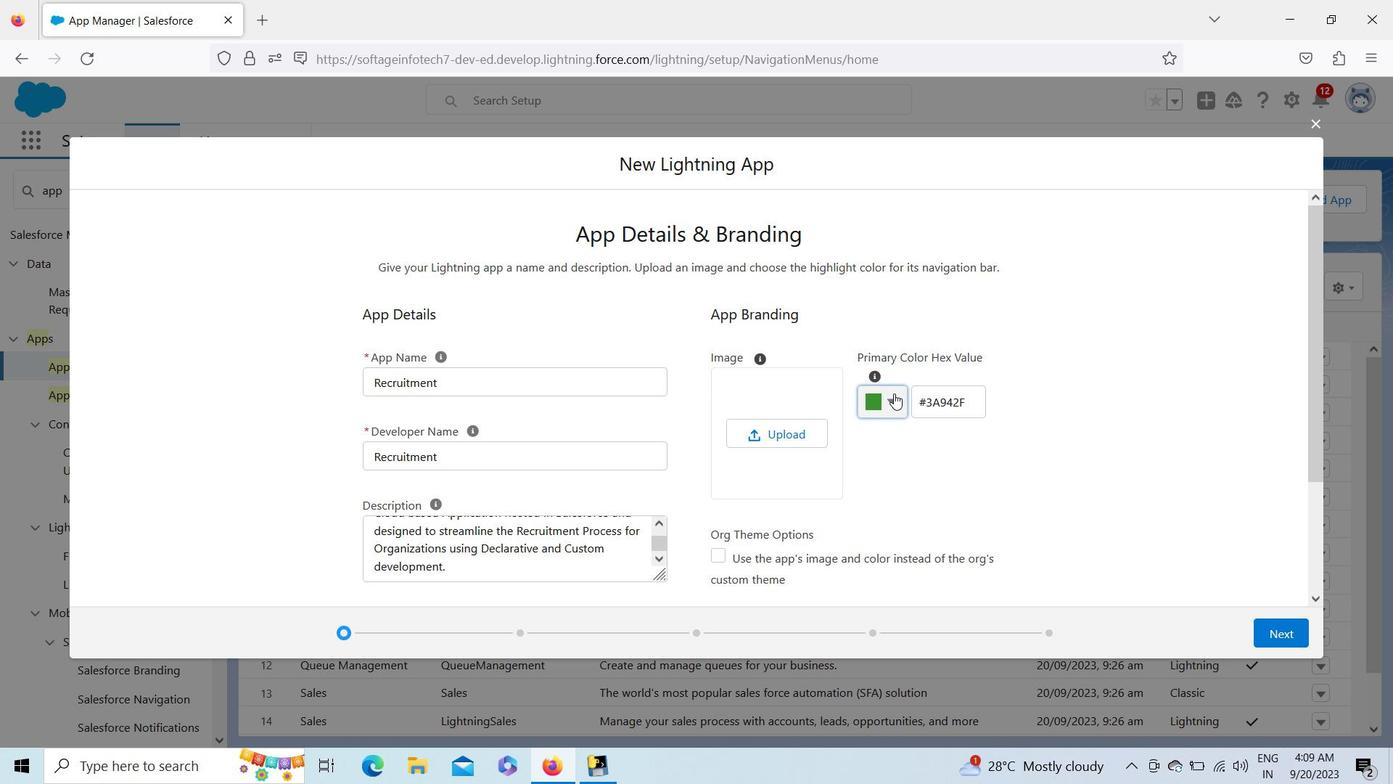 
Action: Mouse moved to (936, 450)
Screenshot: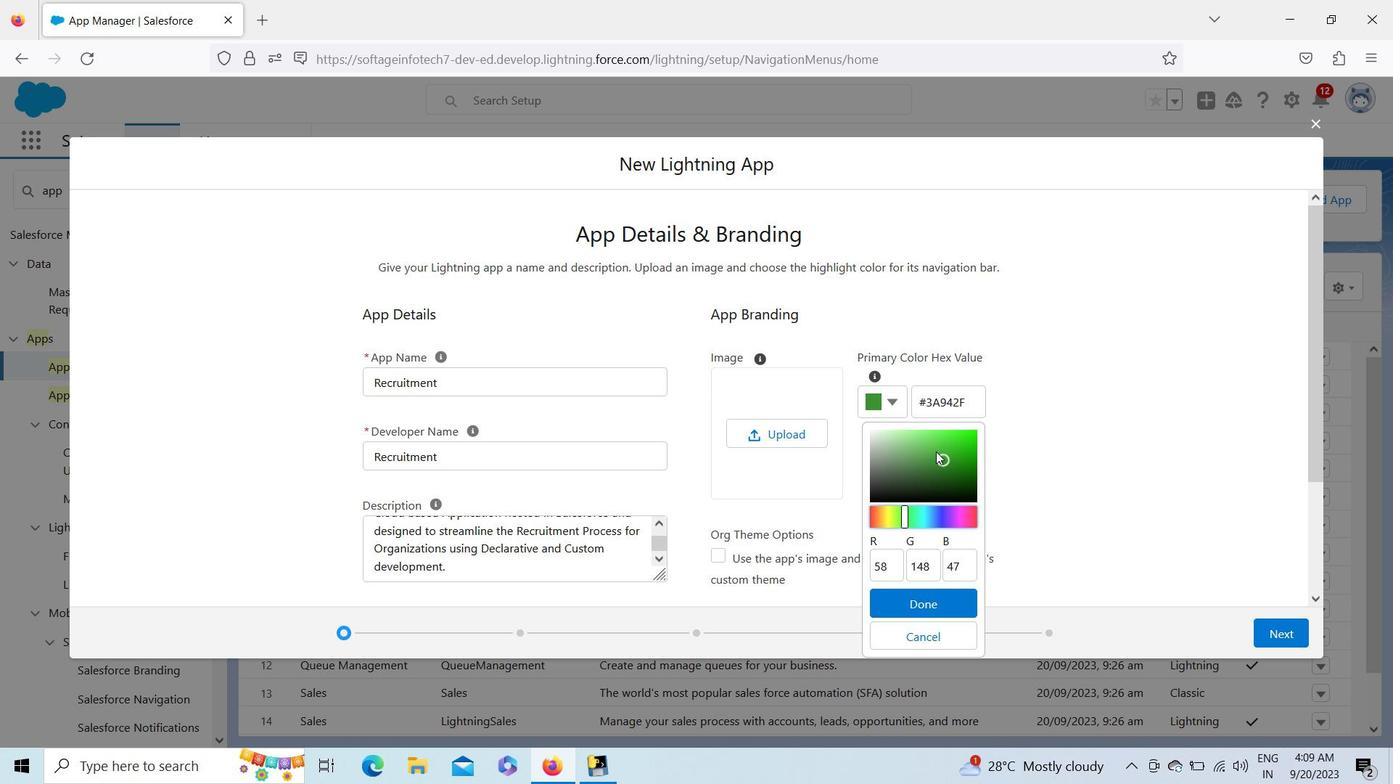 
Action: Mouse pressed left at (936, 450)
Screenshot: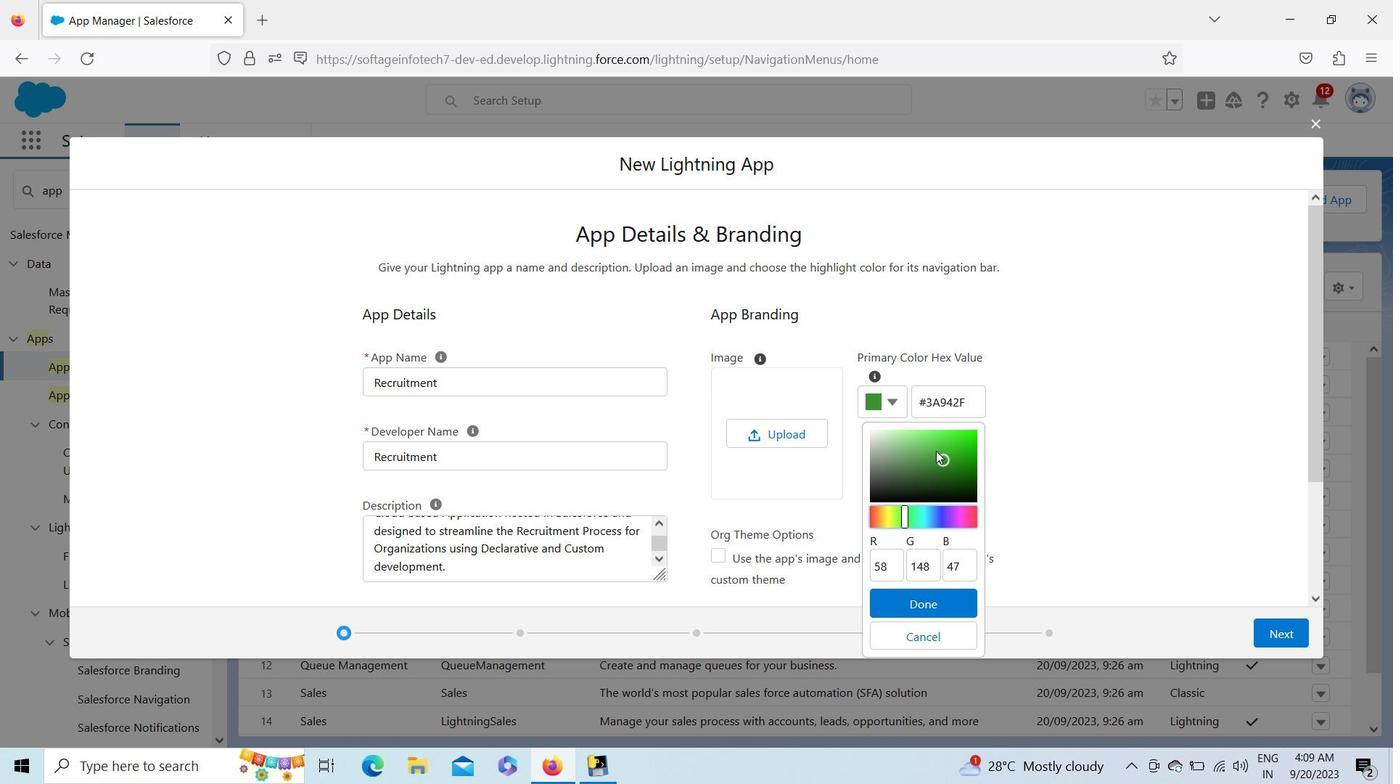 
Action: Mouse moved to (937, 603)
Screenshot: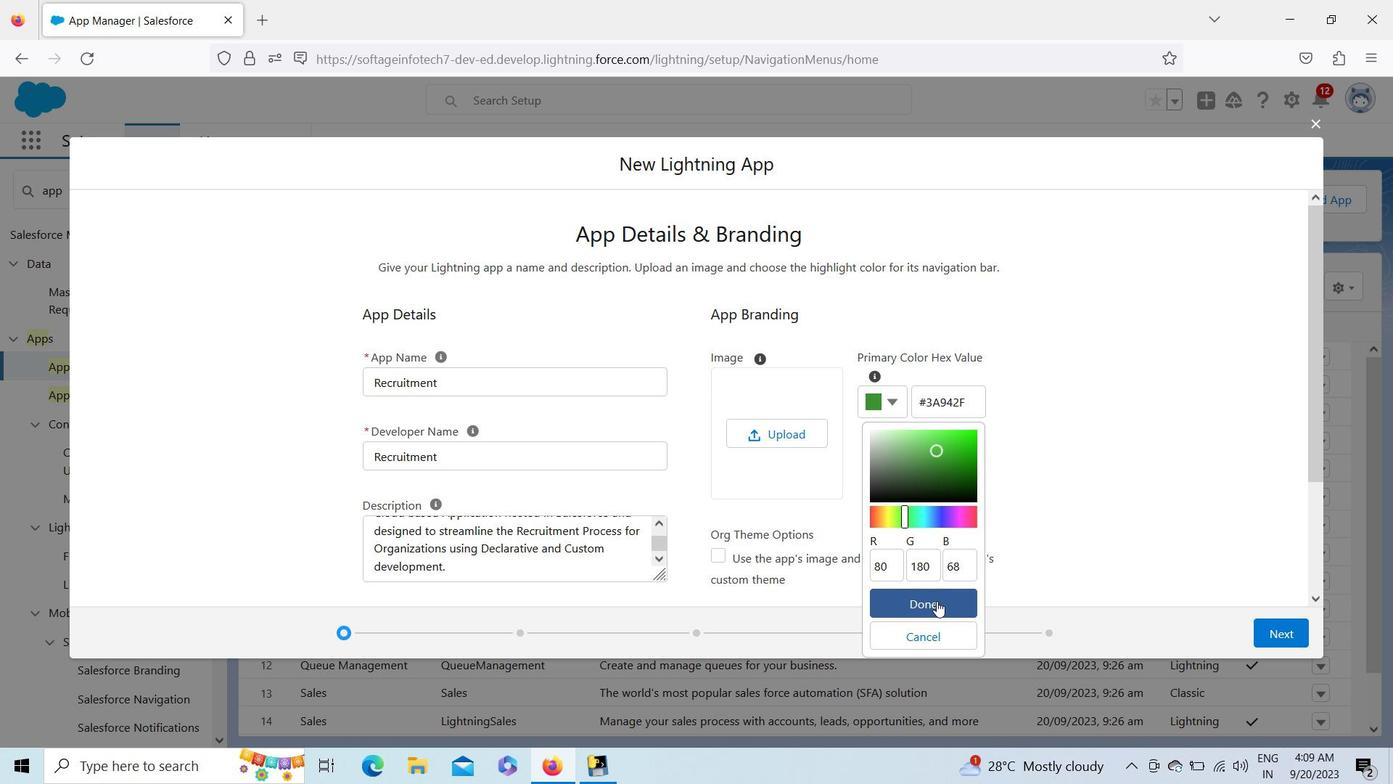 
Action: Mouse pressed left at (937, 603)
Screenshot: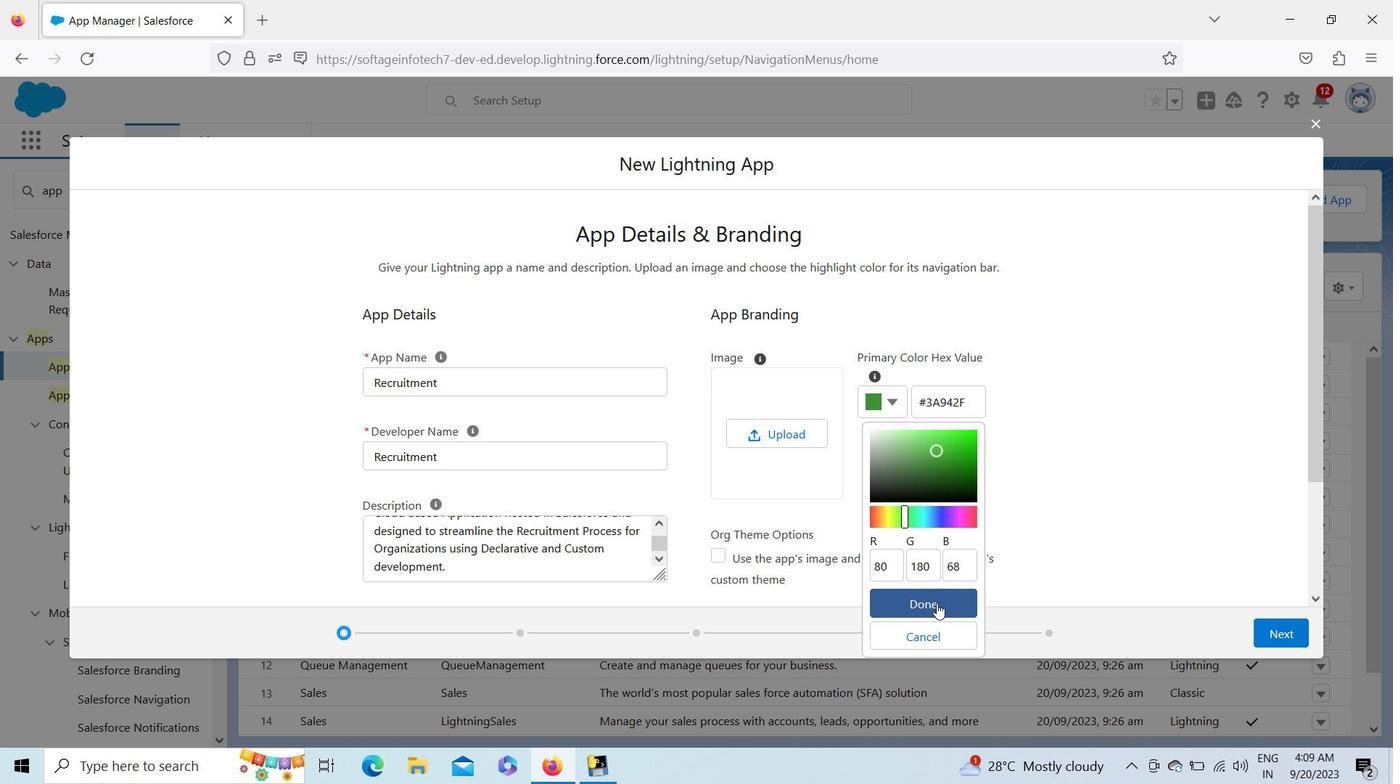 
Action: Mouse moved to (1274, 625)
Screenshot: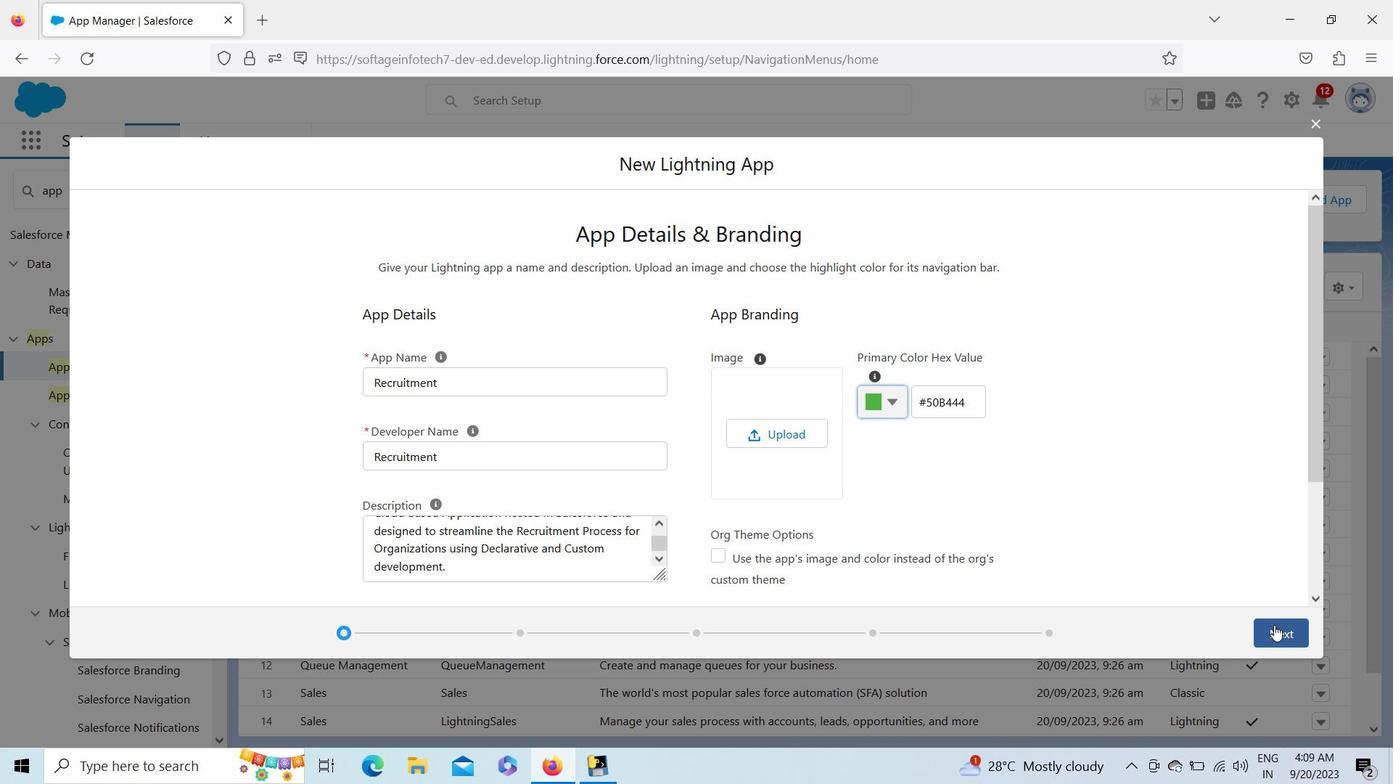 
Action: Mouse pressed left at (1274, 625)
Screenshot: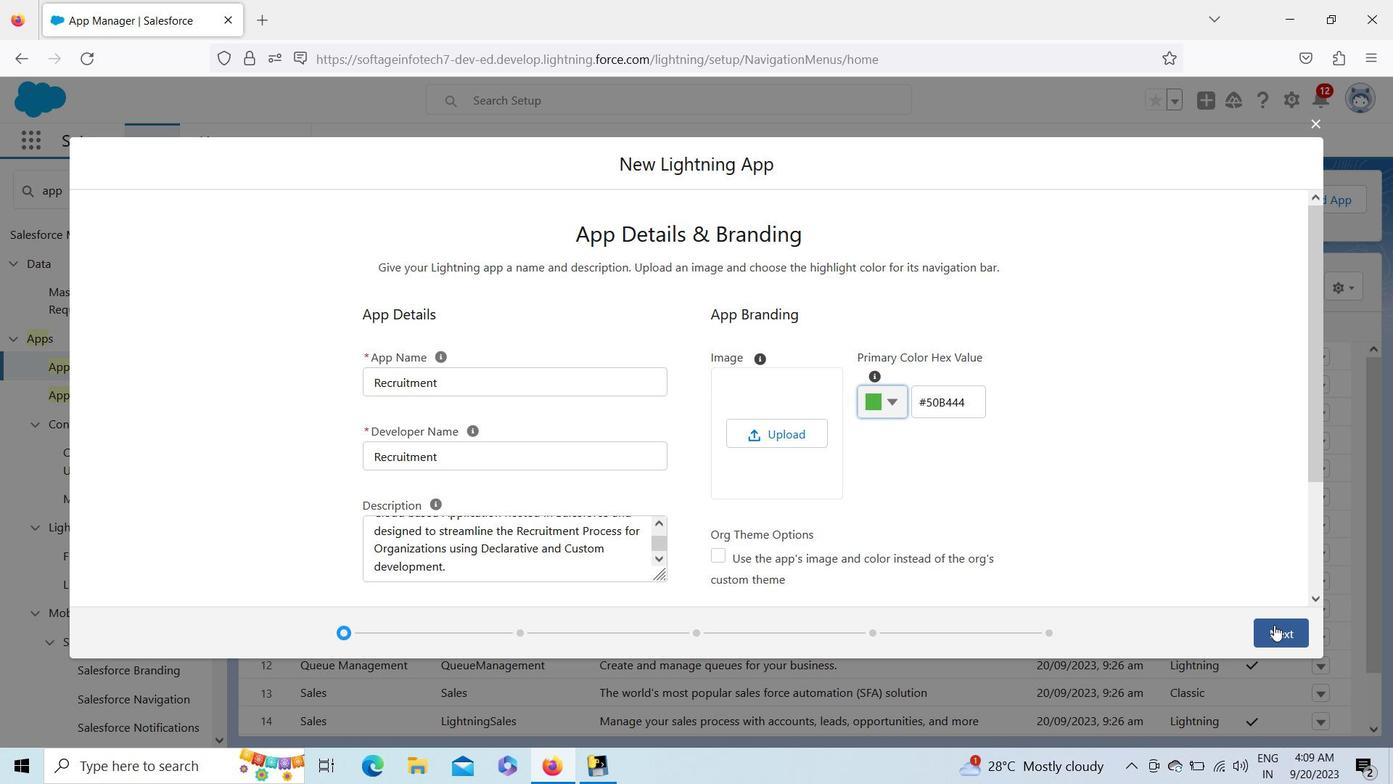 
Action: Mouse moved to (382, 376)
Screenshot: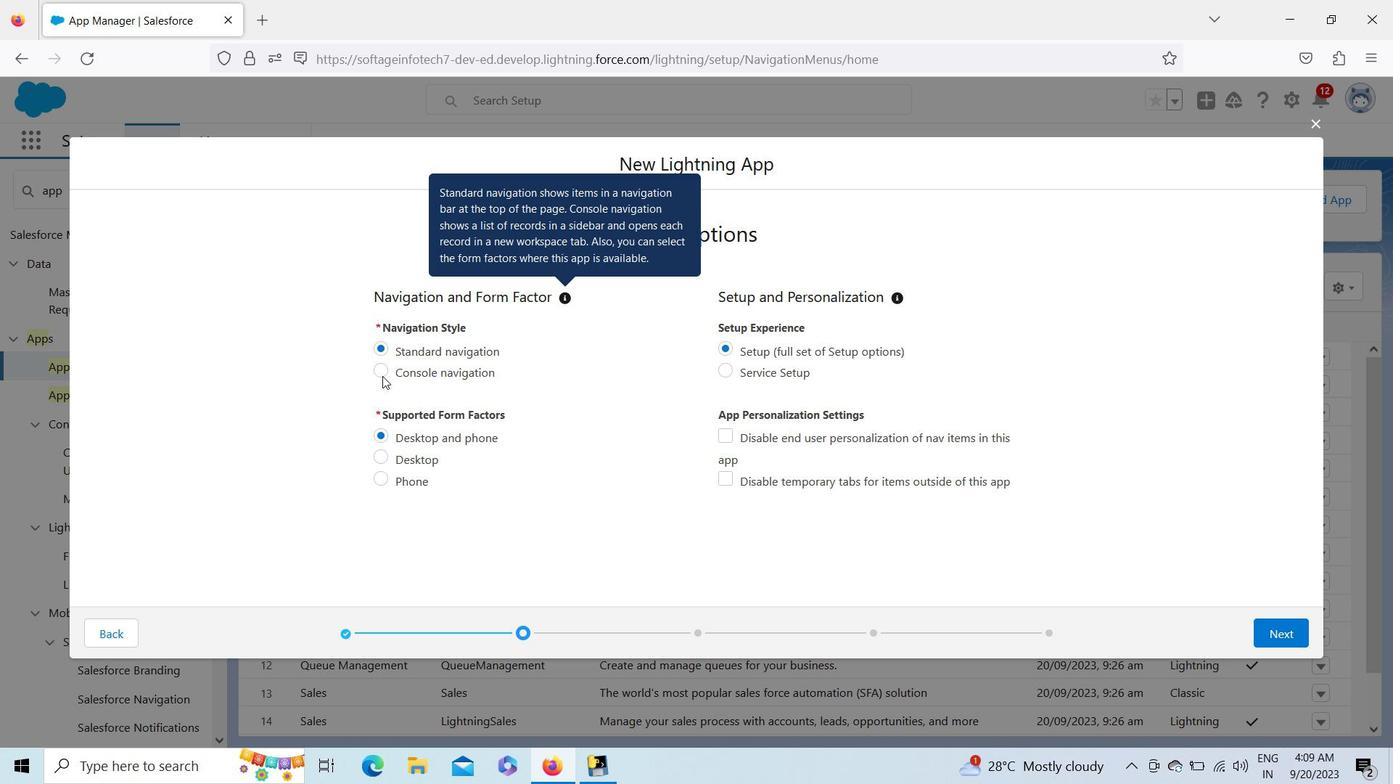 
Action: Mouse pressed left at (382, 376)
Screenshot: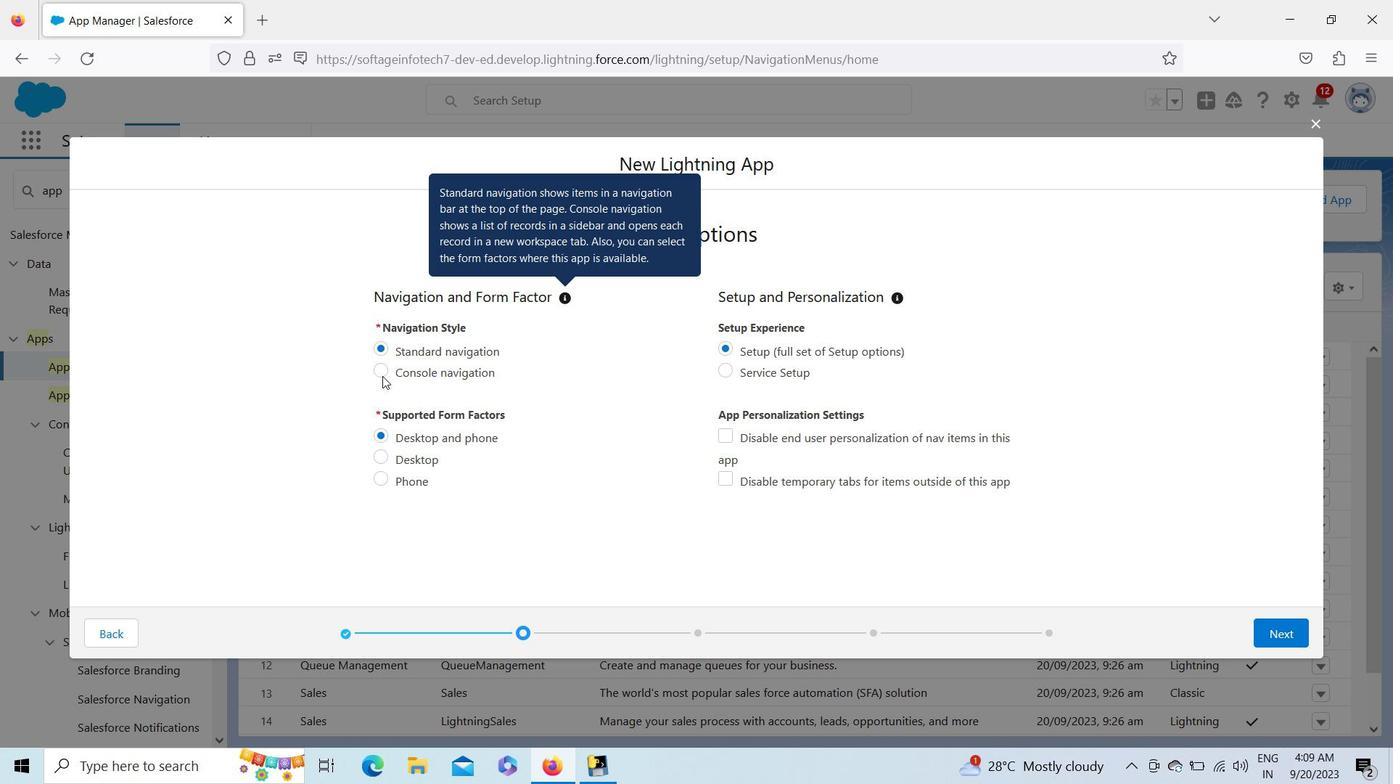 
Action: Mouse moved to (384, 459)
Screenshot: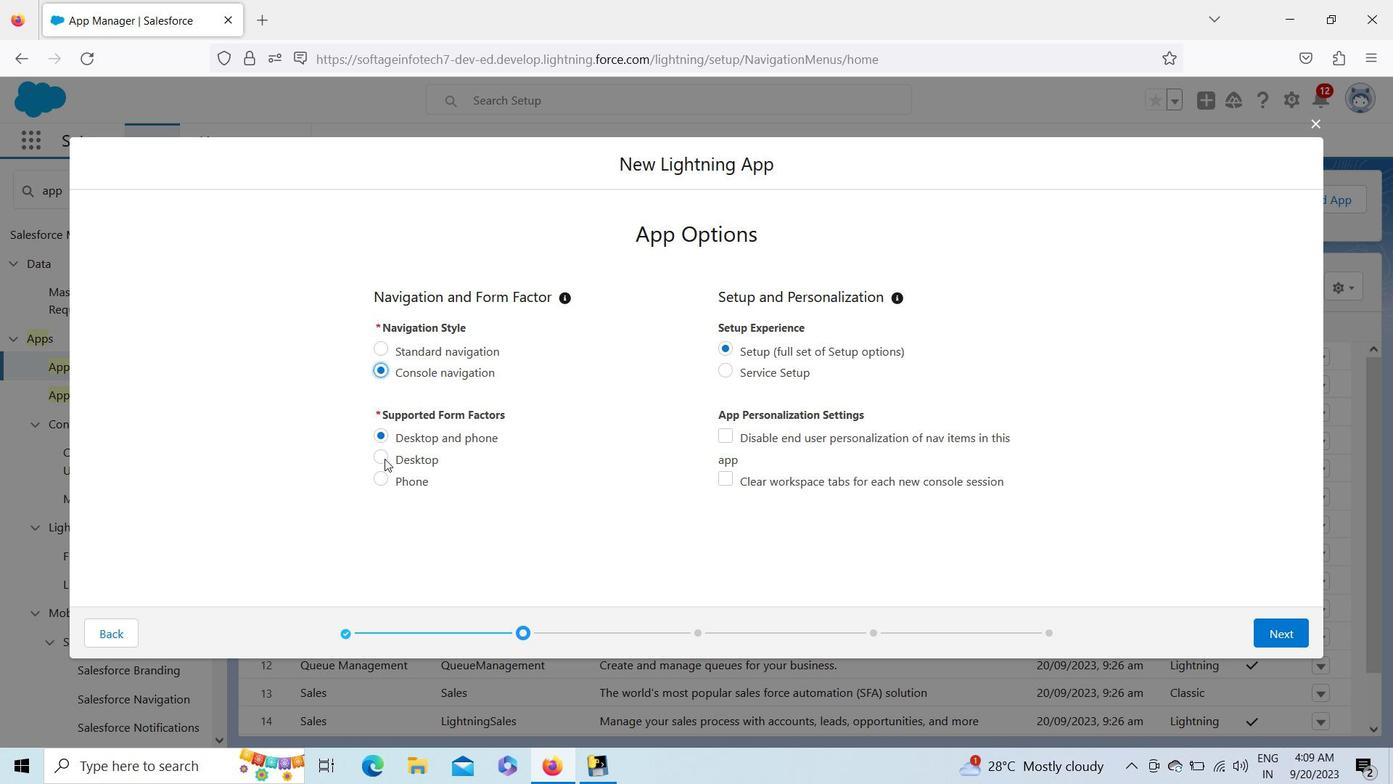 
Action: Mouse pressed left at (384, 459)
Screenshot: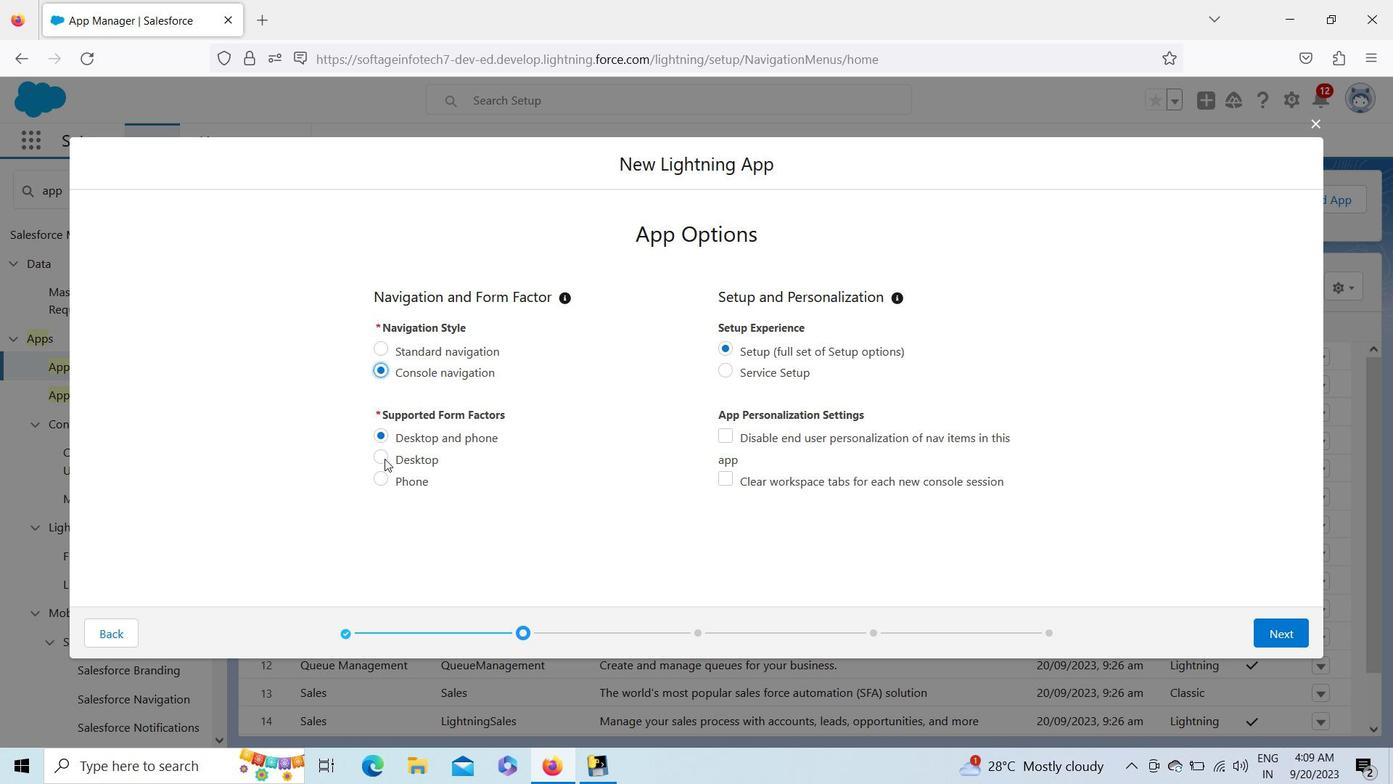 
Action: Mouse moved to (1271, 626)
Screenshot: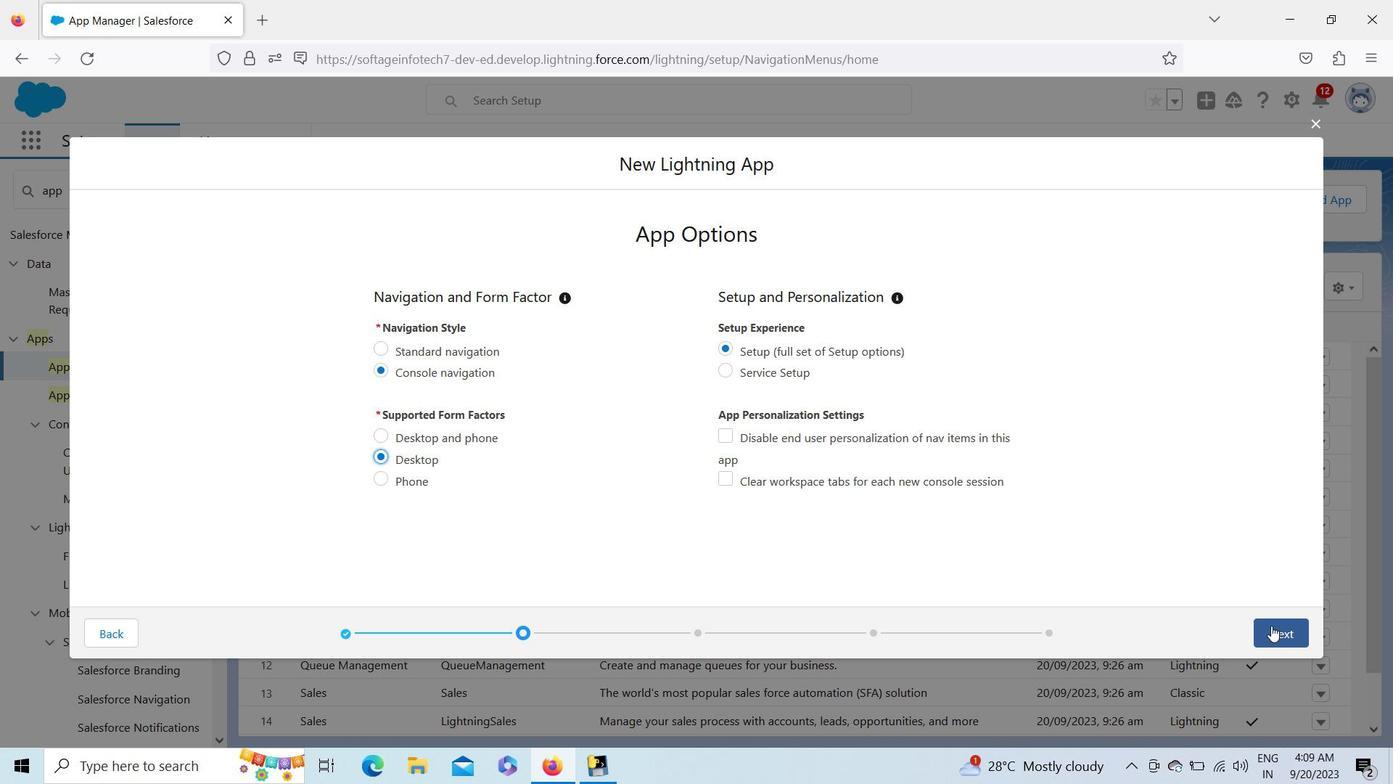 
Action: Mouse pressed left at (1271, 626)
Screenshot: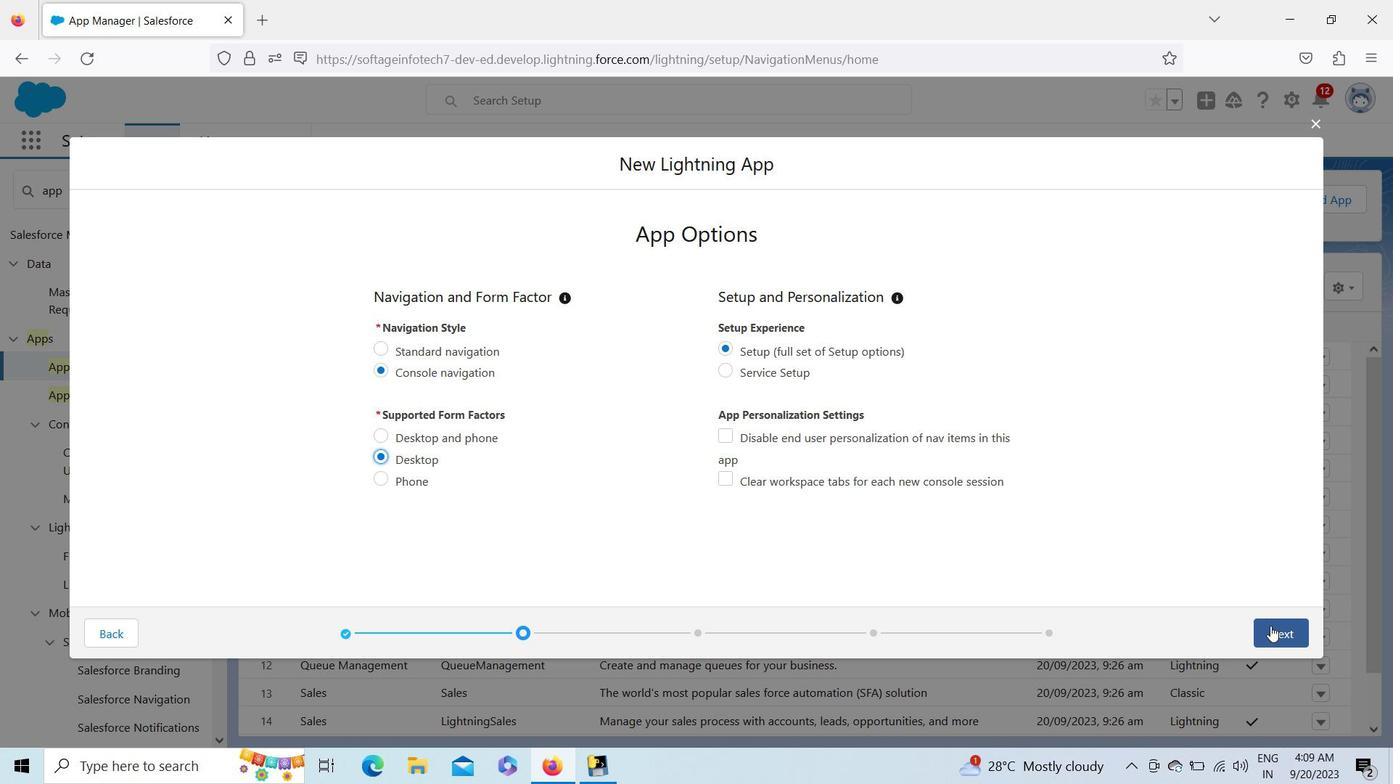 
Action: Mouse moved to (119, 635)
Screenshot: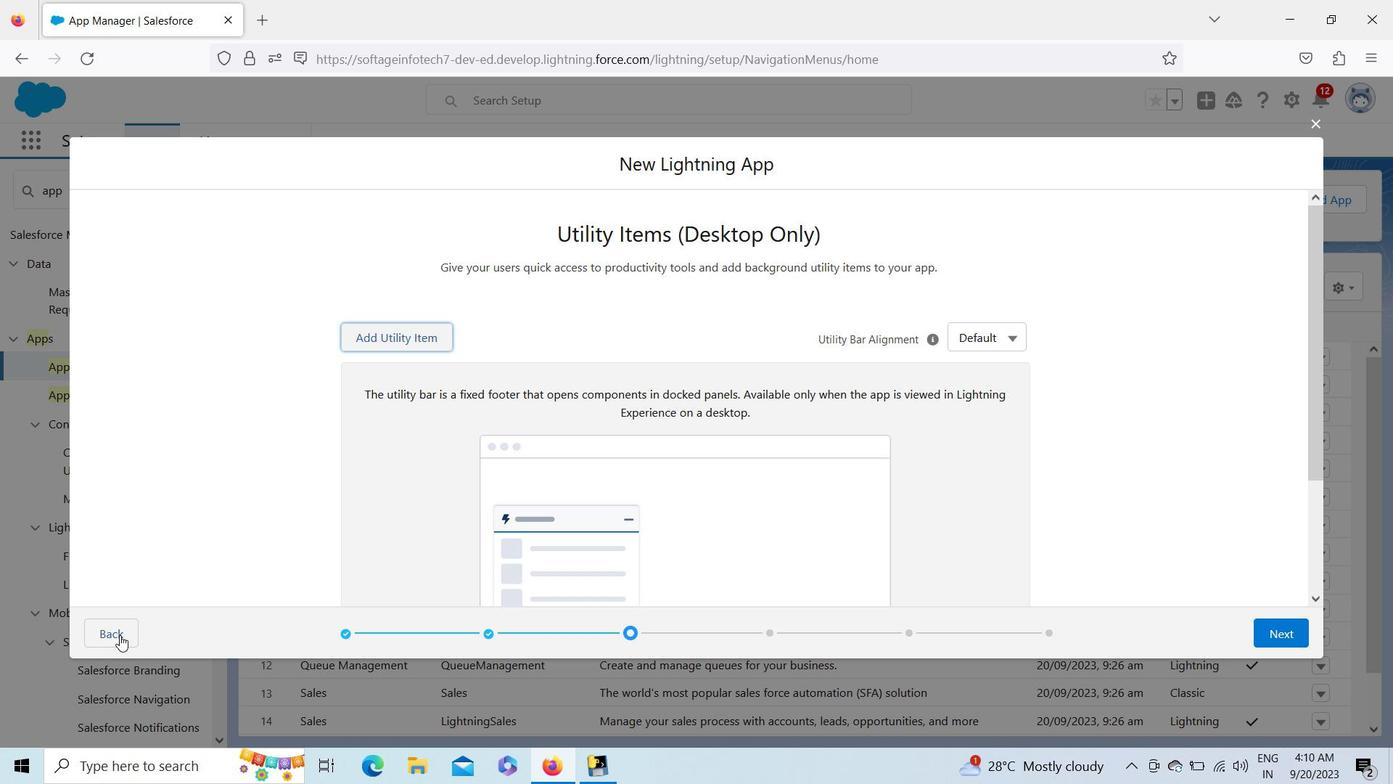 
Action: Mouse pressed left at (119, 635)
Screenshot: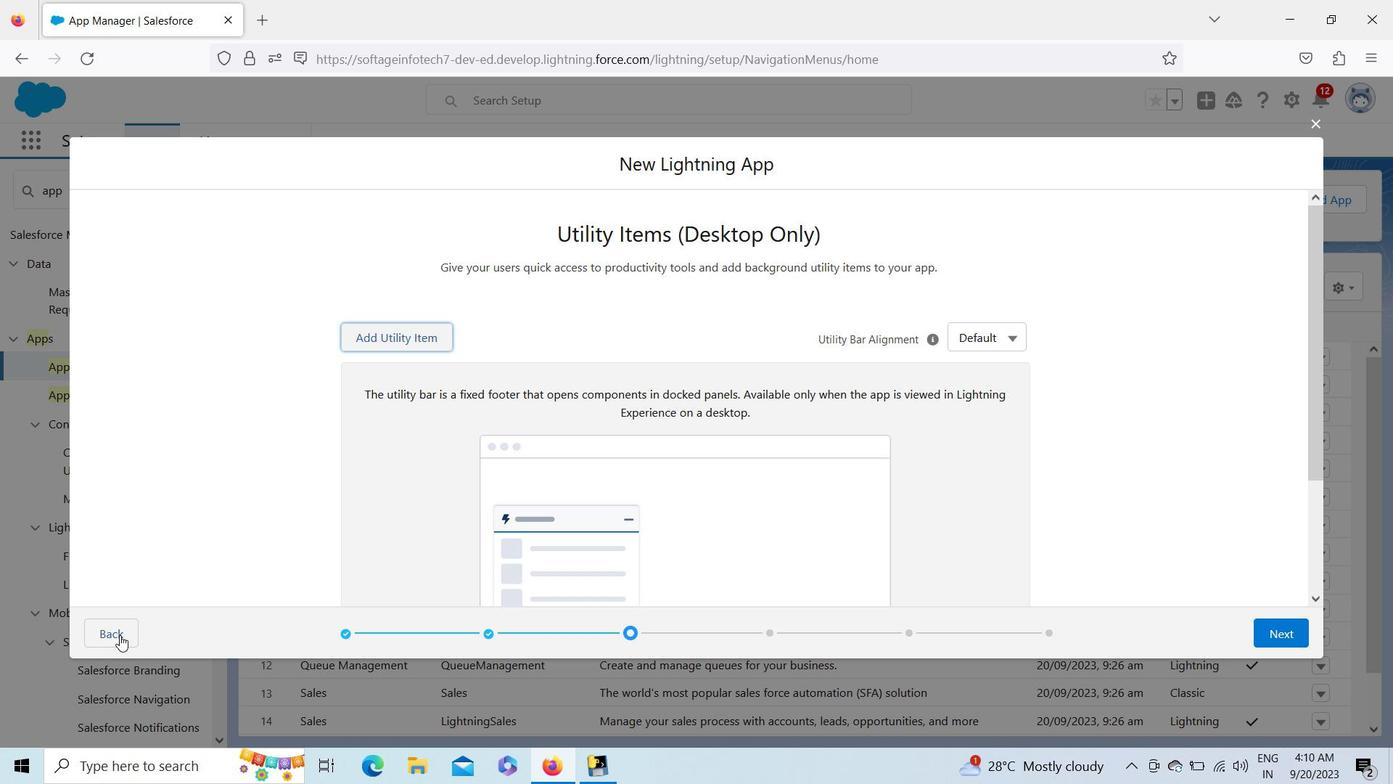 
Action: Mouse moved to (382, 347)
Screenshot: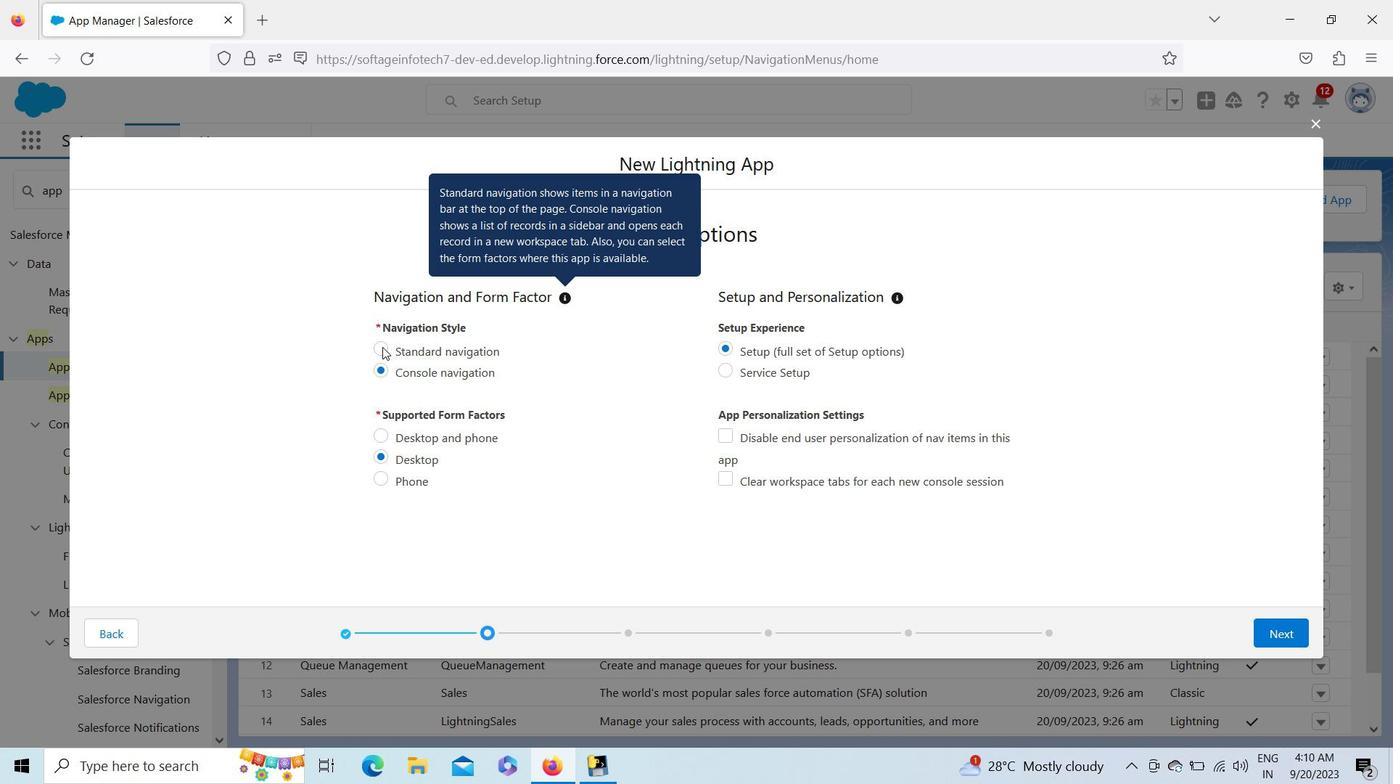 
Action: Mouse pressed left at (382, 347)
Screenshot: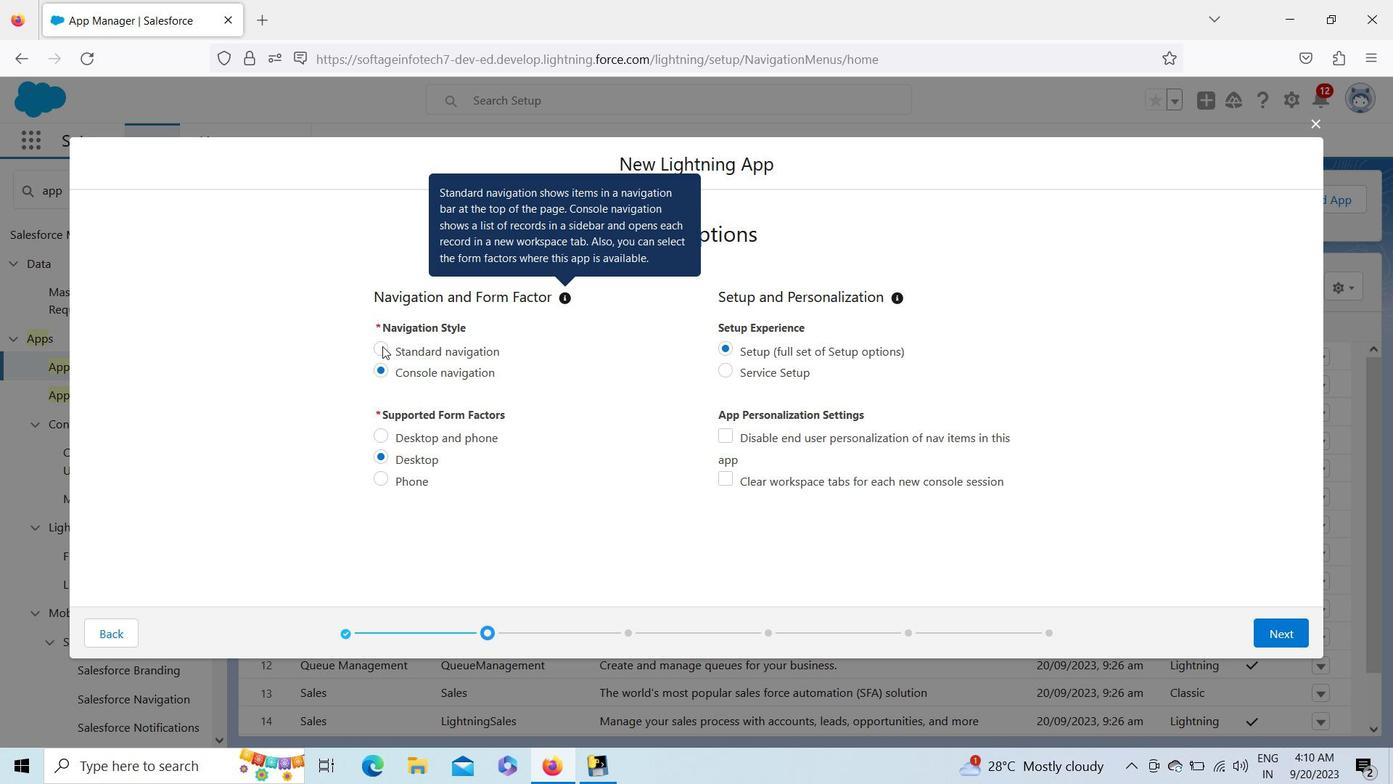 
Action: Mouse moved to (1269, 634)
Screenshot: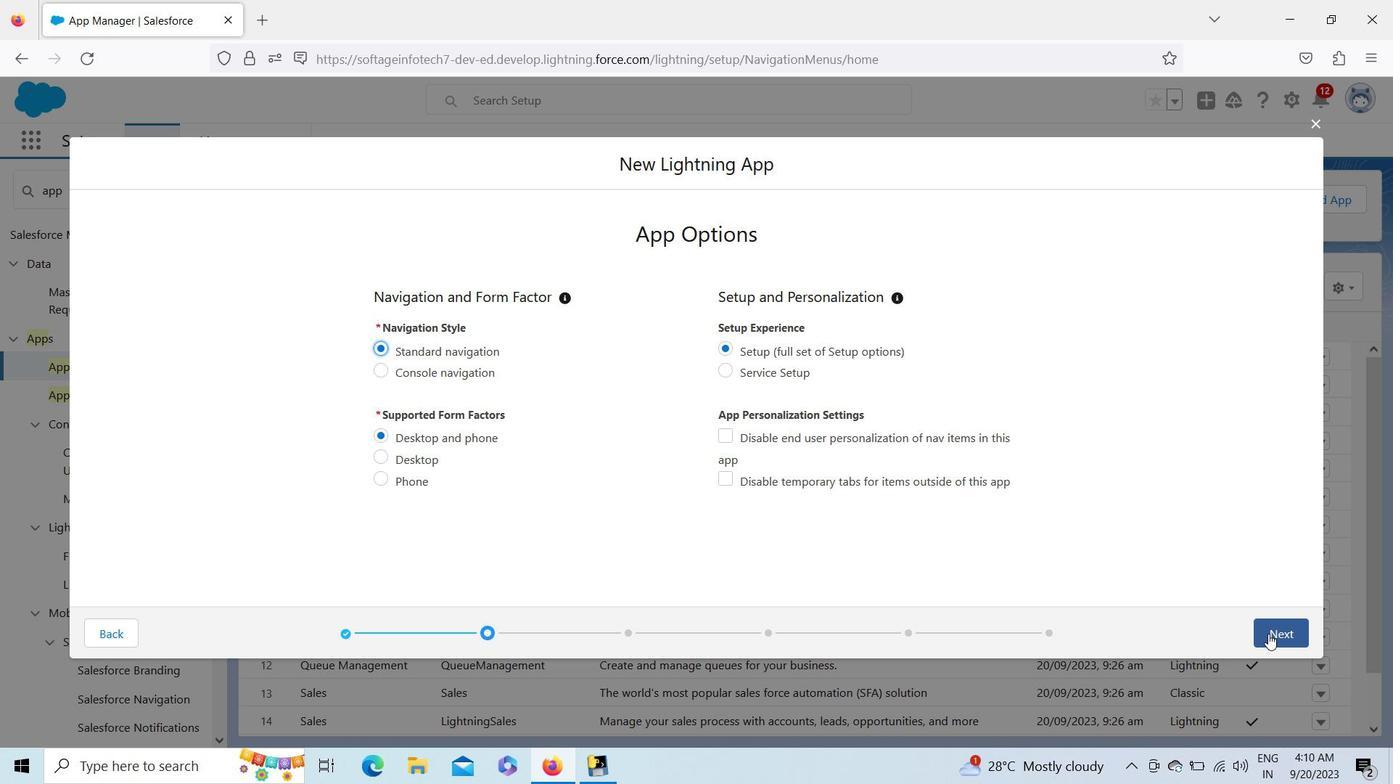 
Action: Mouse pressed left at (1269, 634)
Screenshot: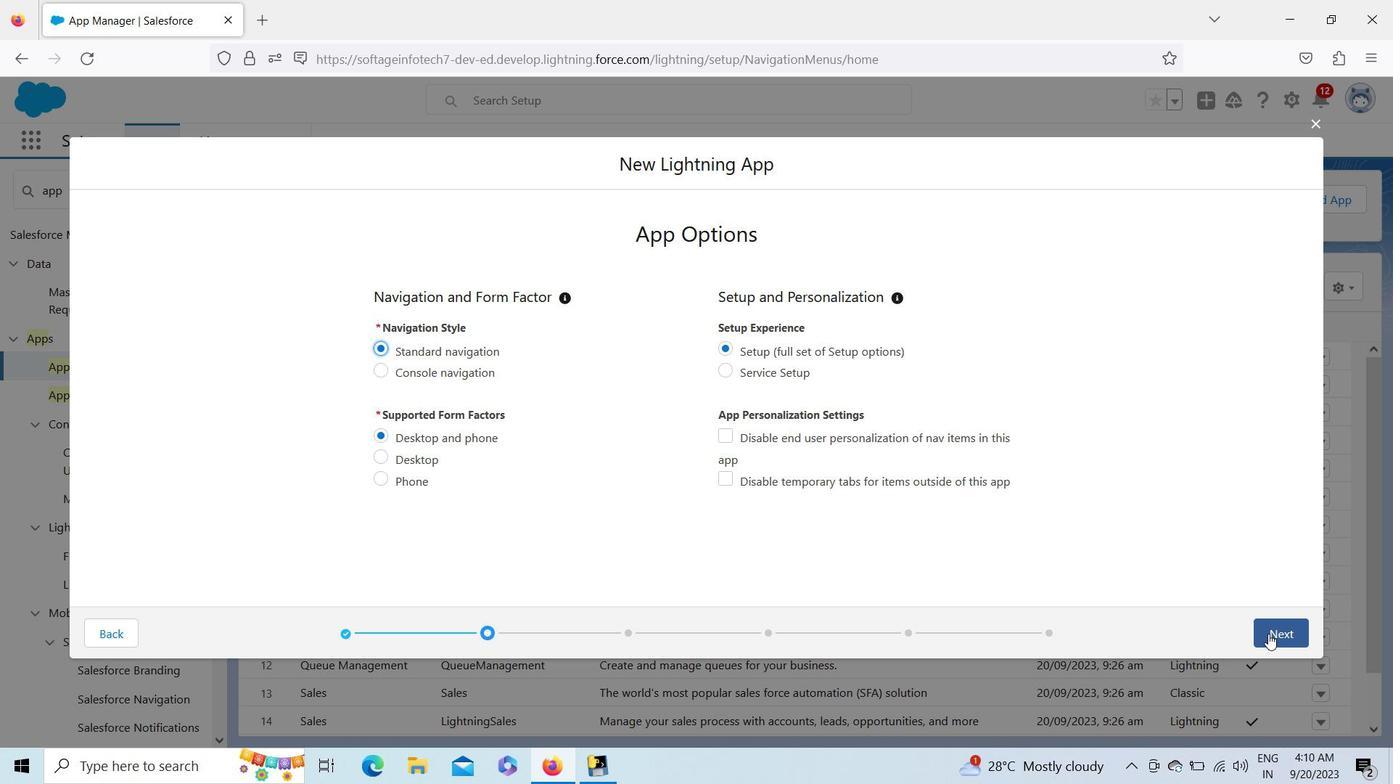 
Action: Mouse moved to (1258, 637)
Screenshot: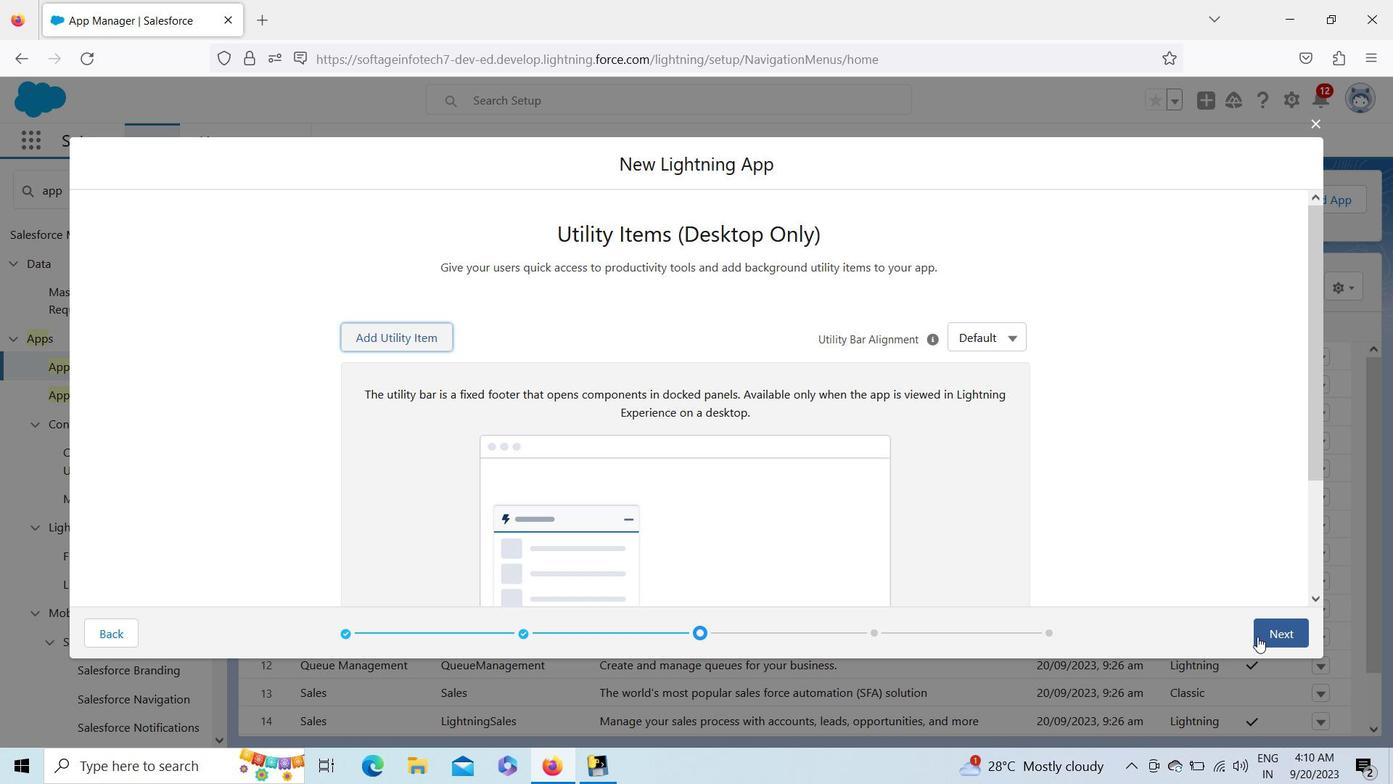 
Action: Mouse pressed left at (1258, 637)
Screenshot: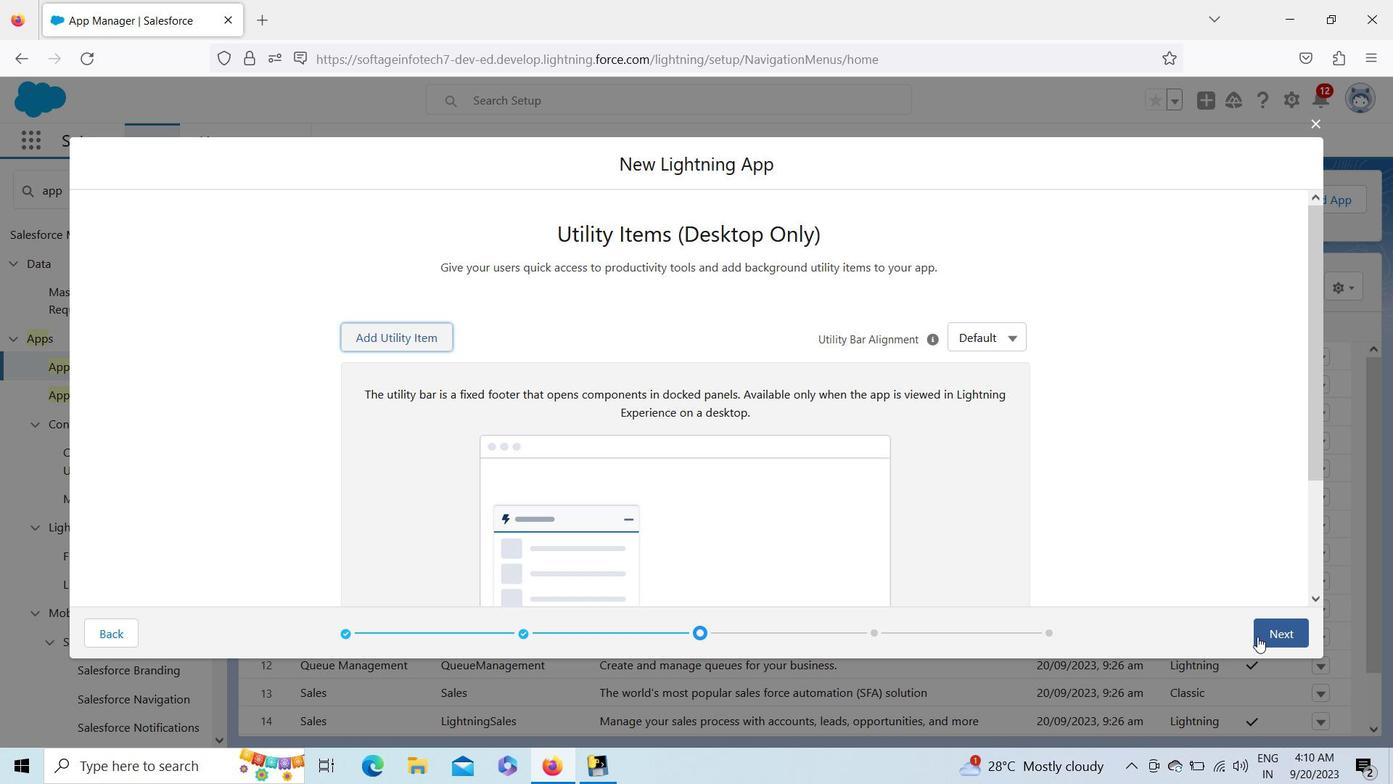 
Action: Mouse moved to (619, 442)
Screenshot: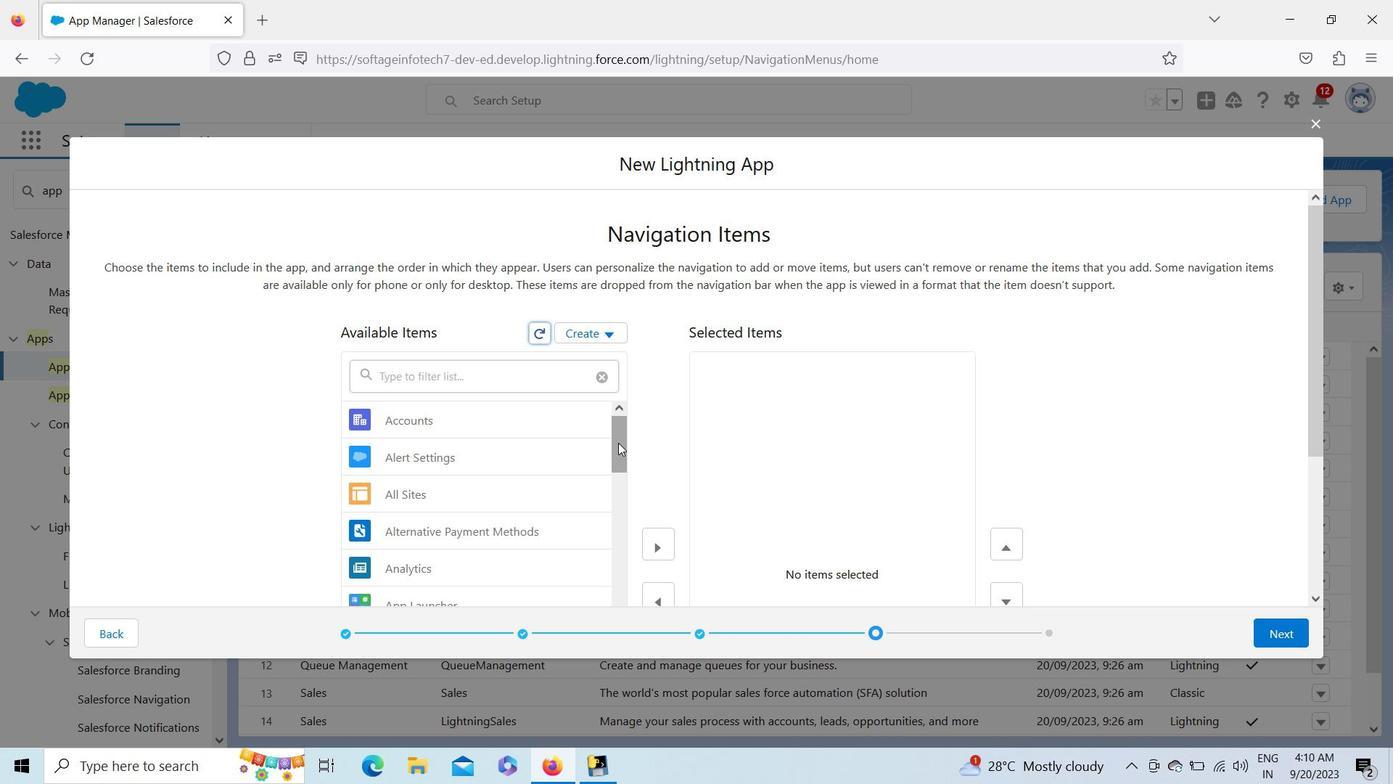 
Action: Mouse pressed left at (619, 442)
Screenshot: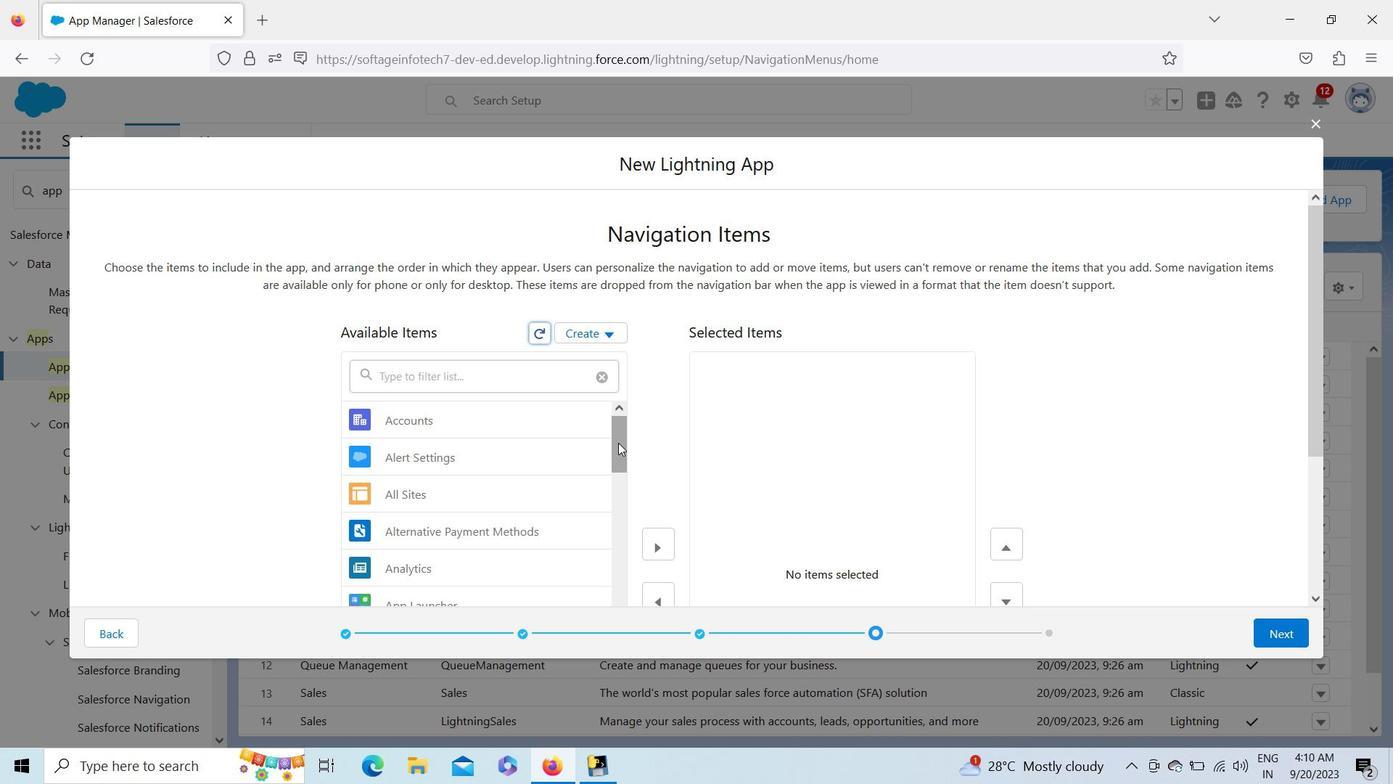
Action: Mouse moved to (1312, 595)
Screenshot: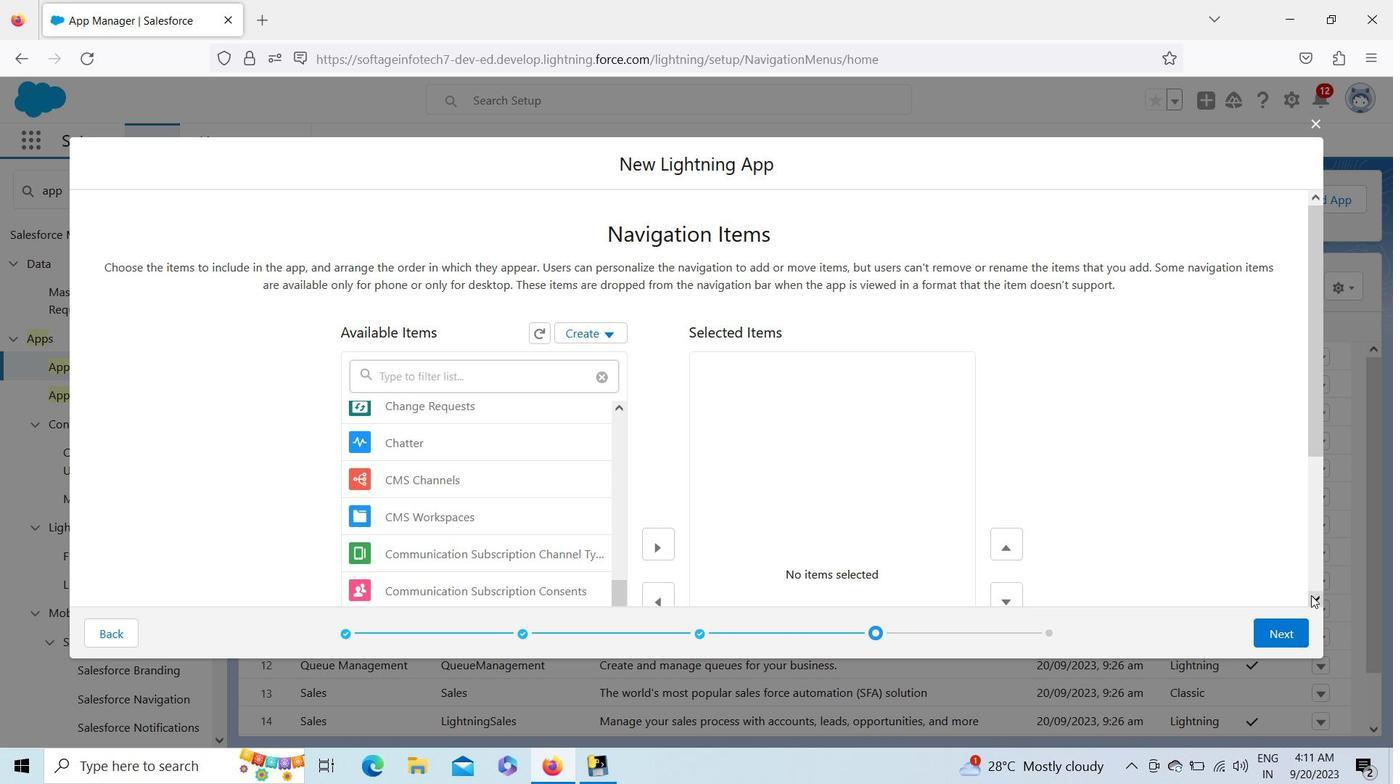 
Action: Mouse pressed left at (1312, 595)
Screenshot: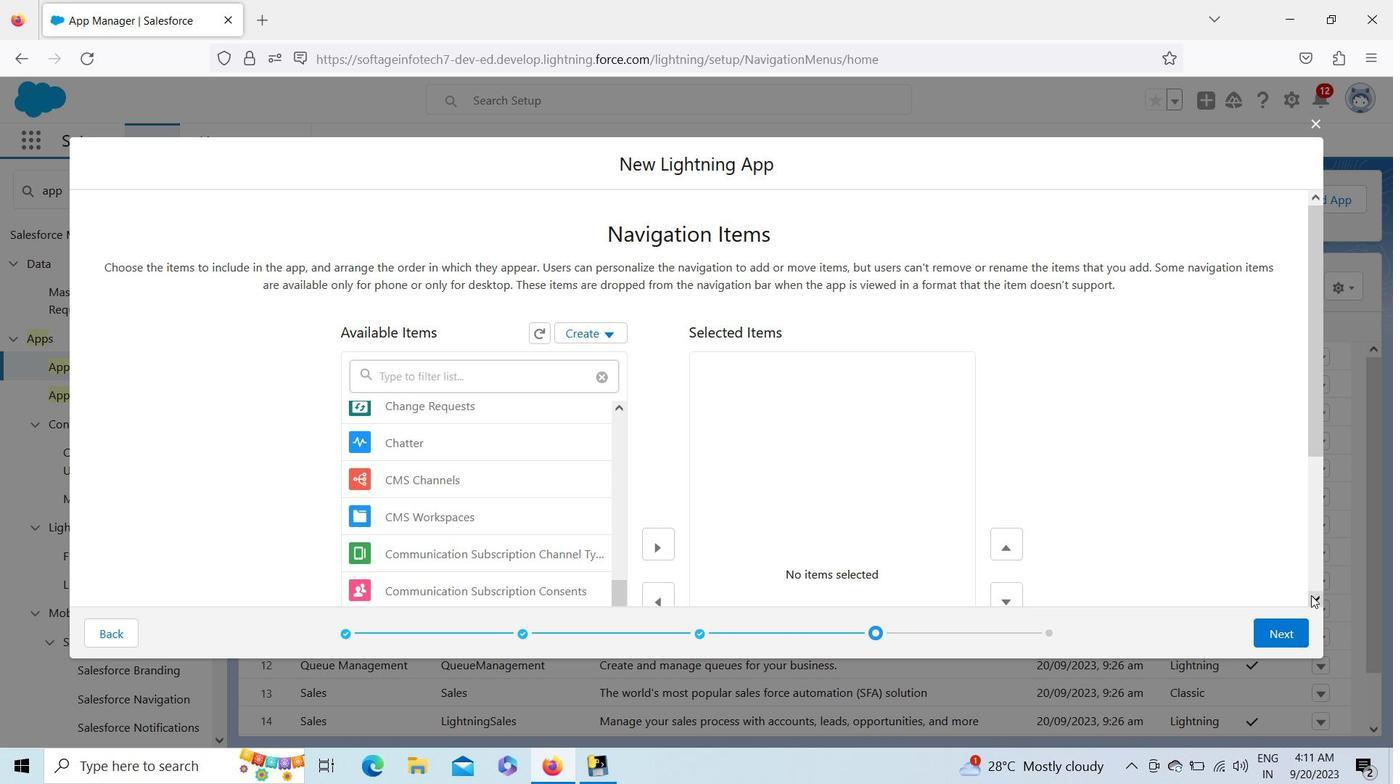 
Action: Mouse pressed left at (1312, 595)
Screenshot: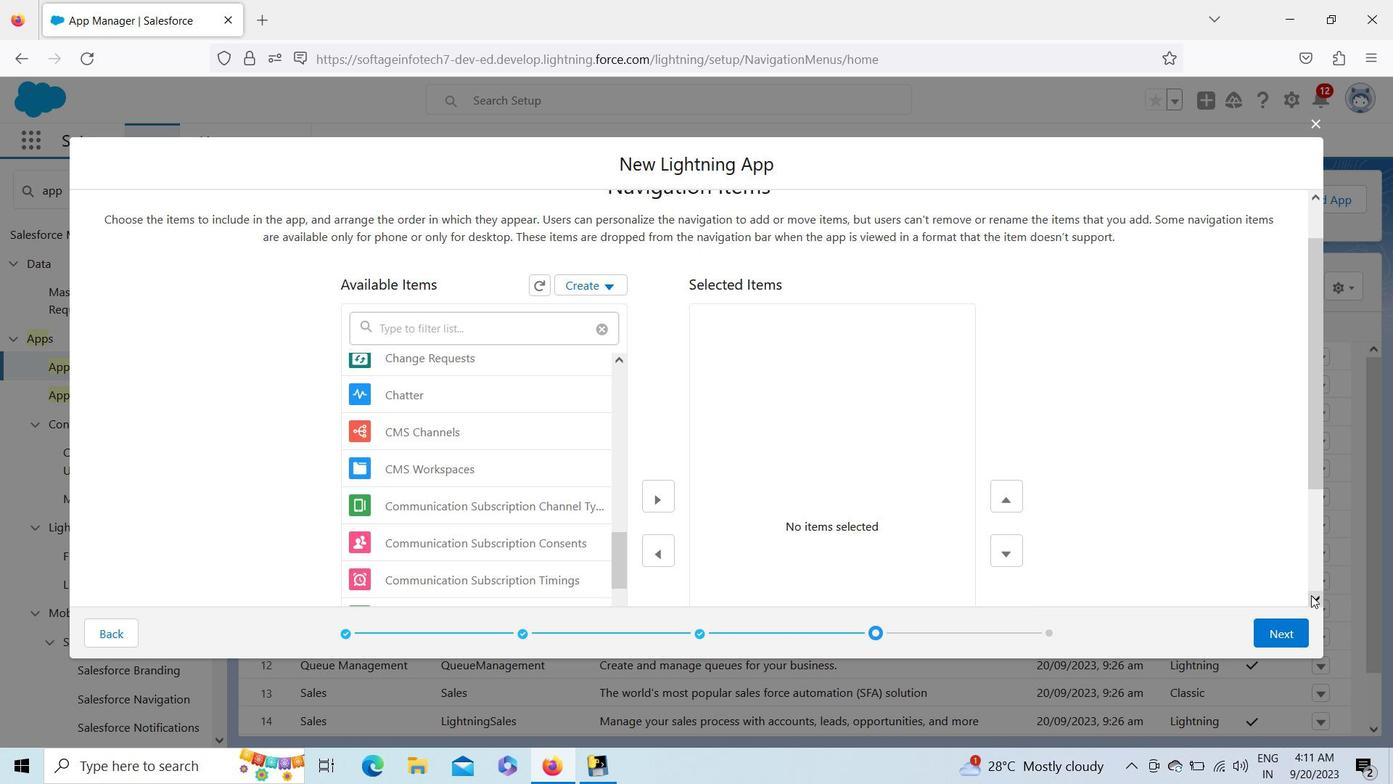 
Action: Mouse pressed left at (1312, 595)
Screenshot: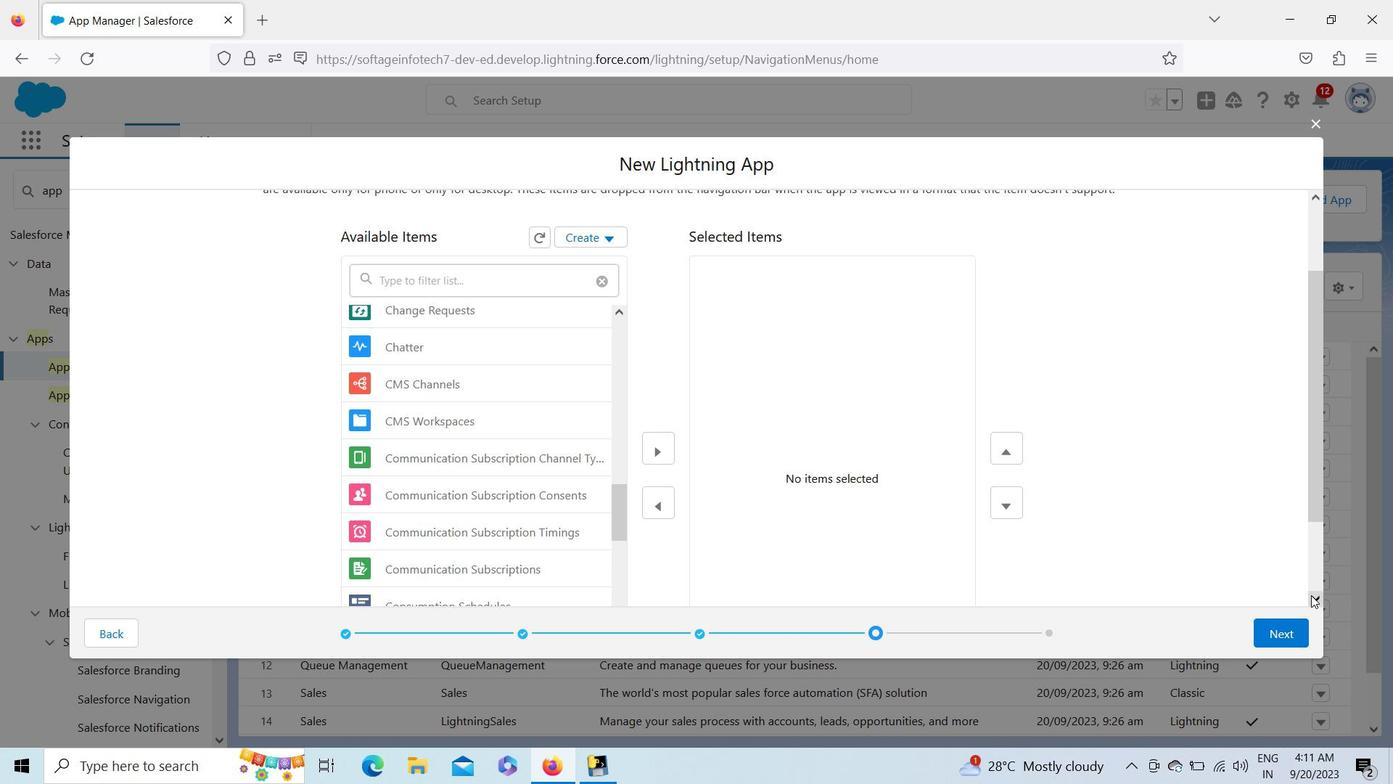 
Action: Mouse pressed left at (1312, 595)
Screenshot: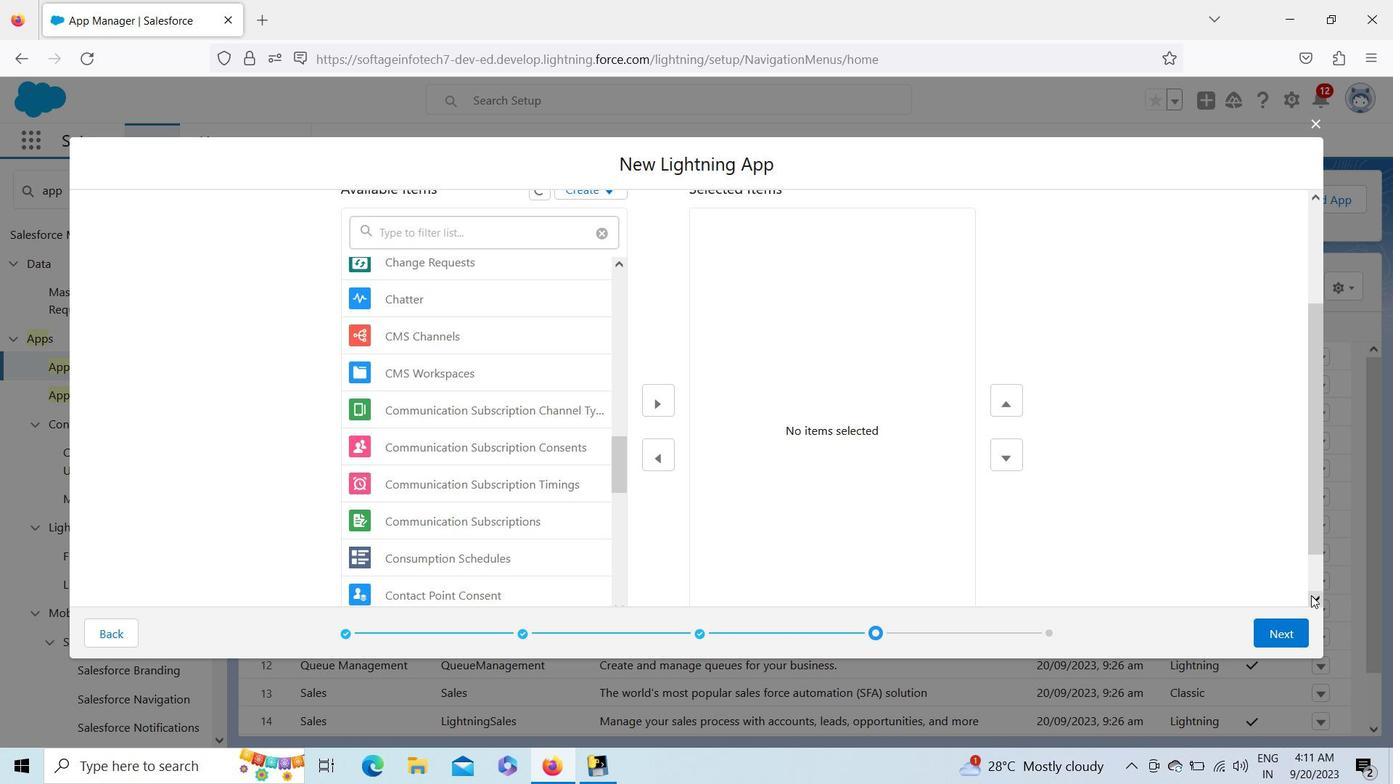 
Action: Mouse pressed left at (1312, 595)
Screenshot: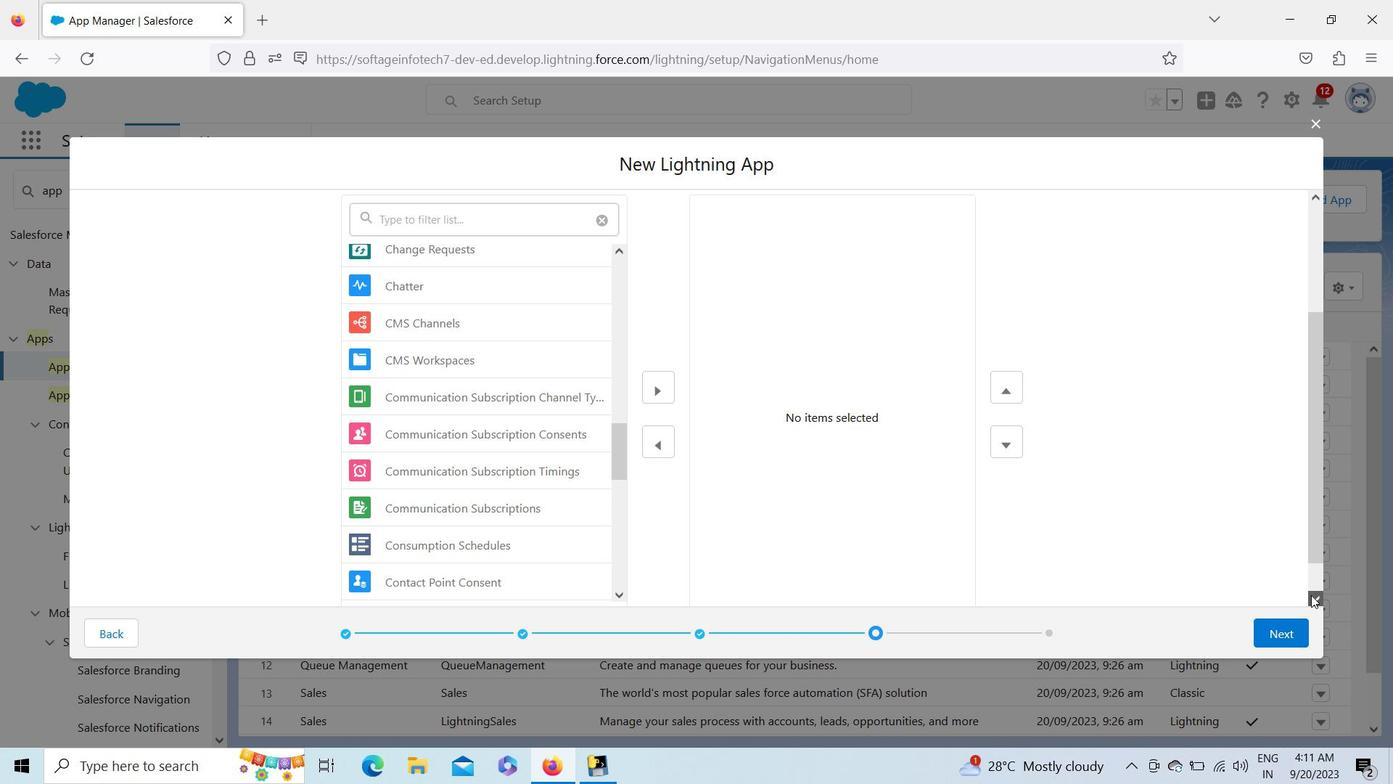 
Action: Mouse pressed left at (1312, 595)
Screenshot: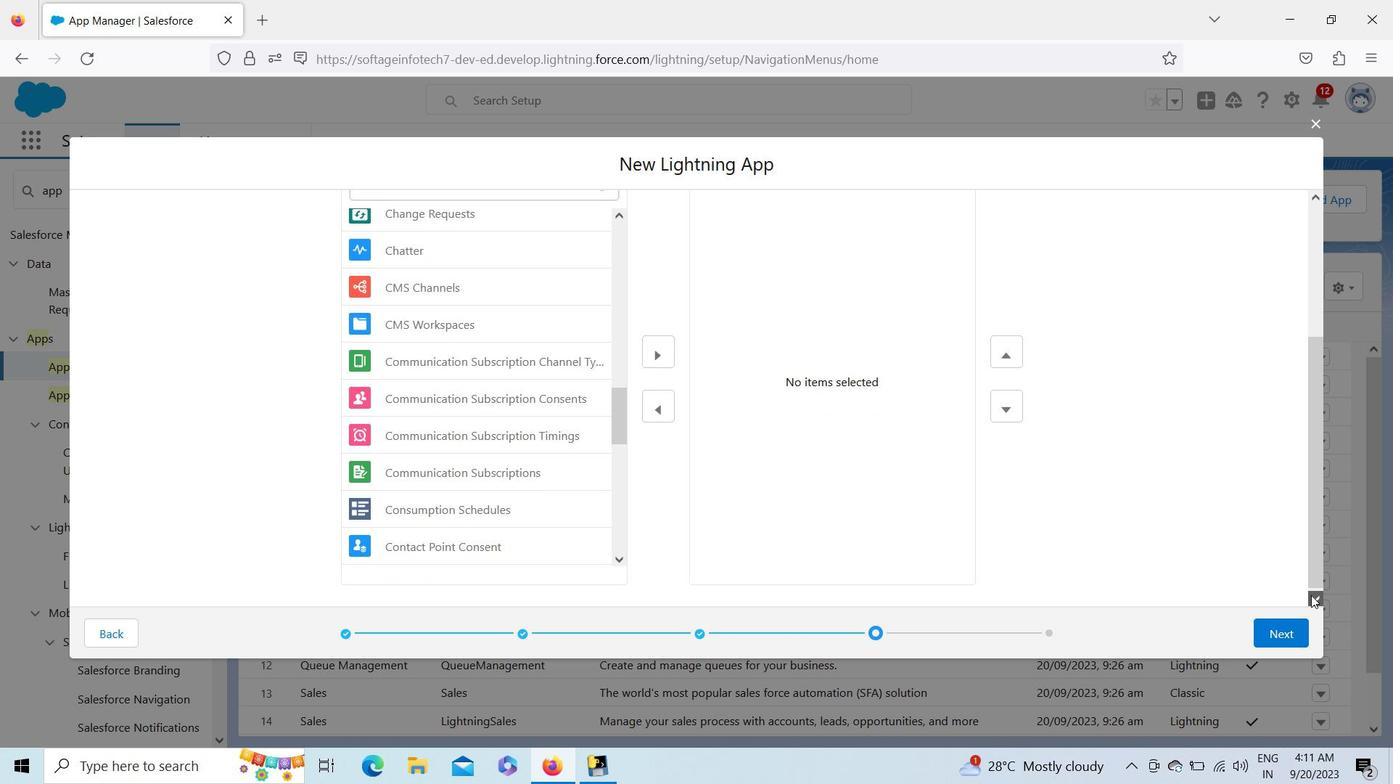 
Action: Mouse pressed left at (1312, 595)
Screenshot: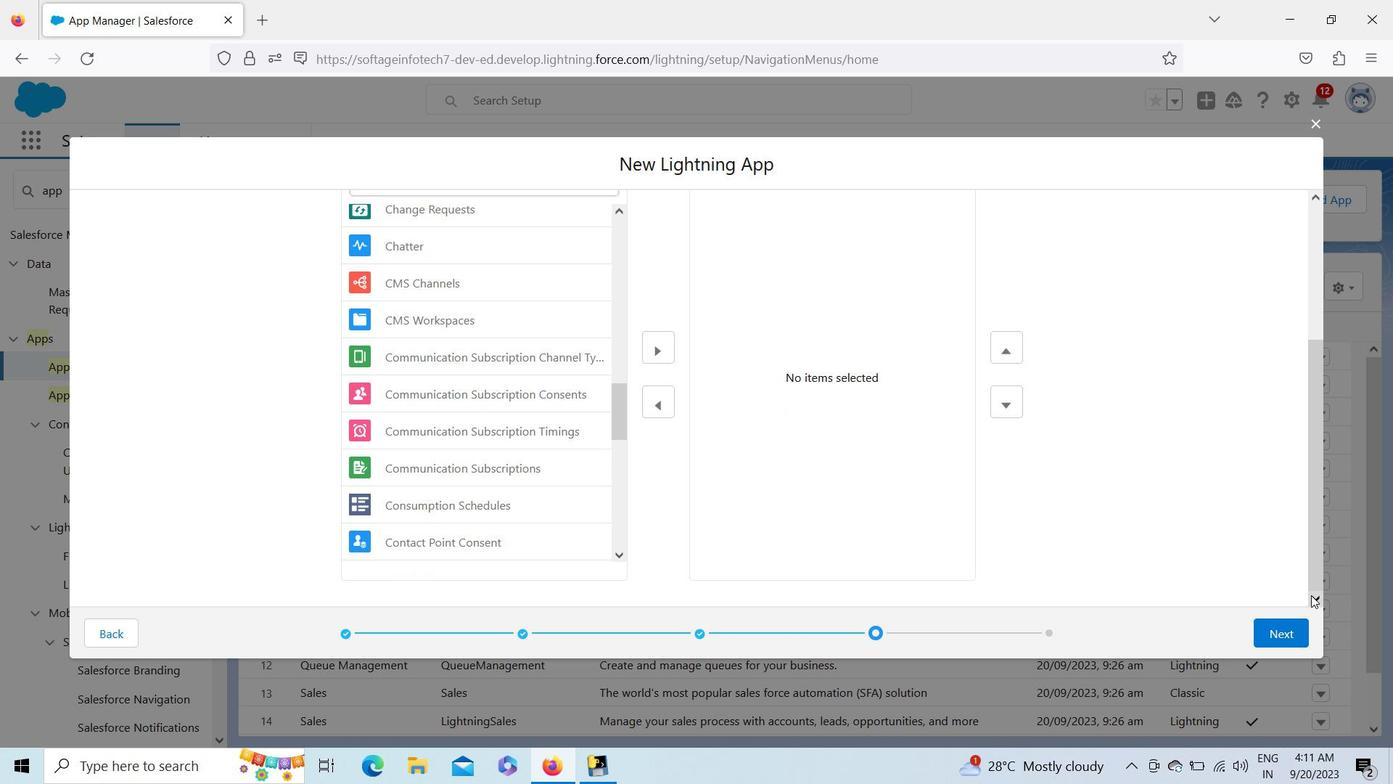 
Action: Mouse moved to (621, 553)
Screenshot: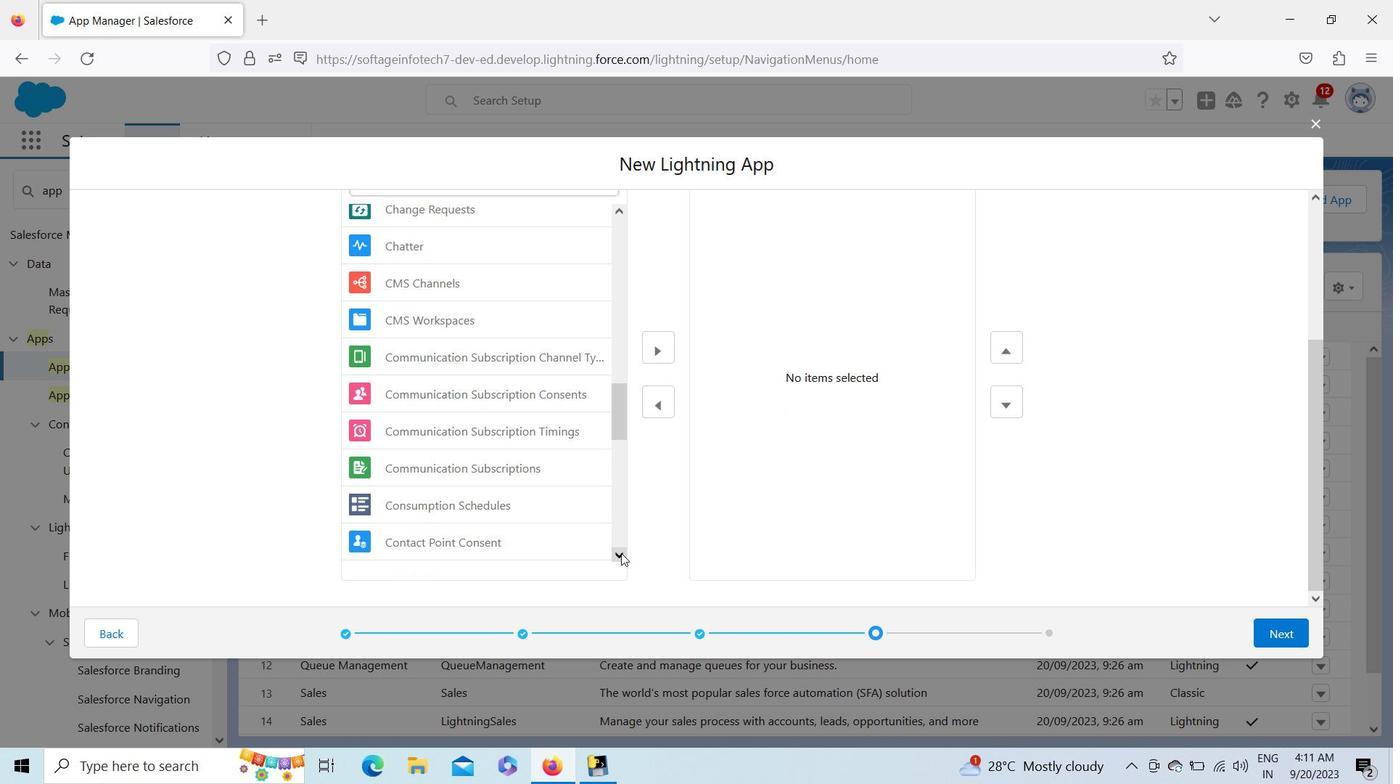 
Action: Mouse pressed left at (621, 553)
Screenshot: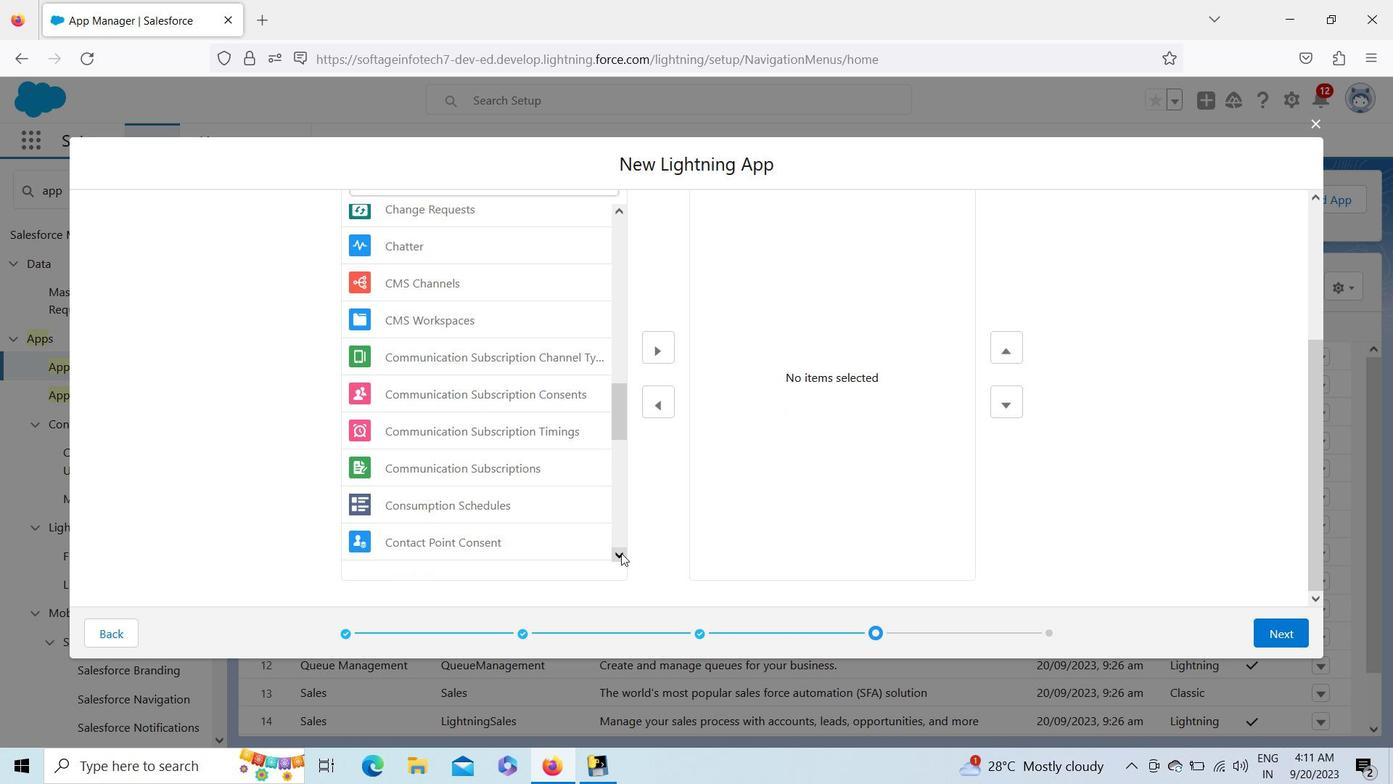 
Action: Mouse pressed left at (621, 553)
Screenshot: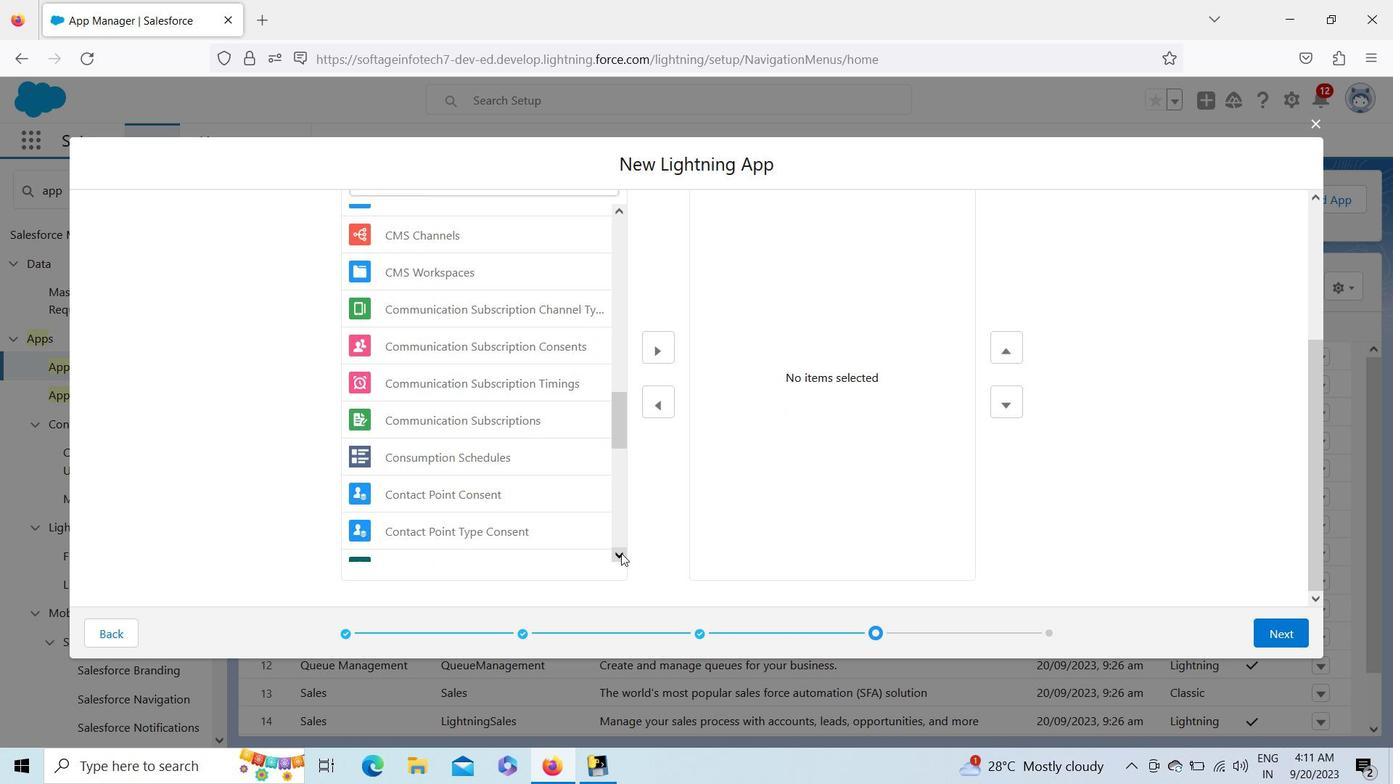
Action: Mouse pressed left at (621, 553)
Screenshot: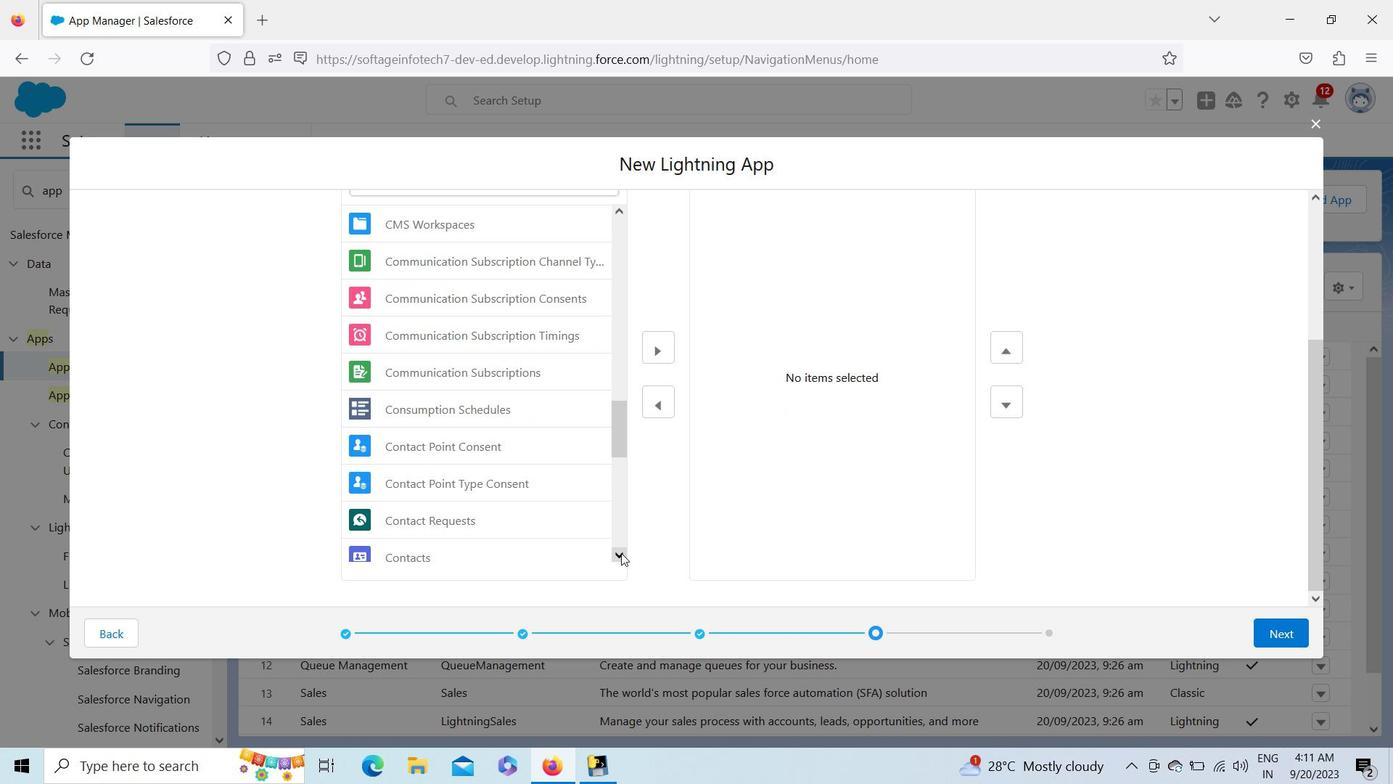 
Action: Mouse pressed left at (621, 553)
Screenshot: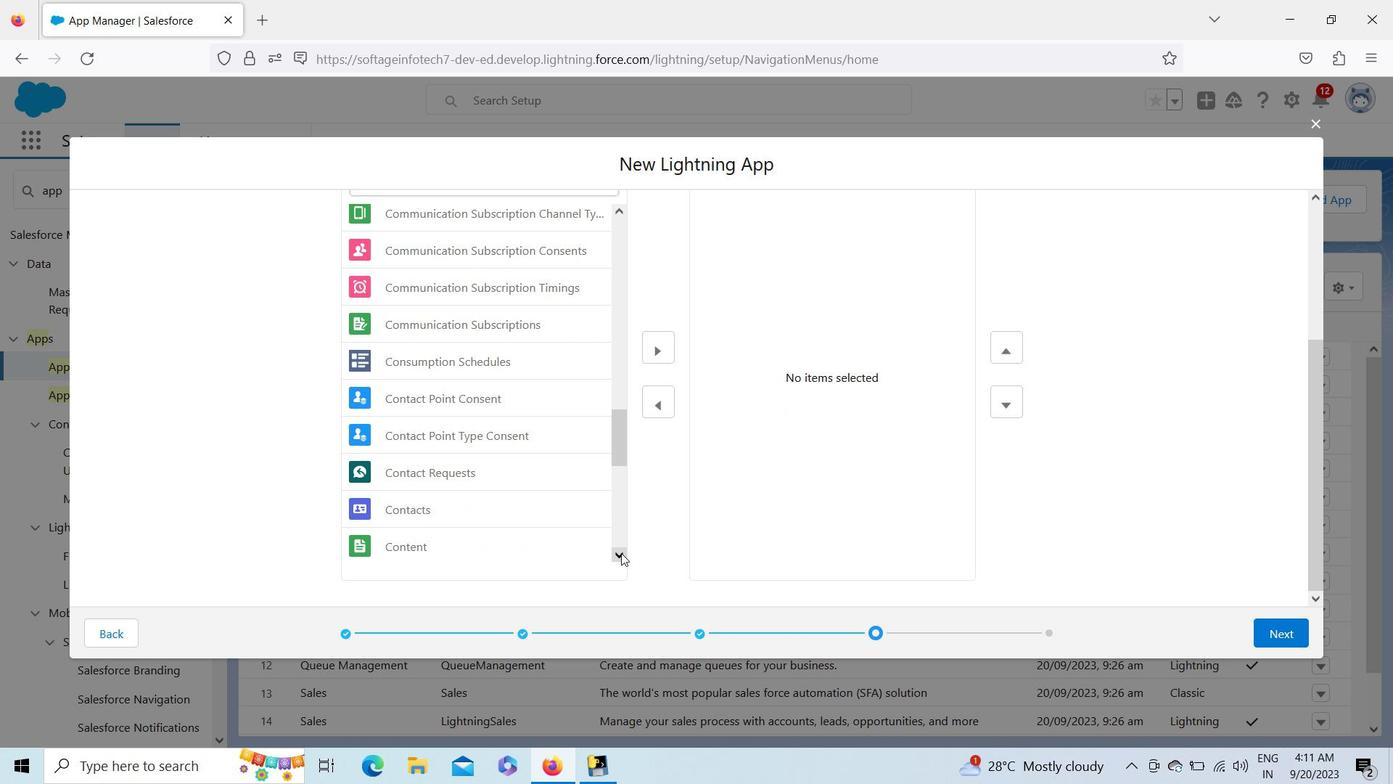 
Action: Mouse pressed left at (621, 553)
Screenshot: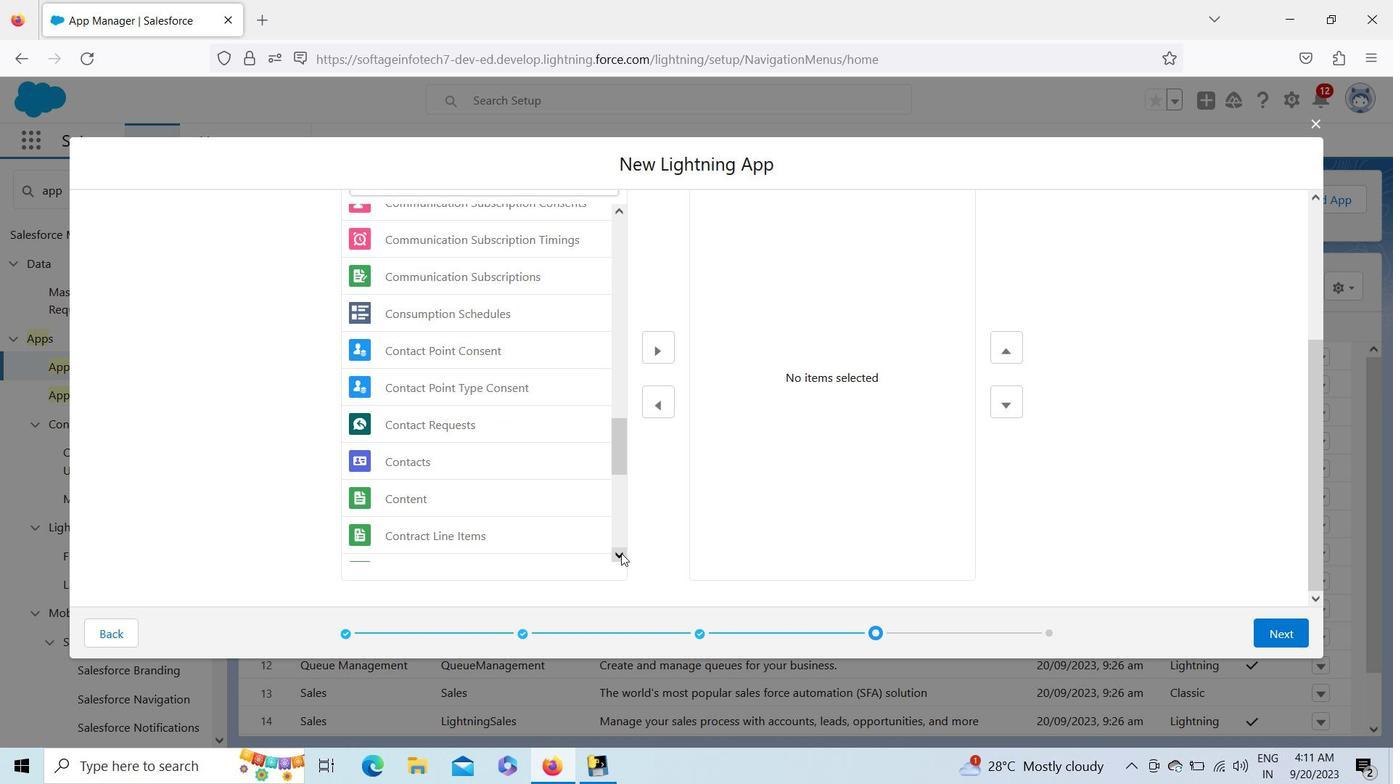 
Action: Mouse pressed left at (621, 553)
Screenshot: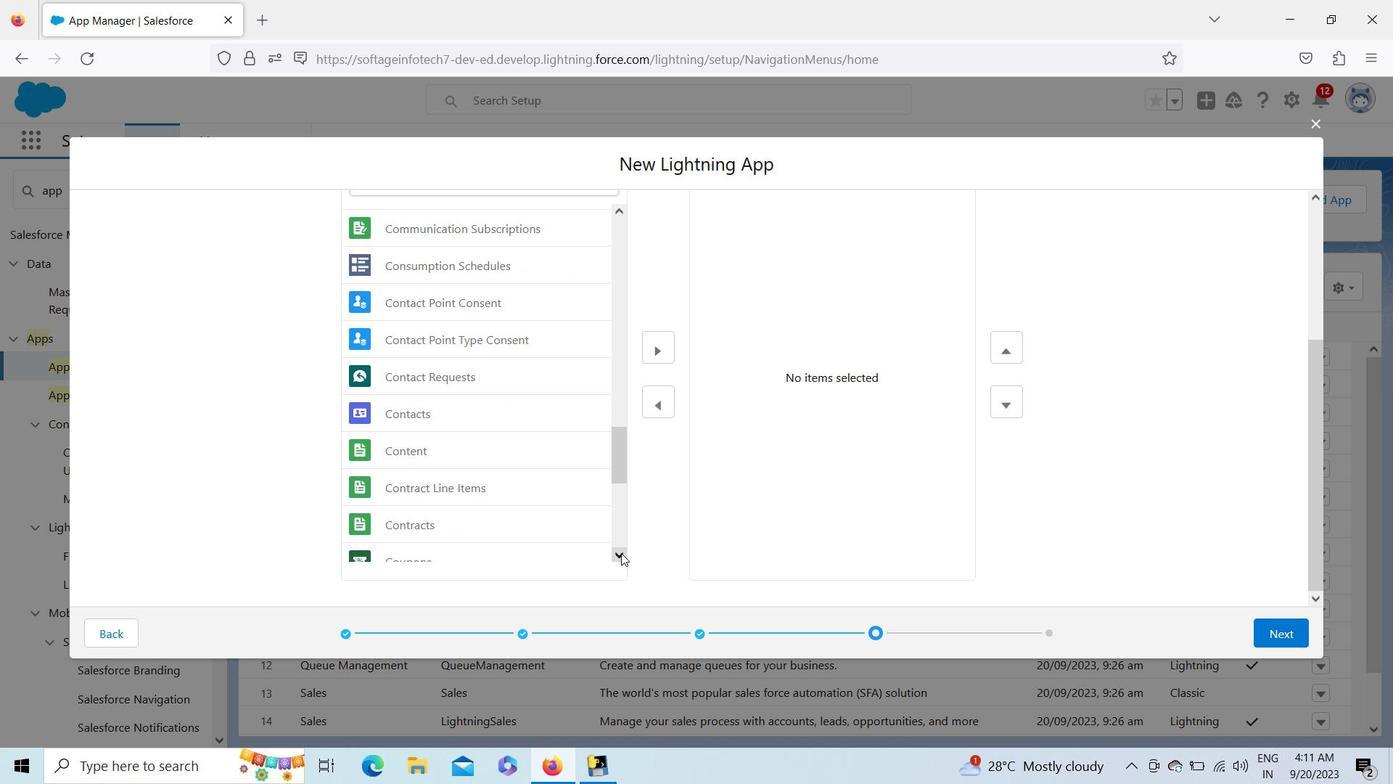 
Action: Mouse pressed left at (621, 553)
Screenshot: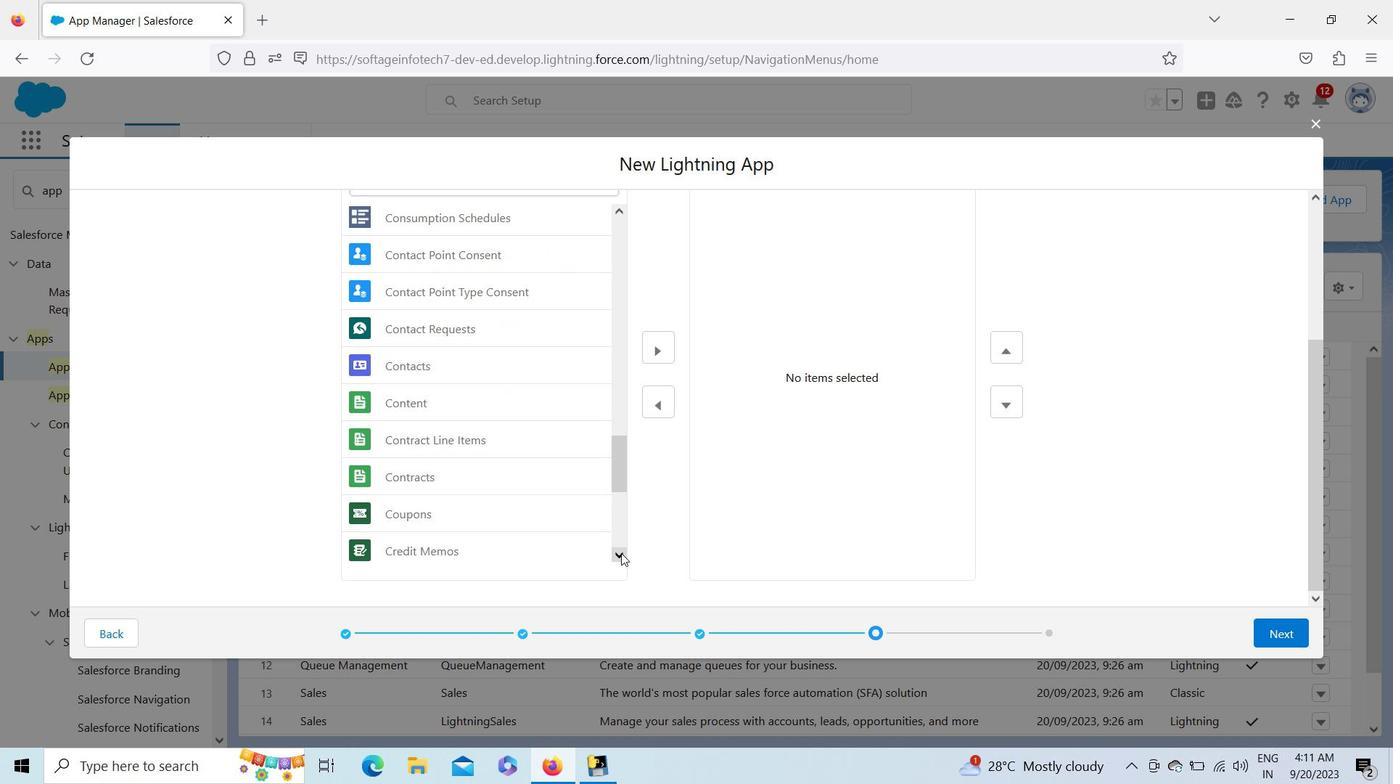 
Action: Mouse pressed left at (621, 553)
Screenshot: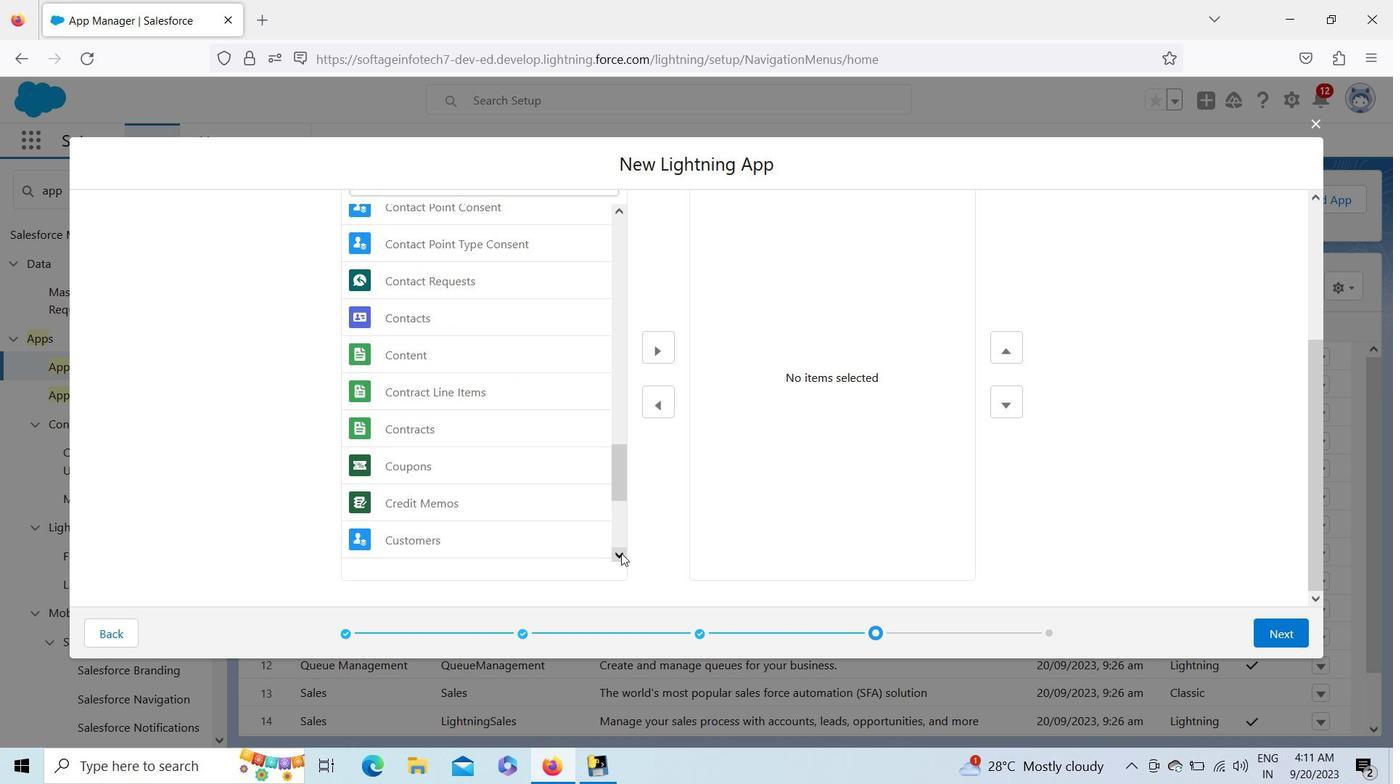 
Action: Mouse pressed left at (621, 553)
Screenshot: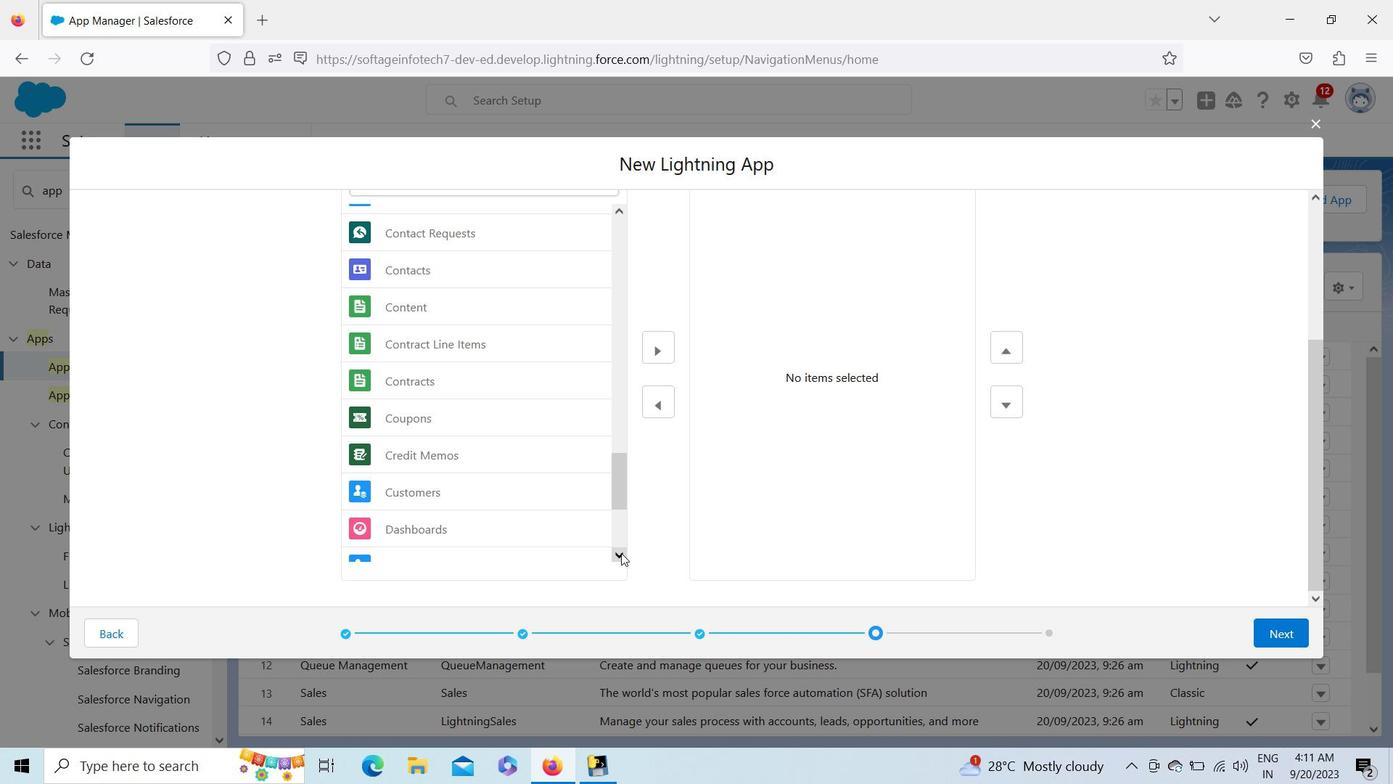 
Action: Mouse pressed left at (621, 553)
Screenshot: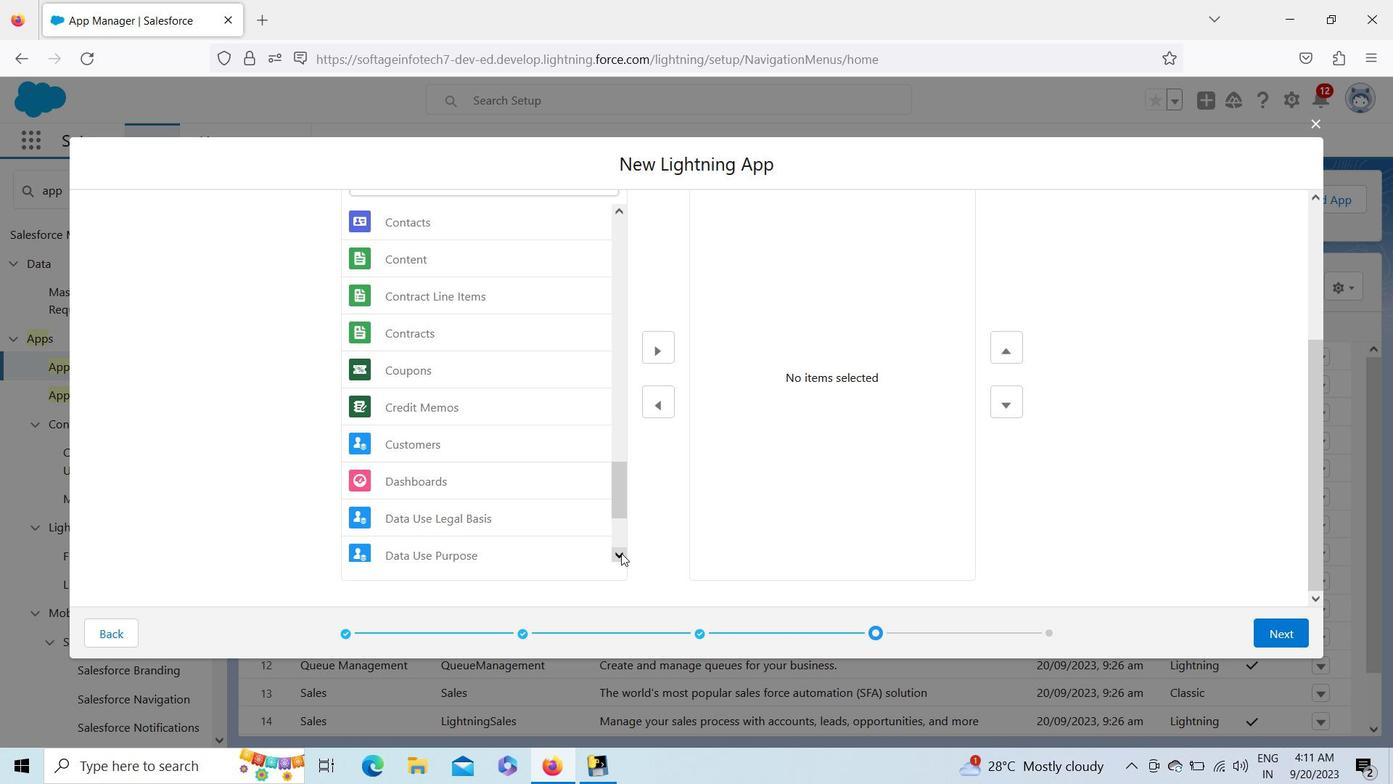 
Action: Mouse pressed left at (621, 553)
Screenshot: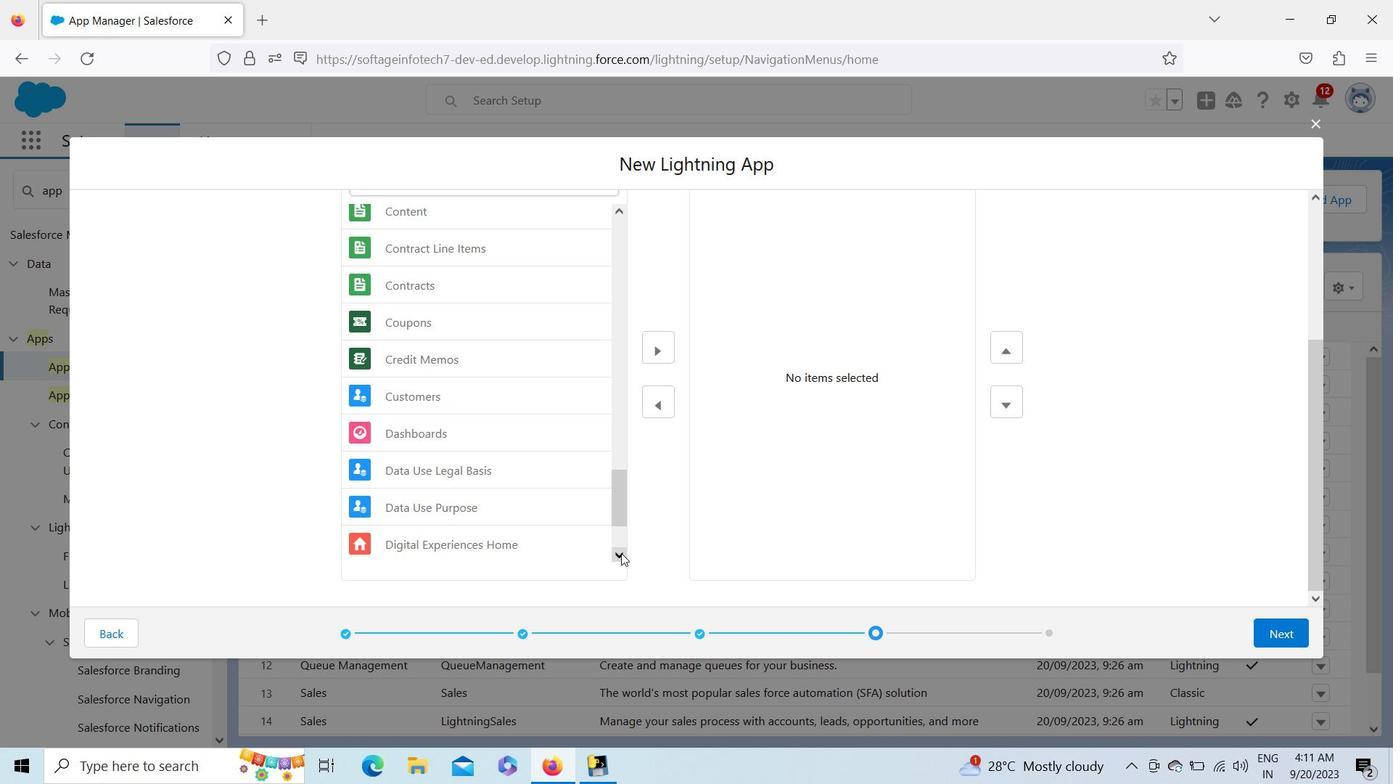 
Action: Mouse pressed left at (621, 553)
Screenshot: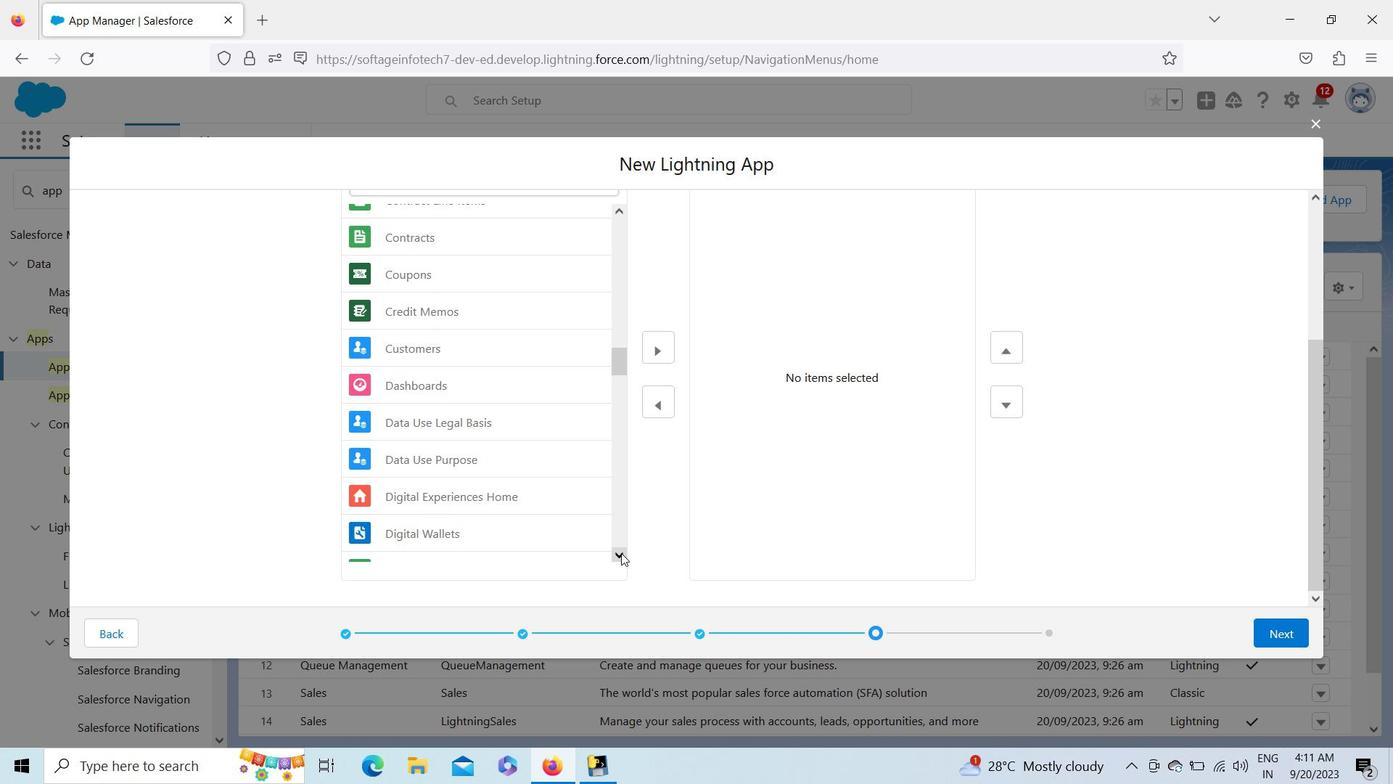 
Action: Mouse pressed left at (621, 553)
Screenshot: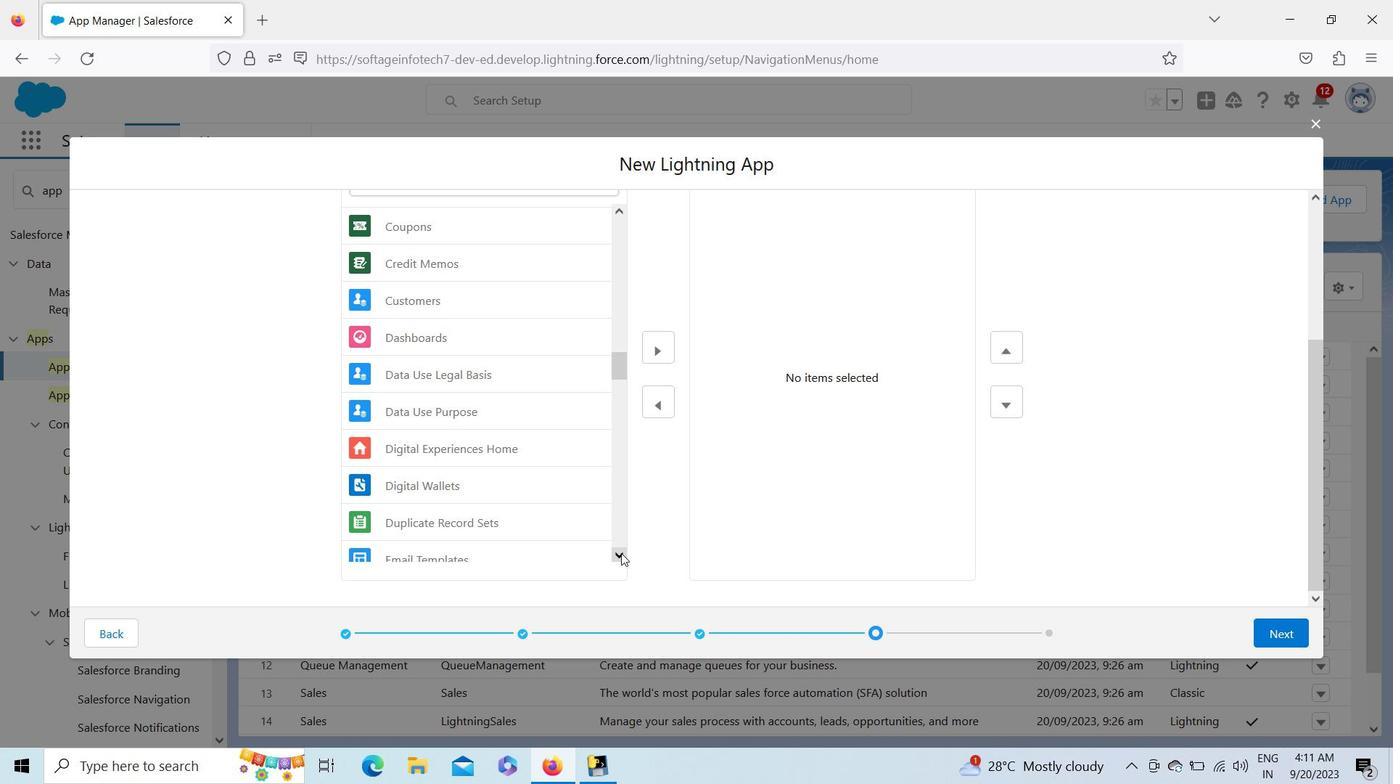 
Action: Mouse pressed left at (621, 553)
Screenshot: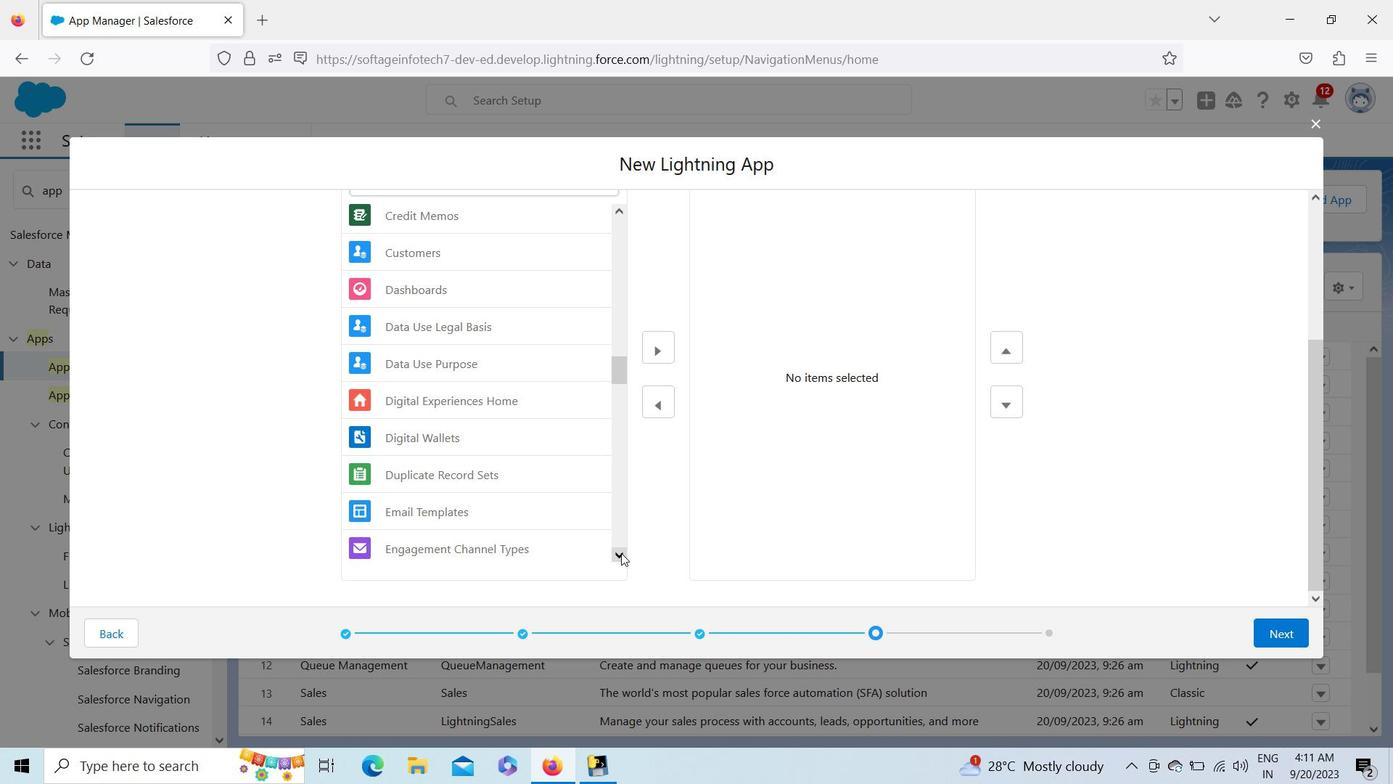 
Action: Mouse pressed left at (621, 553)
Screenshot: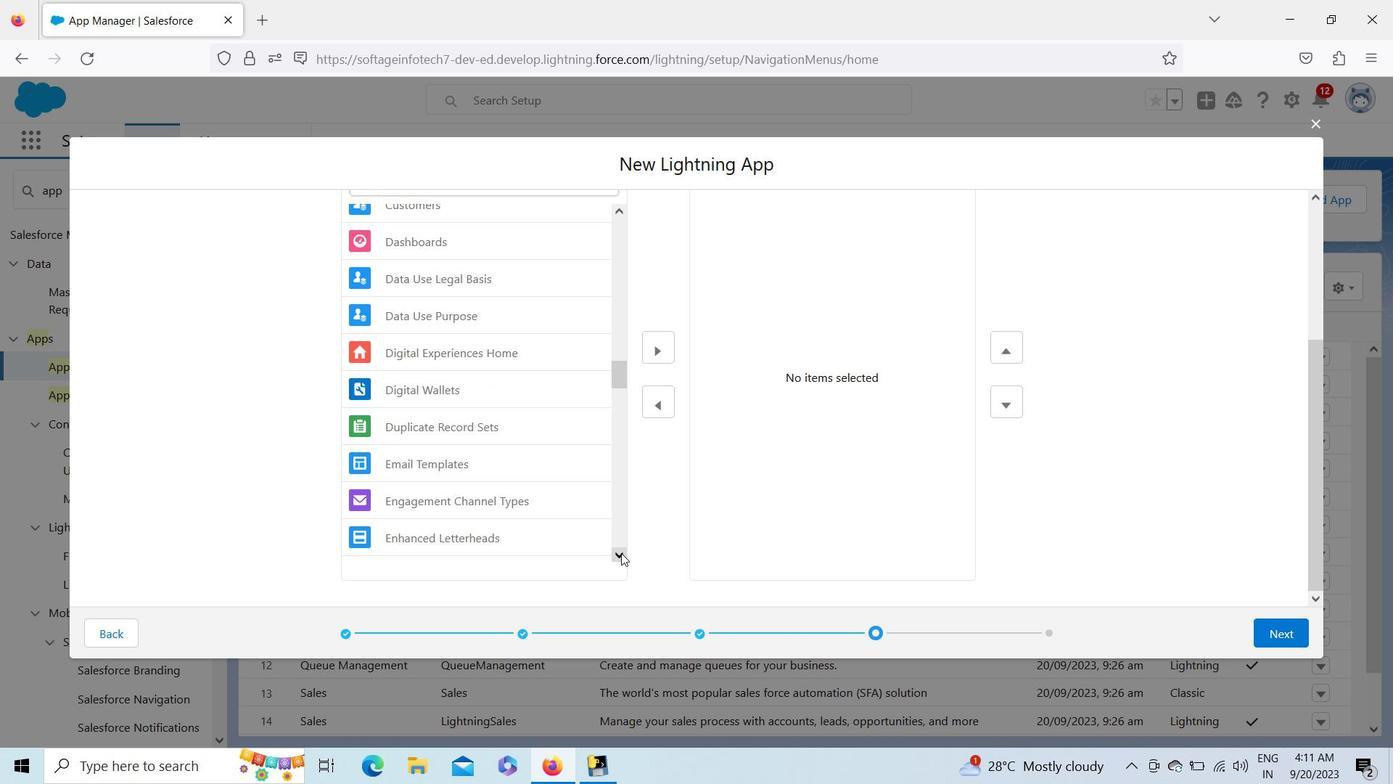 
Action: Mouse pressed left at (621, 553)
Screenshot: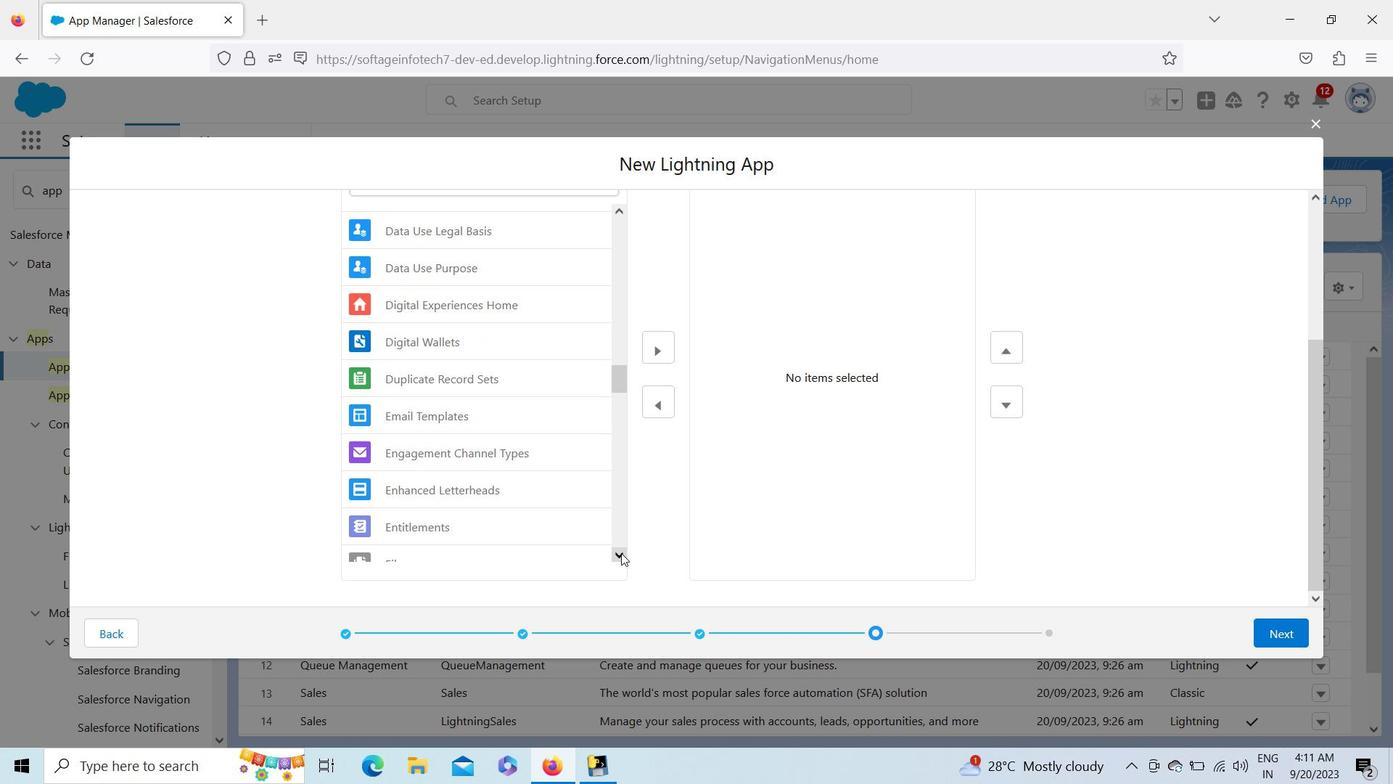 
Action: Mouse pressed left at (621, 553)
Screenshot: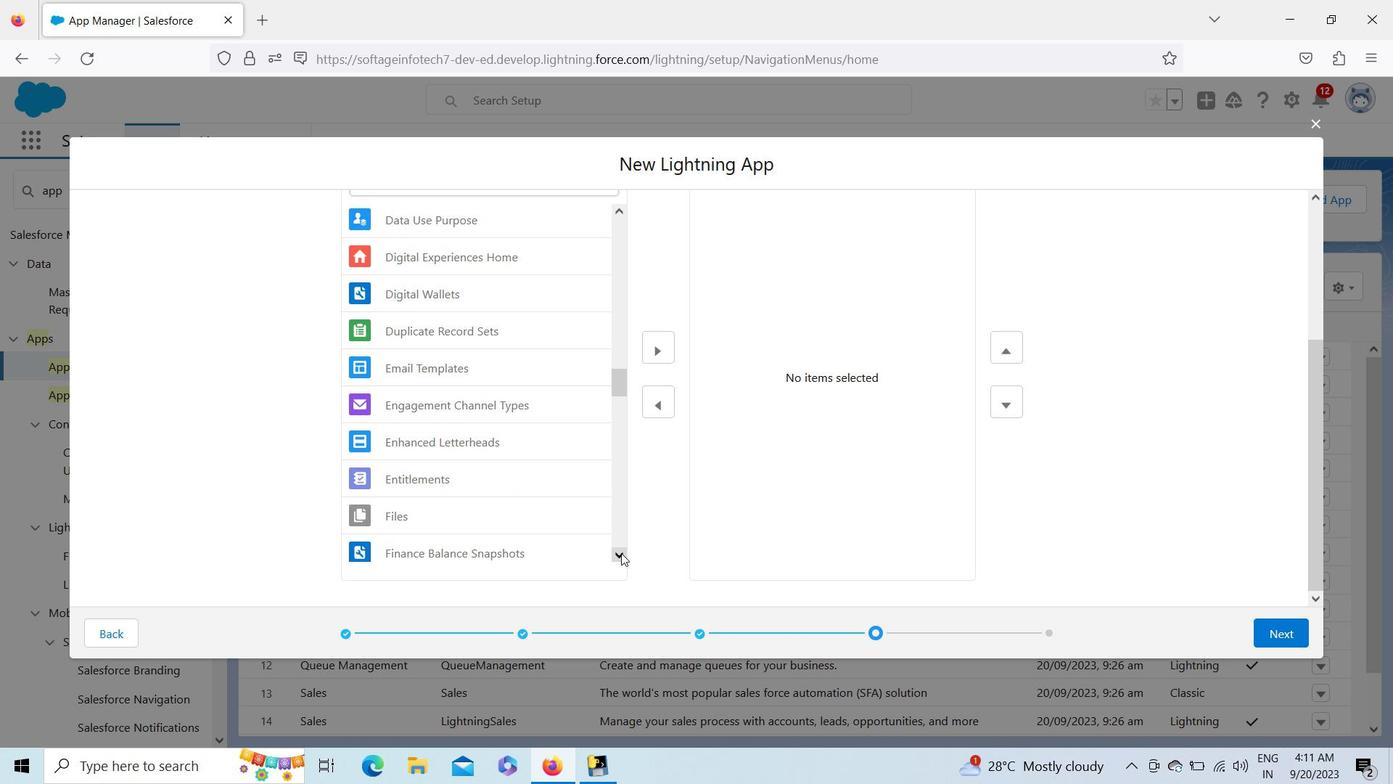 
Action: Mouse pressed left at (621, 553)
Screenshot: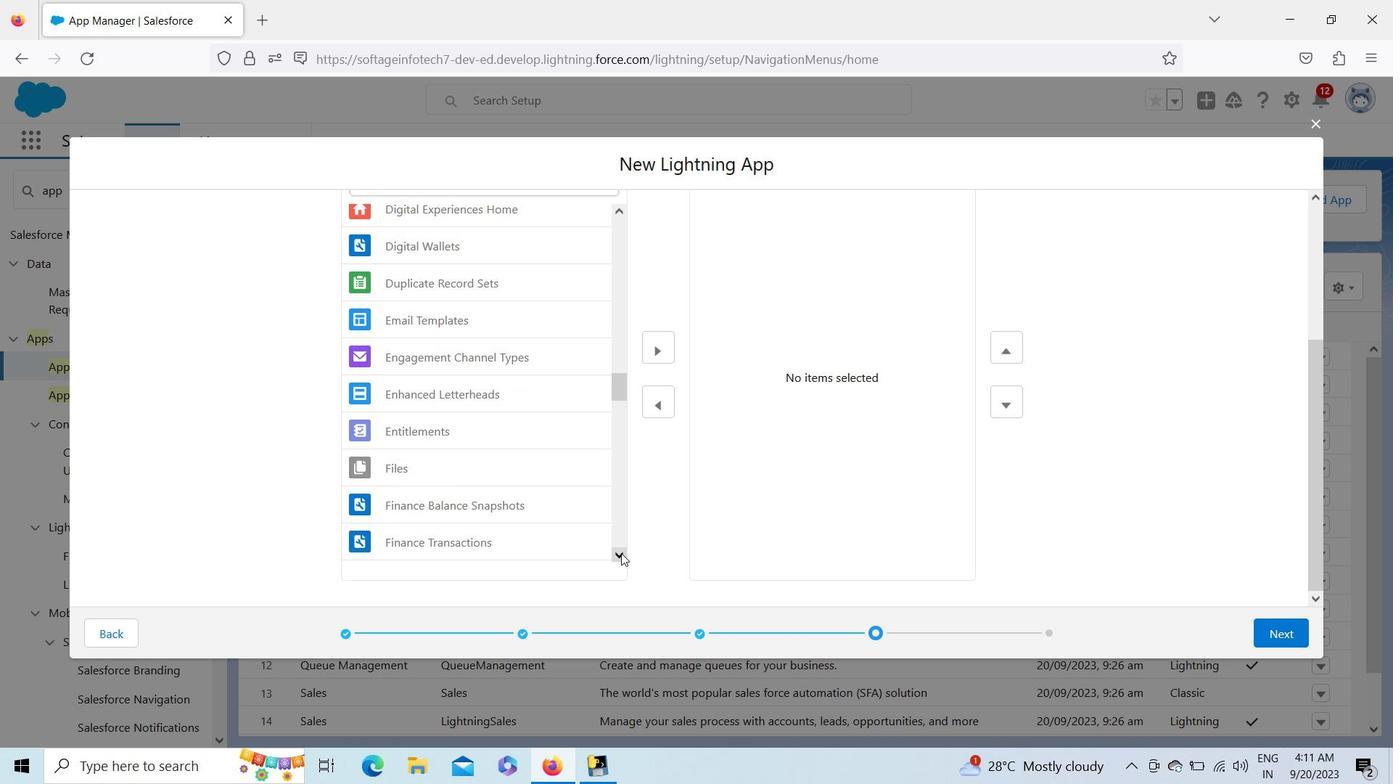 
Action: Mouse pressed left at (621, 553)
Screenshot: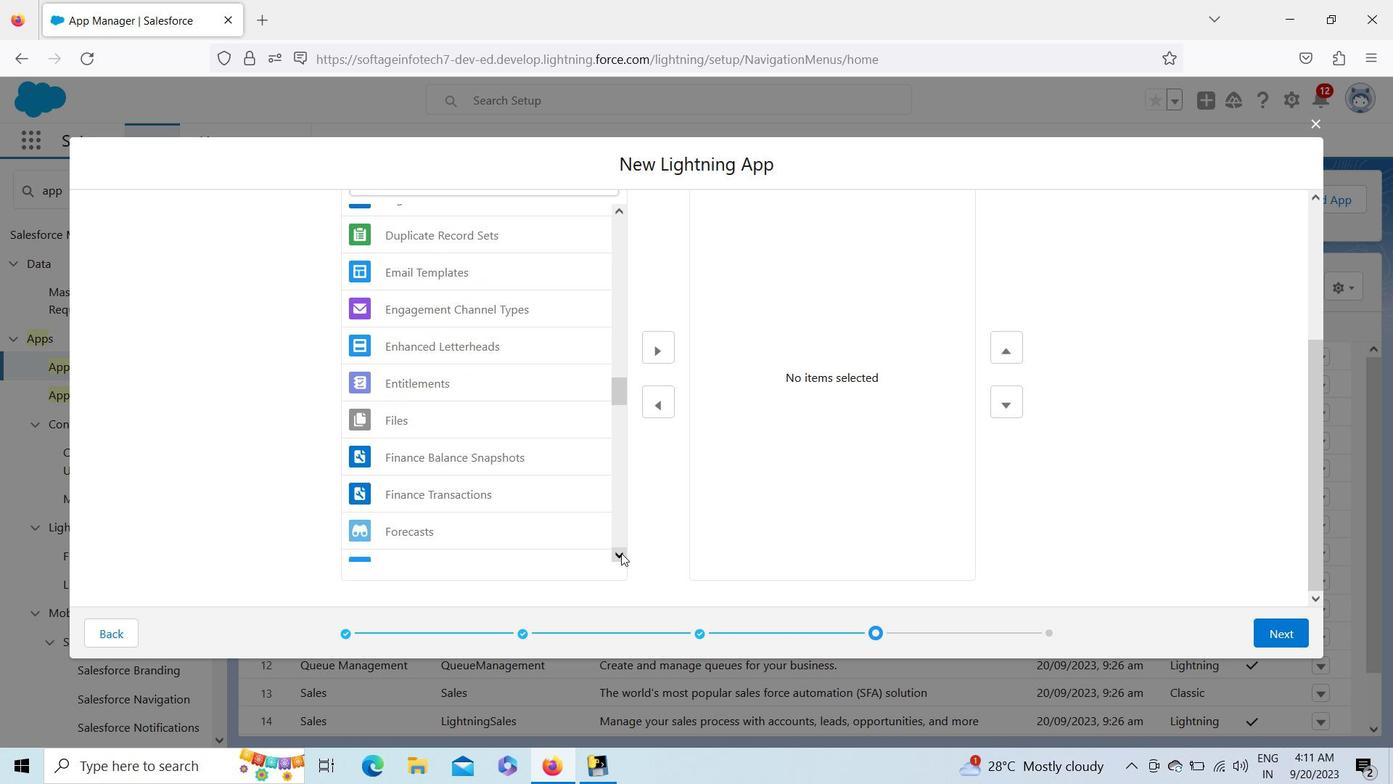 
Action: Mouse pressed left at (621, 553)
Screenshot: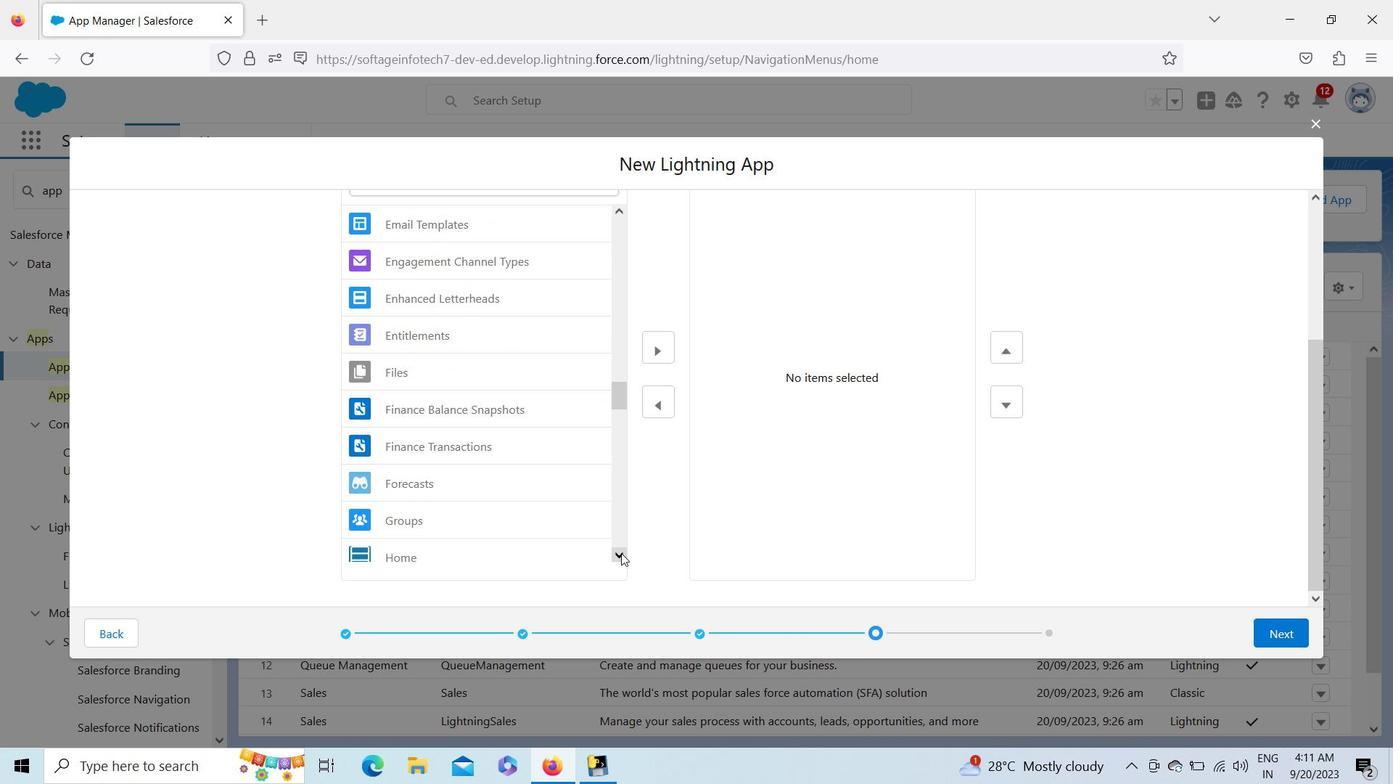 
Action: Mouse pressed left at (621, 553)
Screenshot: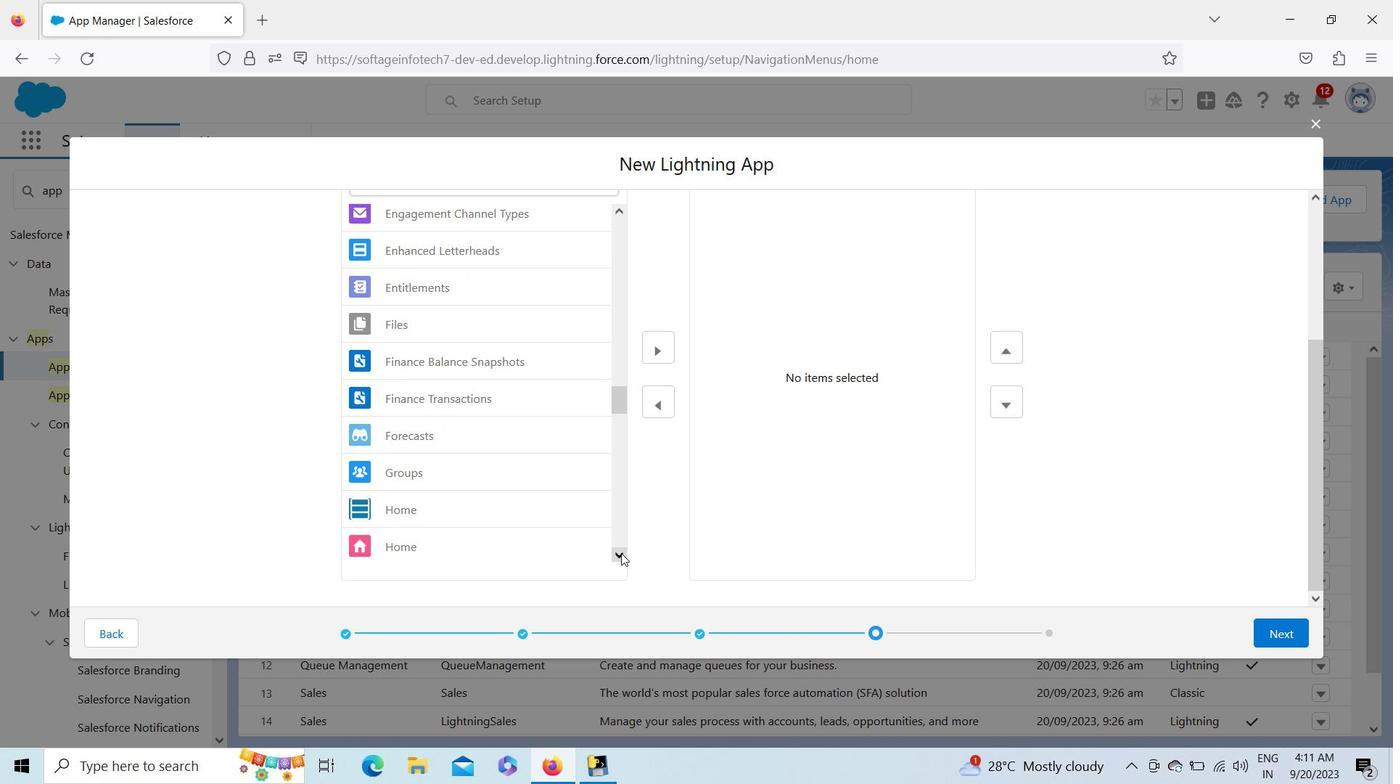 
Action: Mouse pressed left at (621, 553)
Screenshot: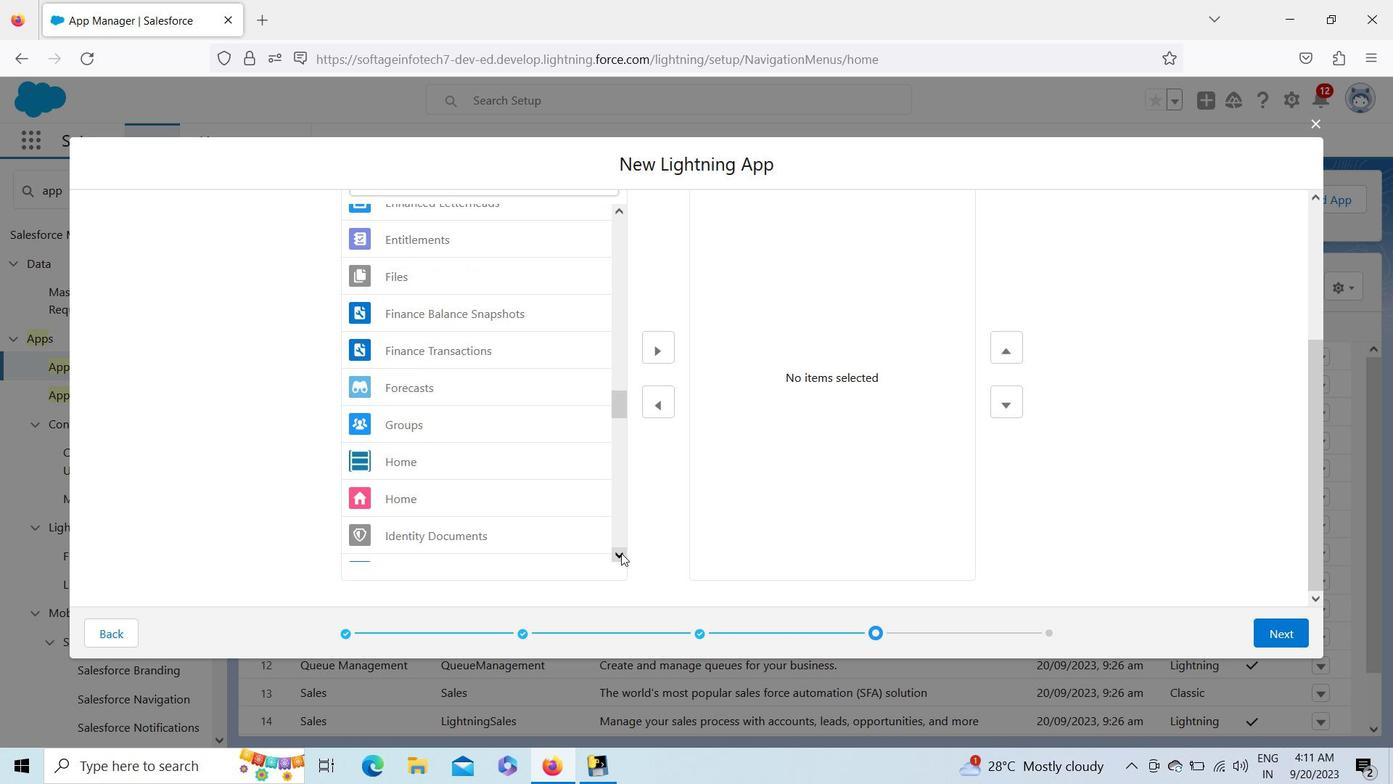 
Action: Mouse pressed left at (621, 553)
Screenshot: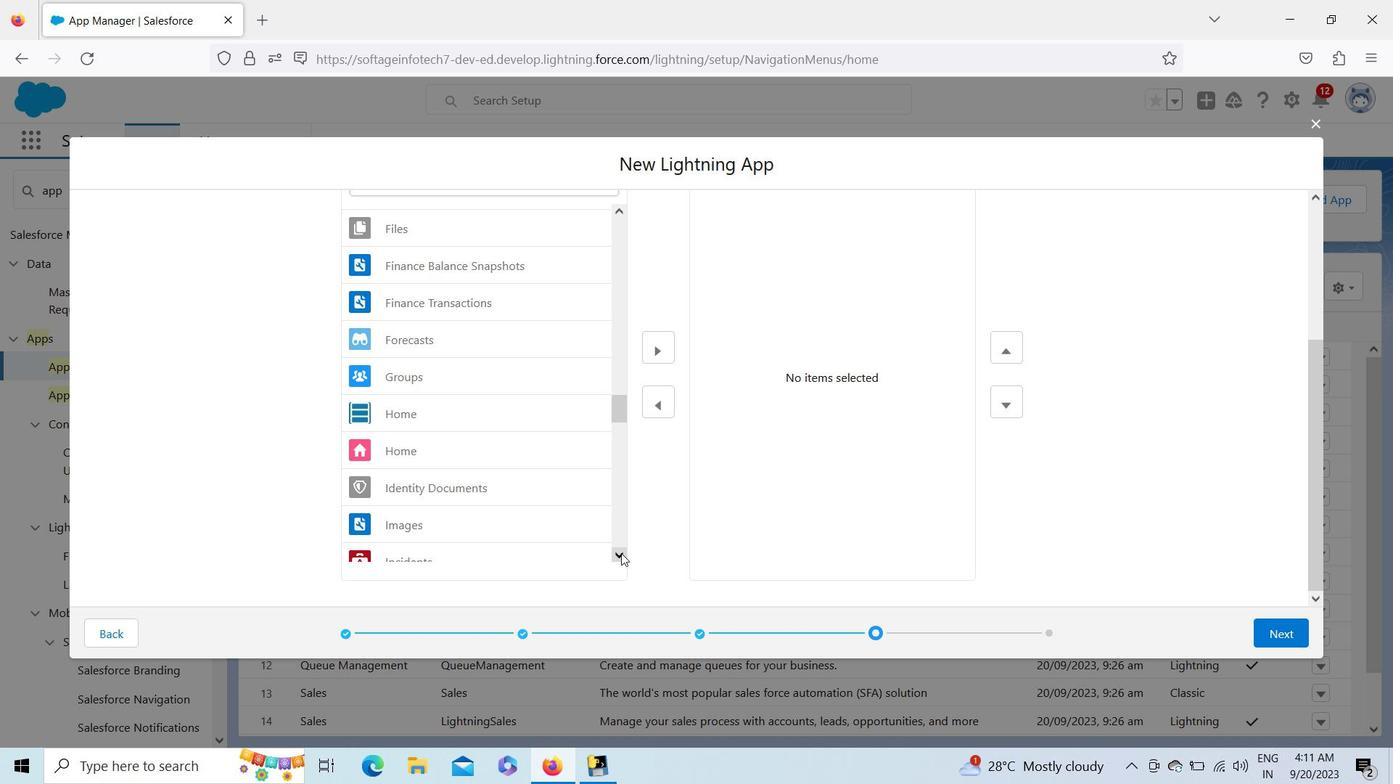 
Action: Mouse pressed left at (621, 553)
Screenshot: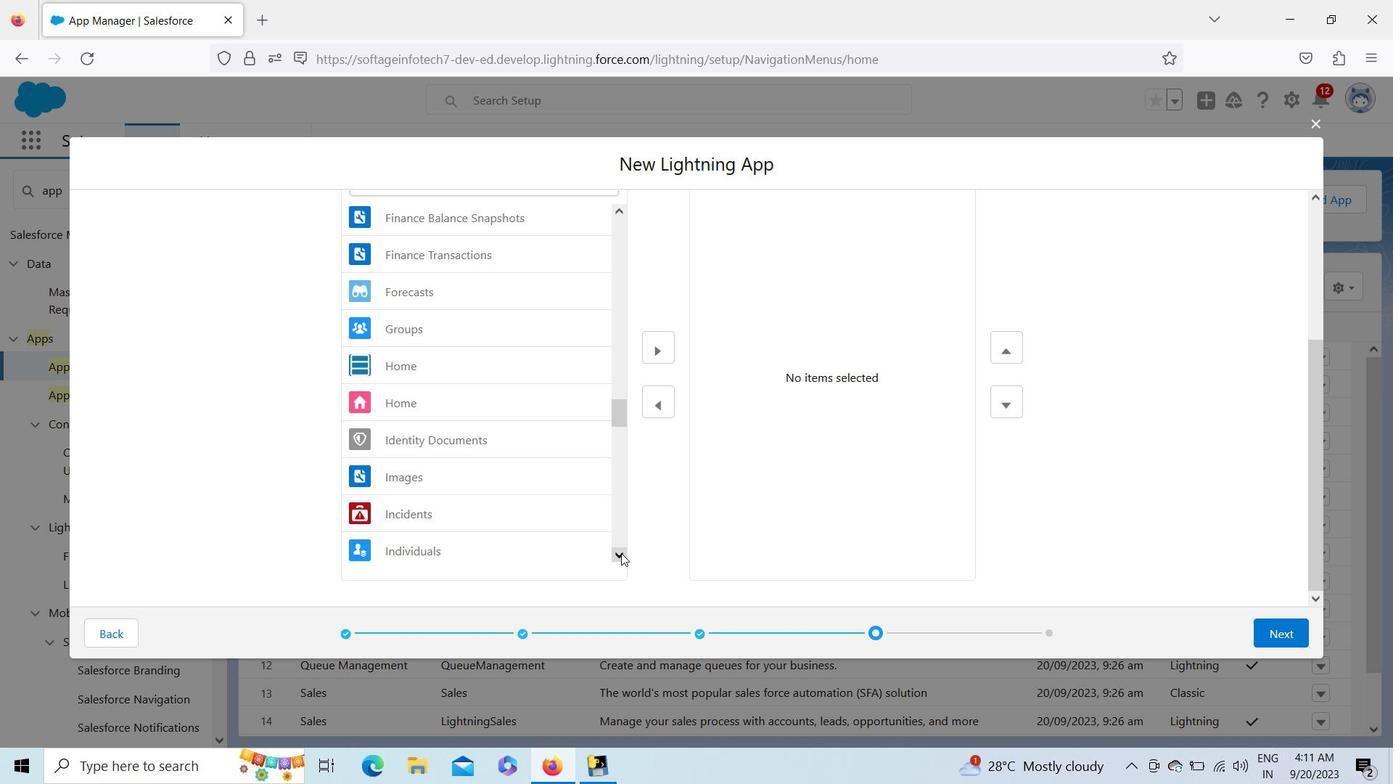 
Action: Mouse moved to (620, 554)
Screenshot: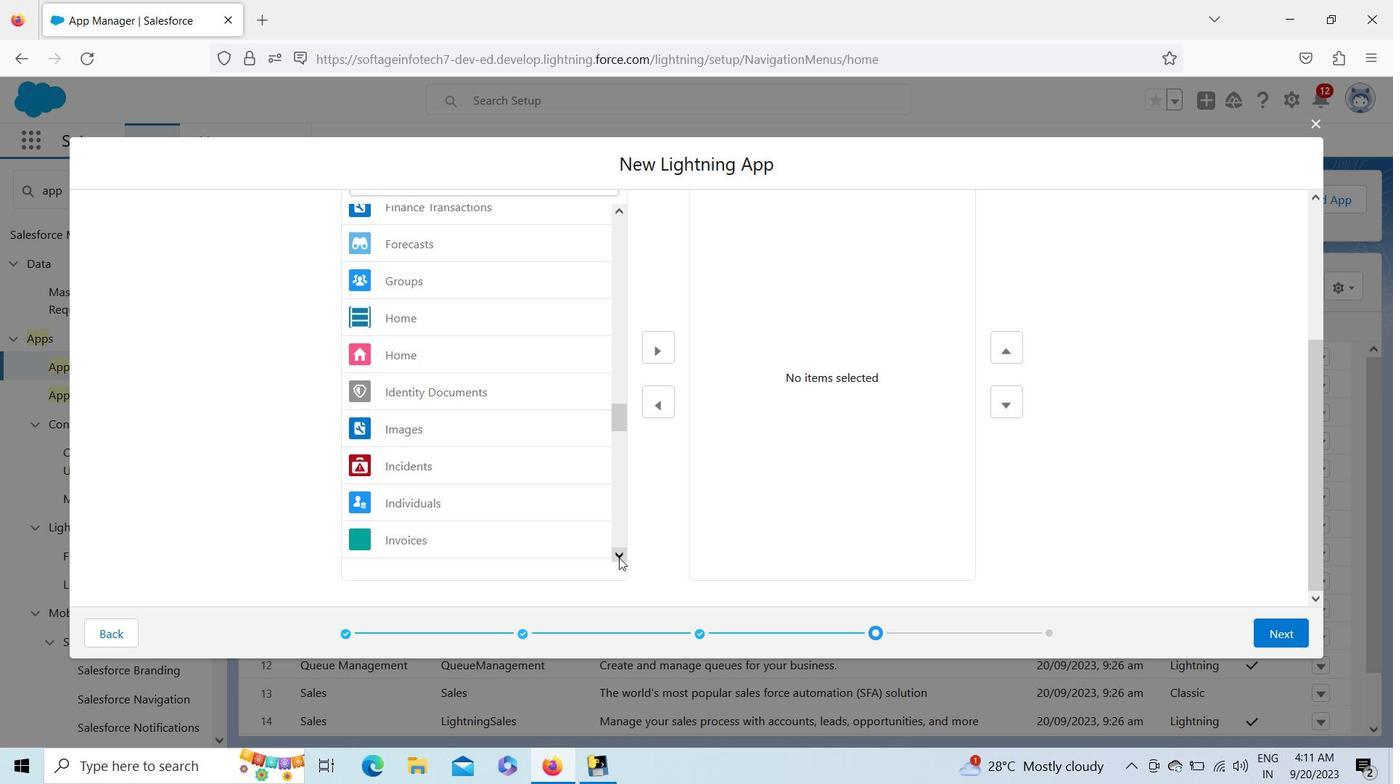 
Action: Mouse pressed left at (620, 554)
Screenshot: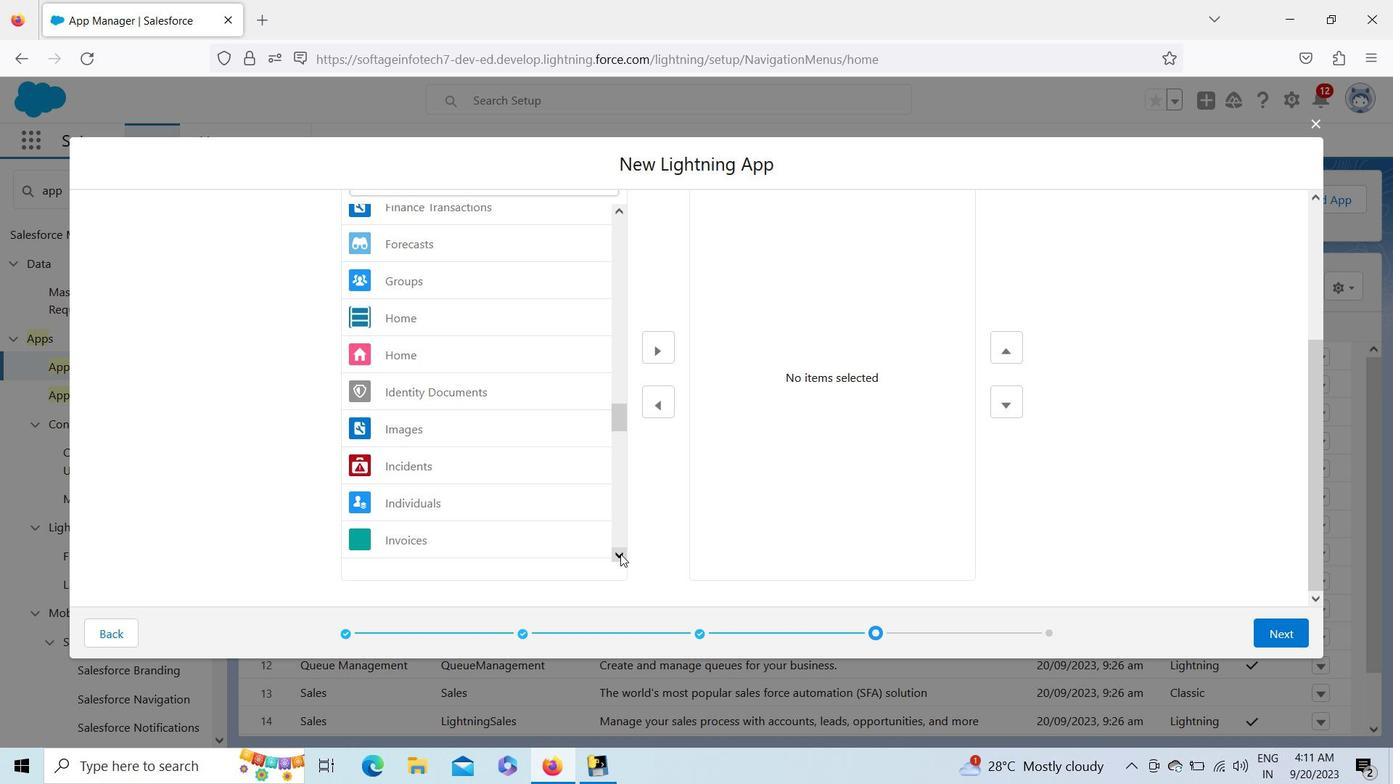 
Action: Mouse pressed left at (620, 554)
Screenshot: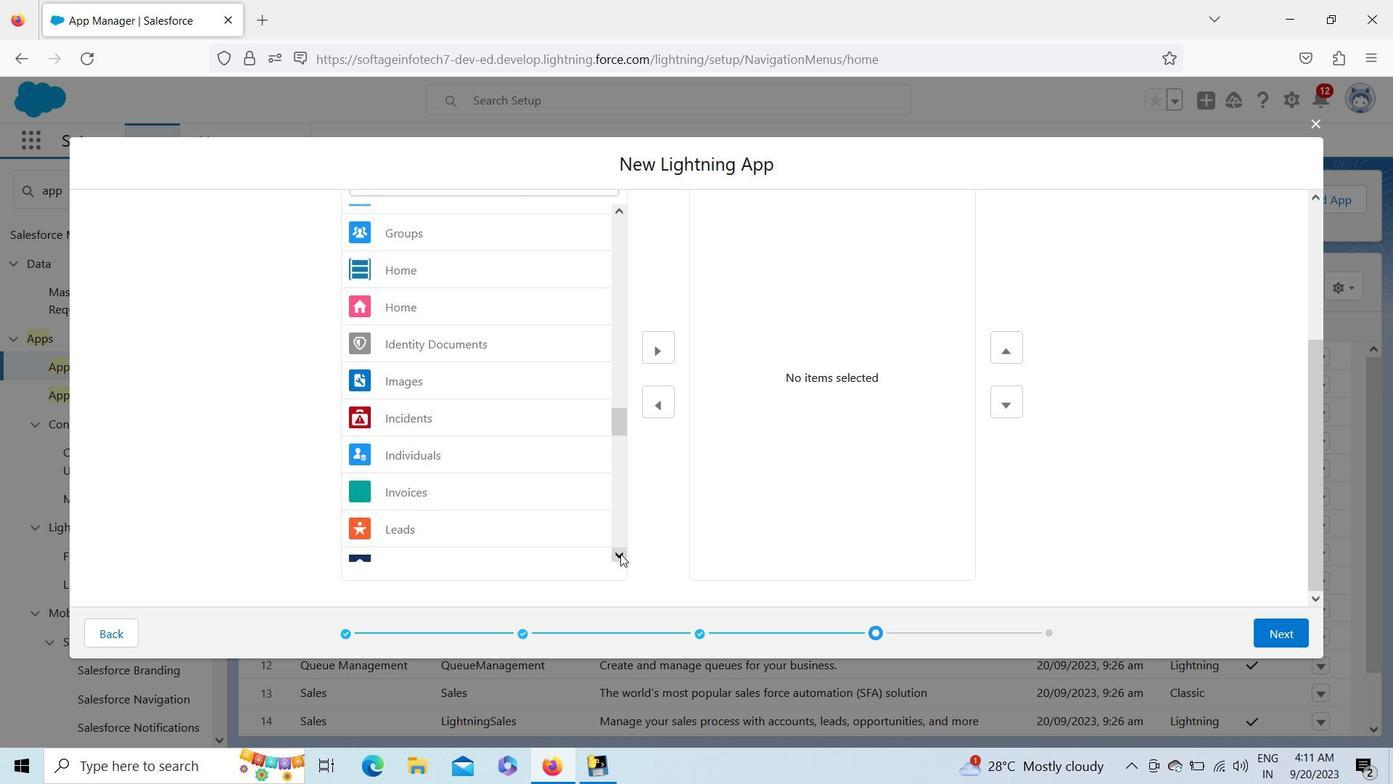 
Action: Mouse pressed left at (620, 554)
Screenshot: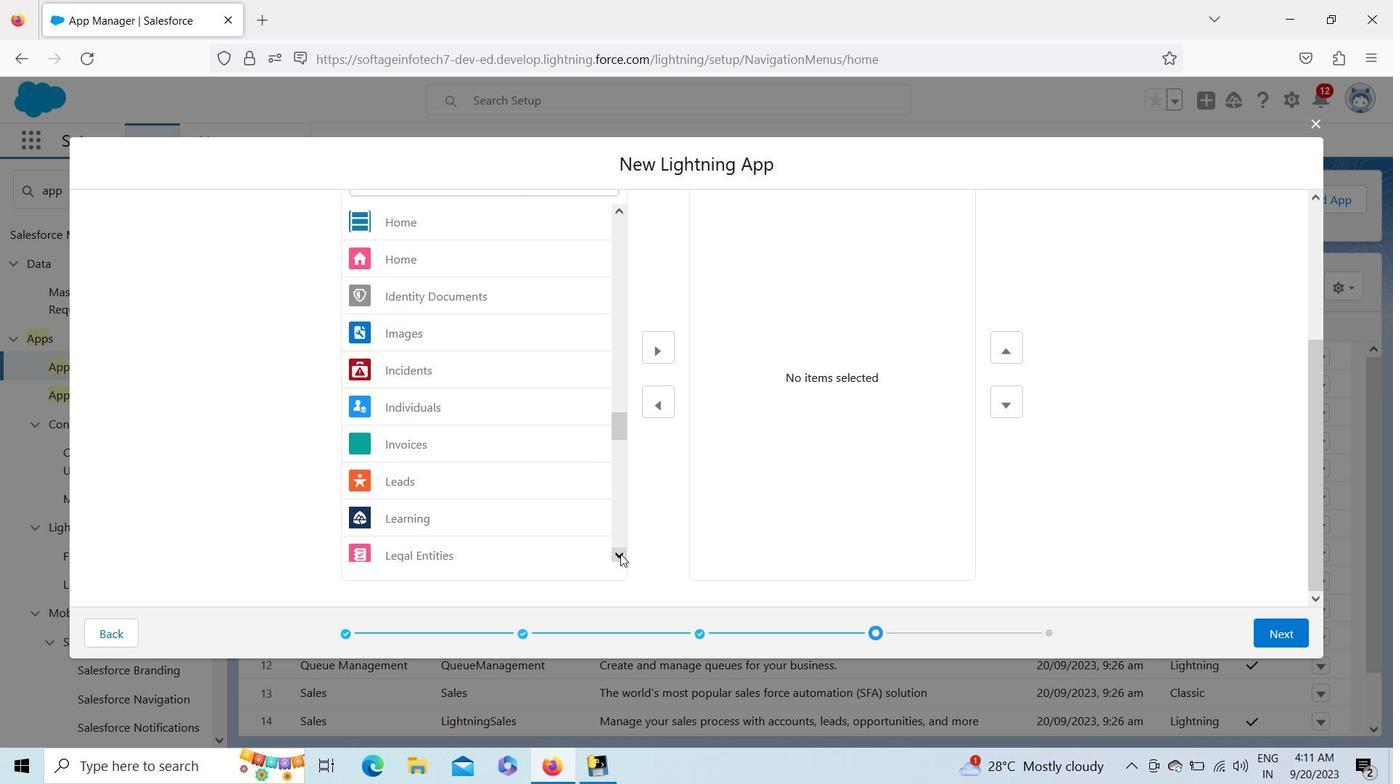 
Action: Mouse pressed left at (620, 554)
Screenshot: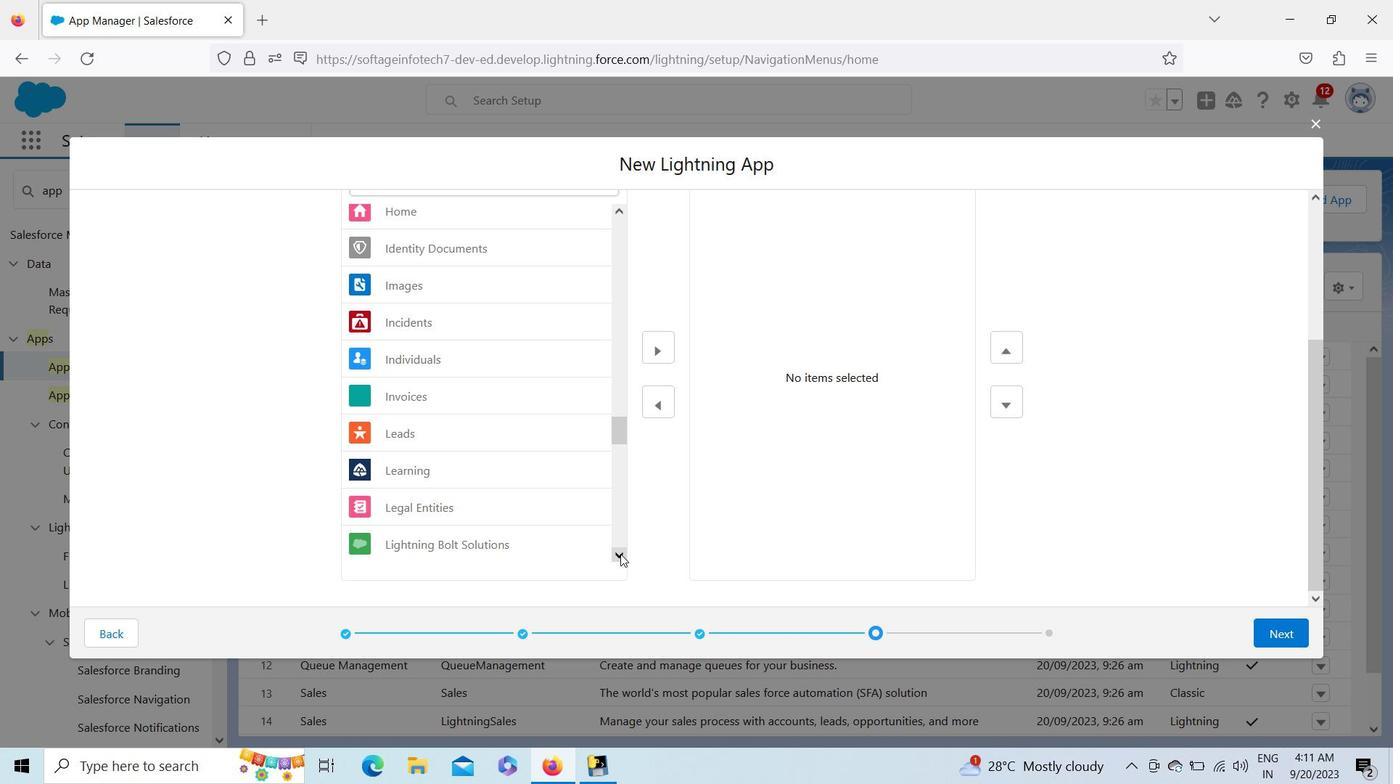 
Action: Mouse pressed left at (620, 554)
Screenshot: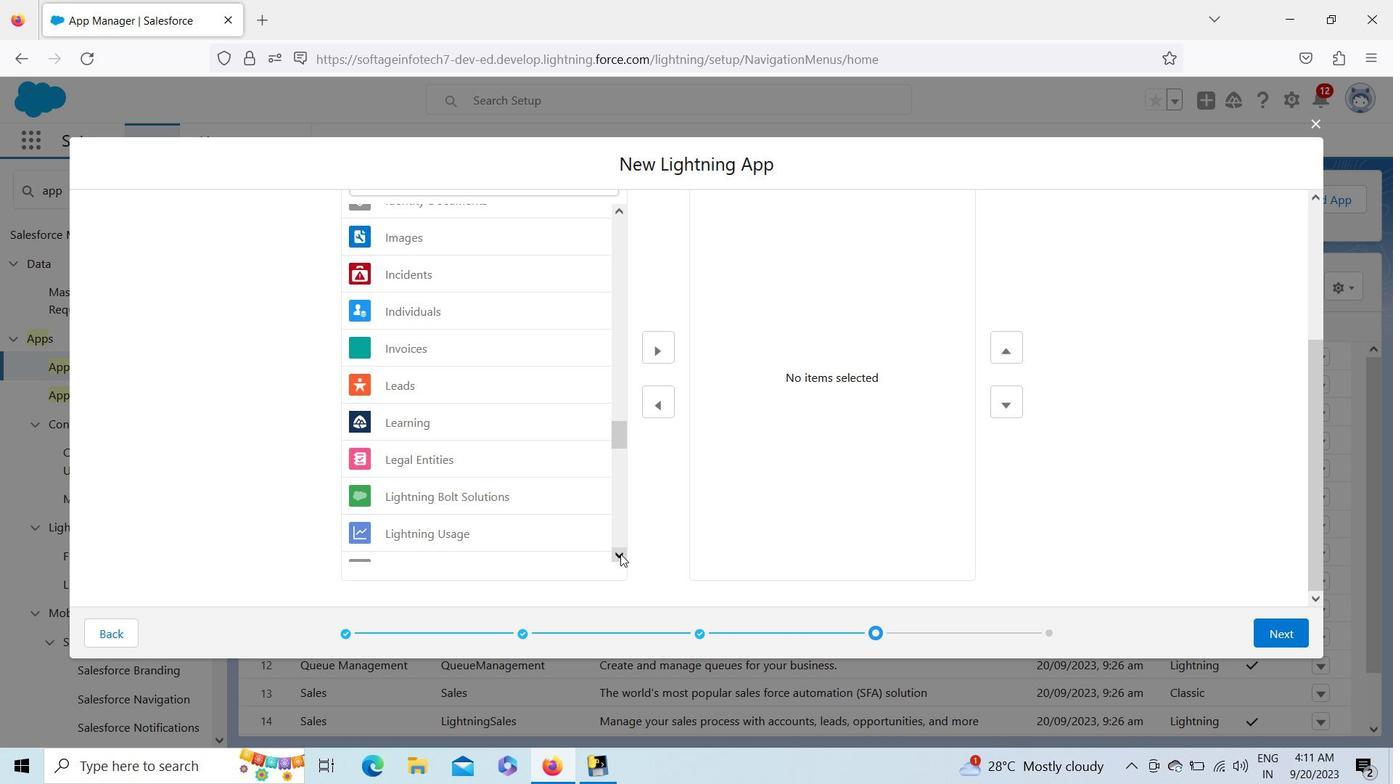 
Action: Mouse pressed left at (620, 554)
Screenshot: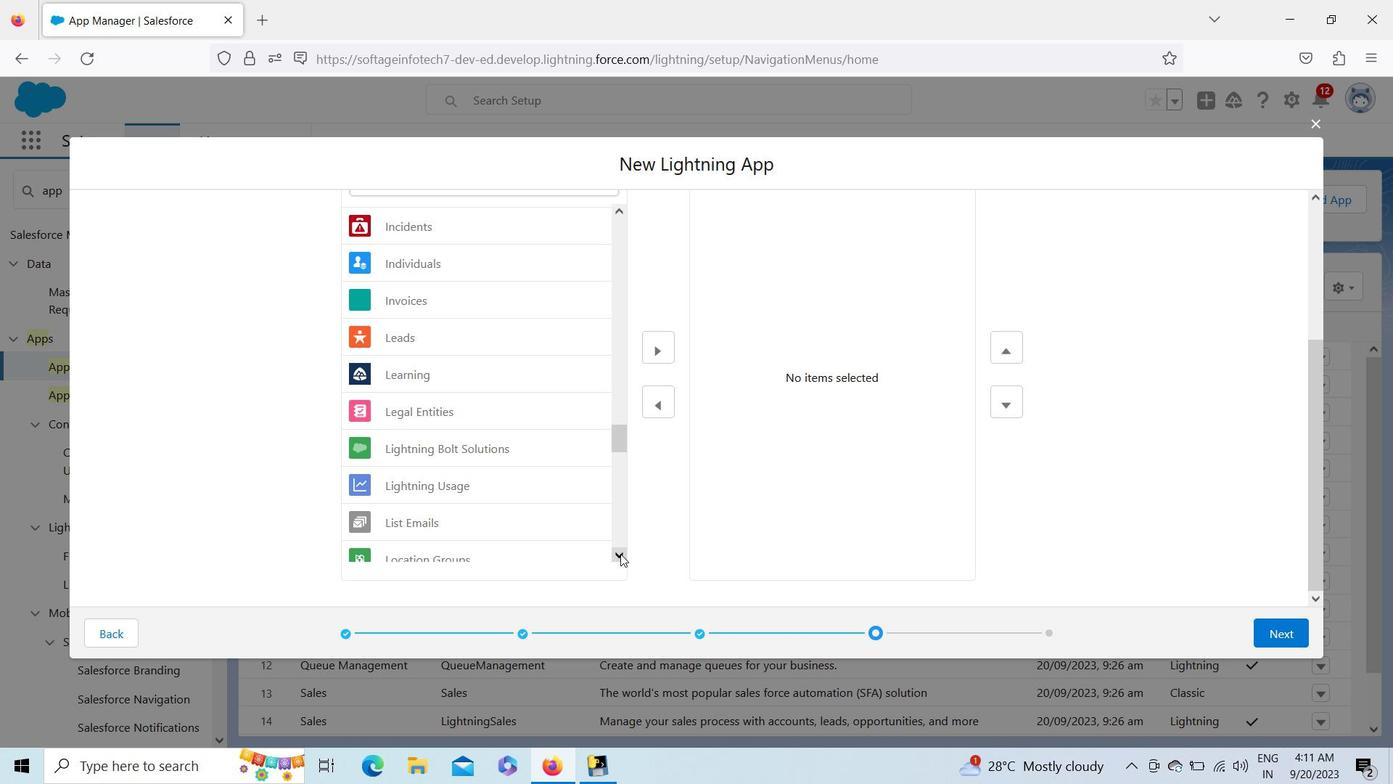 
Action: Mouse pressed left at (620, 554)
Screenshot: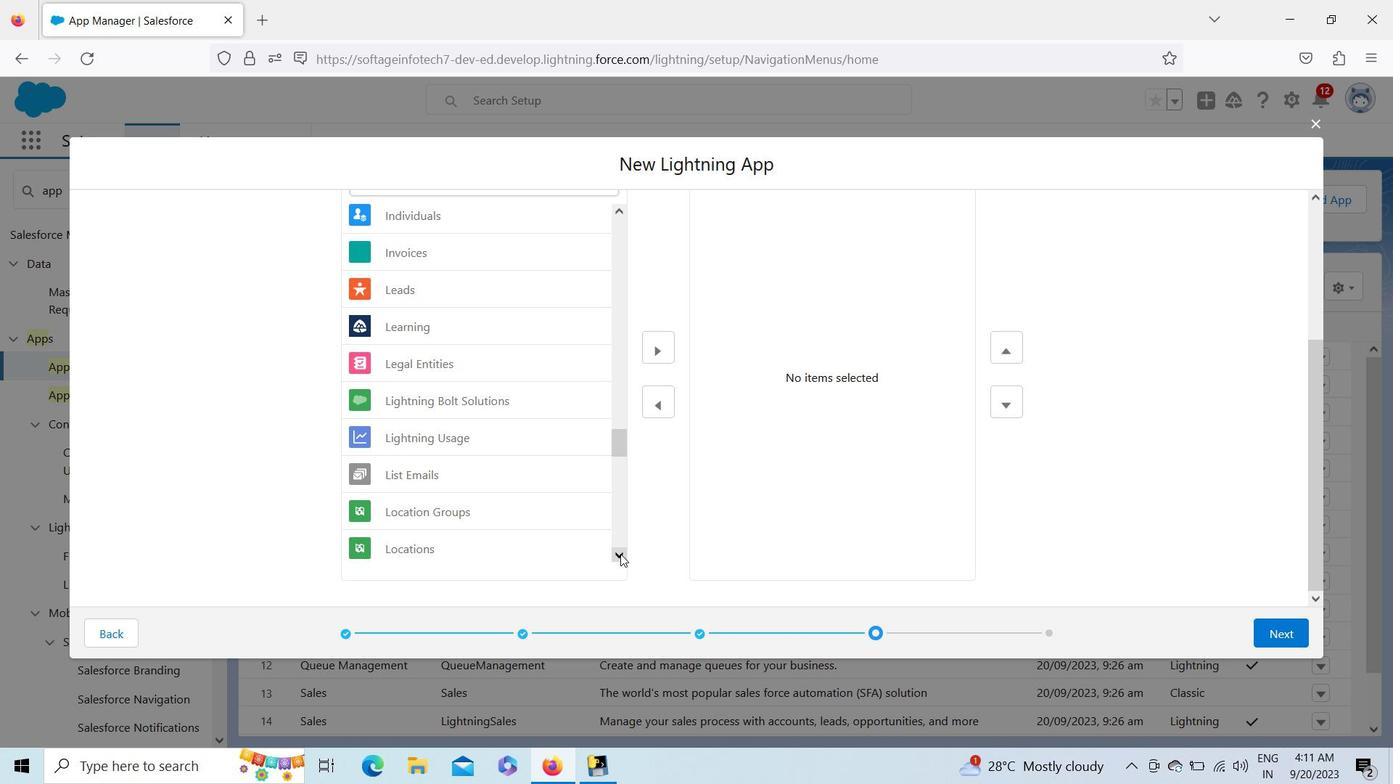 
Action: Mouse pressed left at (620, 554)
Screenshot: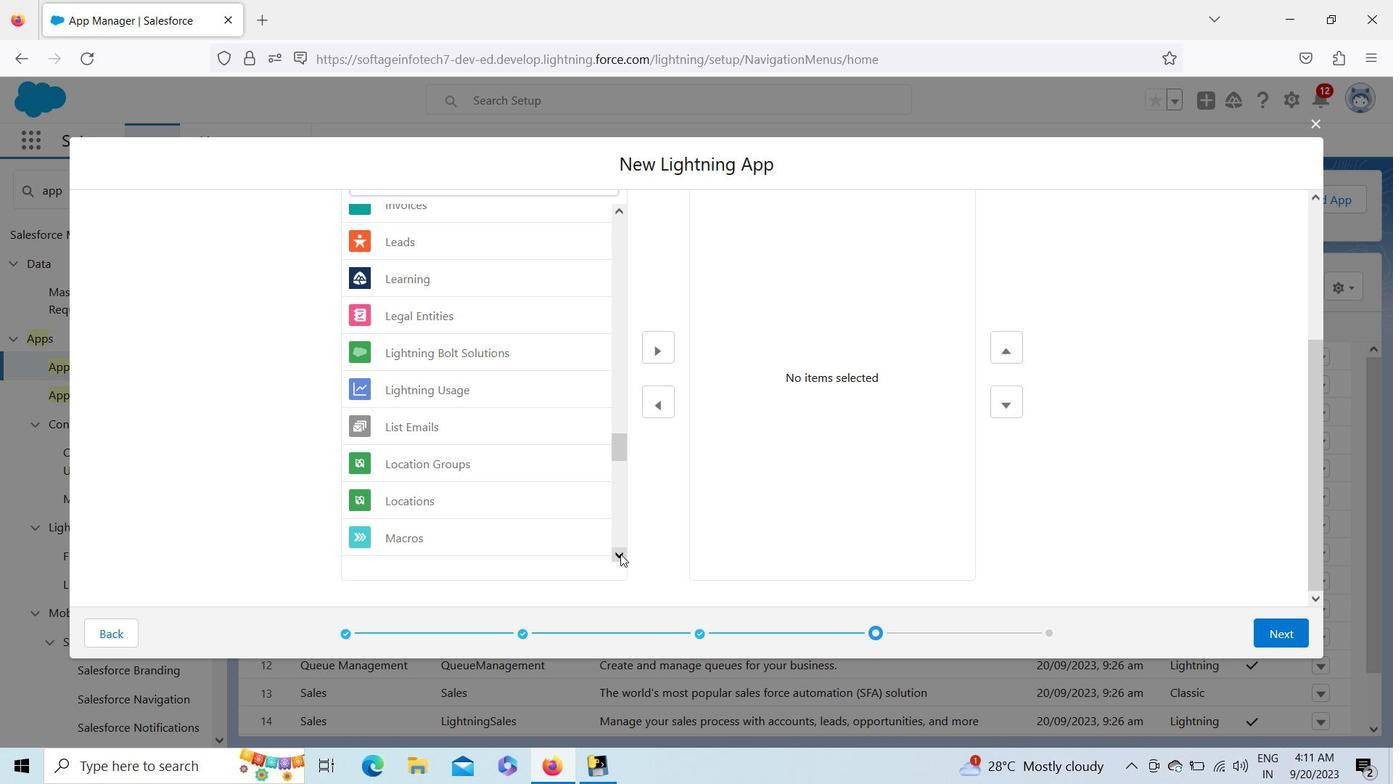 
Action: Mouse pressed left at (620, 554)
Screenshot: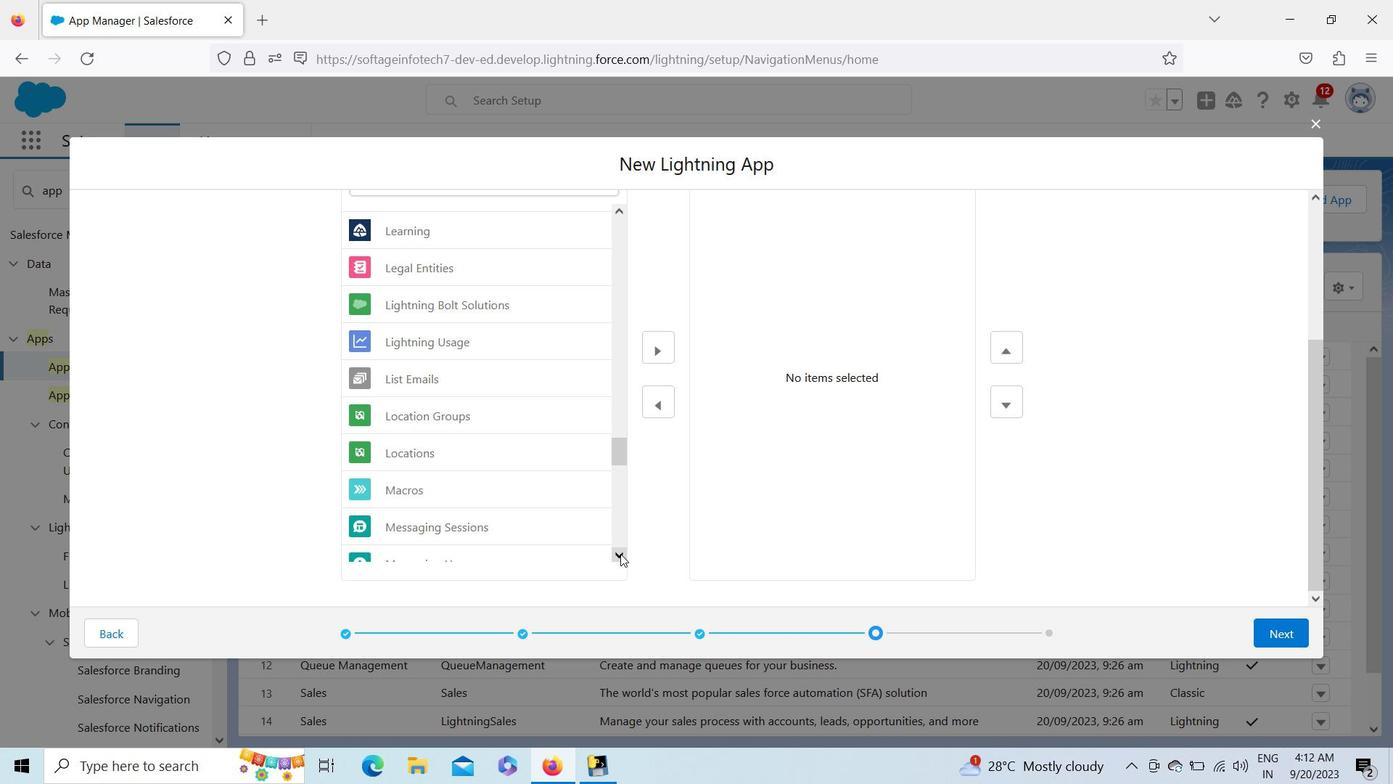 
Action: Mouse pressed left at (620, 554)
Screenshot: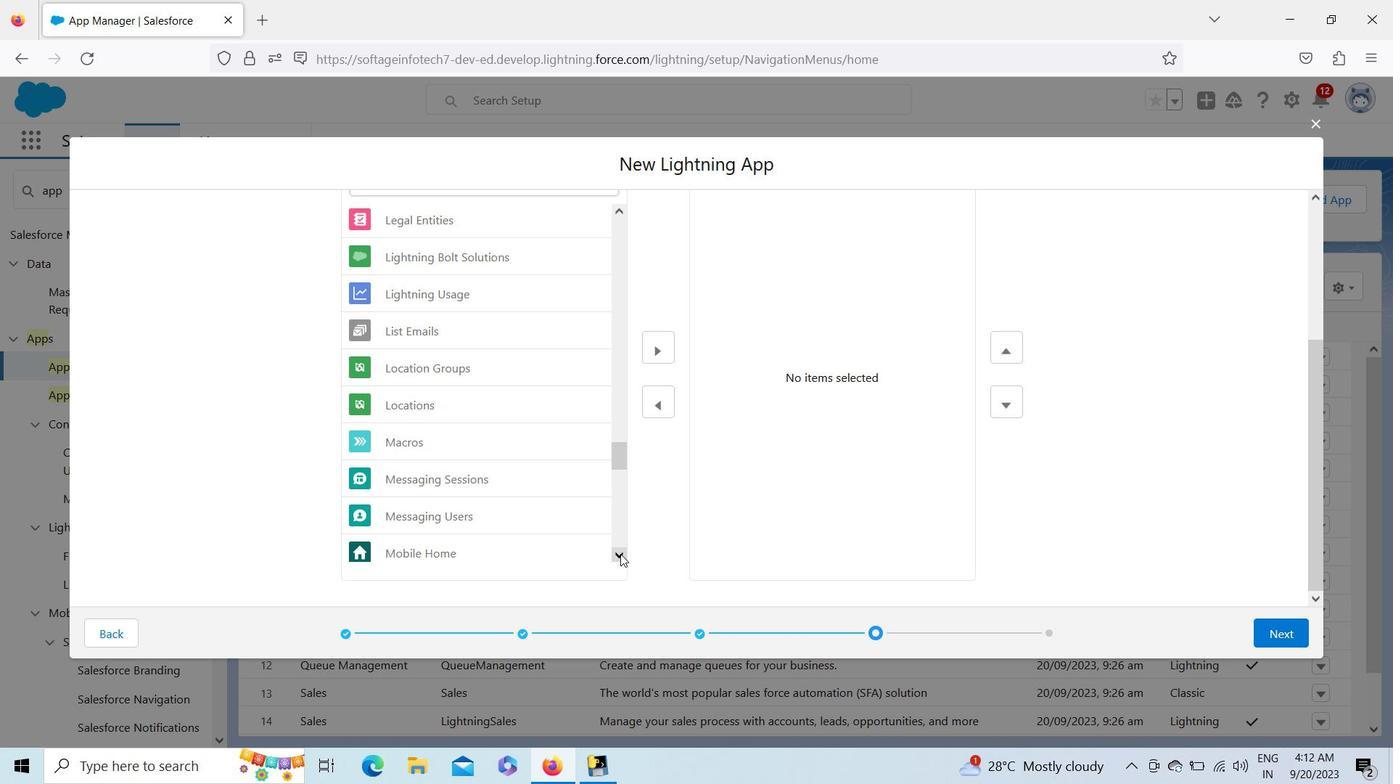 
Action: Mouse pressed left at (620, 554)
Screenshot: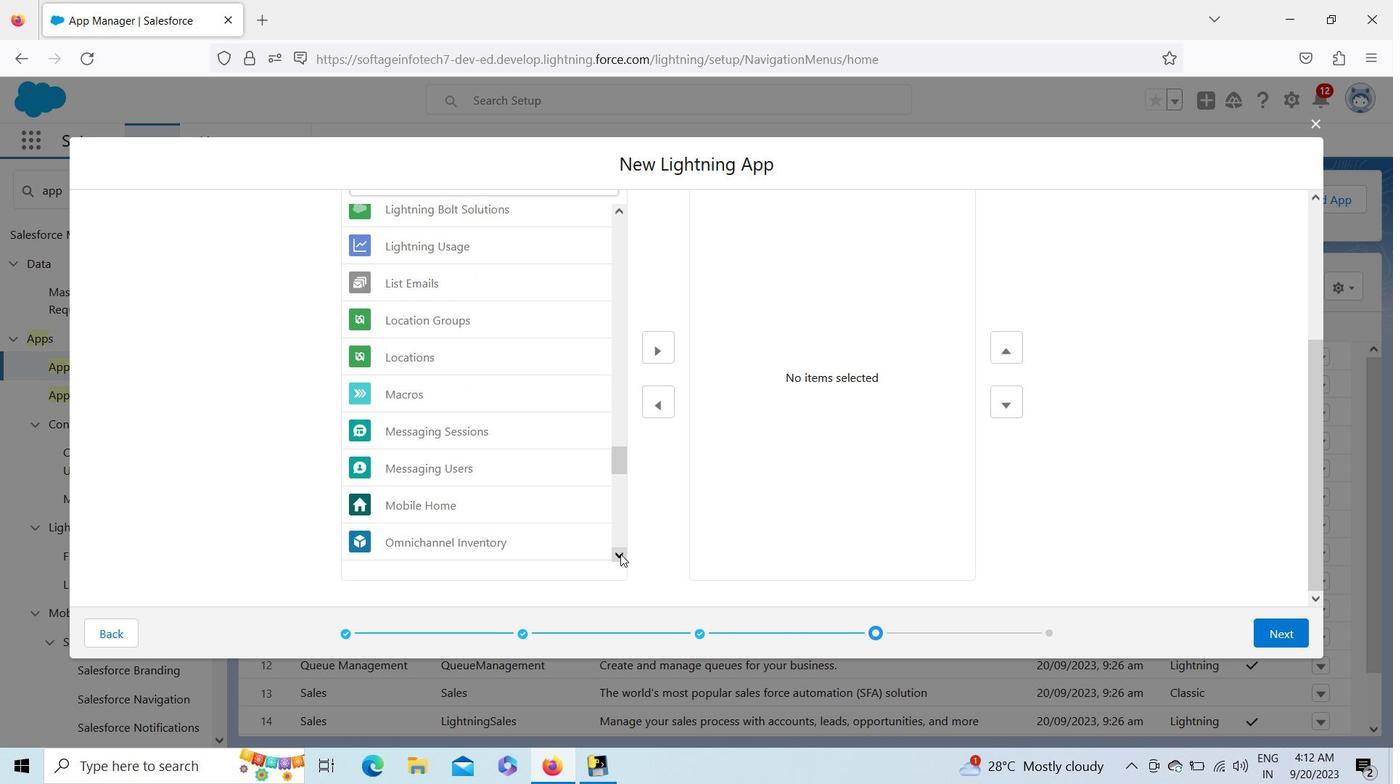 
Action: Mouse pressed left at (620, 554)
Screenshot: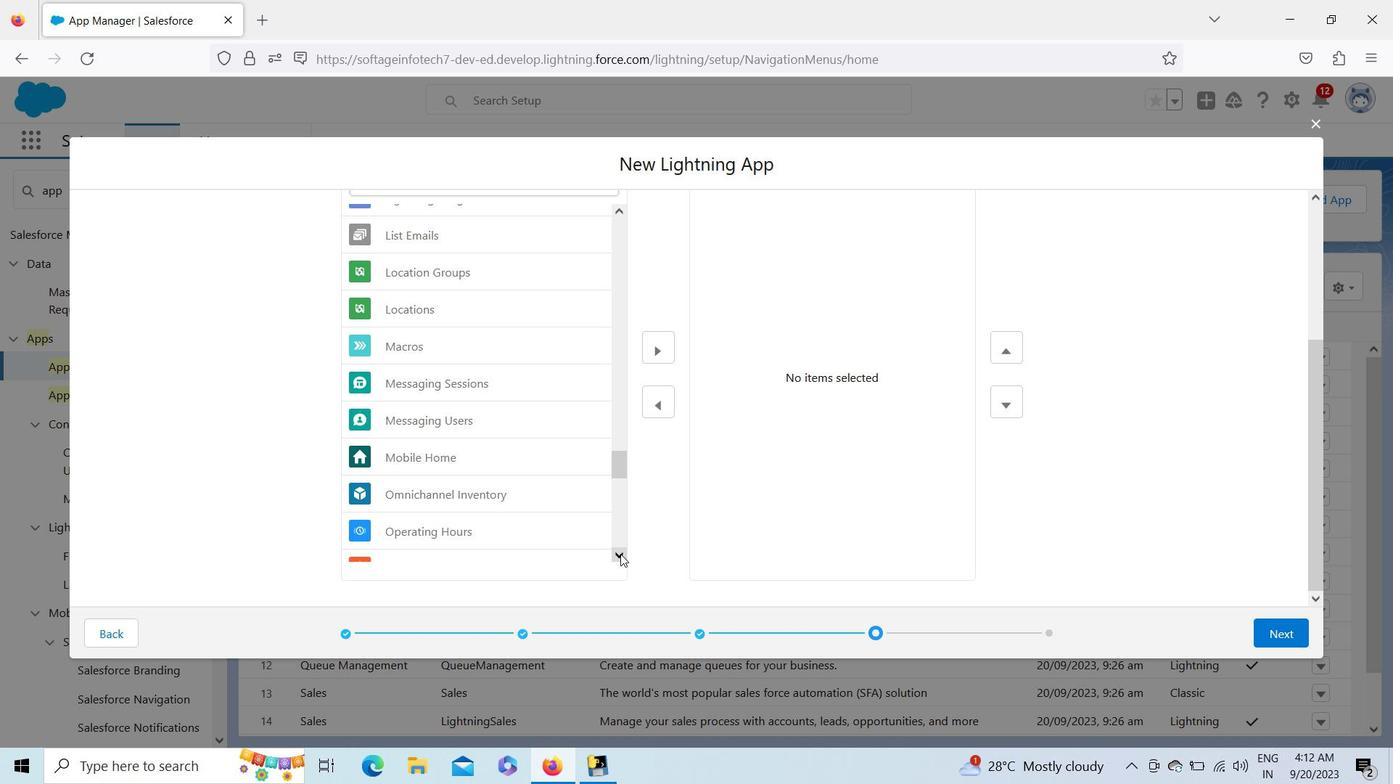 
Action: Mouse pressed left at (620, 554)
Screenshot: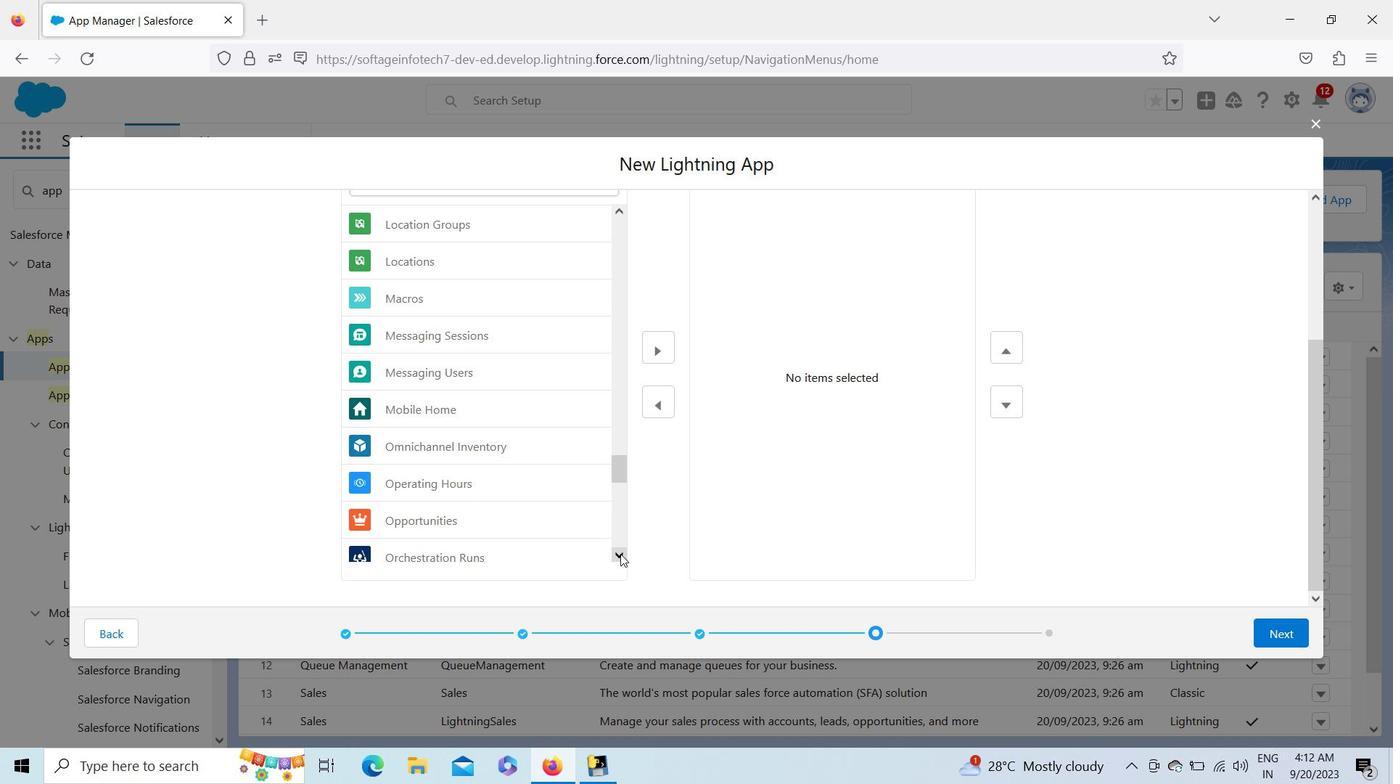 
Action: Mouse pressed left at (620, 554)
Screenshot: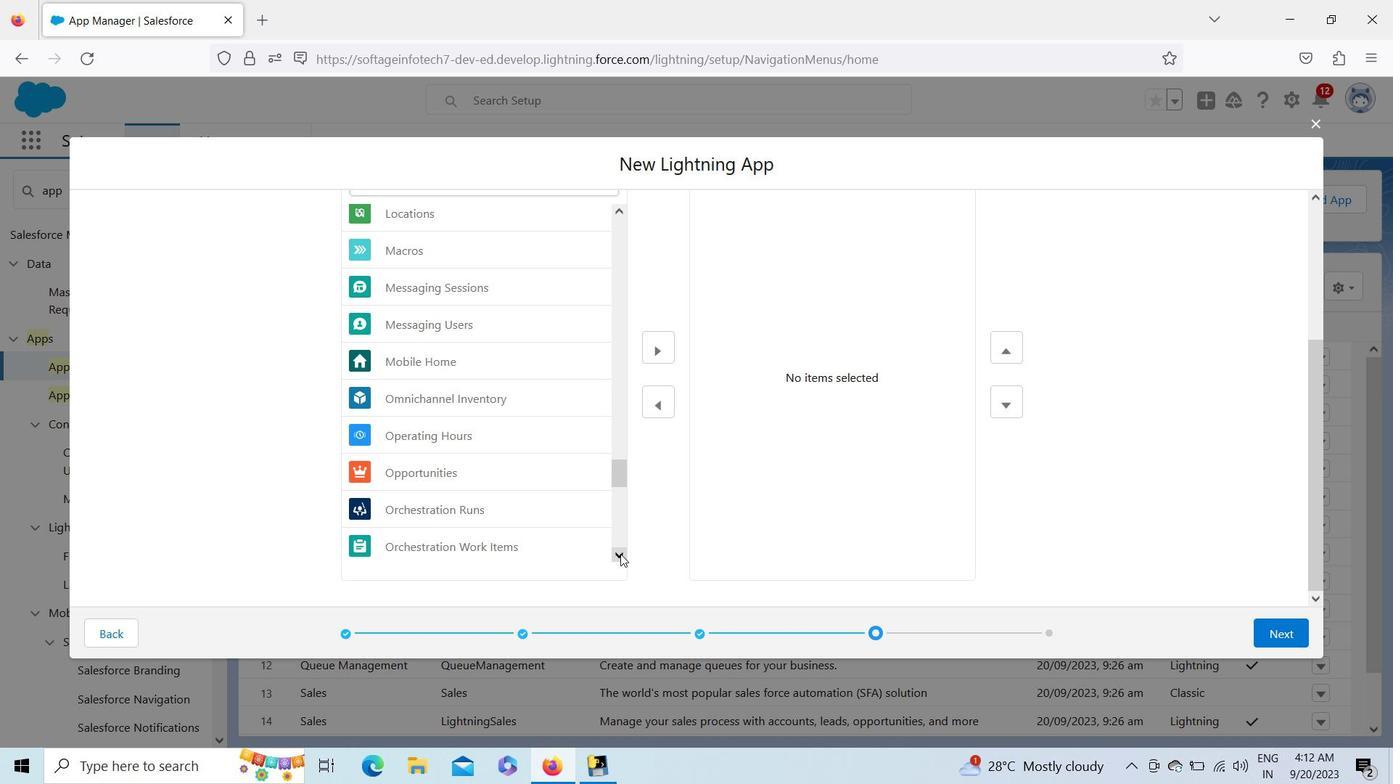 
Action: Mouse pressed left at (620, 554)
Screenshot: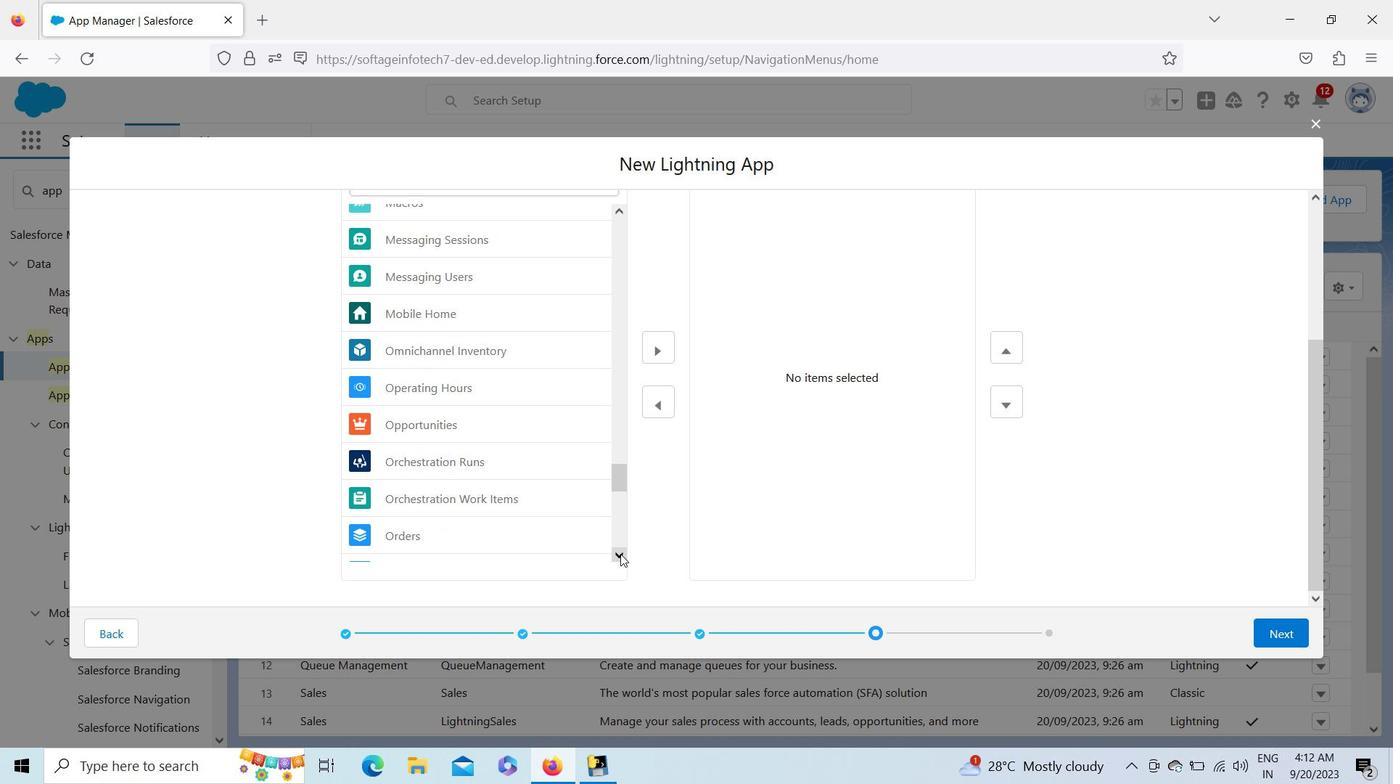 
Action: Mouse pressed left at (620, 554)
Screenshot: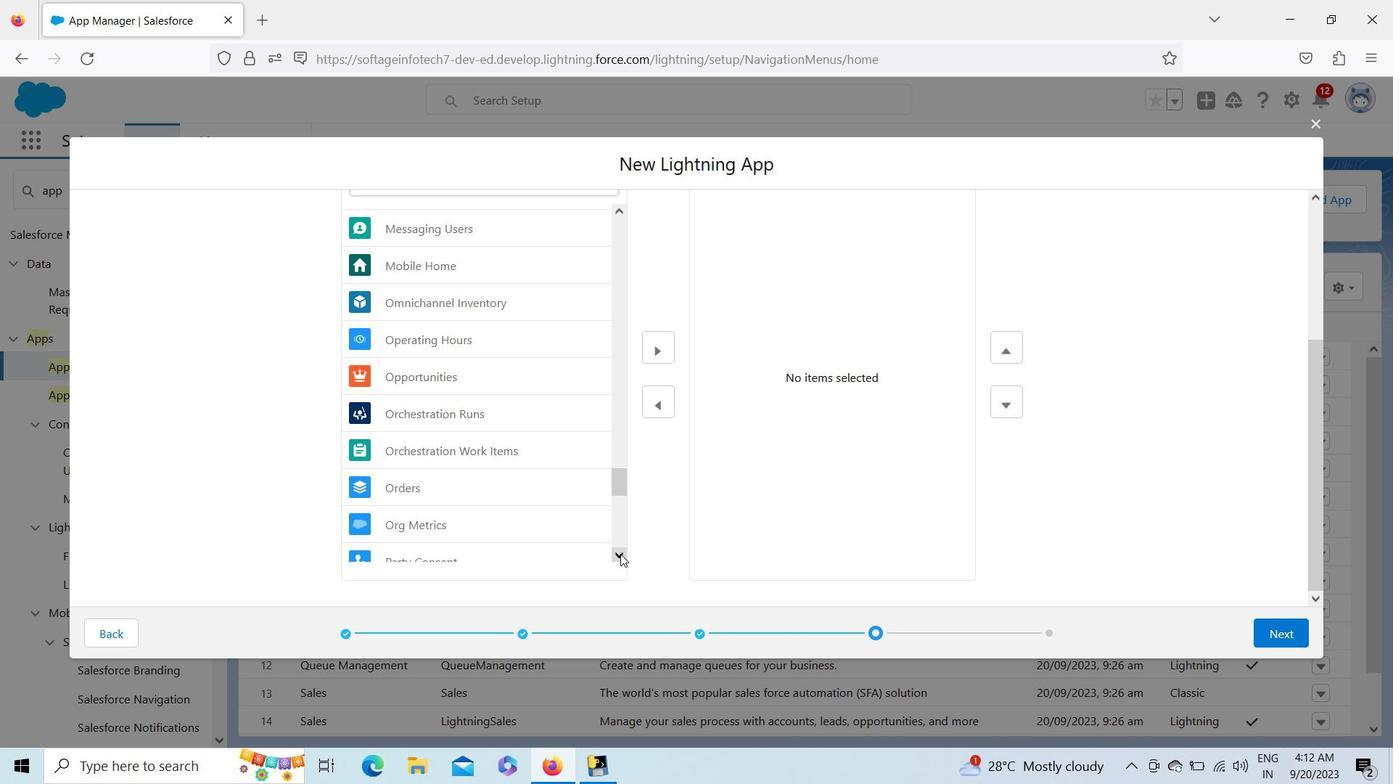 
Action: Mouse pressed left at (620, 554)
Screenshot: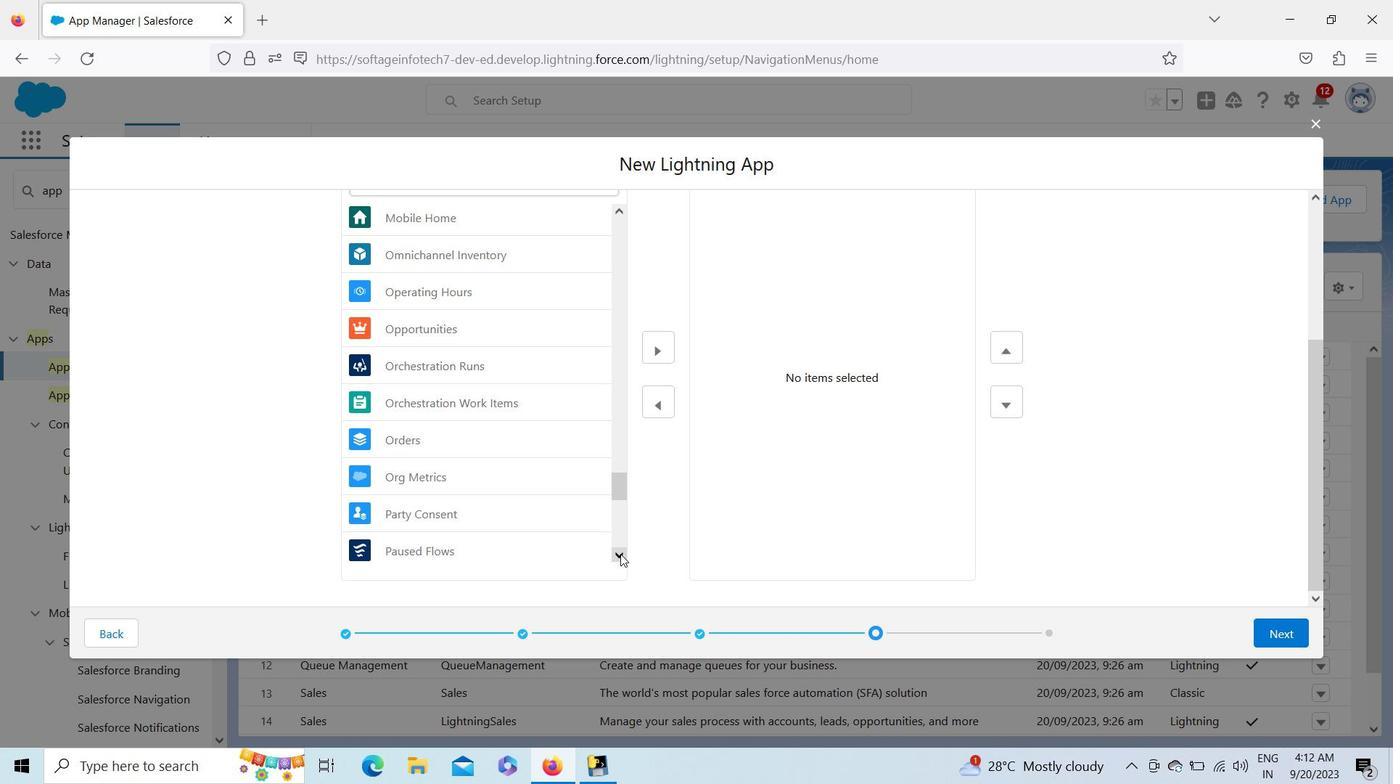 
Action: Mouse pressed left at (620, 554)
Screenshot: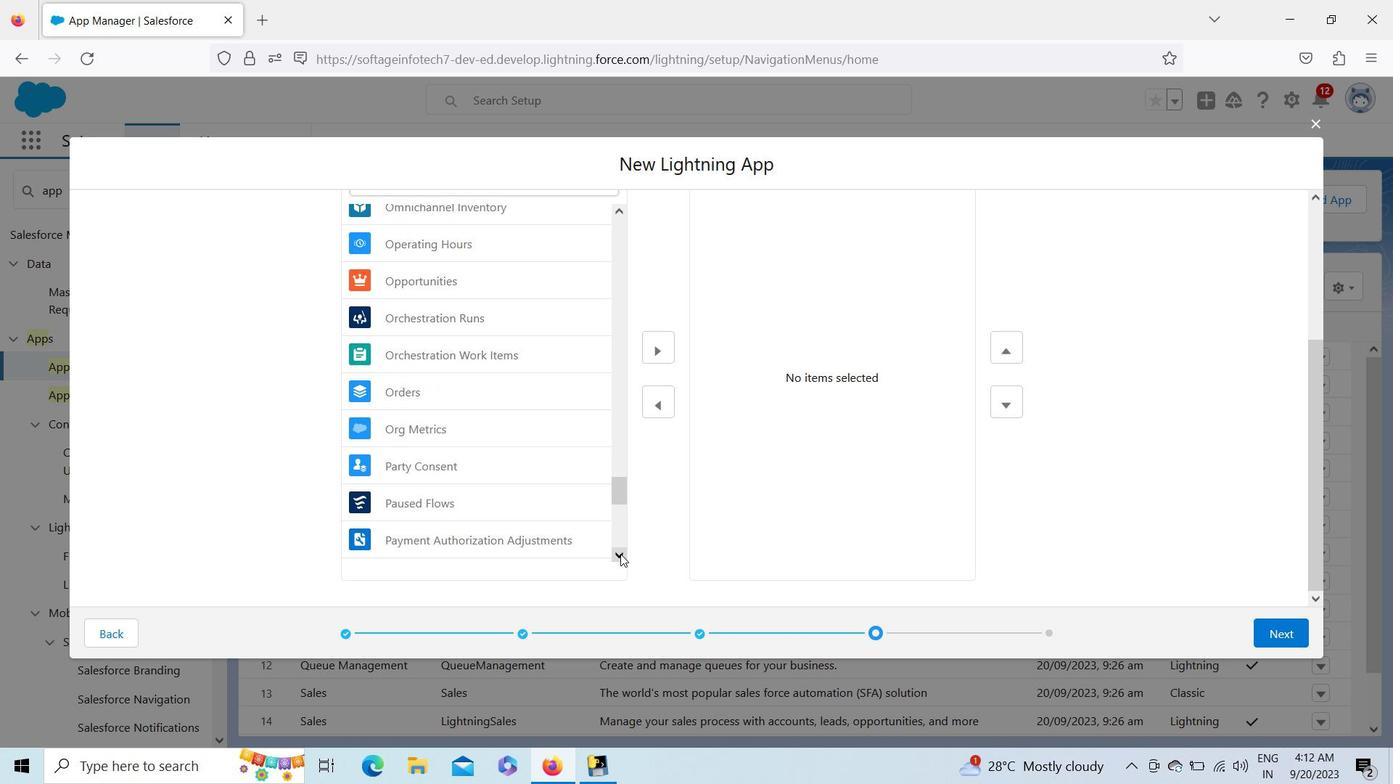 
Action: Mouse pressed left at (620, 554)
Screenshot: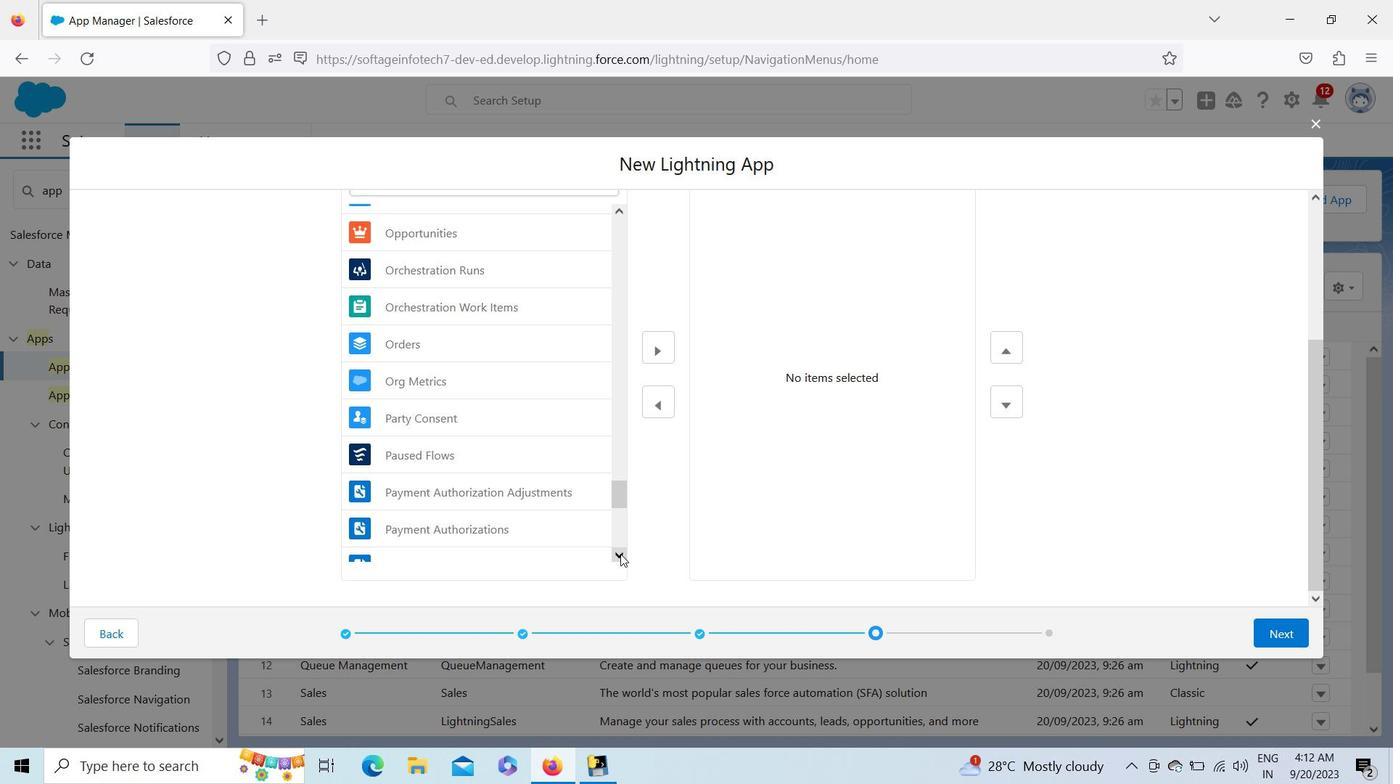 
Action: Mouse pressed left at (620, 554)
Screenshot: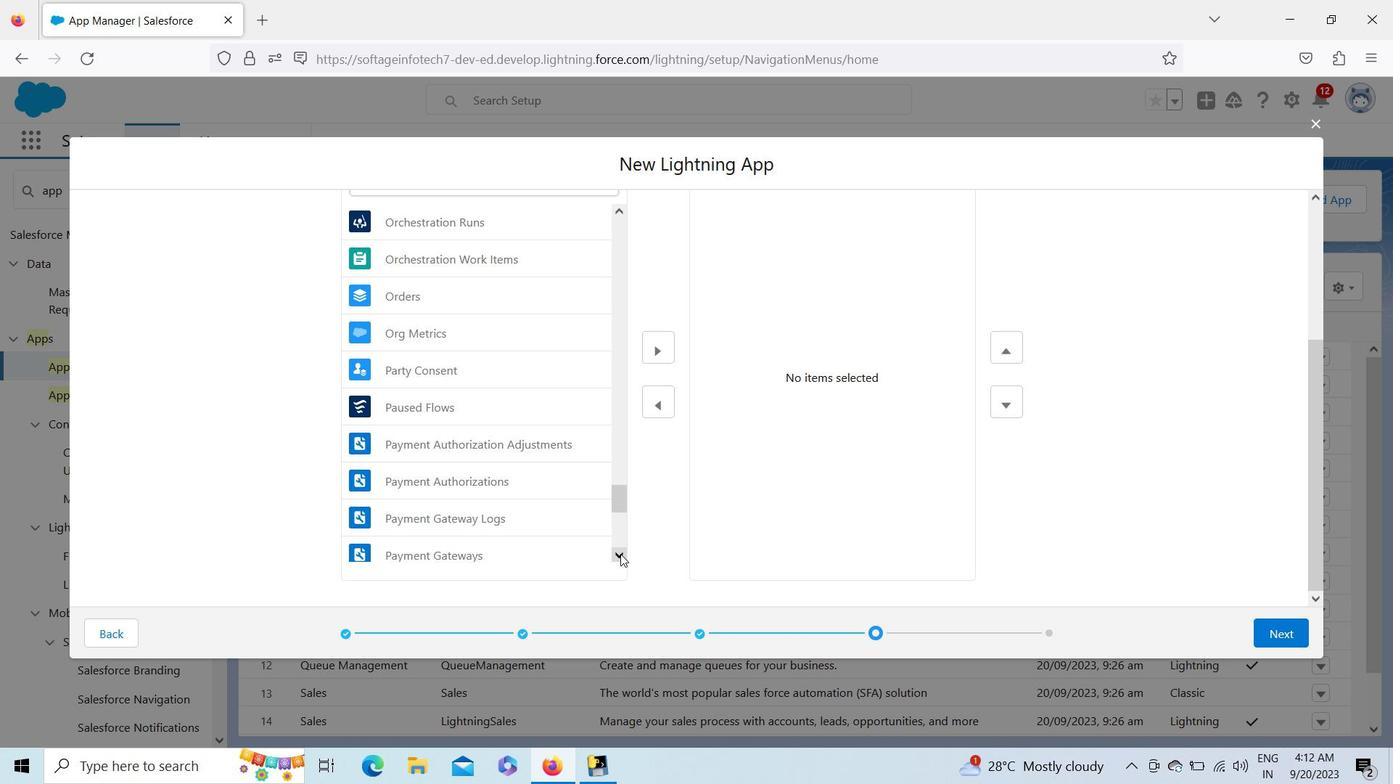 
Action: Mouse pressed left at (620, 554)
Screenshot: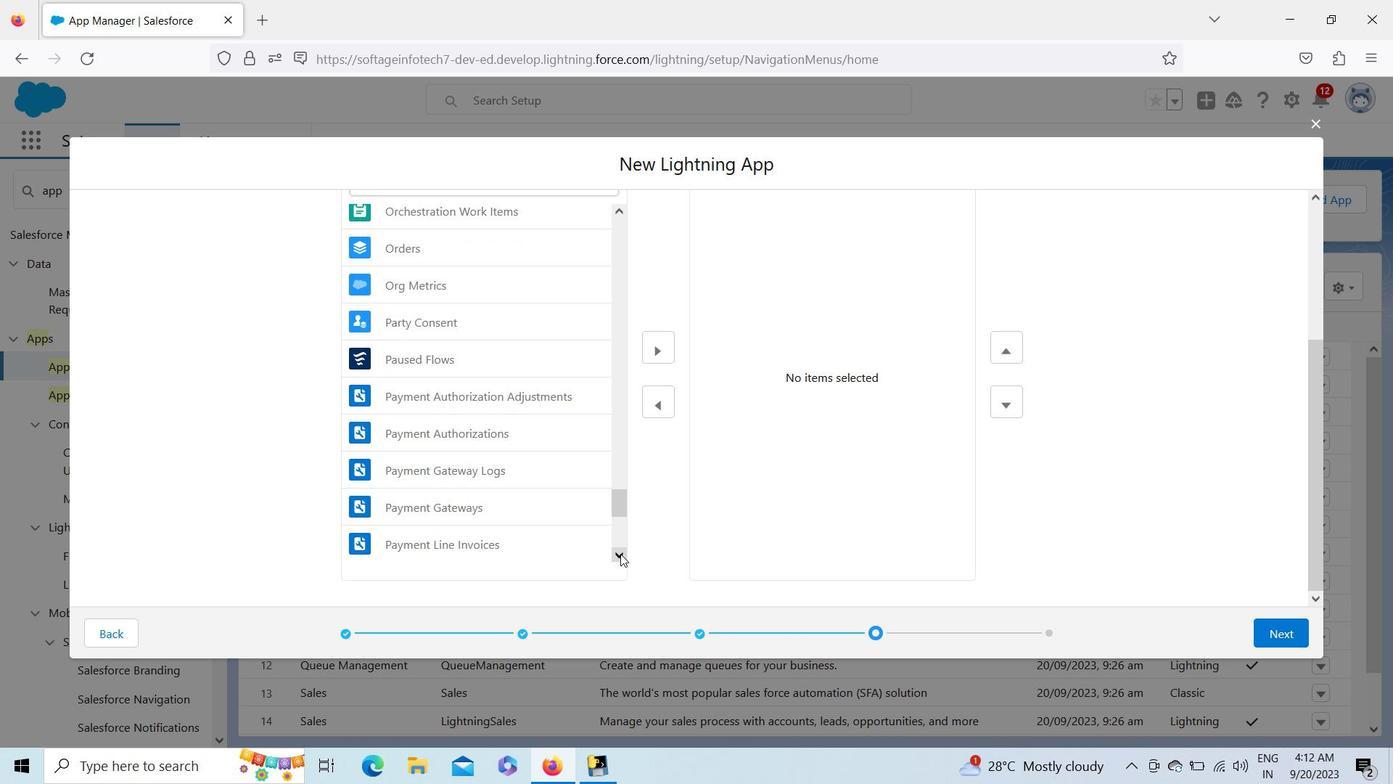 
Action: Mouse pressed left at (620, 554)
Screenshot: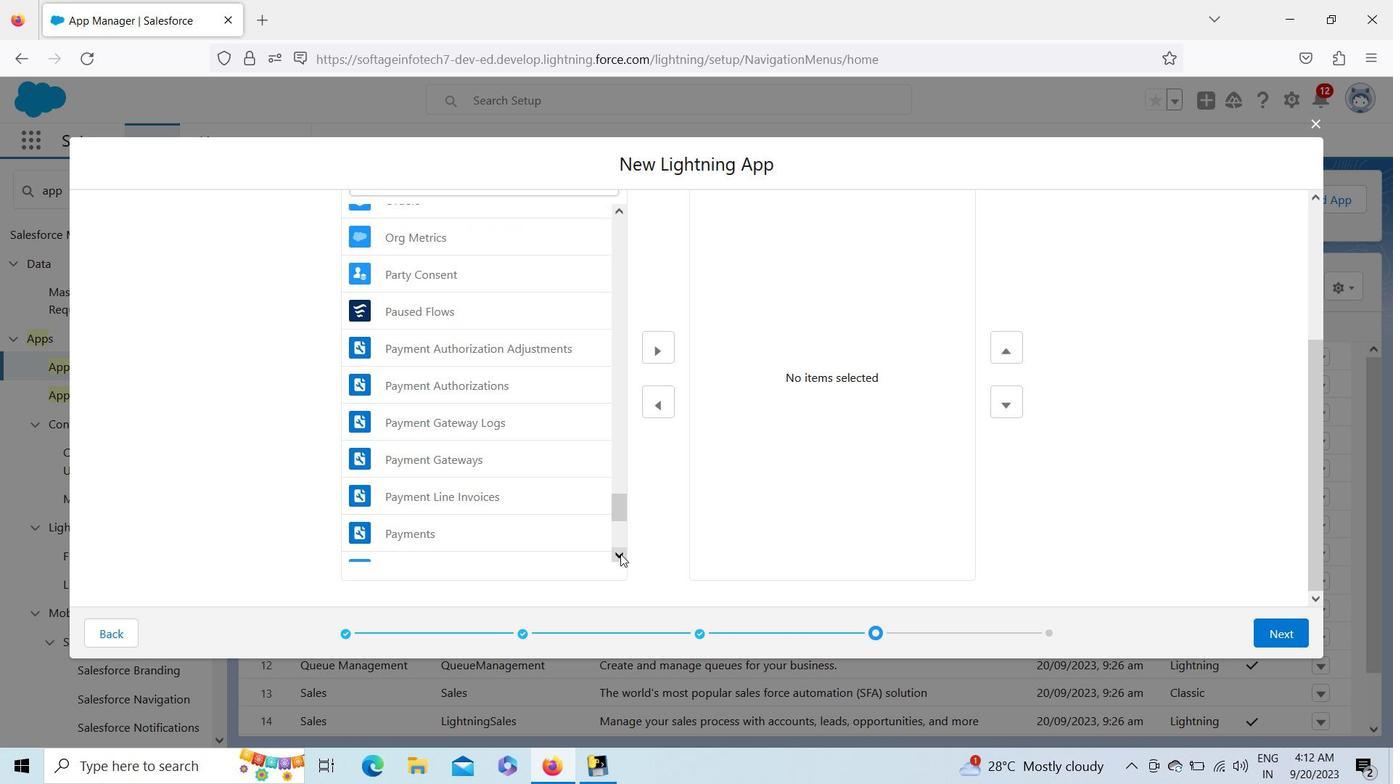 
Action: Mouse pressed left at (620, 554)
Screenshot: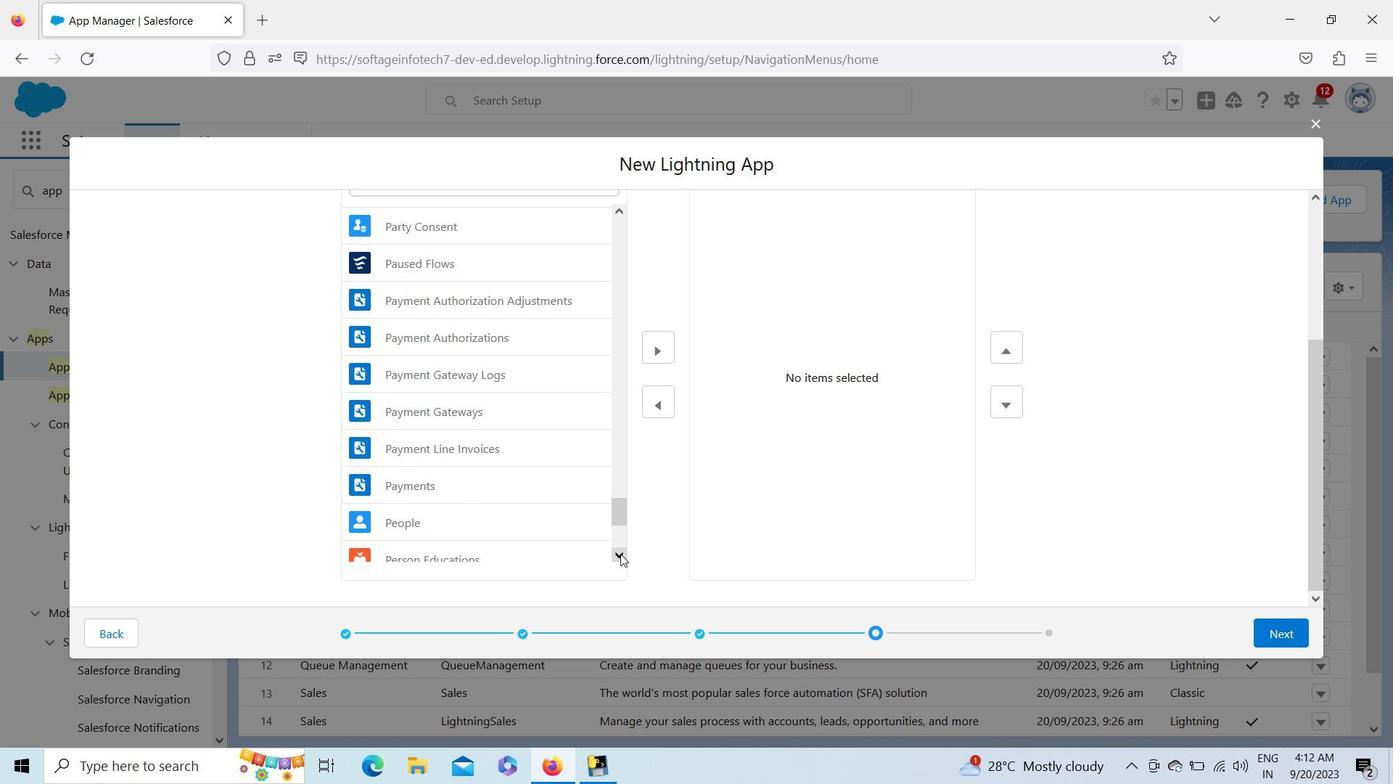 
Action: Mouse pressed left at (620, 554)
Screenshot: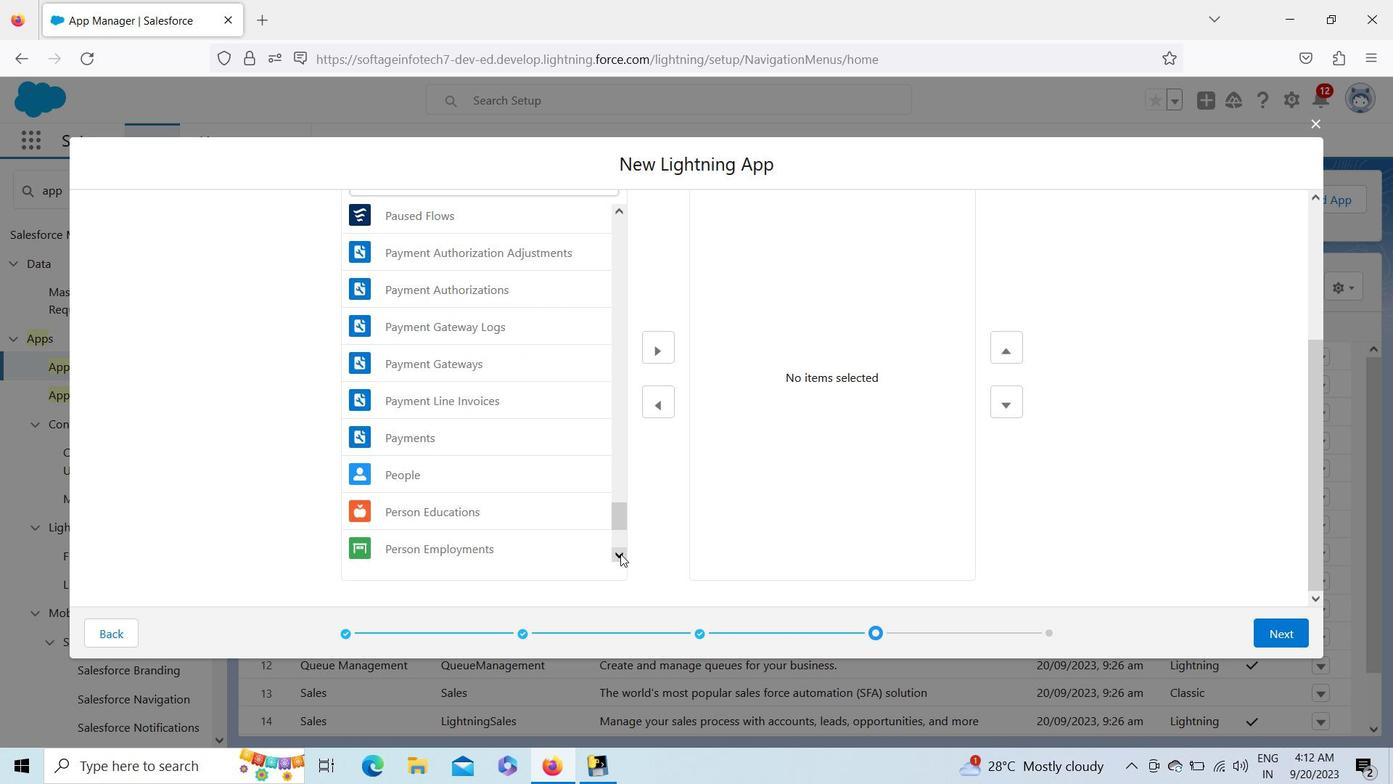 
Action: Mouse pressed left at (620, 554)
Screenshot: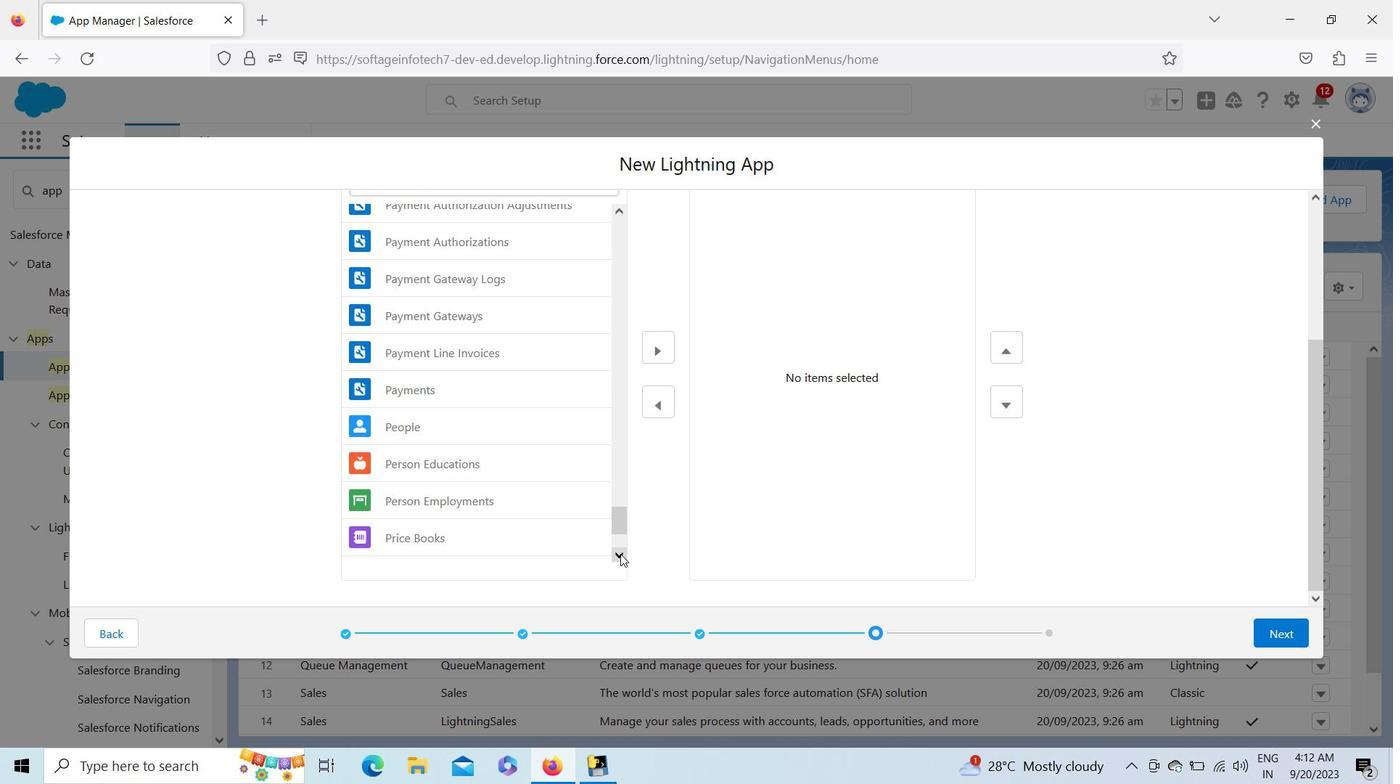 
Action: Mouse pressed left at (620, 554)
Screenshot: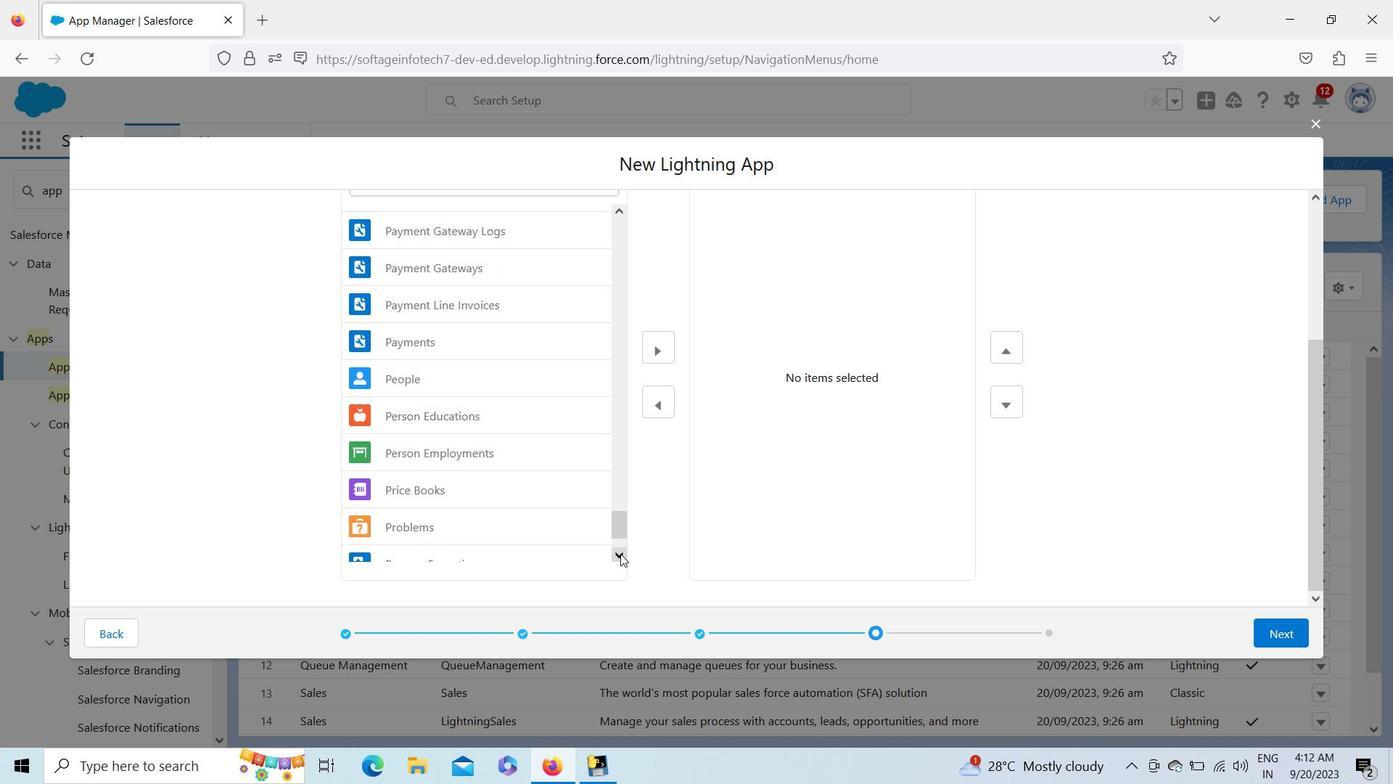 
Action: Mouse pressed left at (620, 554)
Screenshot: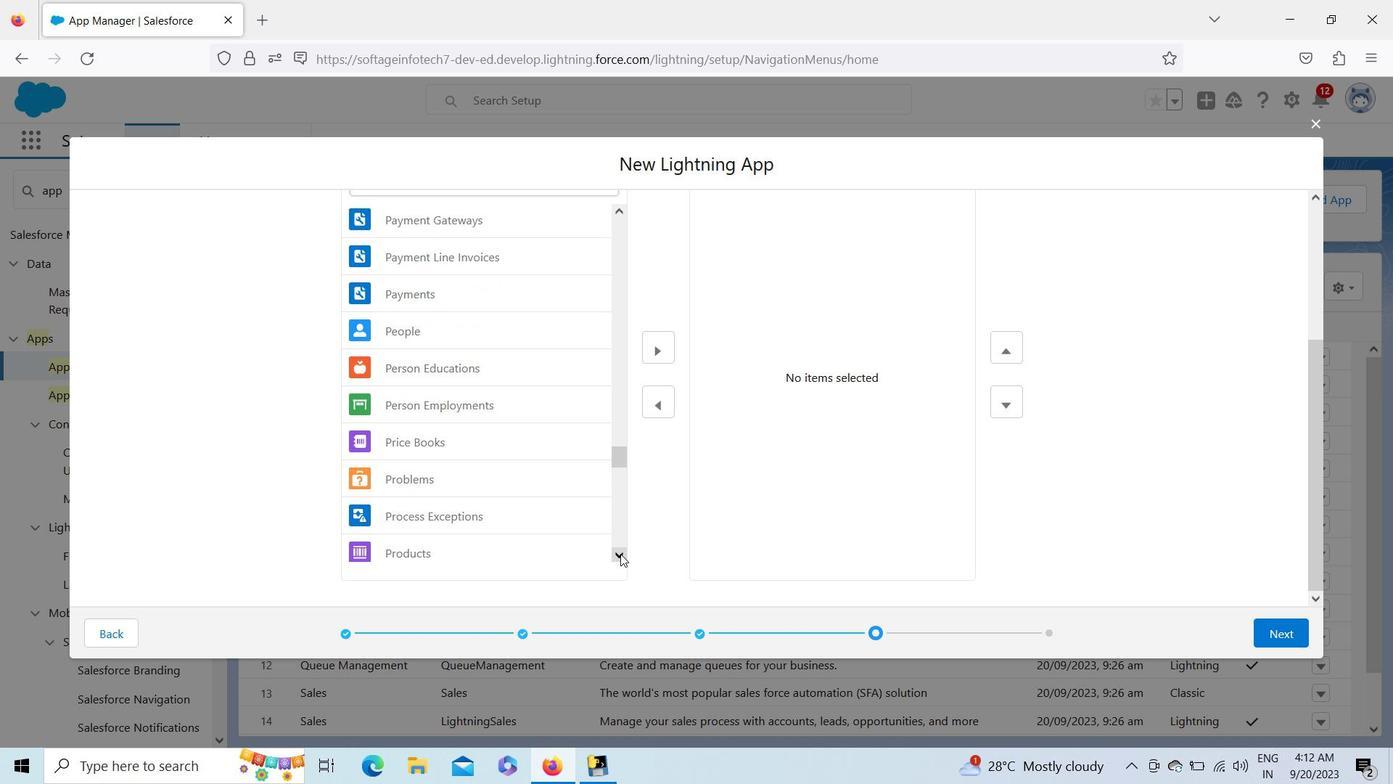 
Action: Mouse pressed left at (620, 554)
Screenshot: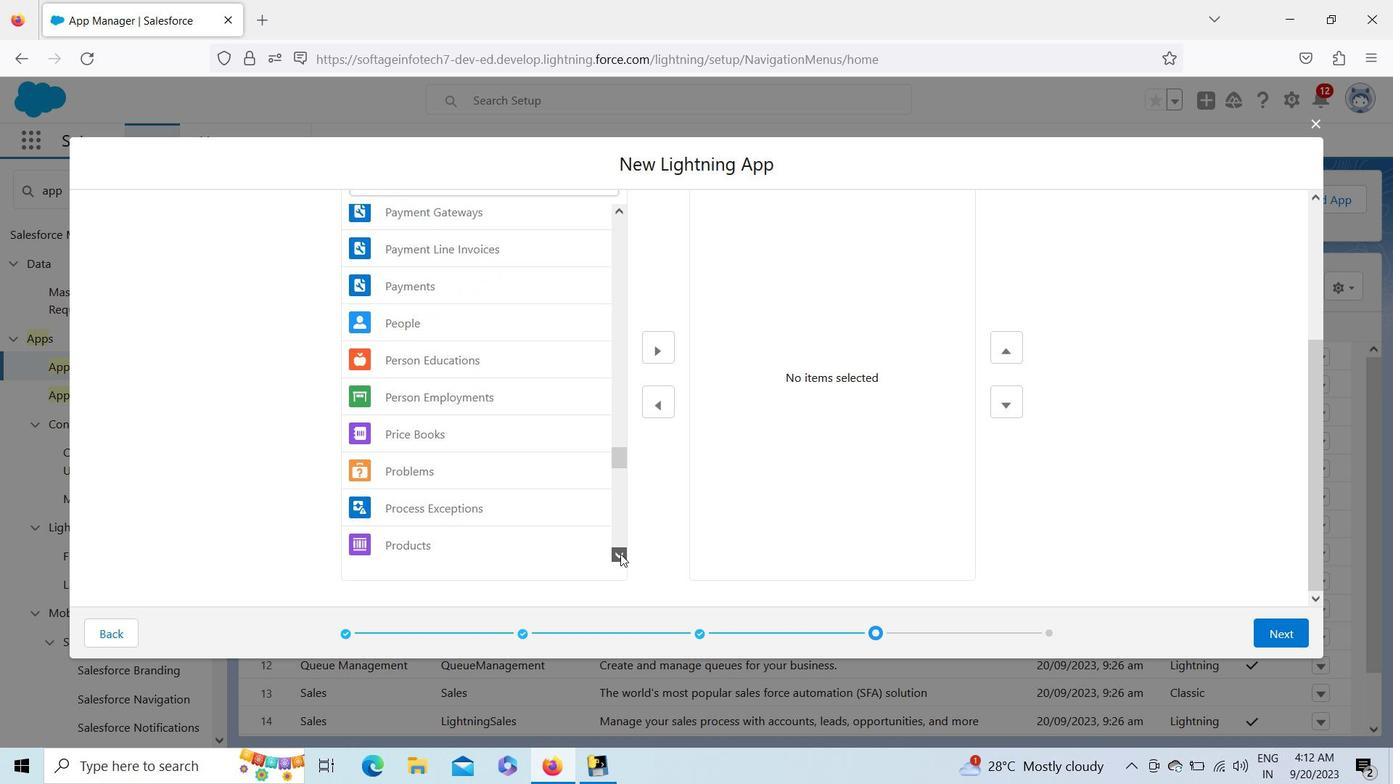 
Action: Mouse pressed left at (620, 554)
Screenshot: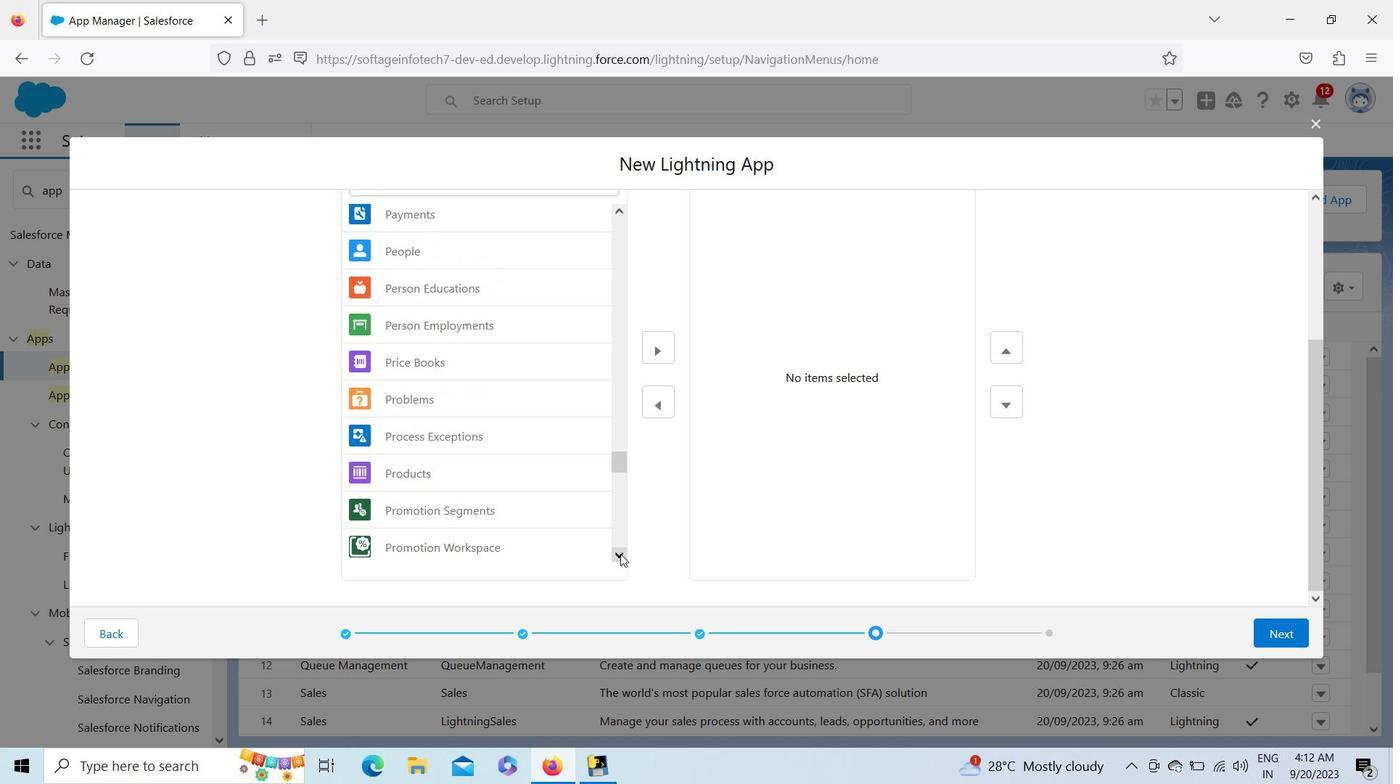 
Action: Mouse pressed left at (620, 554)
Screenshot: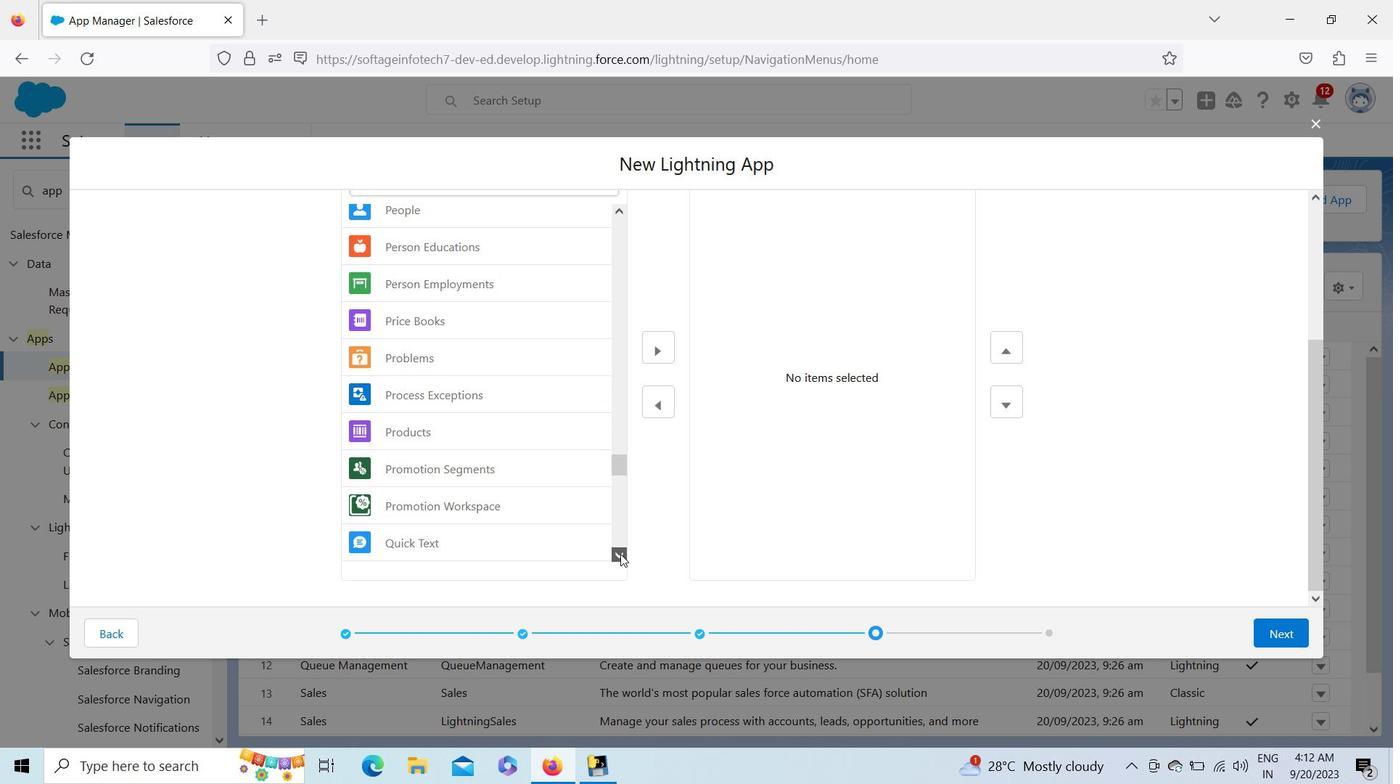 
Action: Mouse pressed left at (620, 554)
Screenshot: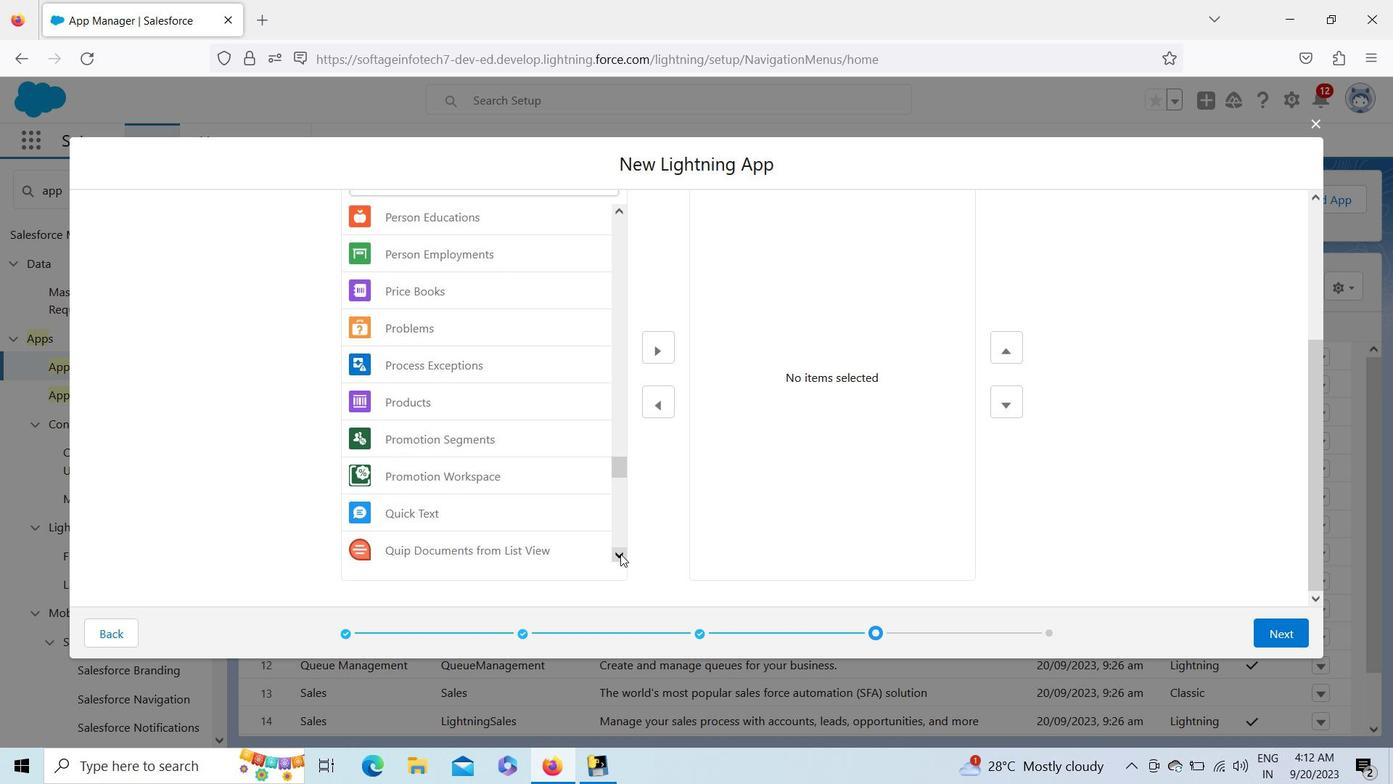 
Action: Mouse pressed left at (620, 554)
Screenshot: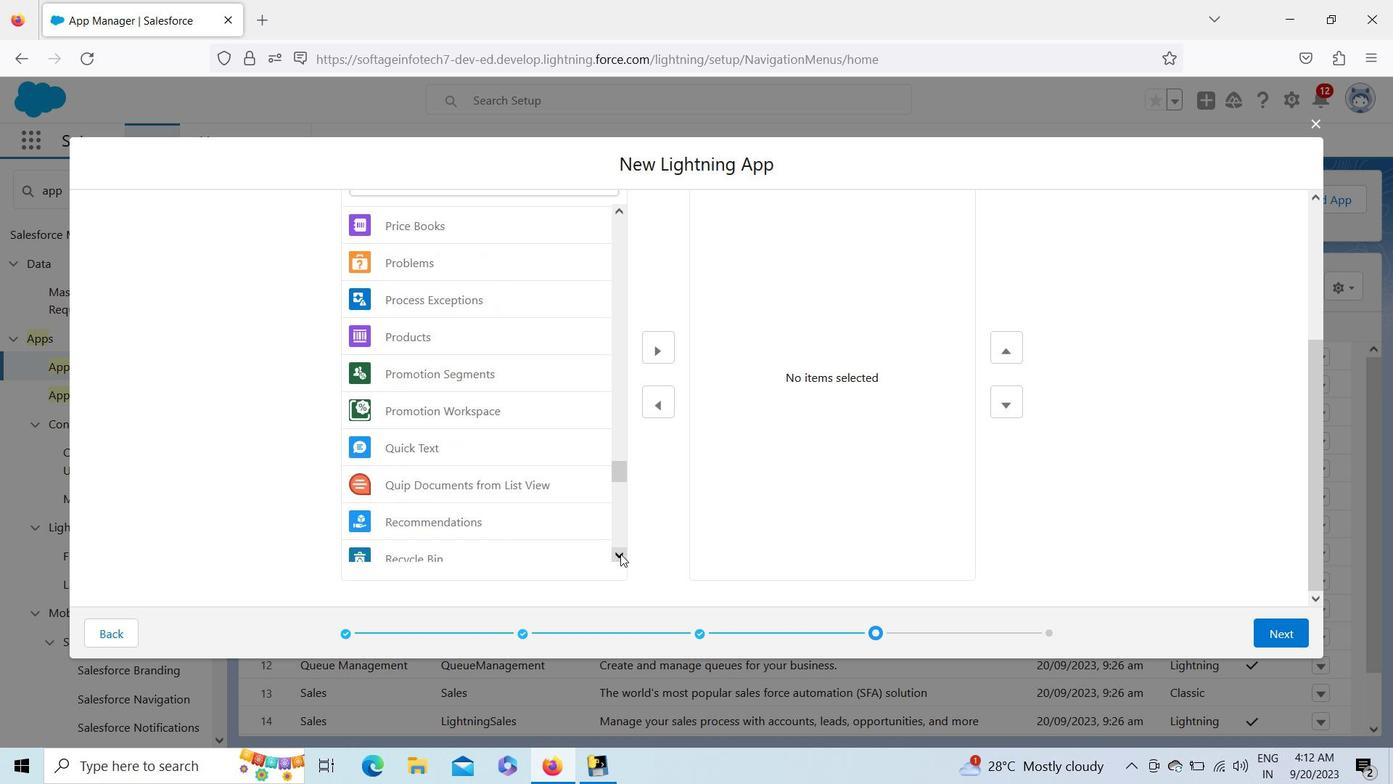 
Action: Mouse pressed left at (620, 554)
Screenshot: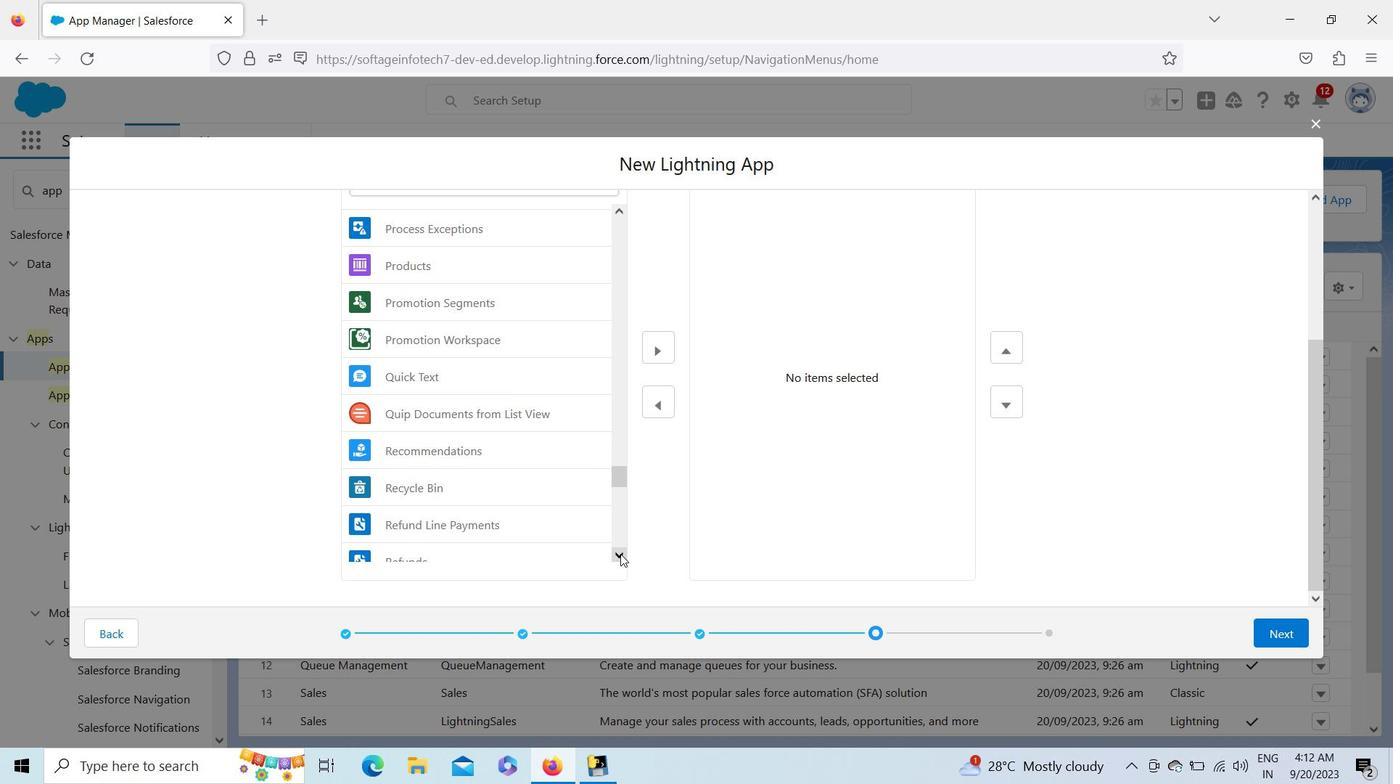 
Action: Mouse pressed left at (620, 554)
Screenshot: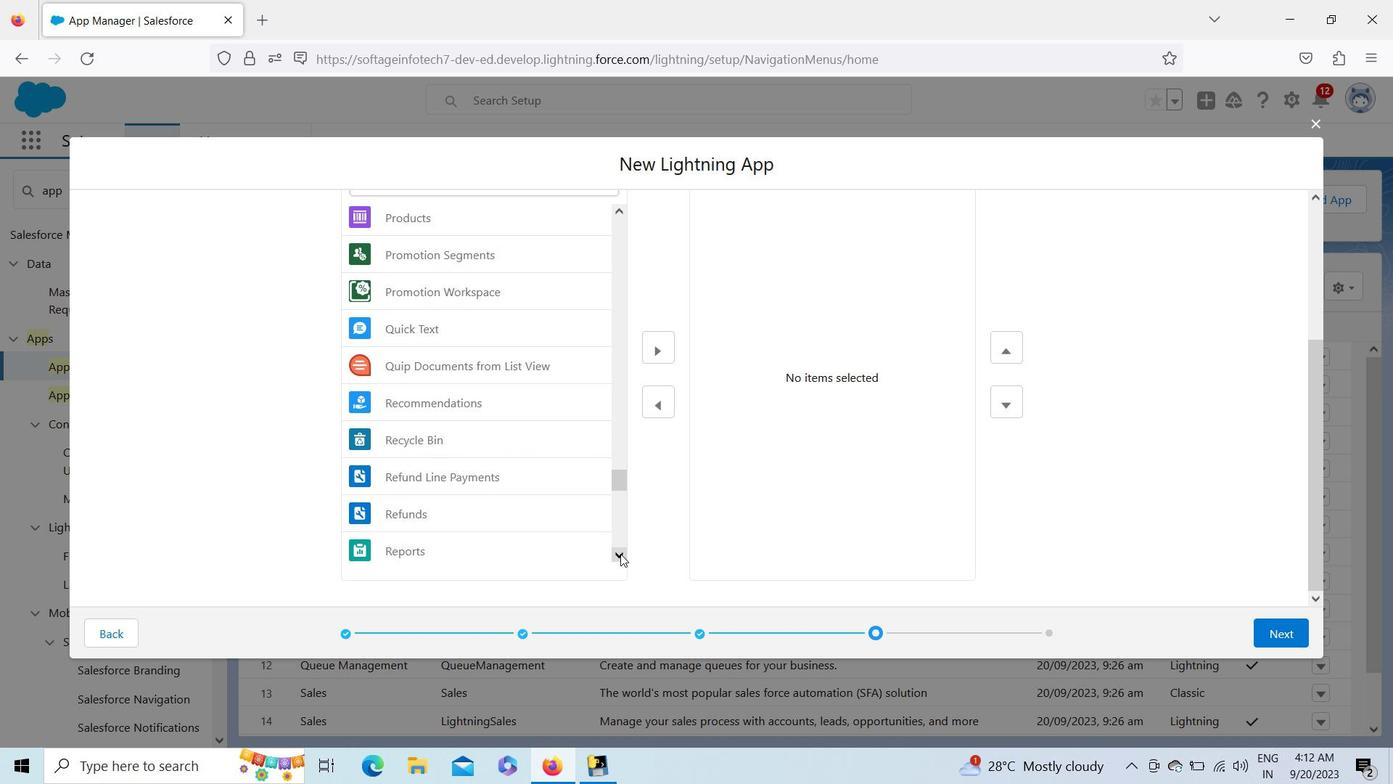 
Action: Mouse pressed left at (620, 554)
Screenshot: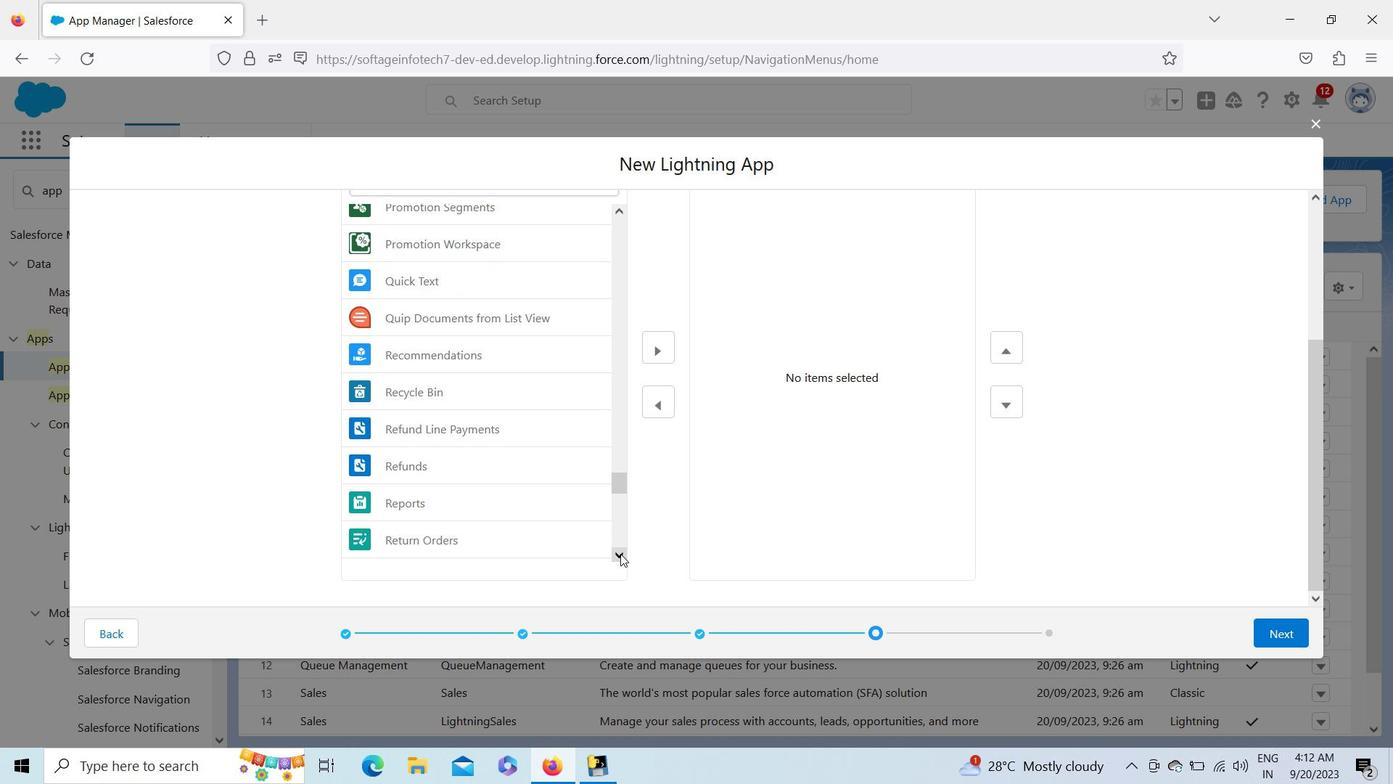 
Action: Mouse pressed left at (620, 554)
Screenshot: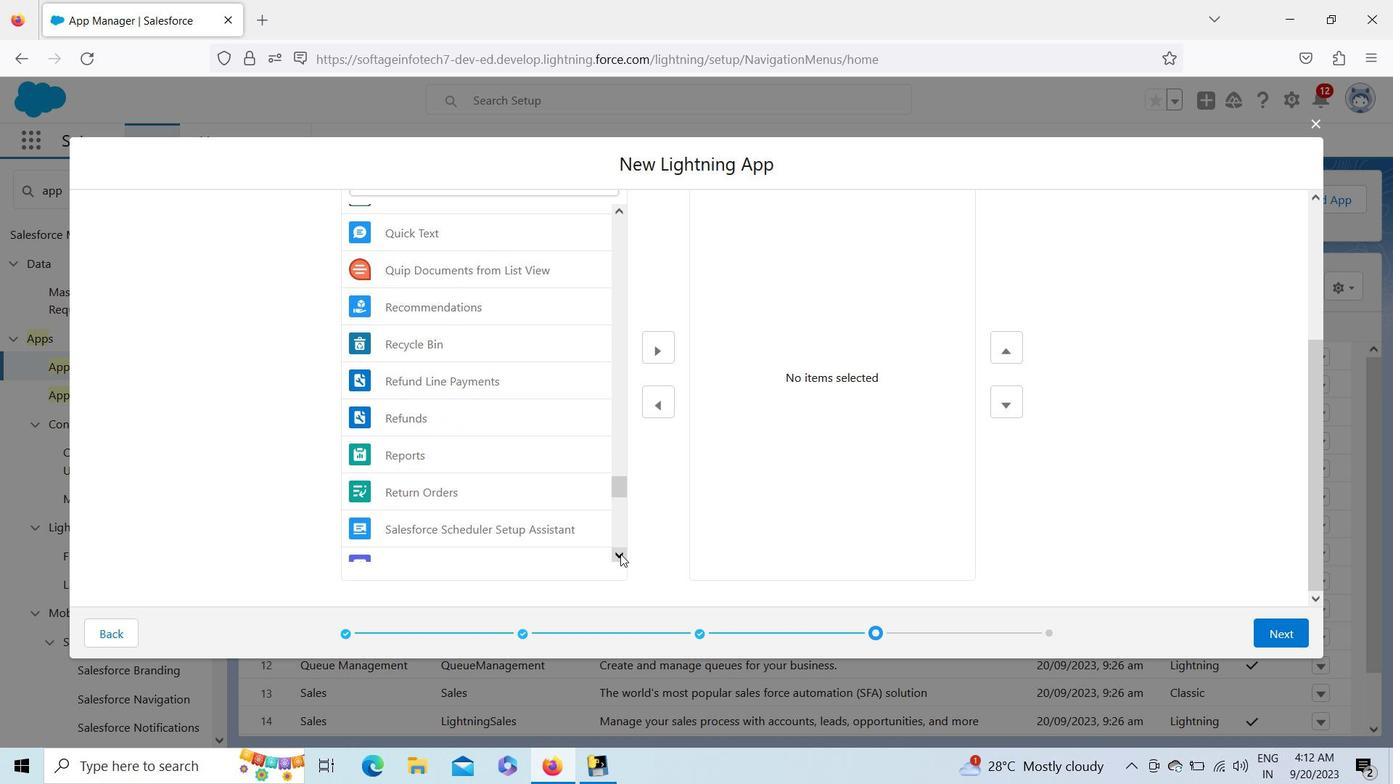 
Action: Mouse pressed left at (620, 554)
Screenshot: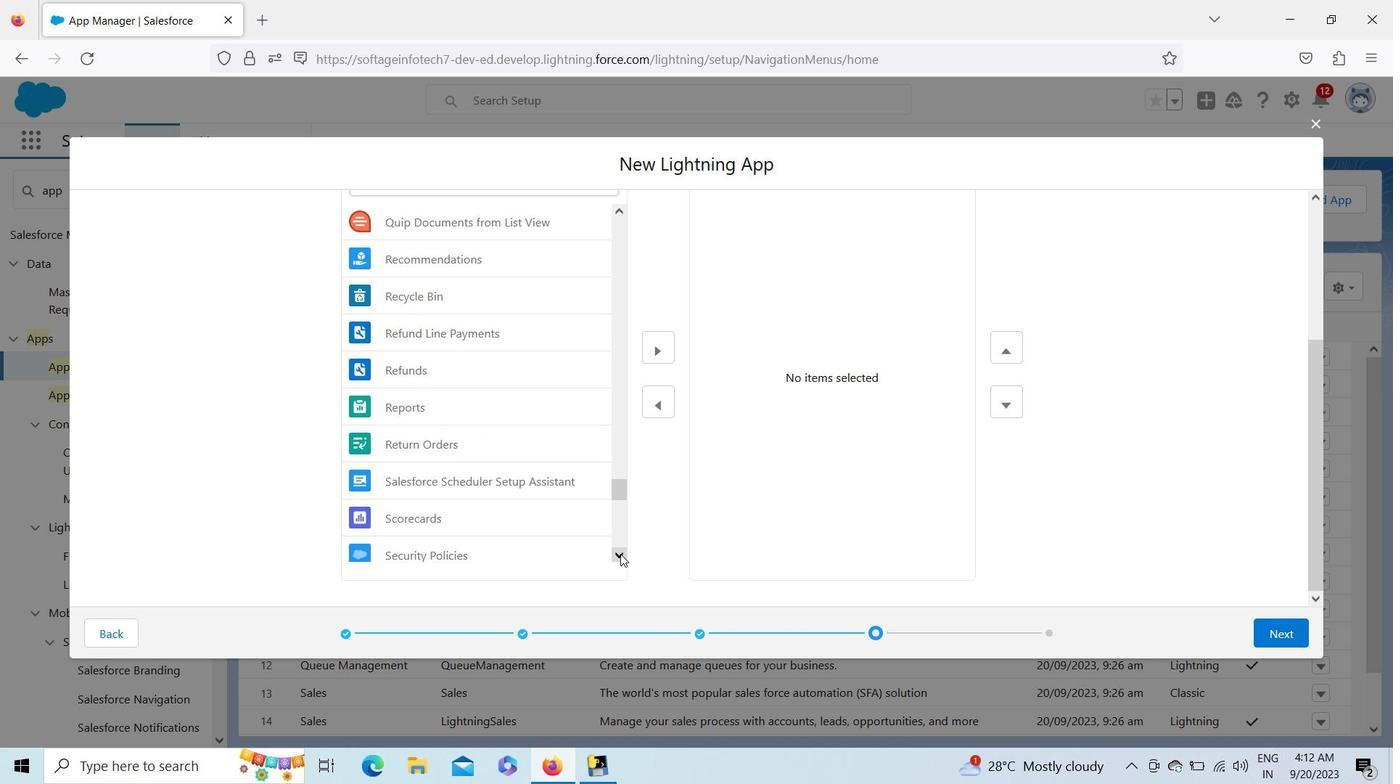 
Action: Mouse pressed left at (620, 554)
Screenshot: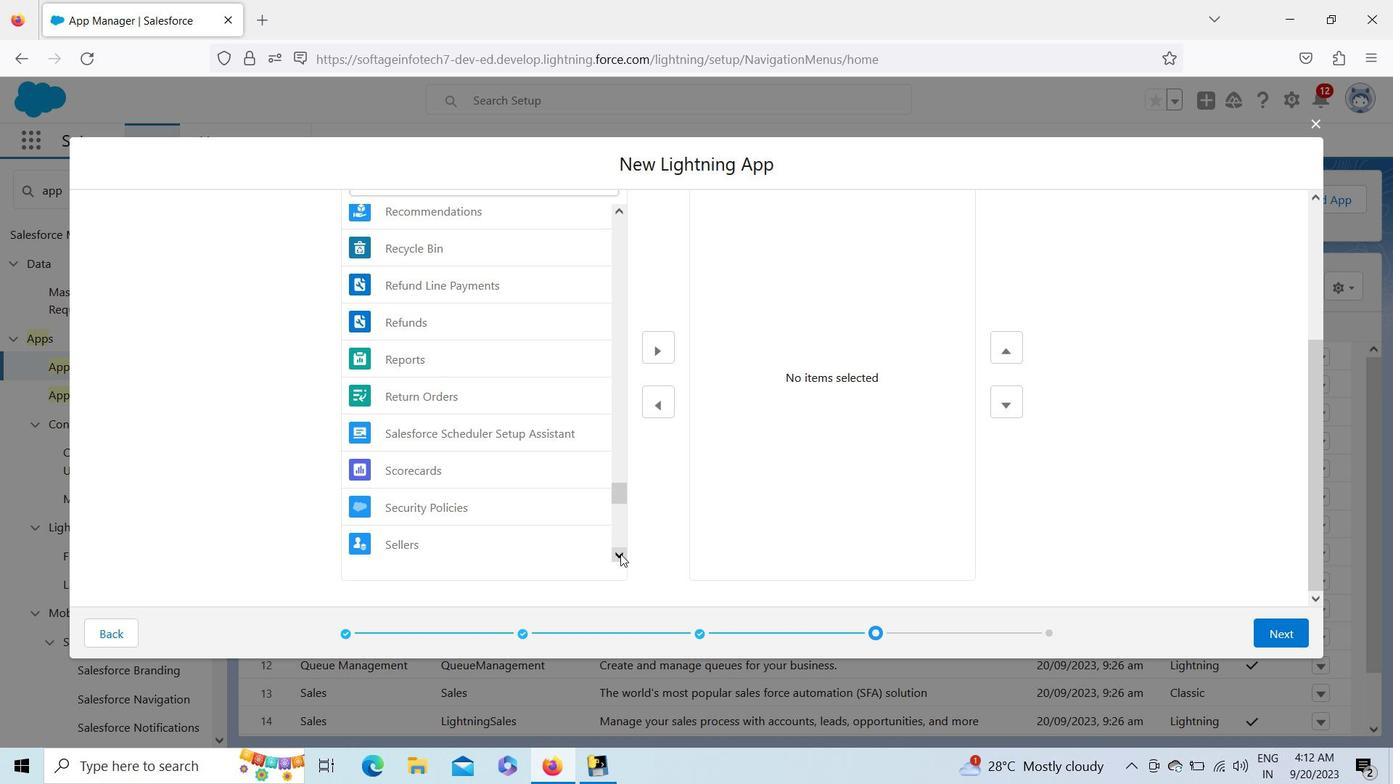 
Action: Mouse pressed left at (620, 554)
Screenshot: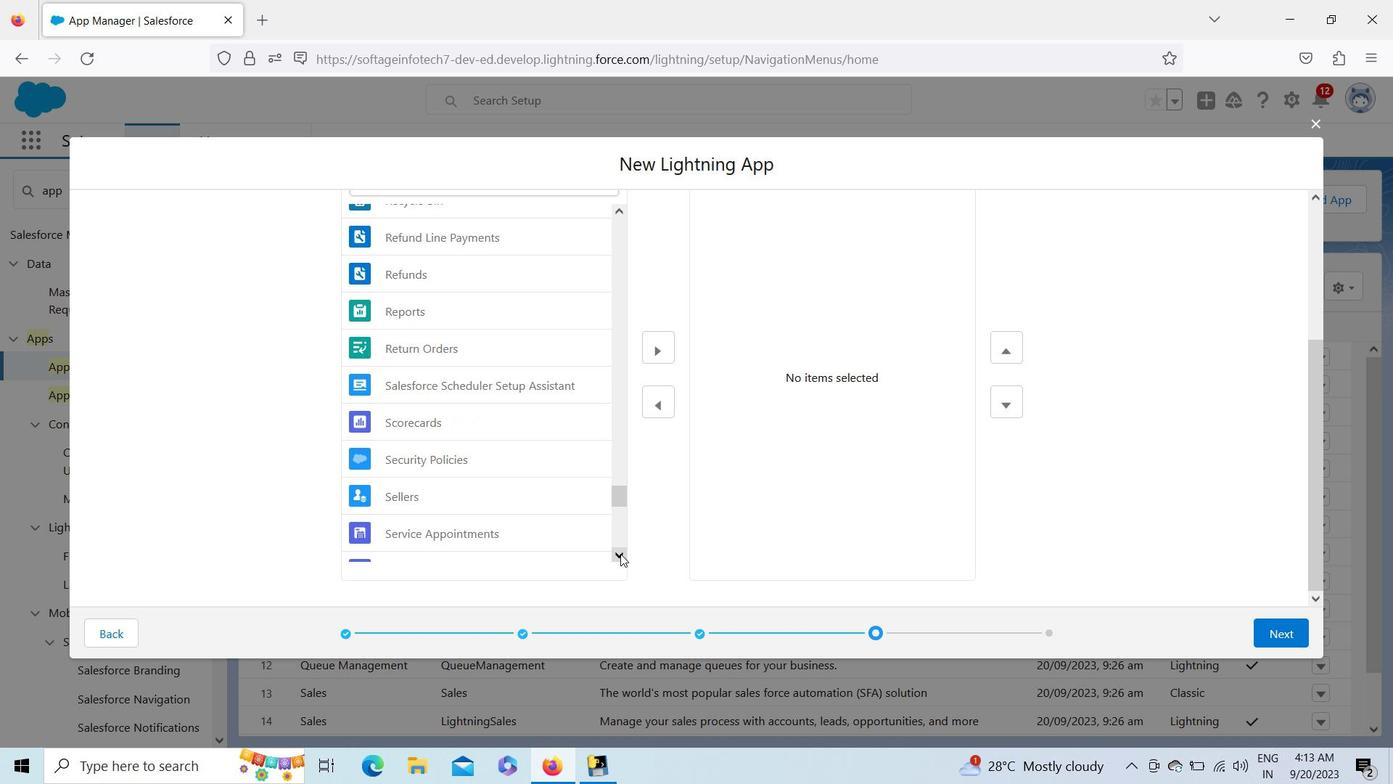 
Action: Mouse pressed left at (620, 554)
Screenshot: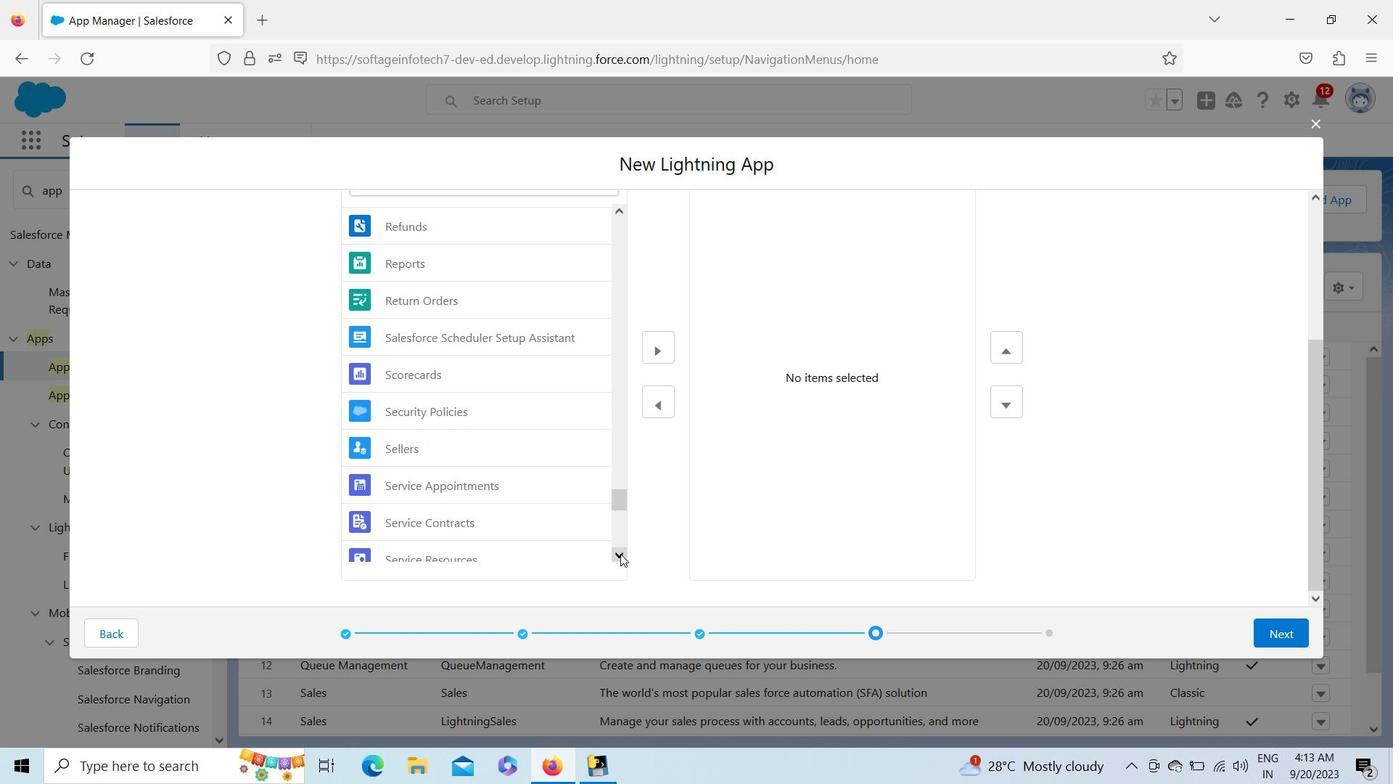 
Action: Mouse pressed left at (620, 554)
Screenshot: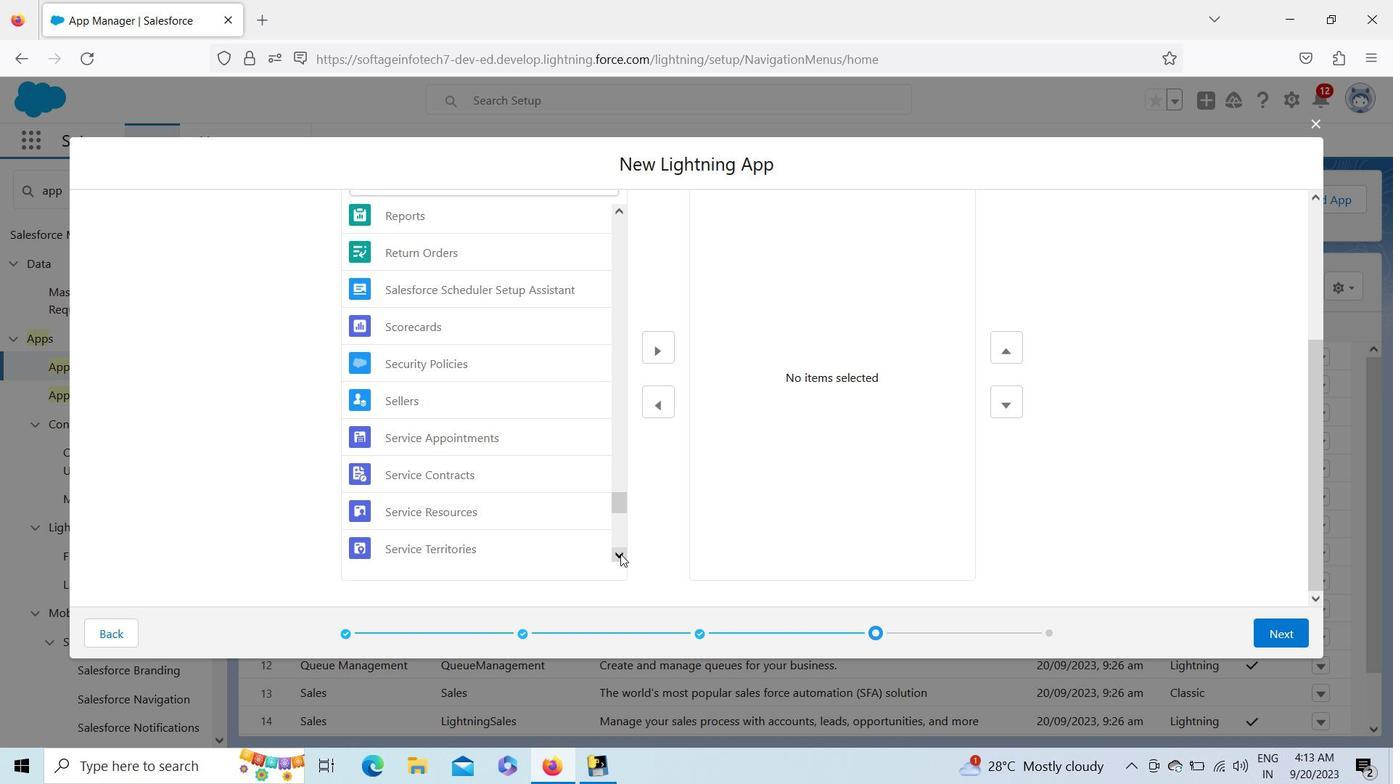 
Action: Mouse pressed left at (620, 554)
Screenshot: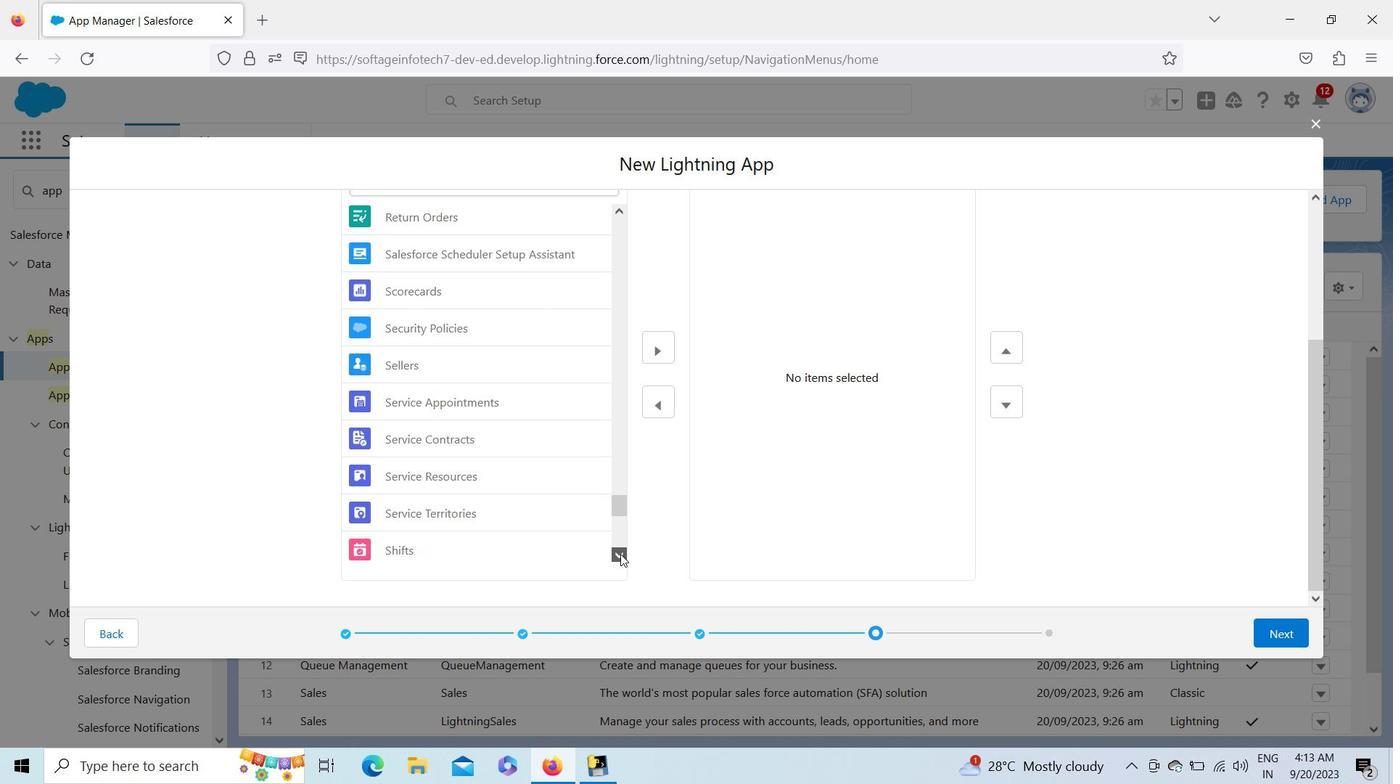 
Action: Mouse pressed left at (620, 554)
Screenshot: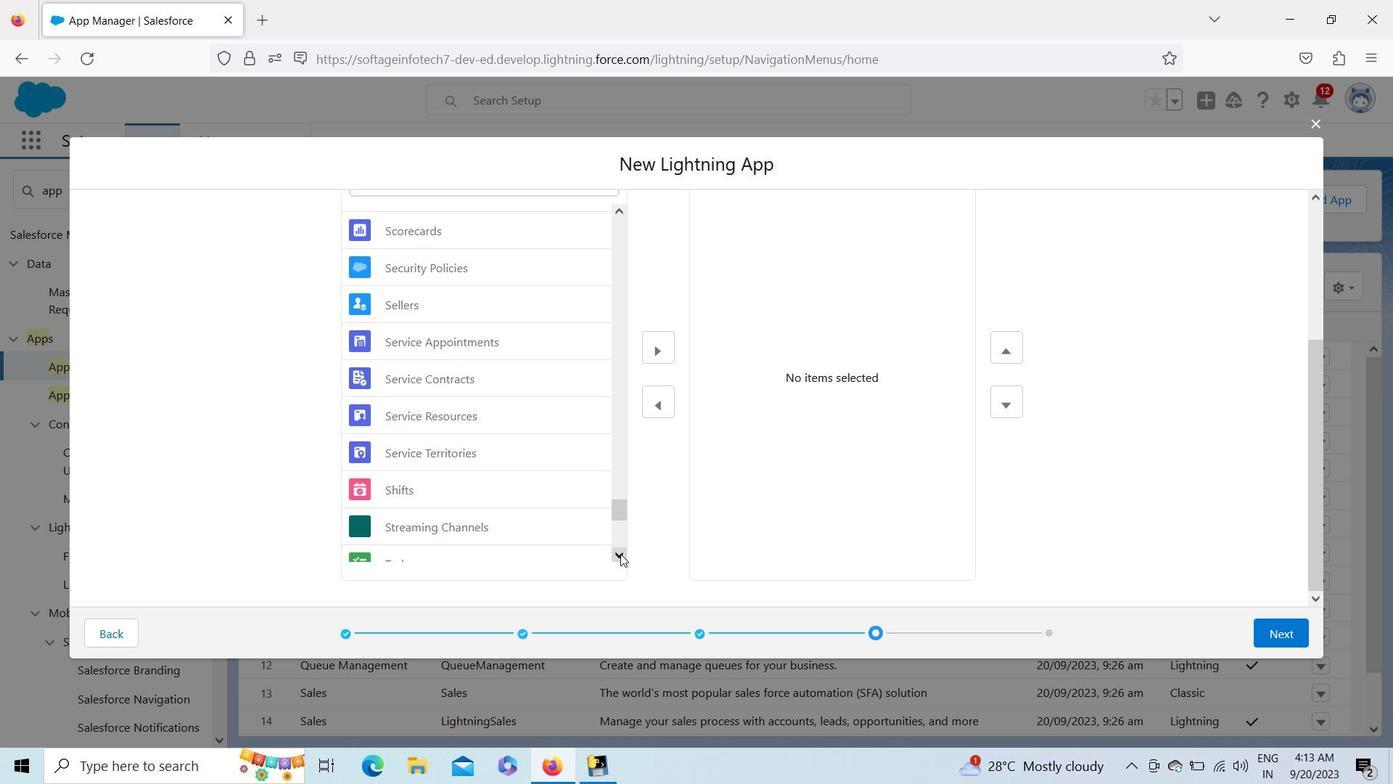 
Action: Mouse pressed left at (620, 554)
Screenshot: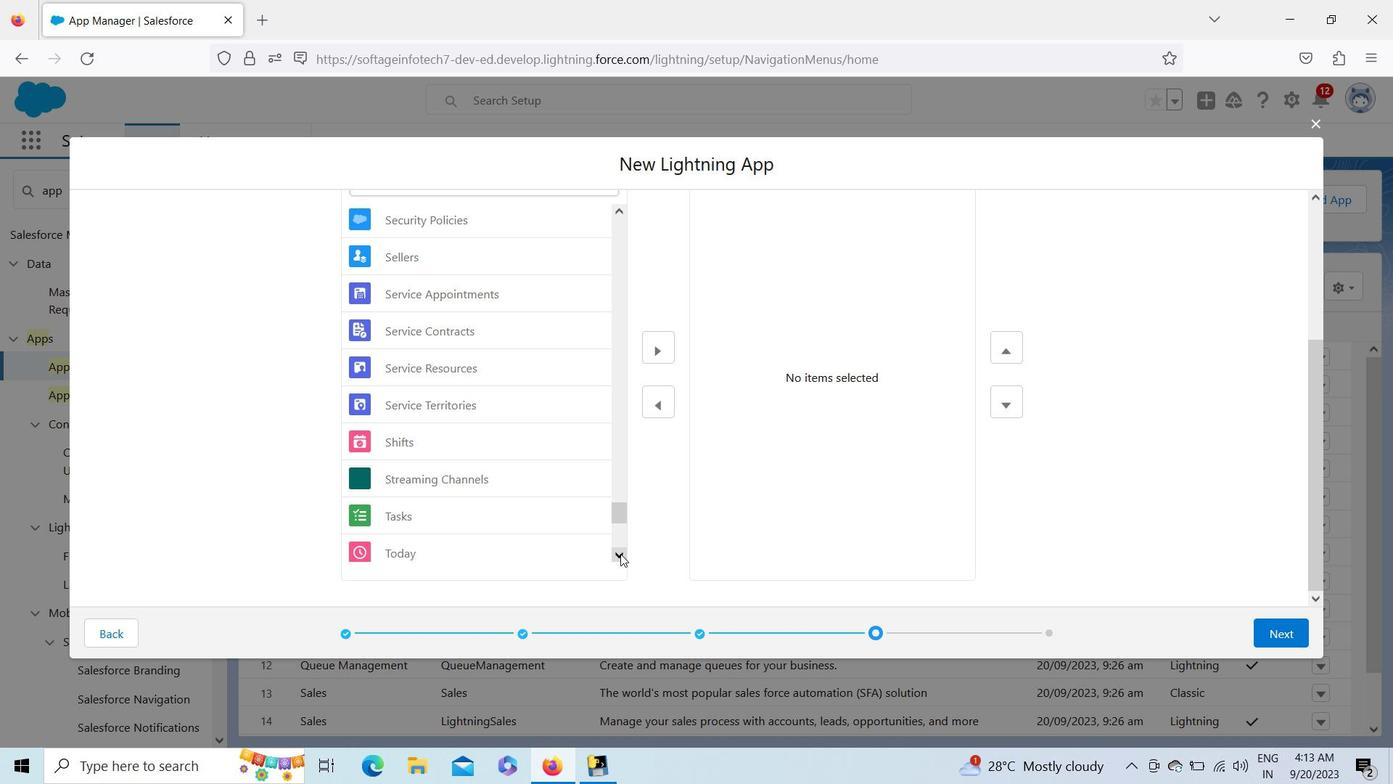 
Action: Mouse pressed left at (620, 554)
Screenshot: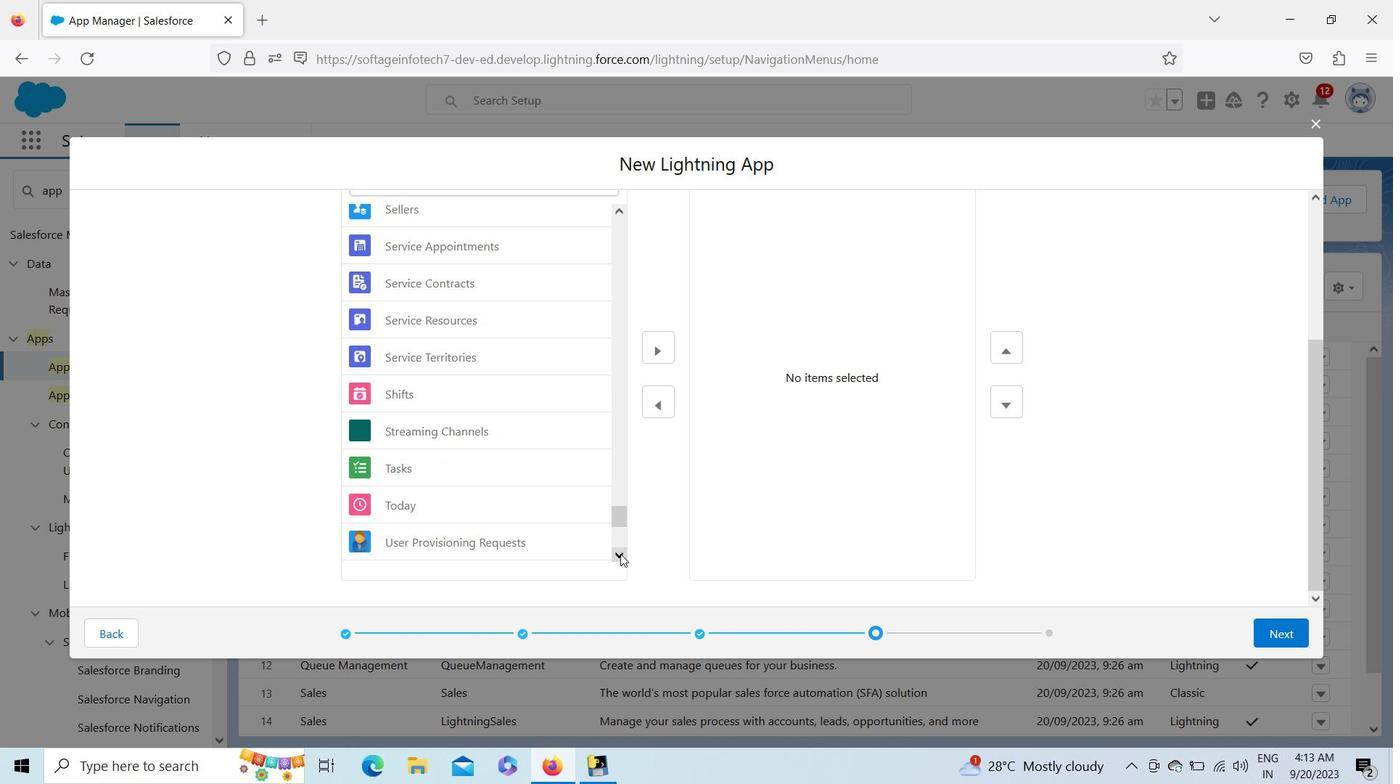 
Action: Mouse pressed left at (620, 554)
Screenshot: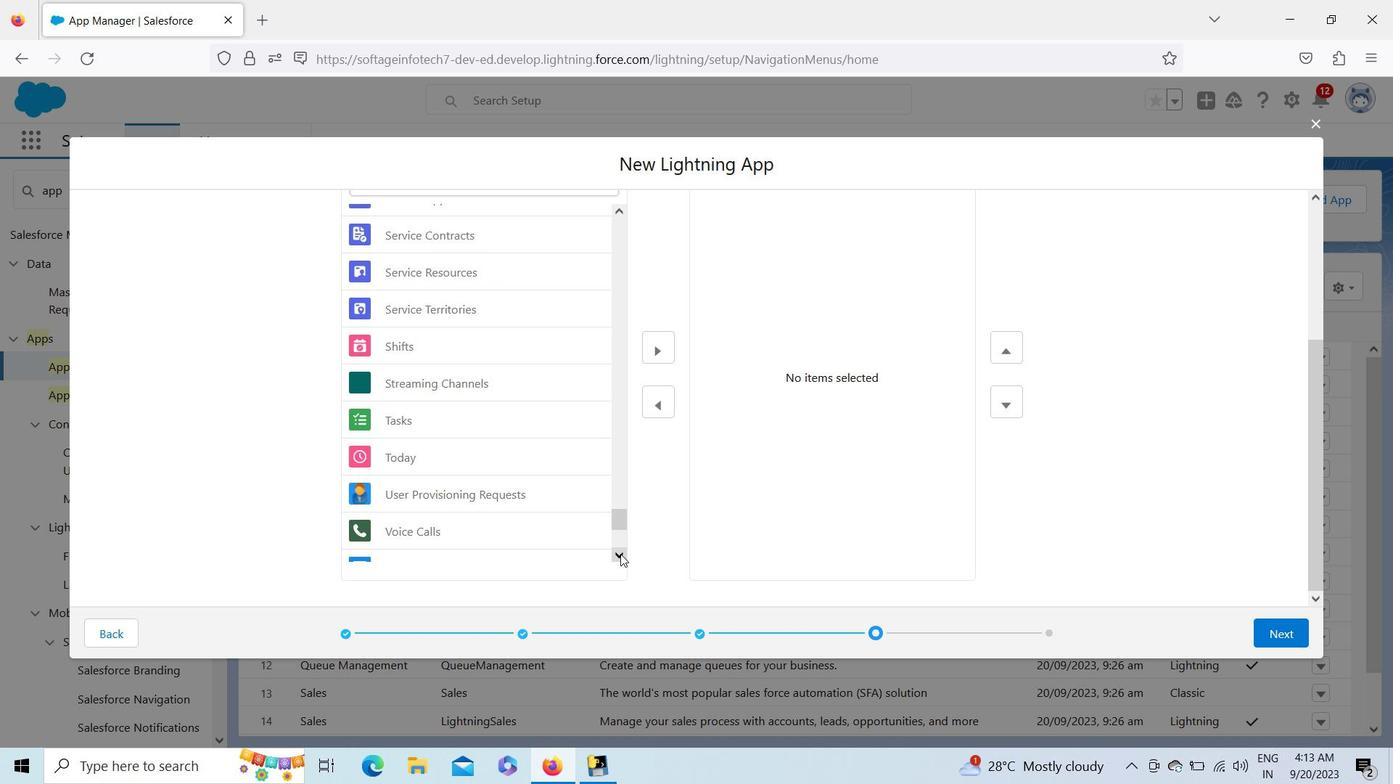
Action: Mouse pressed left at (620, 554)
Screenshot: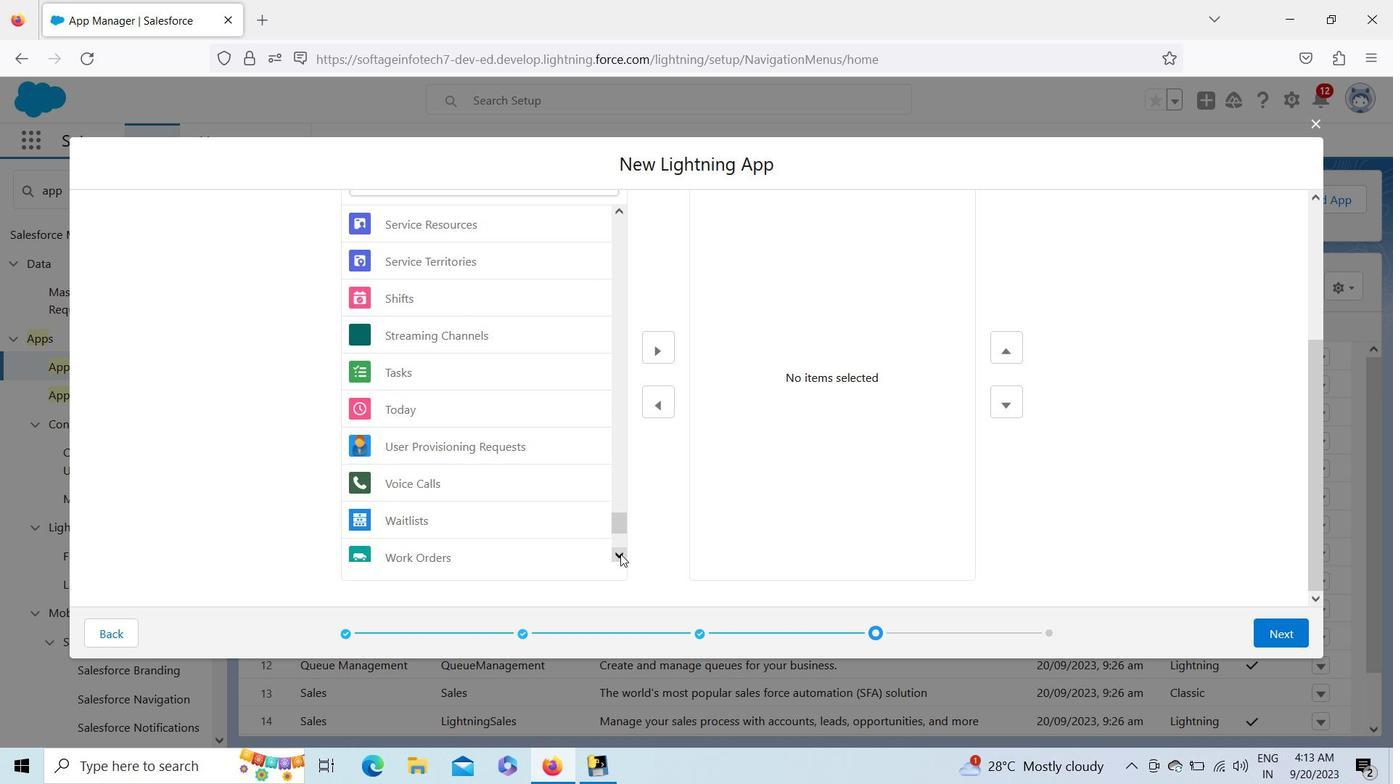 
Action: Mouse pressed left at (620, 554)
Screenshot: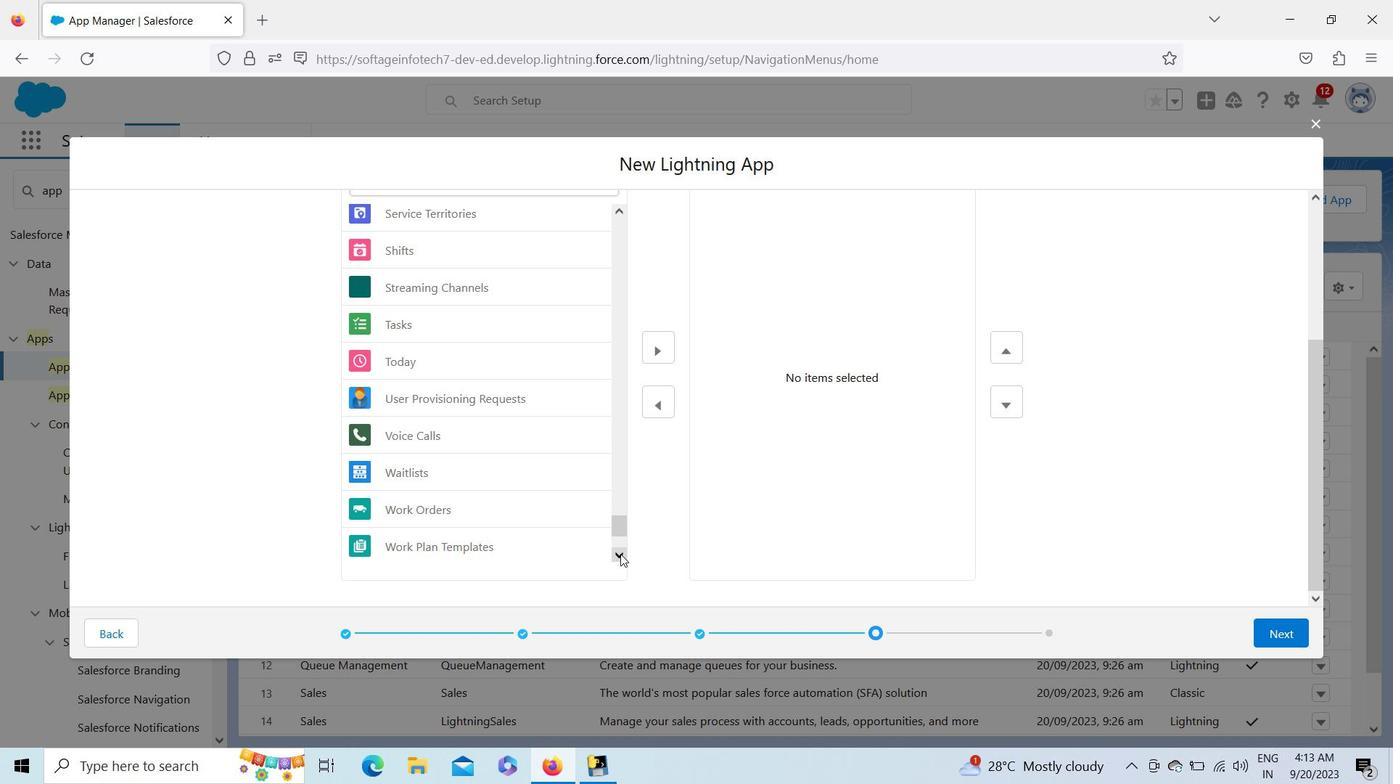 
Action: Mouse pressed left at (620, 554)
Screenshot: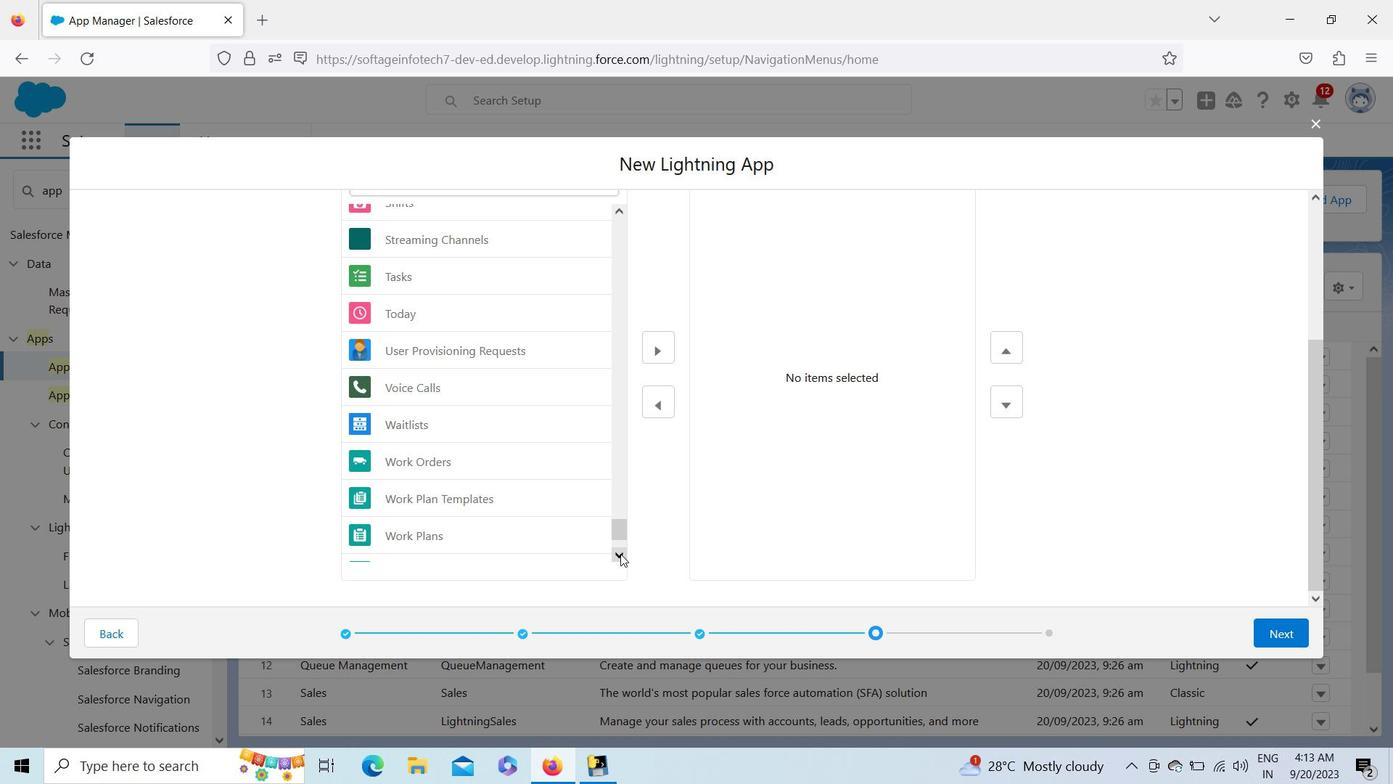 
Action: Mouse moved to (614, 527)
Screenshot: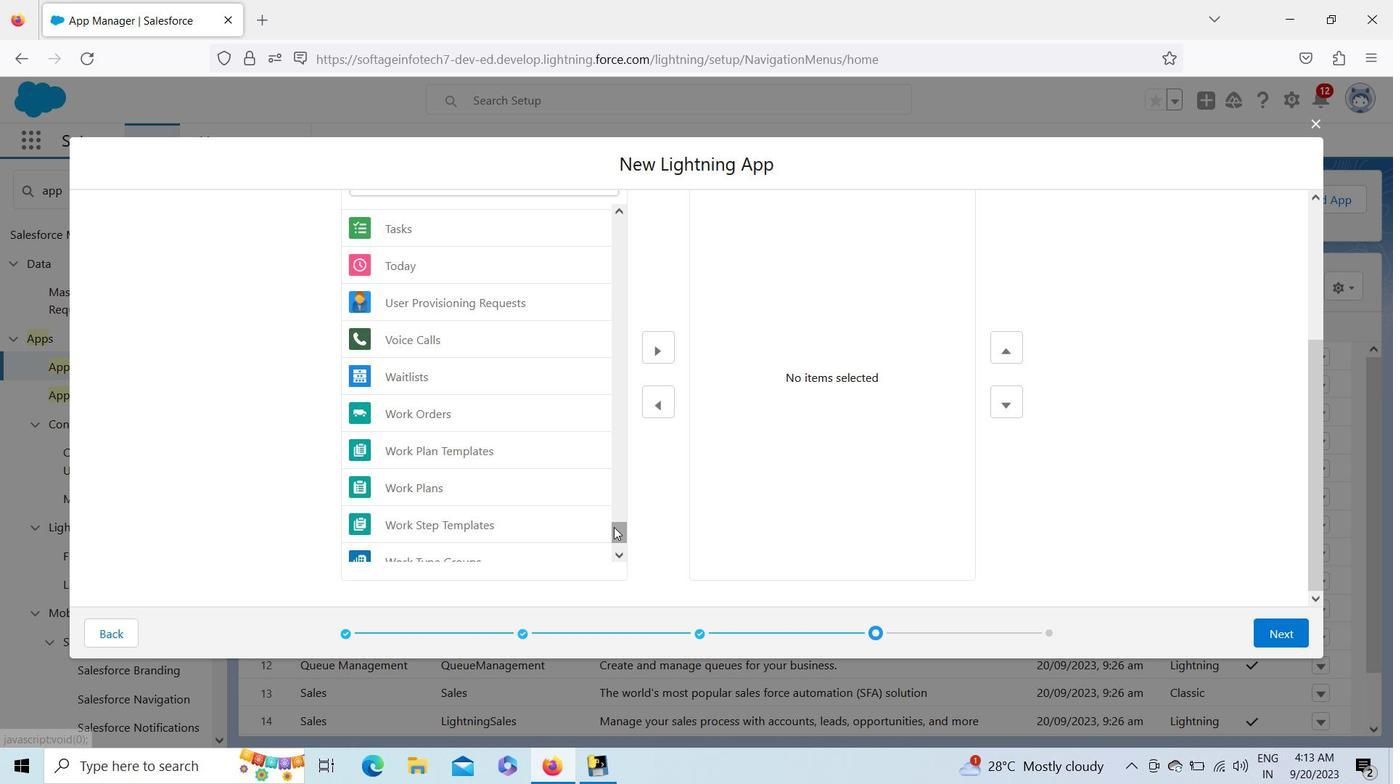 
Action: Mouse pressed left at (614, 527)
Screenshot: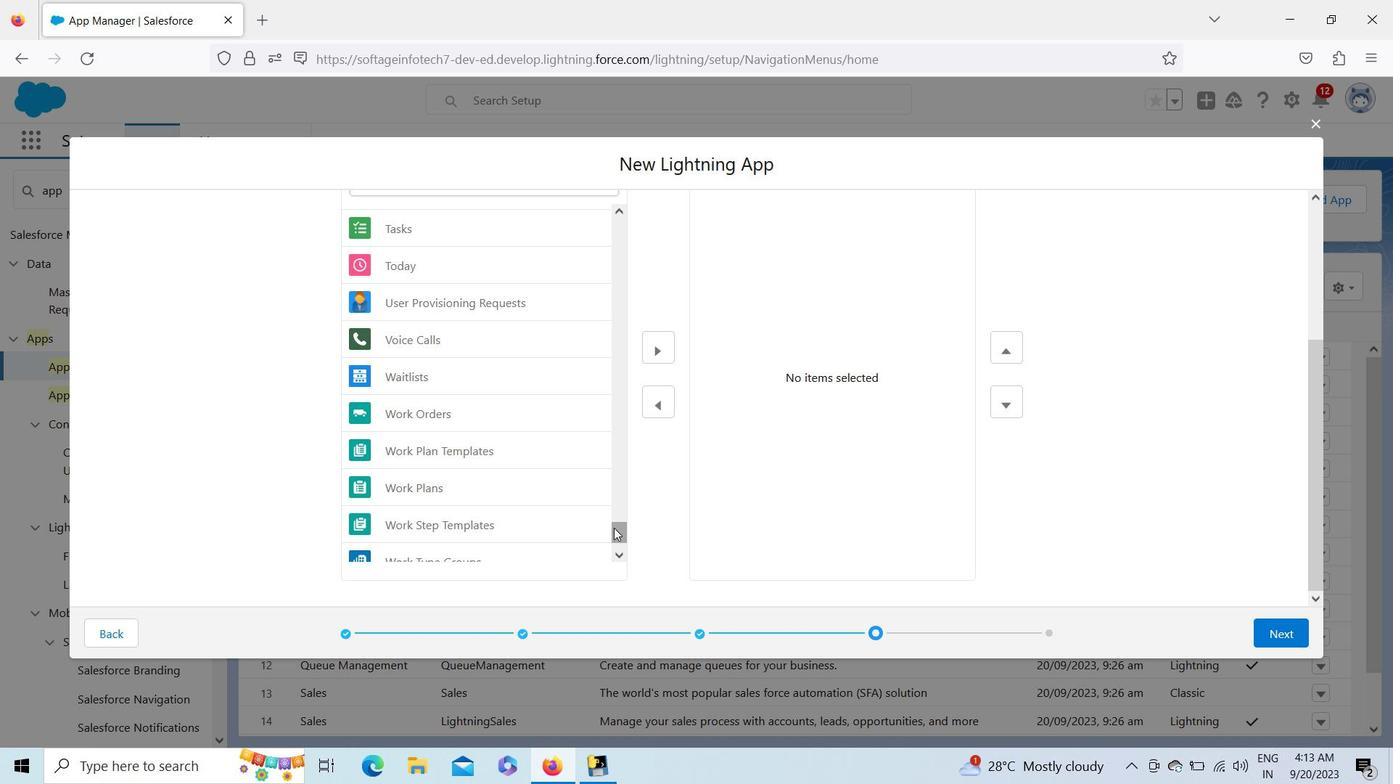 
Action: Mouse moved to (434, 360)
Screenshot: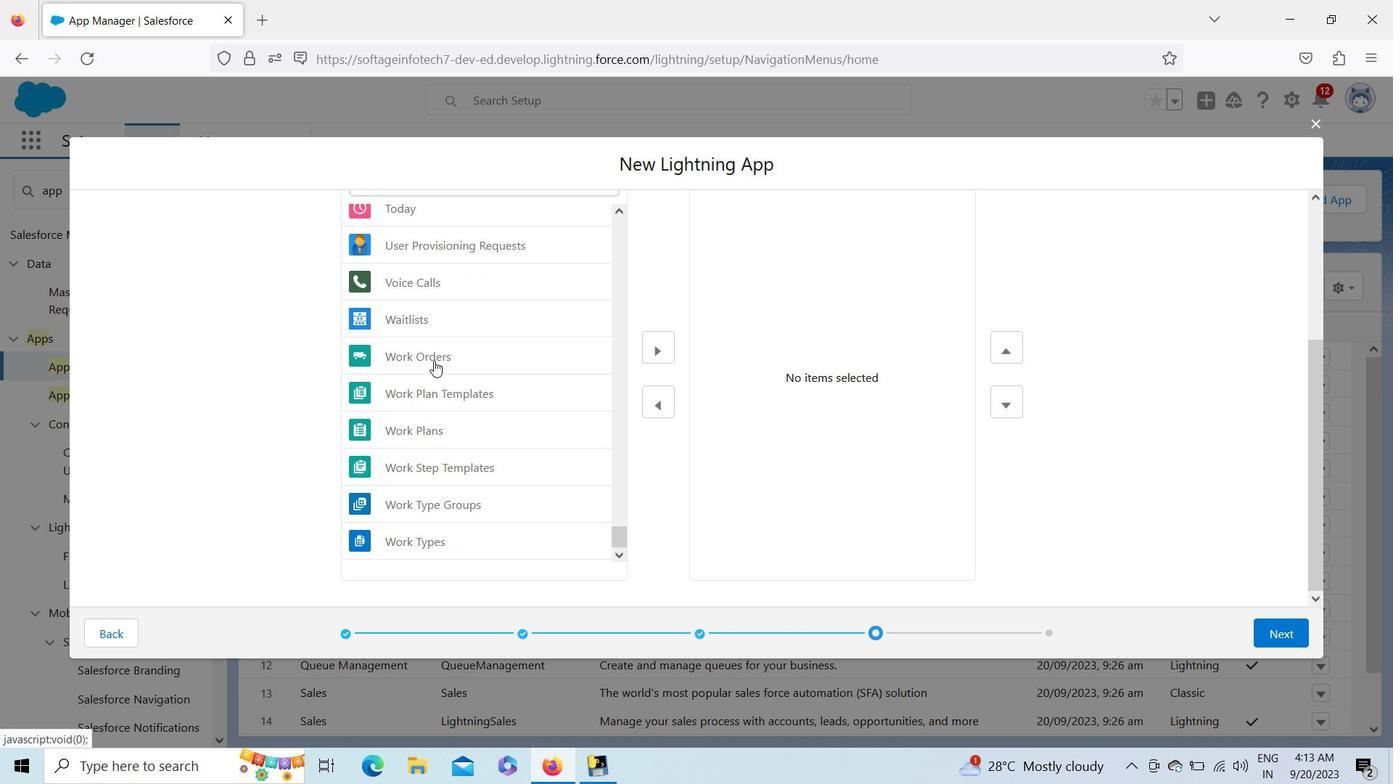 
Action: Mouse pressed left at (434, 360)
Screenshot: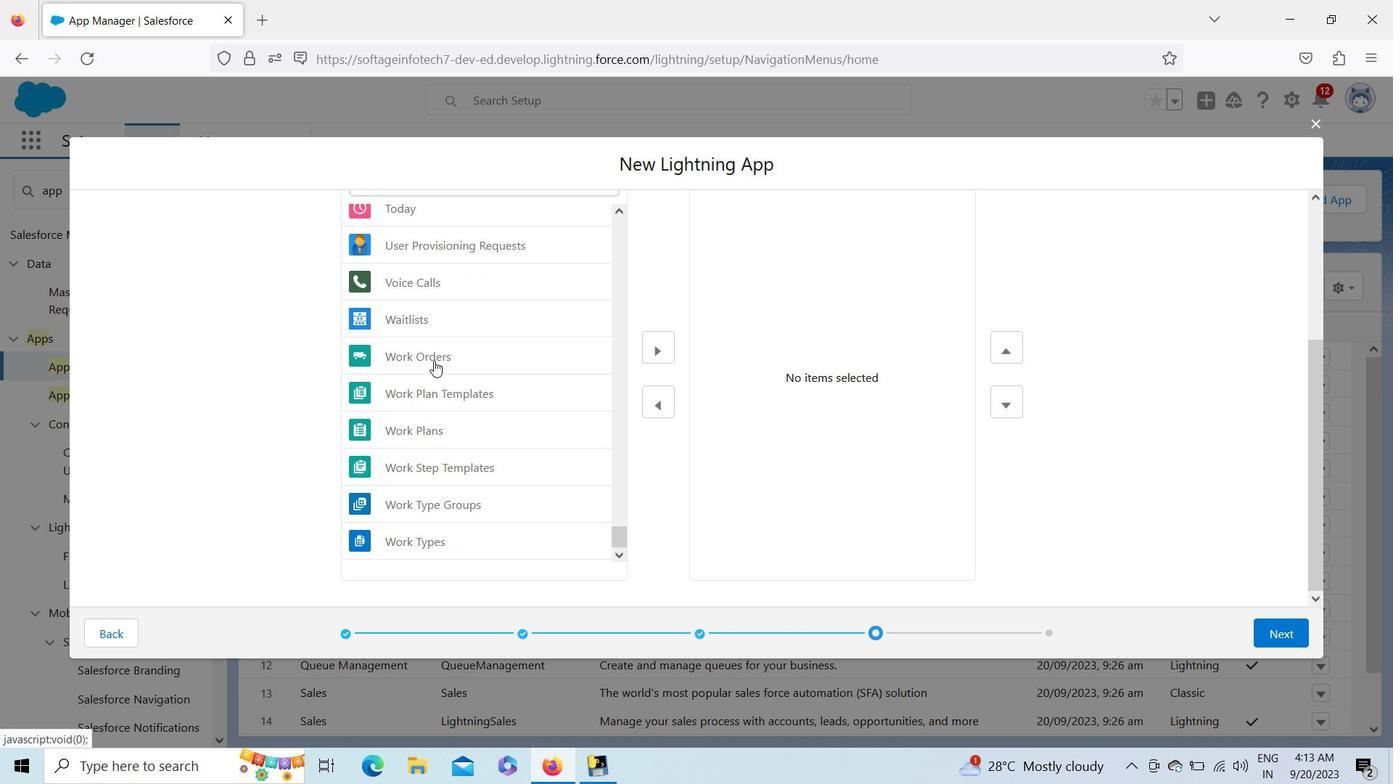 
Action: Mouse moved to (622, 398)
Screenshot: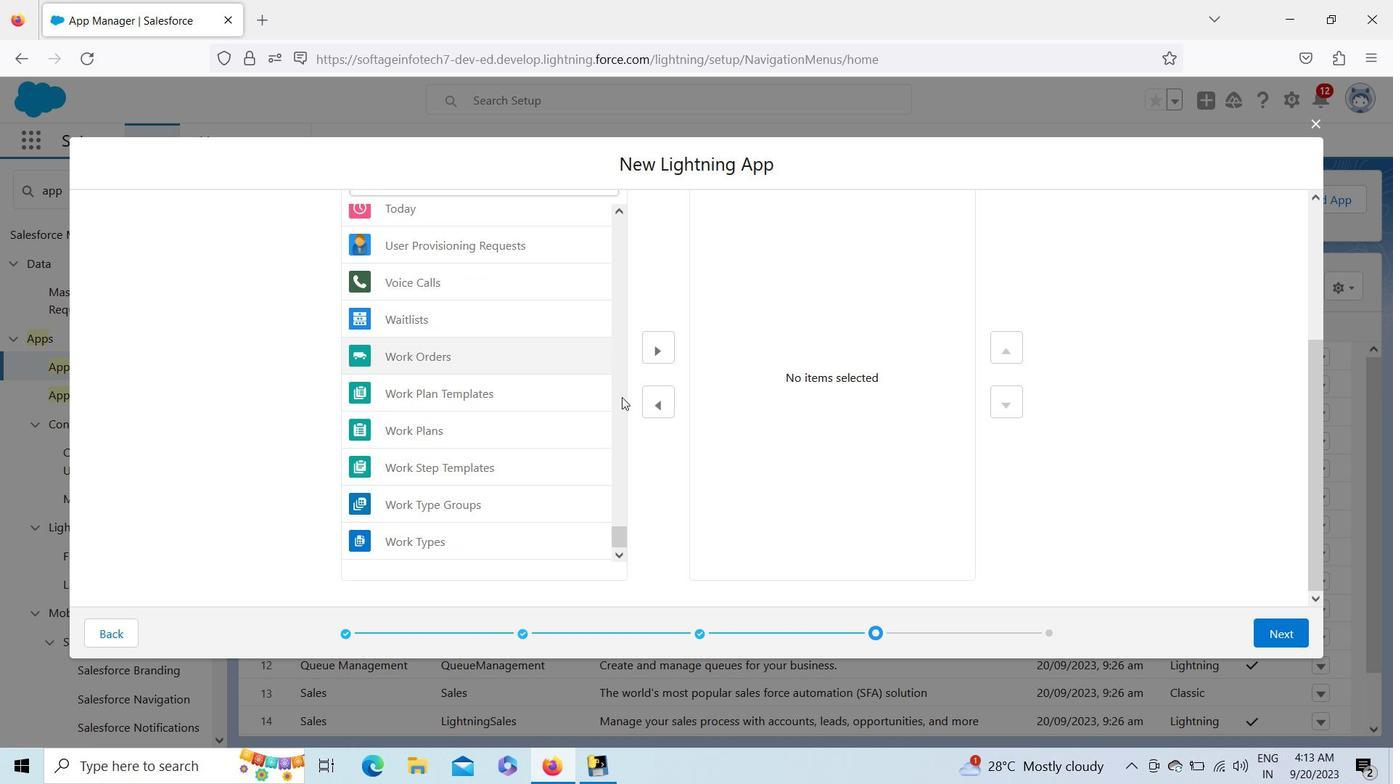 
Action: Mouse pressed left at (622, 398)
Screenshot: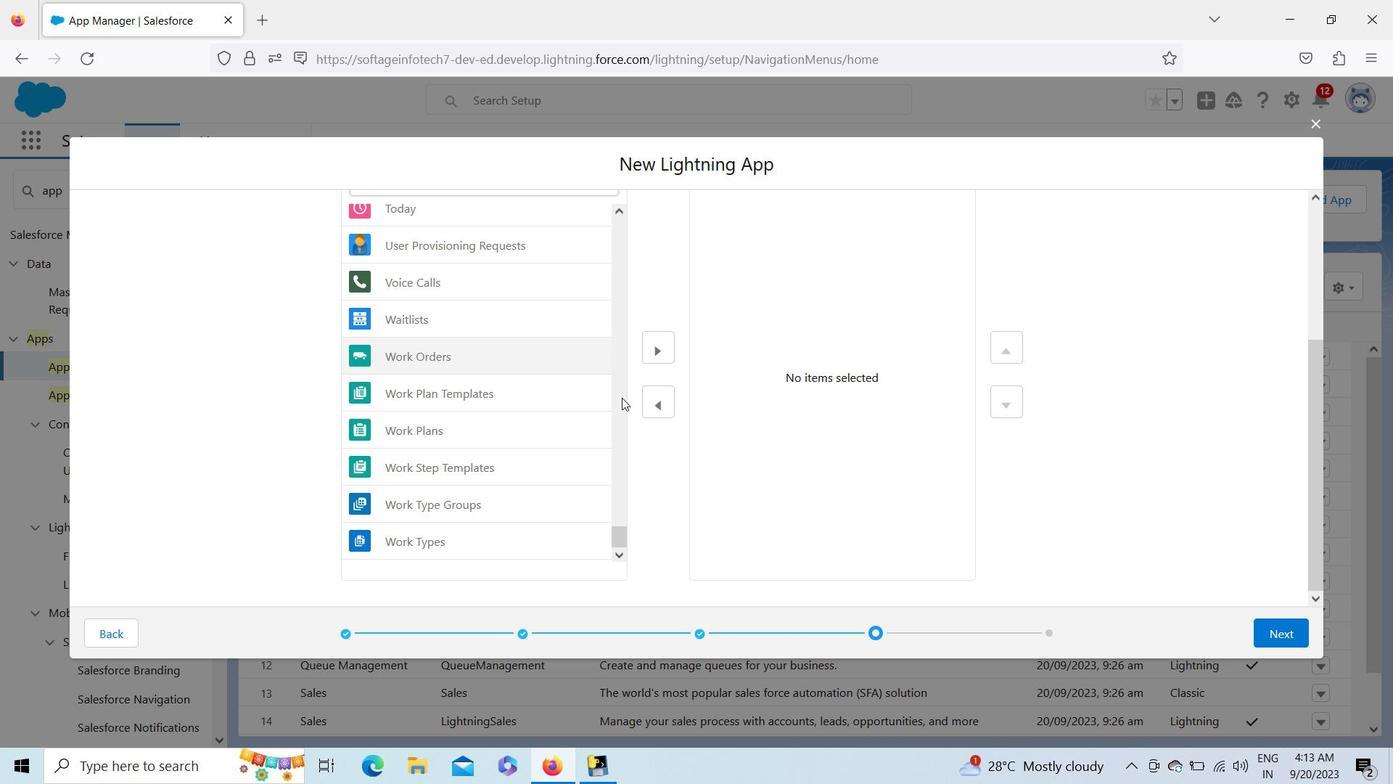 
Action: Mouse pressed left at (622, 398)
Screenshot: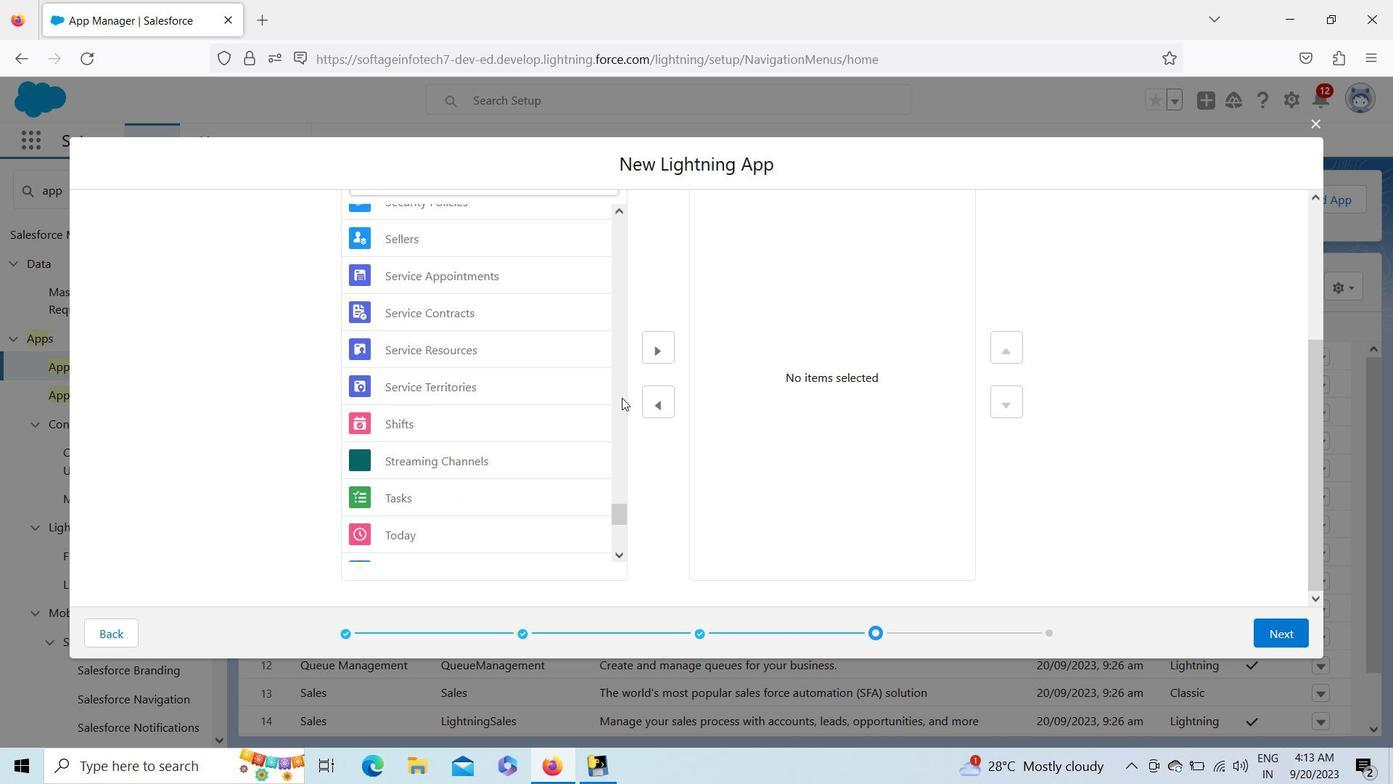 
Action: Mouse moved to (621, 509)
Screenshot: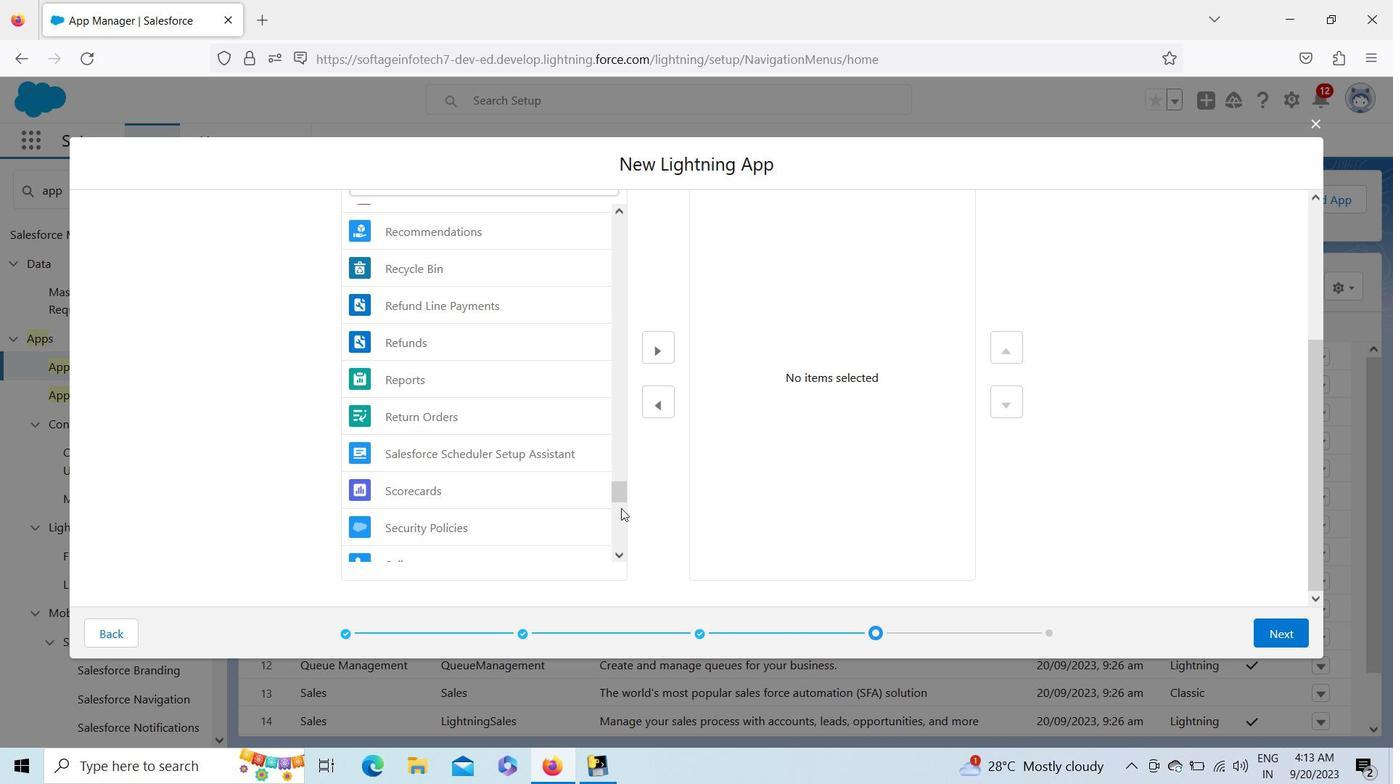
Action: Mouse pressed left at (621, 509)
Screenshot: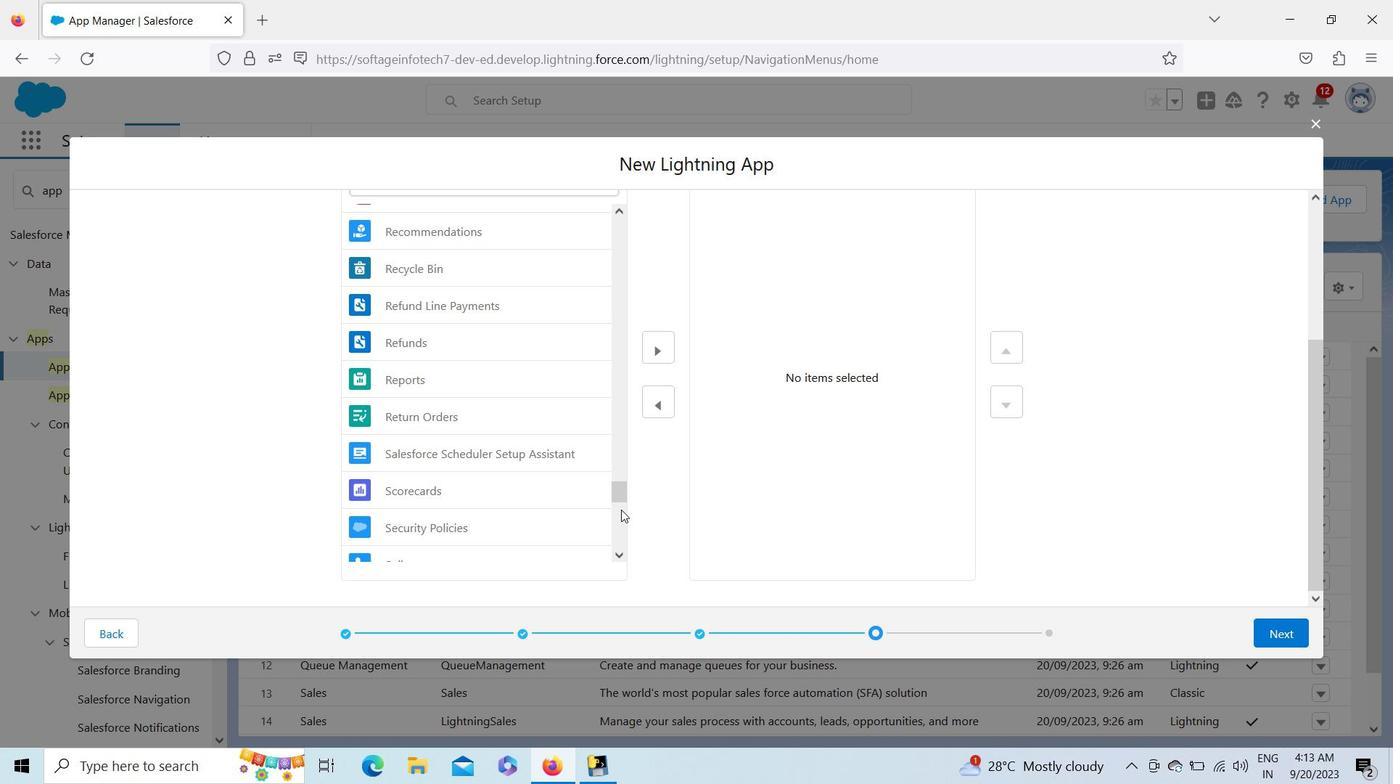 
Action: Mouse moved to (616, 558)
Screenshot: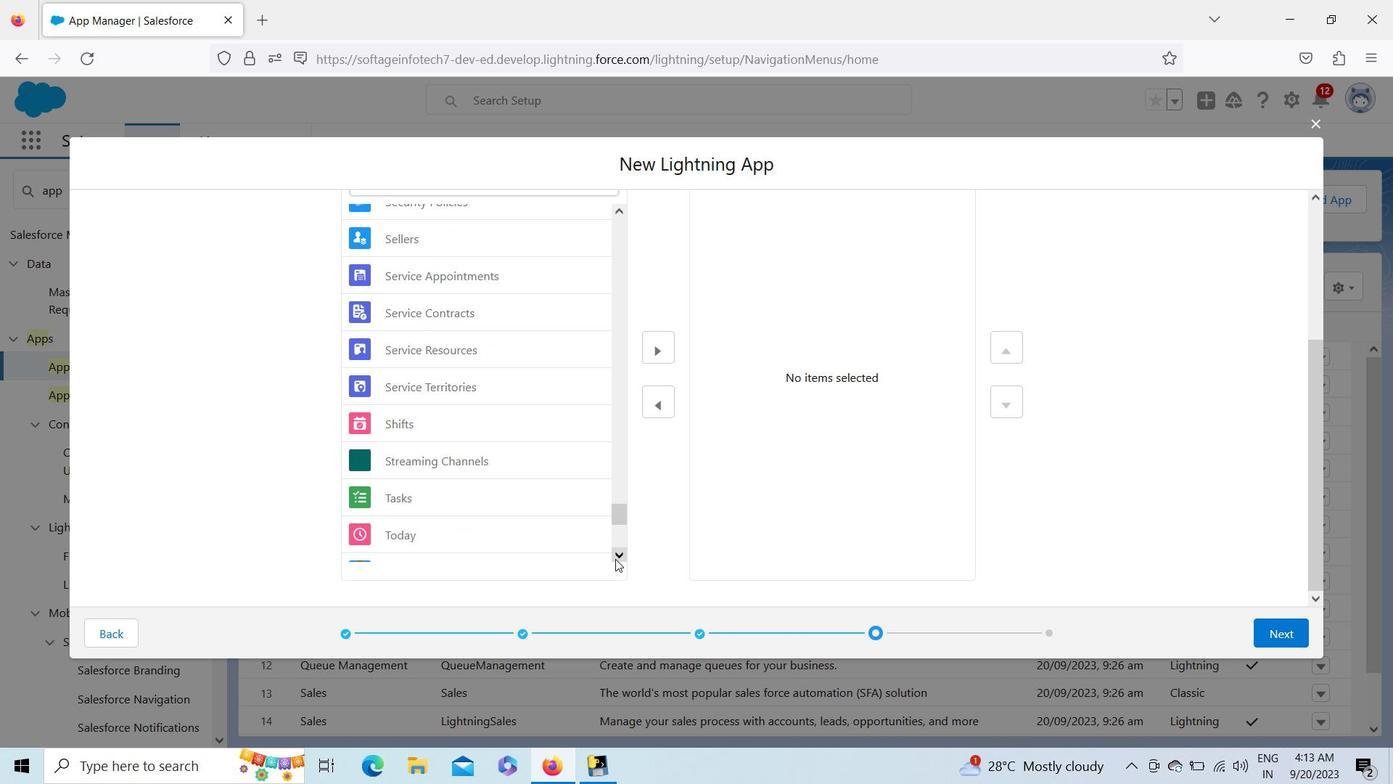 
Action: Mouse pressed left at (616, 558)
Screenshot: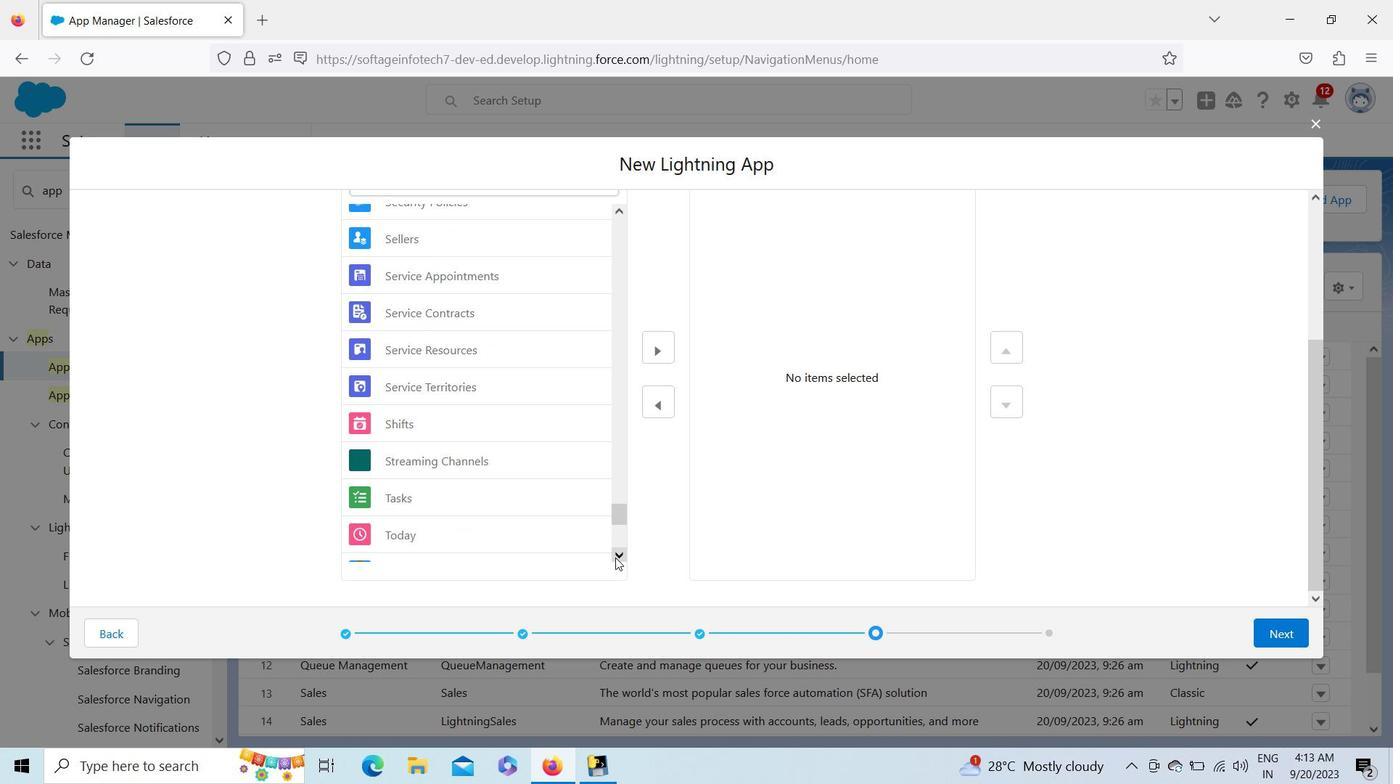 
Action: Mouse pressed left at (616, 558)
Screenshot: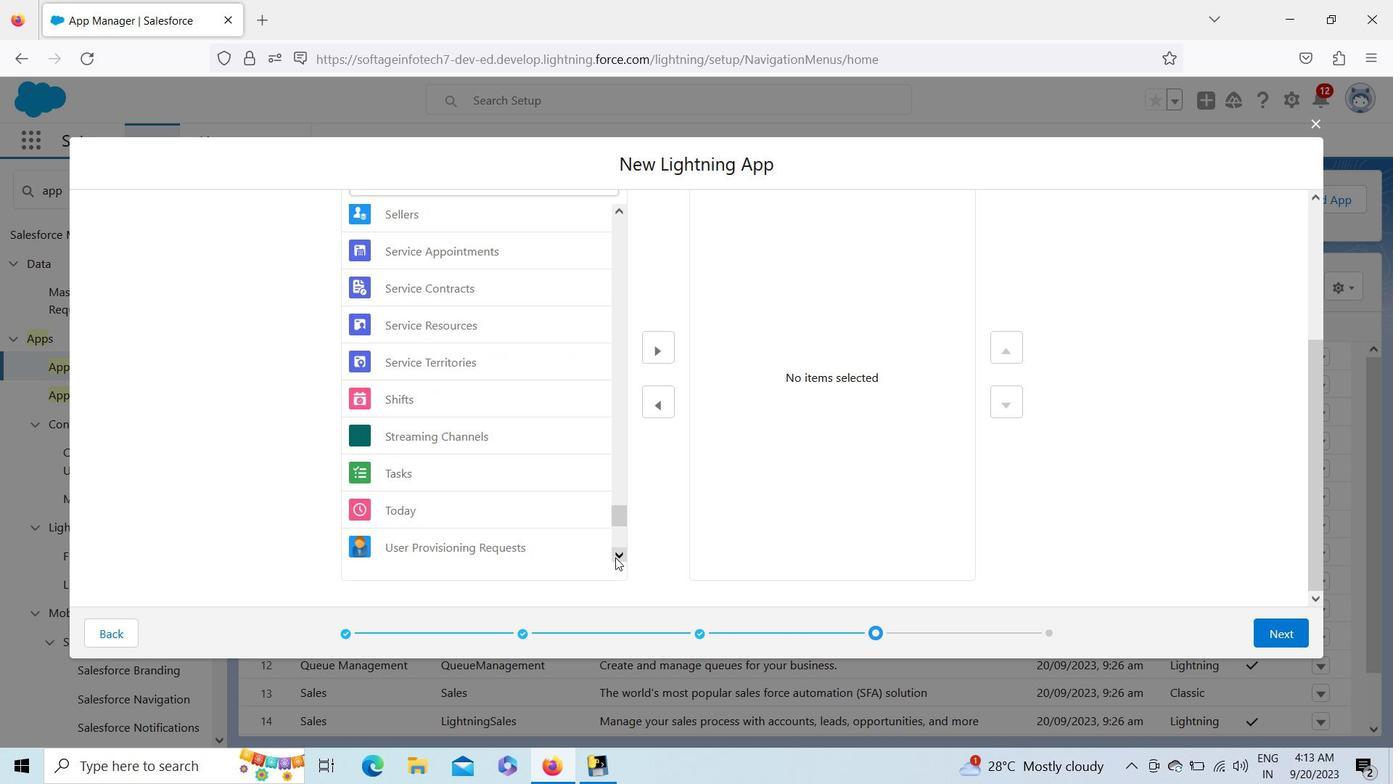 
Action: Mouse pressed left at (616, 558)
Screenshot: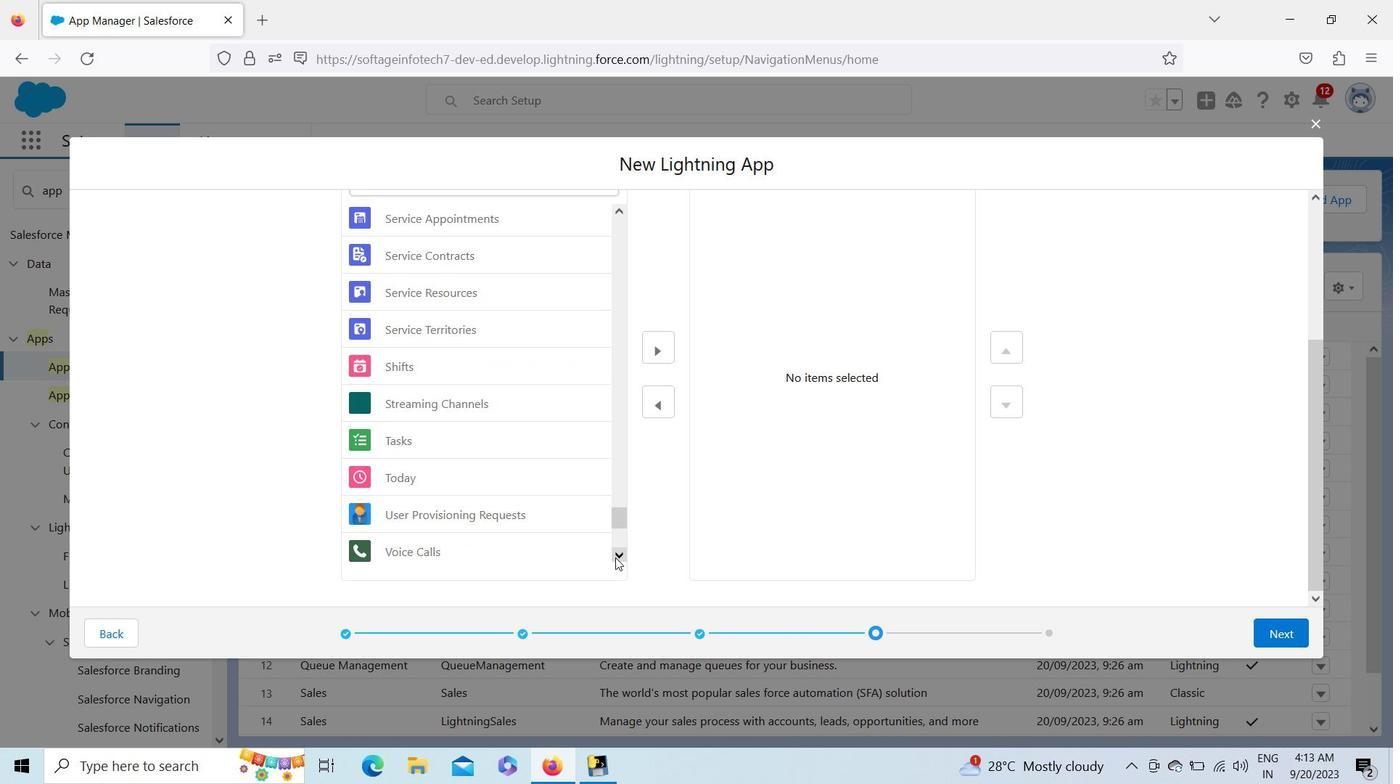 
Action: Mouse pressed left at (616, 558)
Screenshot: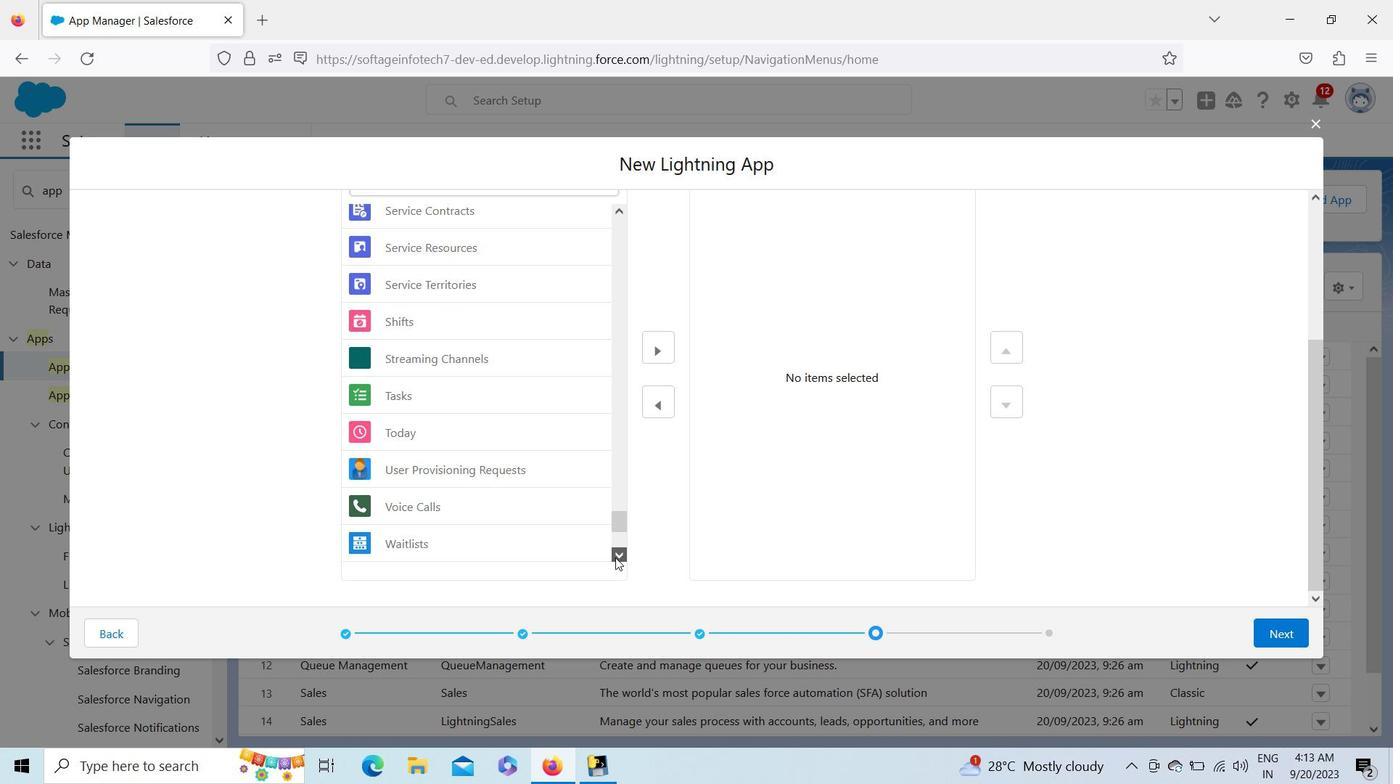 
Action: Mouse pressed left at (616, 558)
Screenshot: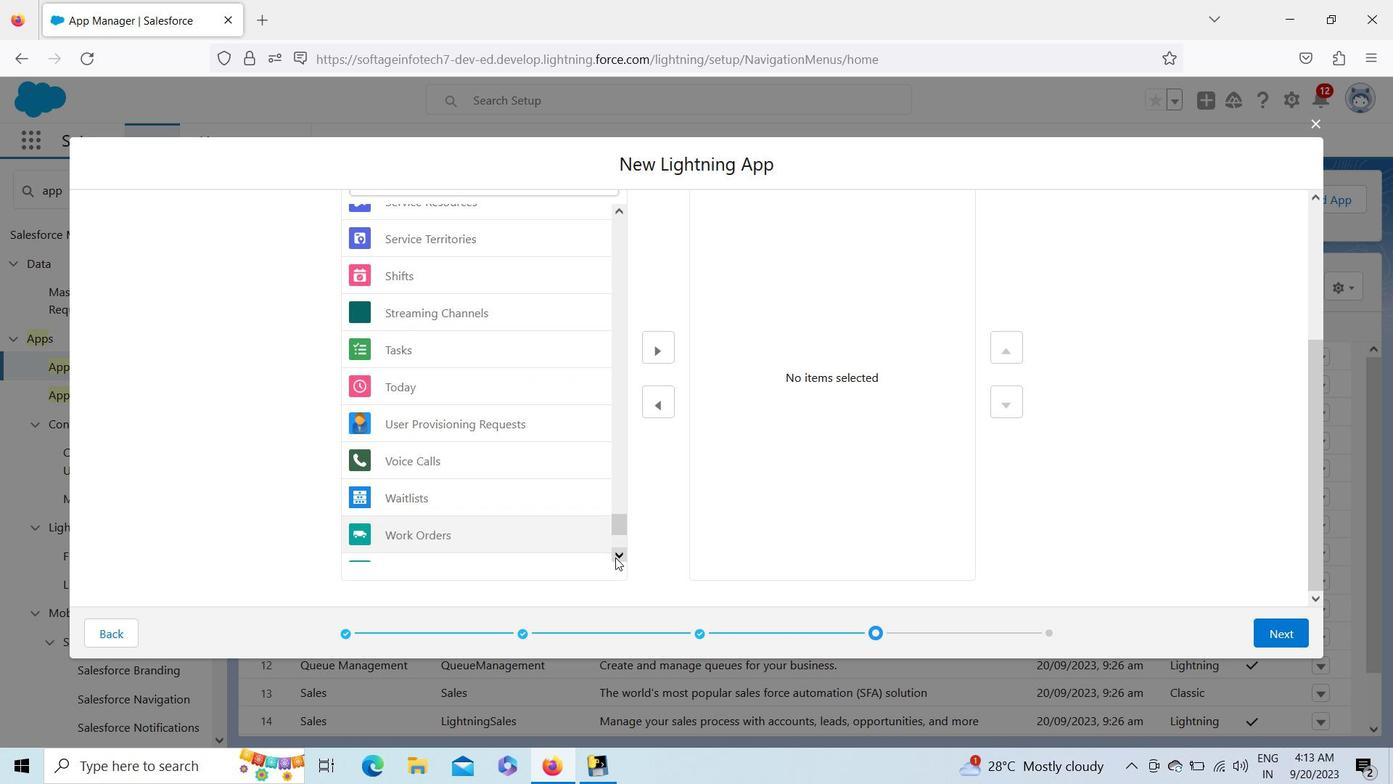 
Action: Mouse pressed left at (616, 558)
Screenshot: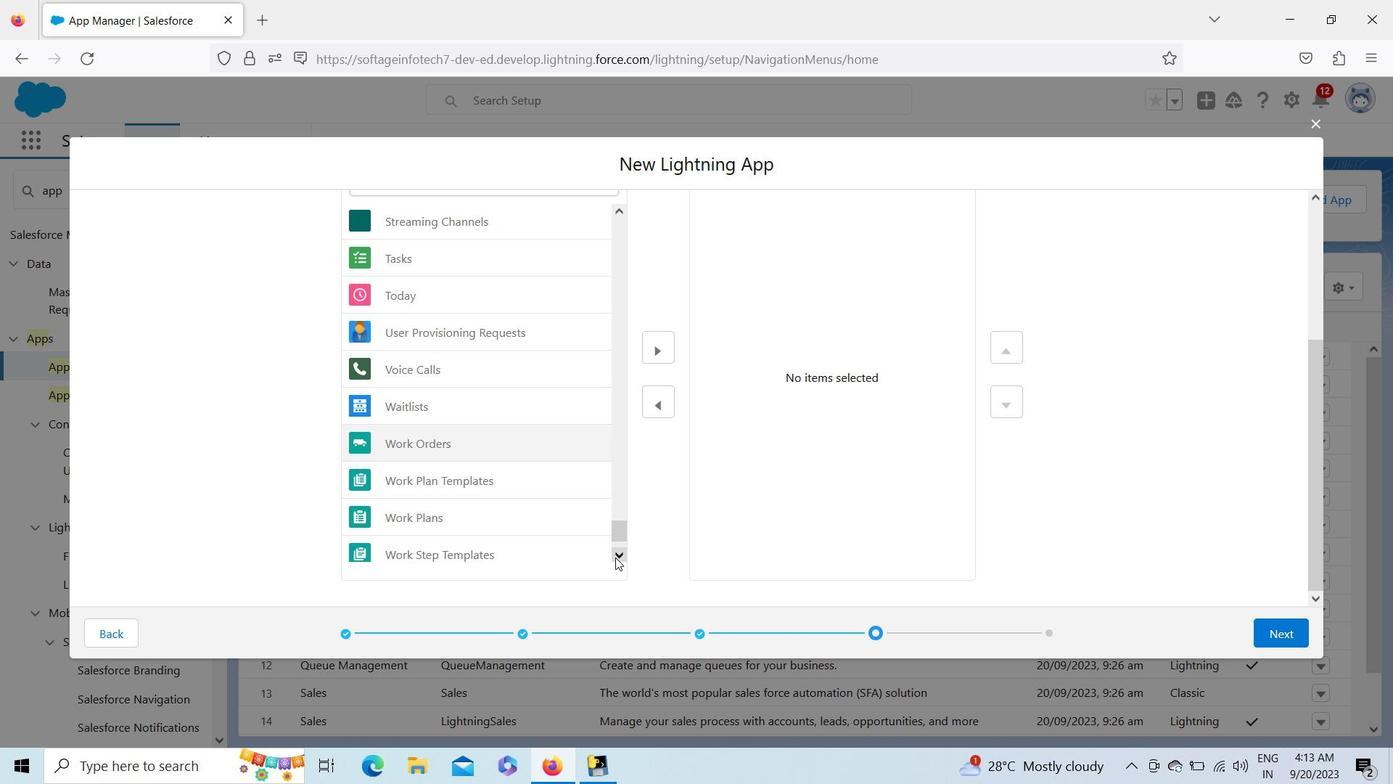 
Action: Mouse pressed left at (616, 558)
Screenshot: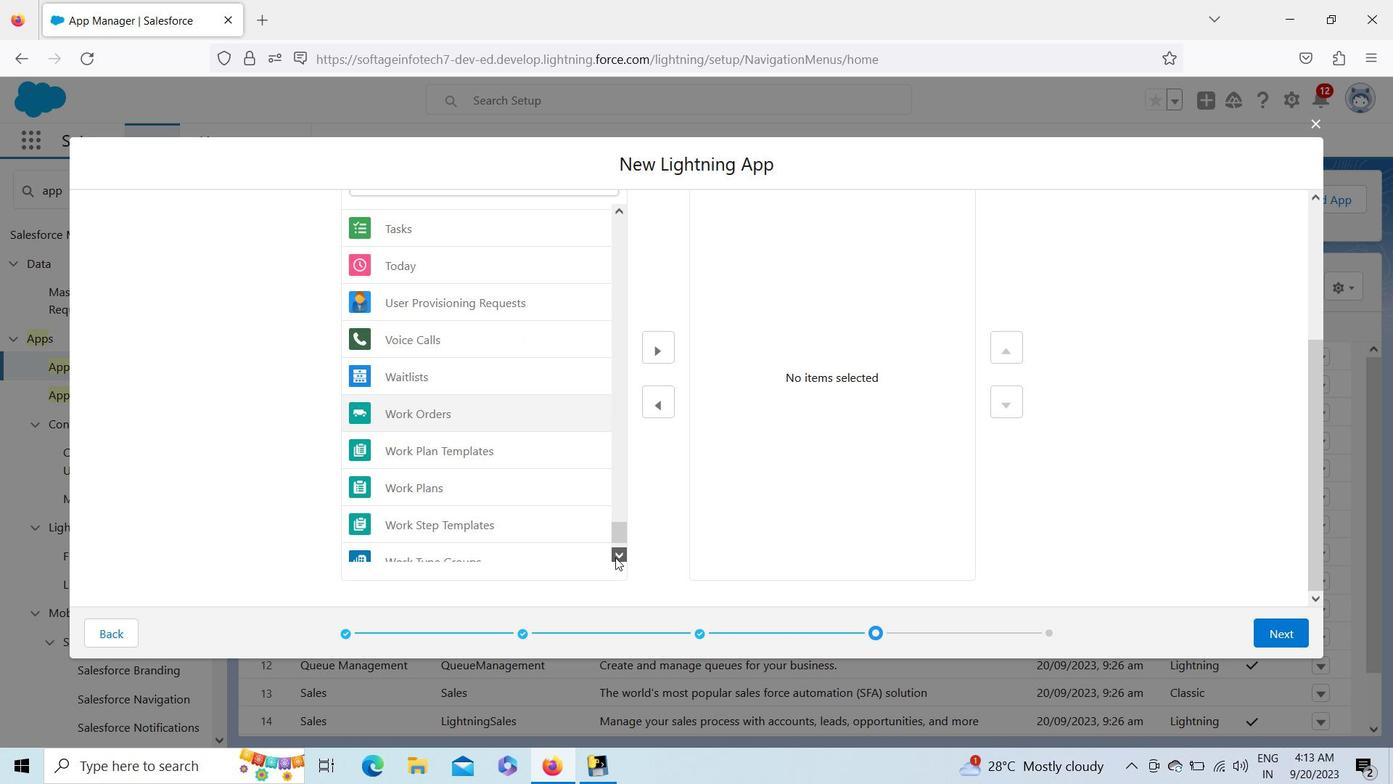 
Action: Mouse pressed left at (616, 558)
Screenshot: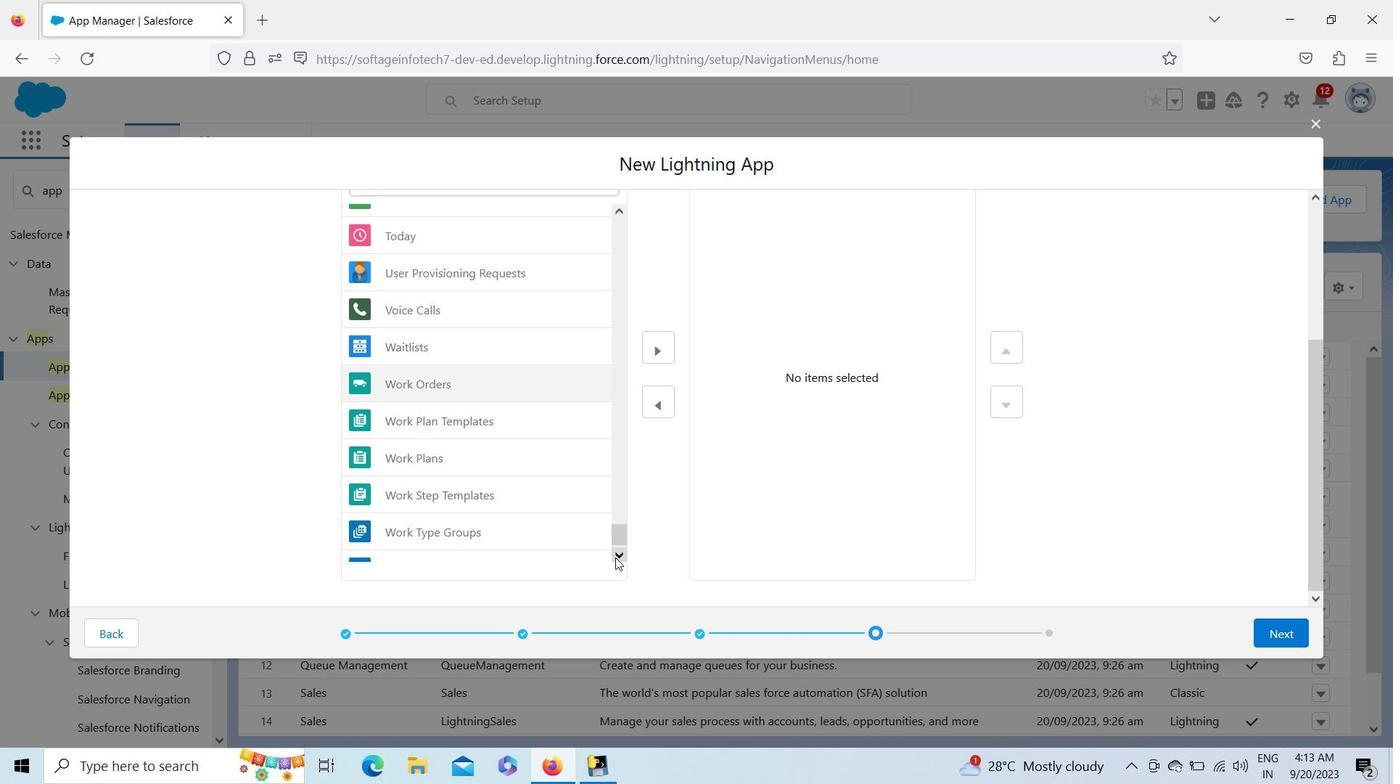 
Action: Mouse pressed left at (616, 558)
Screenshot: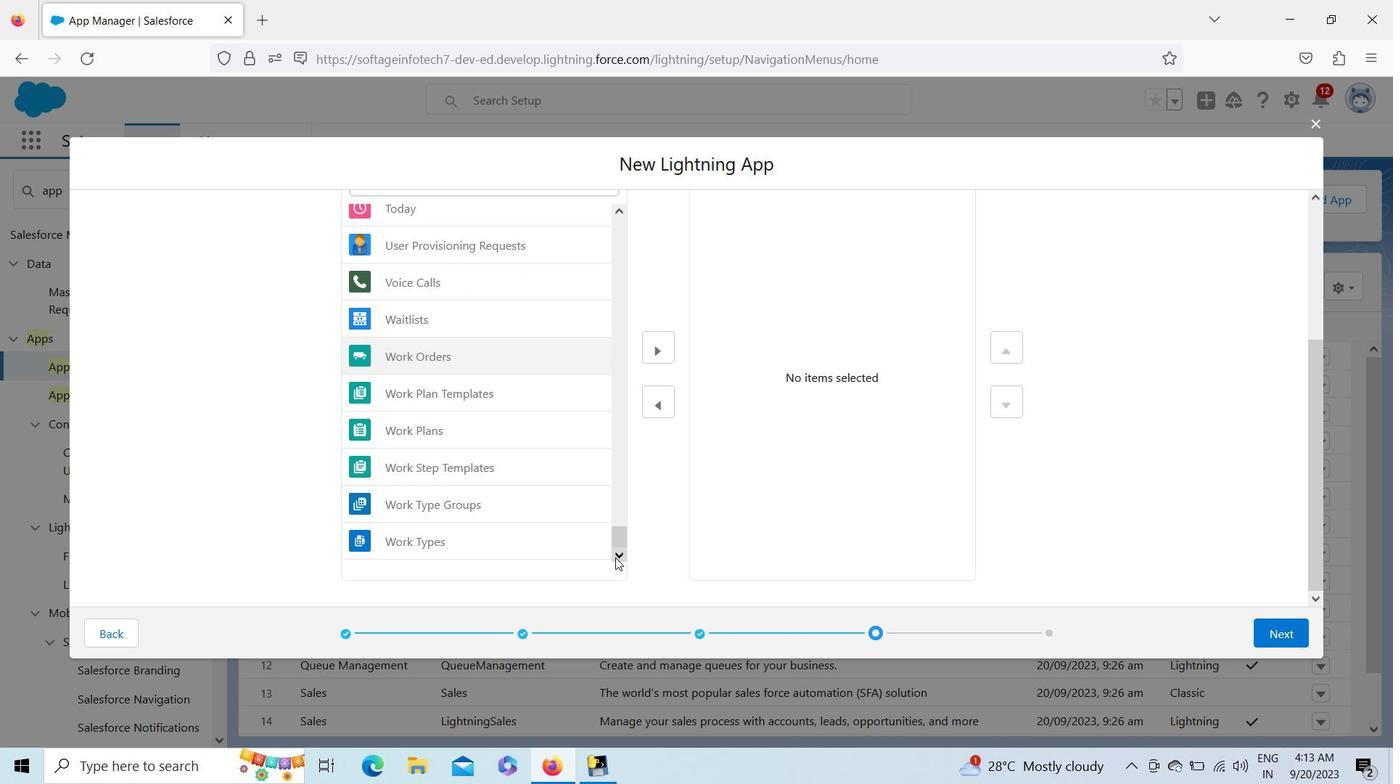 
Action: Mouse pressed left at (616, 558)
Screenshot: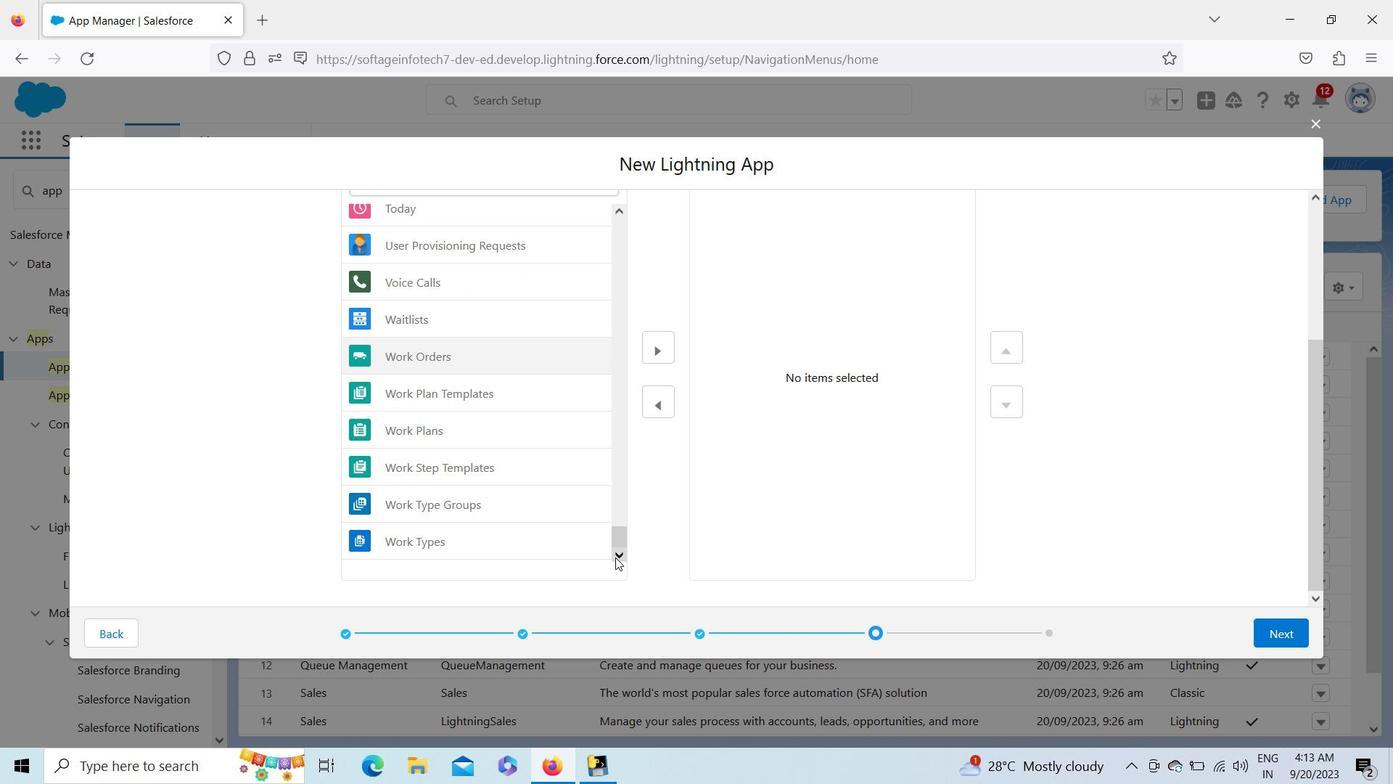 
Action: Mouse moved to (614, 214)
Screenshot: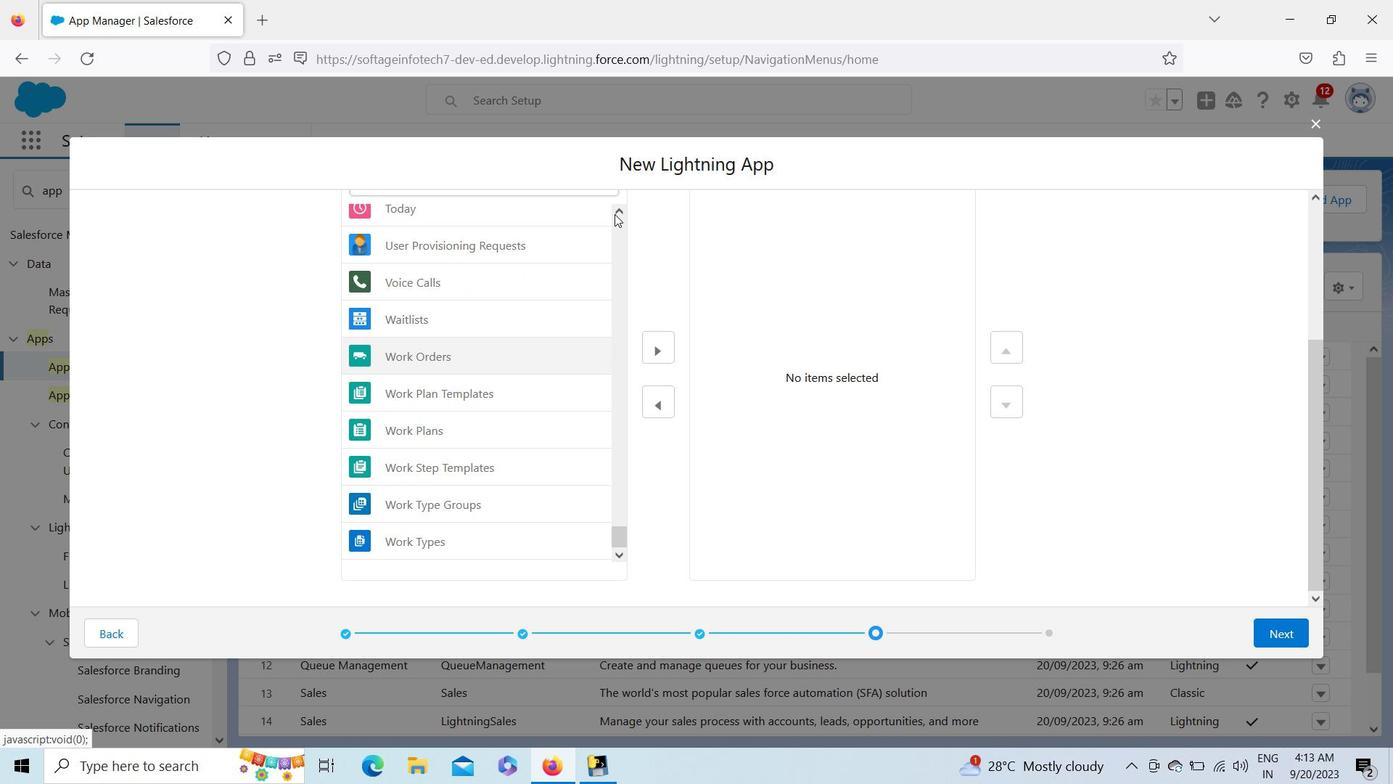 
Action: Mouse pressed left at (614, 214)
